 Task: Add an event  with title  Casual Second Marketing Campaign Launch, date '2024/03/11' to 2024/03/12 & Select Event type as  Group. Add location for the event as  Porto, Portugal and add a description: A Product Demo is a live demonstration of a product's features, functionality, and benefits to potential customers, clients, or stakeholders. It is a powerful tool for showcasing the value proposition of a product and allowing individuals to experience its capabilities firsthand.

Create an event link  http-casualsecondmarketingcampaignlaunchcom & Select the event color as  Lime Green. , logged in from the account softage.4@softage.netand send the event invitation to softage.9@softage.net and softage.10@softage.net
Action: Mouse pressed left at (778, 100)
Screenshot: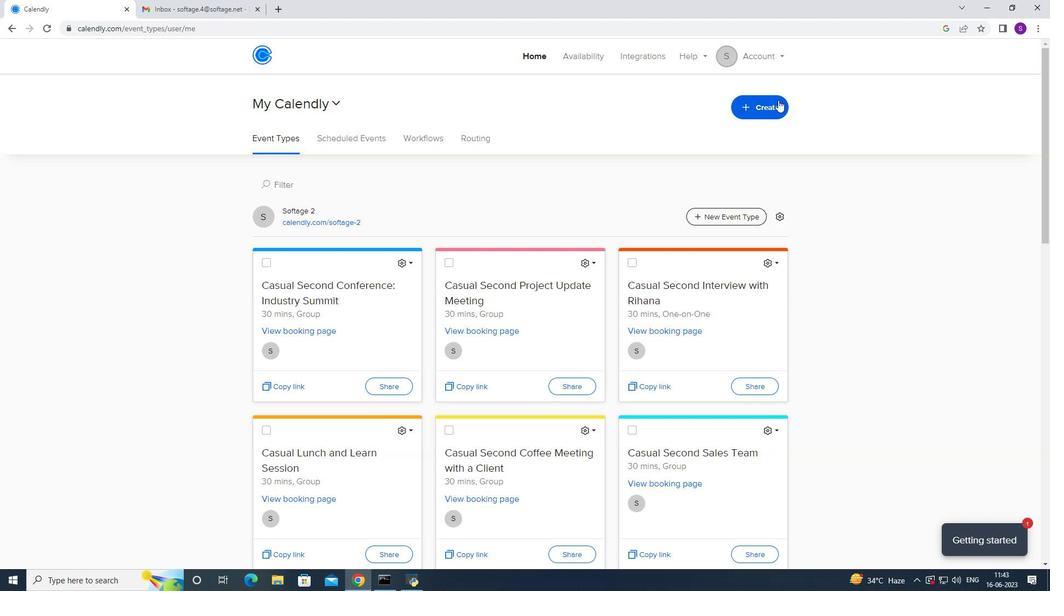 
Action: Mouse moved to (707, 134)
Screenshot: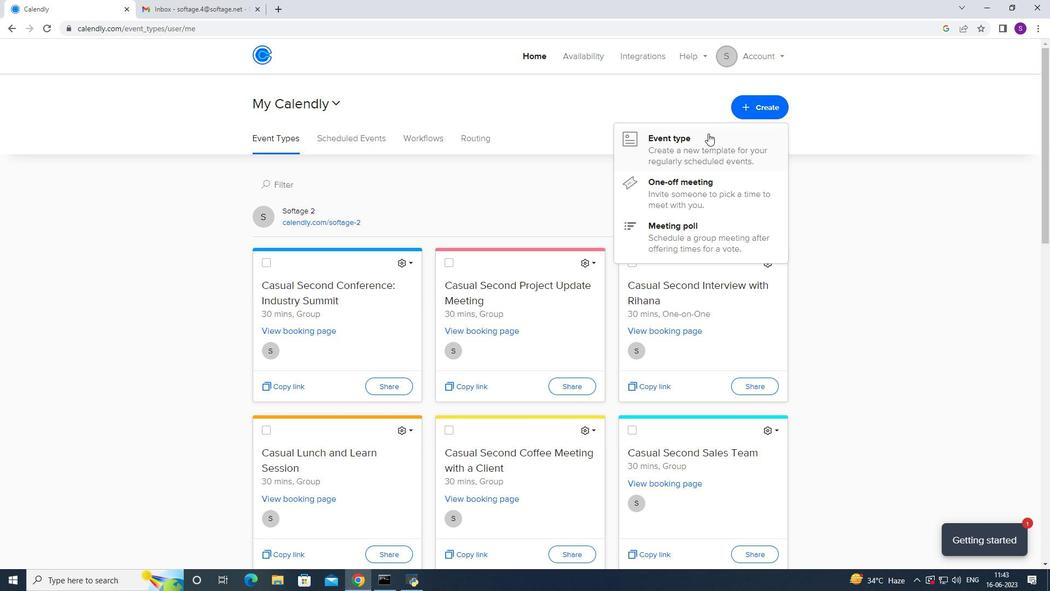 
Action: Mouse pressed left at (707, 134)
Screenshot: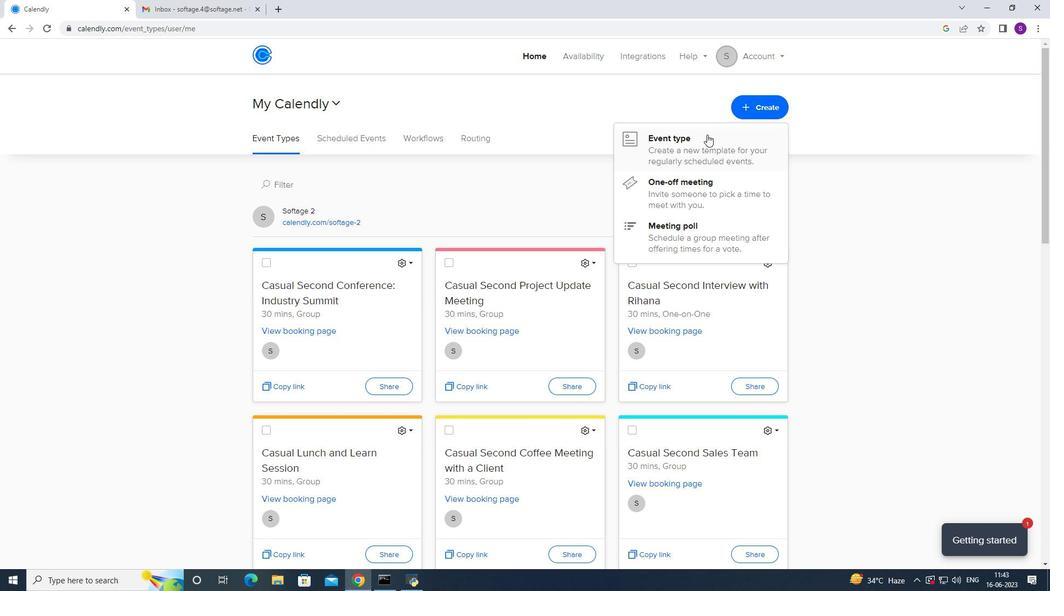 
Action: Mouse moved to (487, 251)
Screenshot: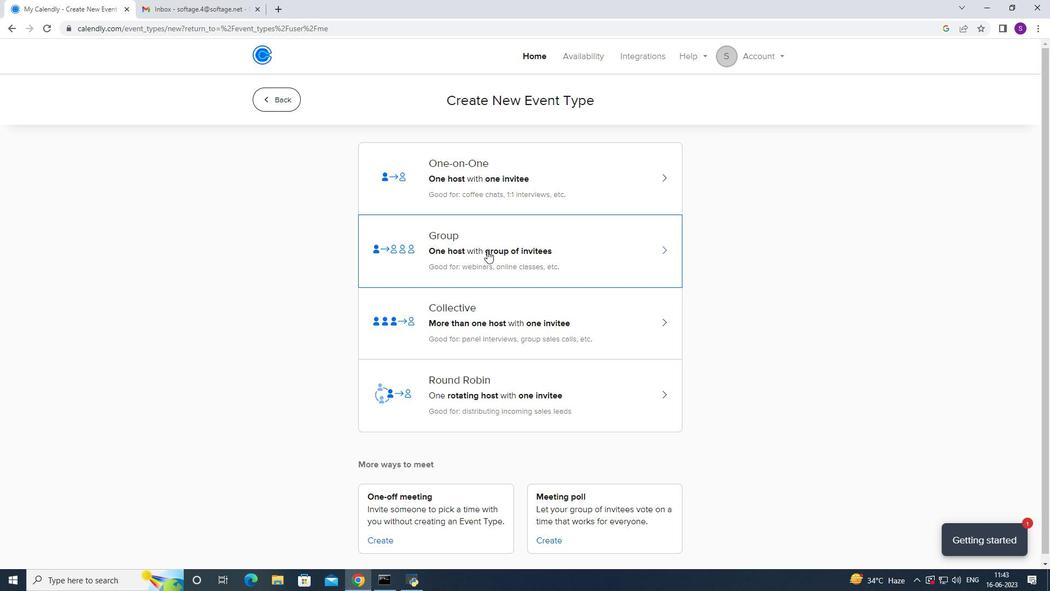 
Action: Mouse pressed left at (487, 251)
Screenshot: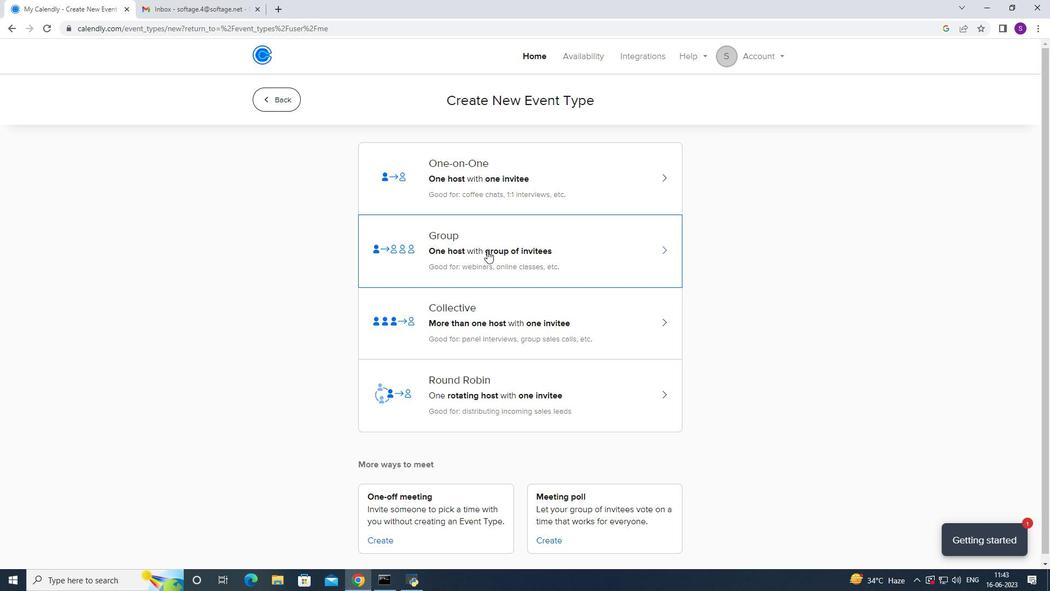 
Action: Mouse moved to (357, 243)
Screenshot: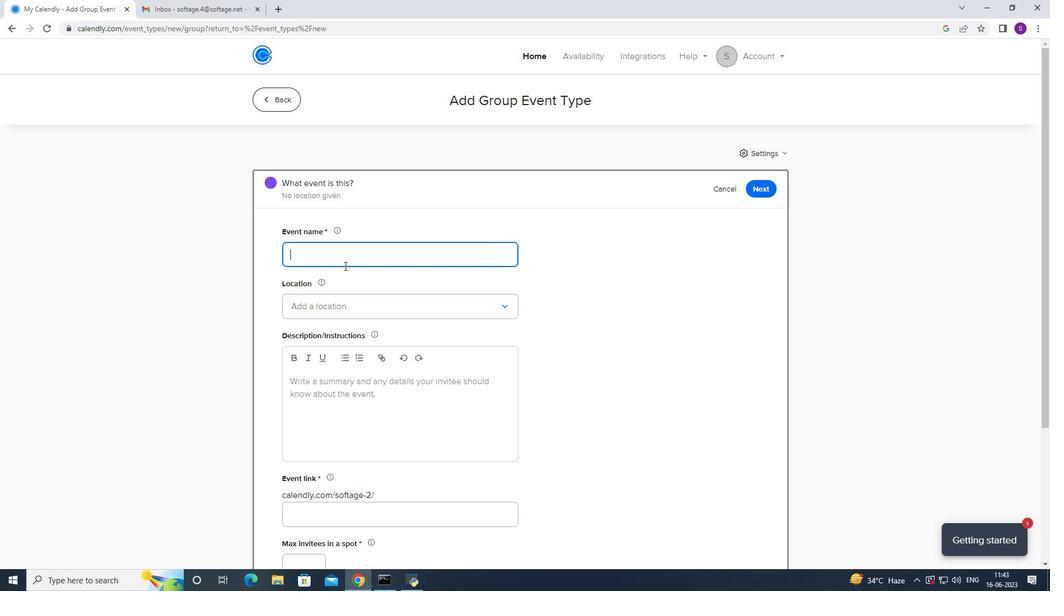 
Action: Key pressed <Key.caps_lock>C<Key.caps_lock>asjual<Key.space>=<Key.backspace><Key.backspace><Key.backspace>
Screenshot: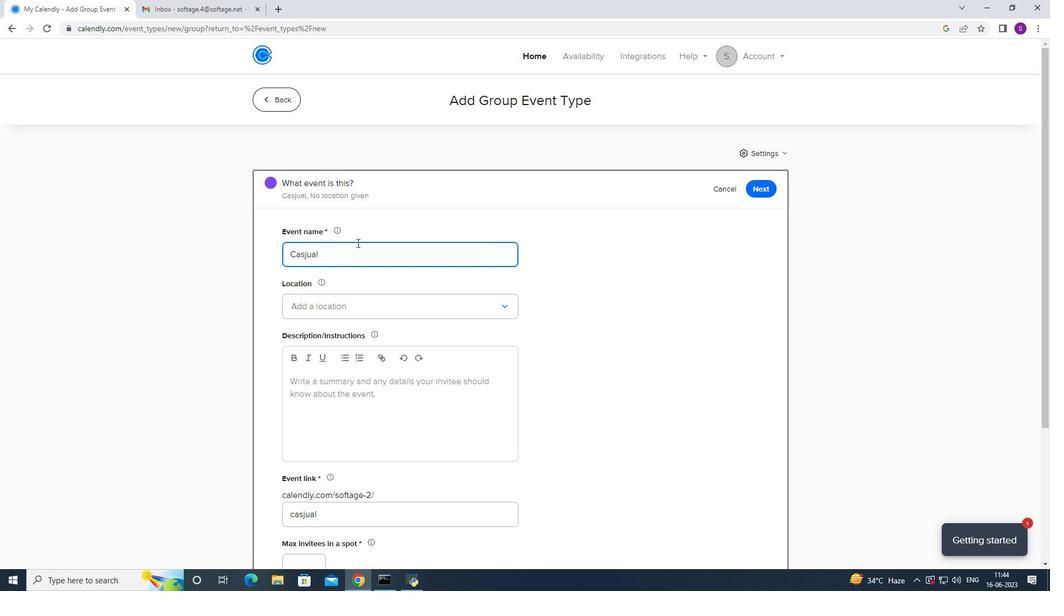 
Action: Mouse moved to (357, 243)
Screenshot: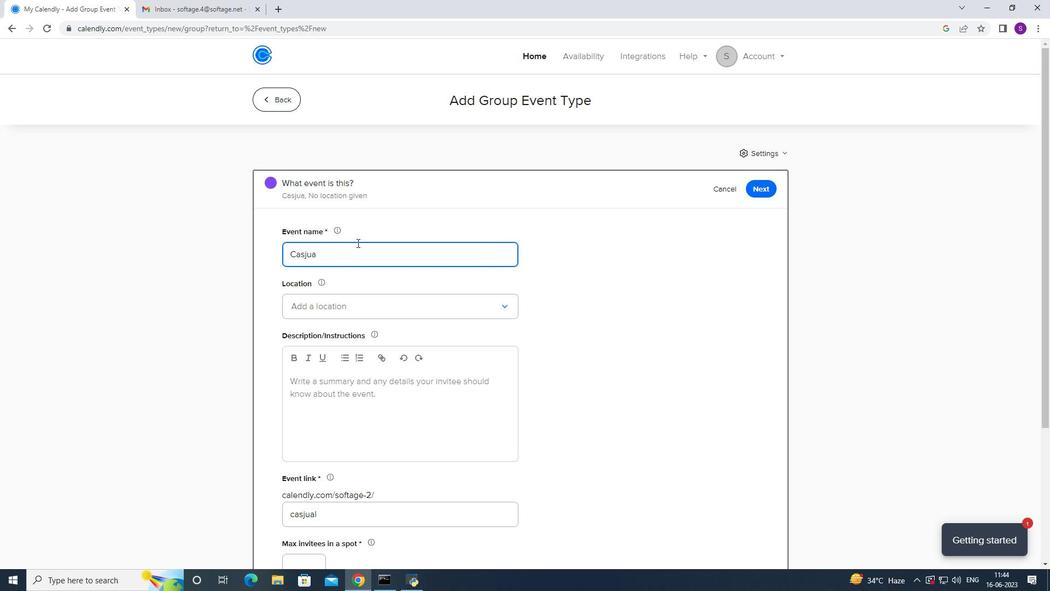 
Action: Key pressed <Key.backspace>
Screenshot: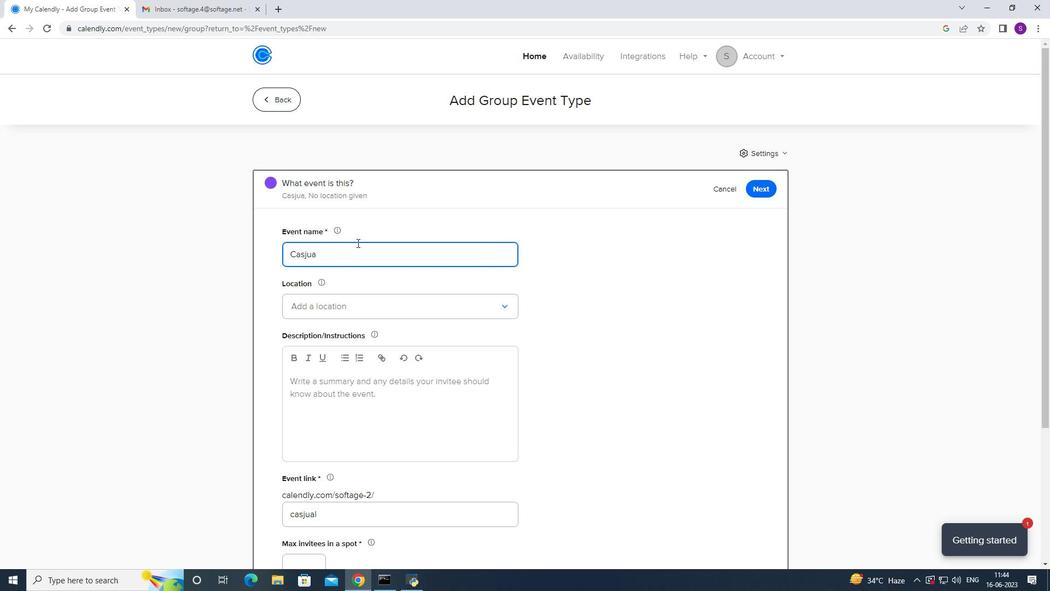 
Action: Mouse moved to (358, 243)
Screenshot: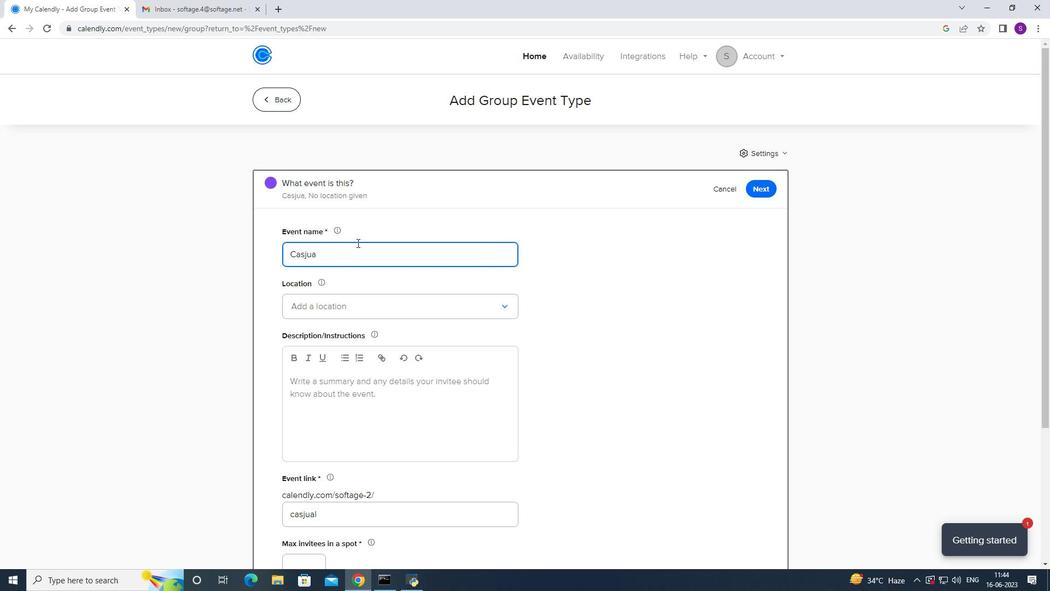 
Action: Key pressed <Key.backspace>
Screenshot: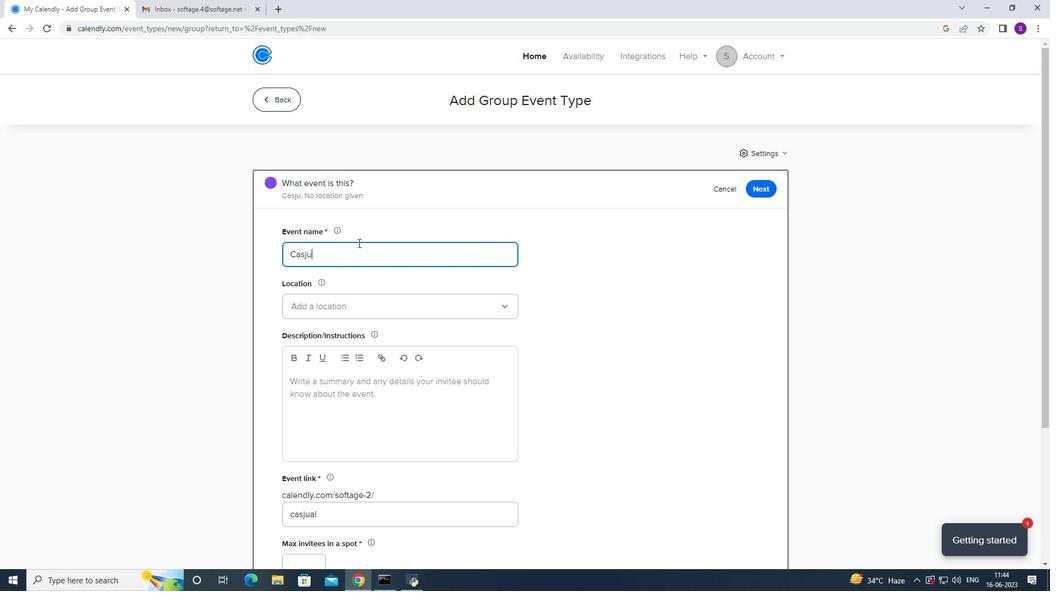 
Action: Mouse moved to (364, 243)
Screenshot: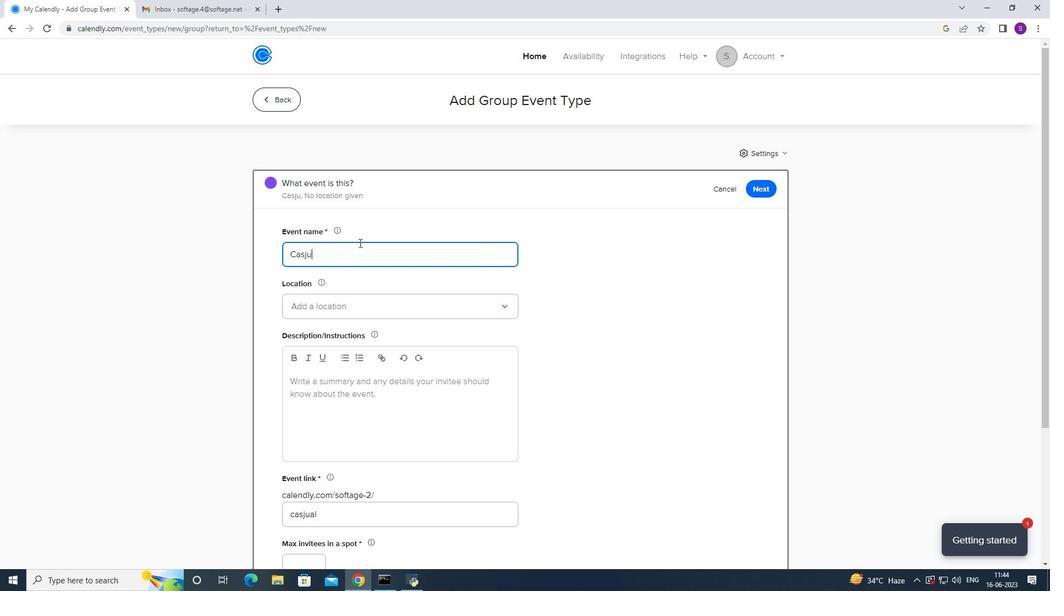 
Action: Key pressed <Key.backspace>
Screenshot: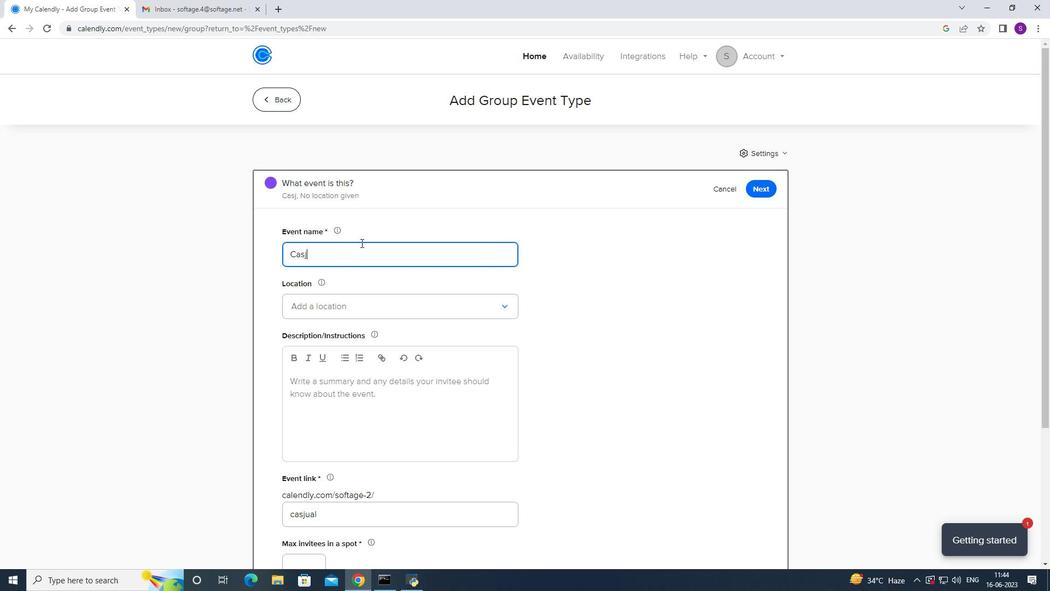 
Action: Mouse moved to (367, 244)
Screenshot: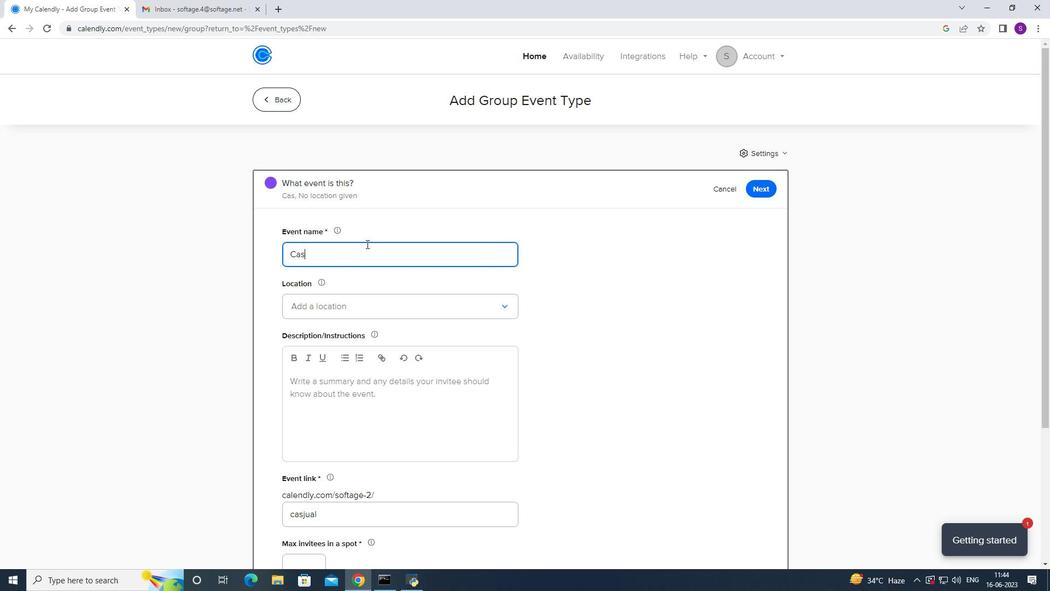 
Action: Key pressed ual<Key.space><Key.caps_lock>S<Key.caps_lock>econd<Key.space><Key.caps_lock>M<Key.caps_lock>arketing<Key.space><Key.caps_lock>C<Key.caps_lock>ampaign<Key.space><Key.caps_lock>L<Key.caps_lock>aunch
Screenshot: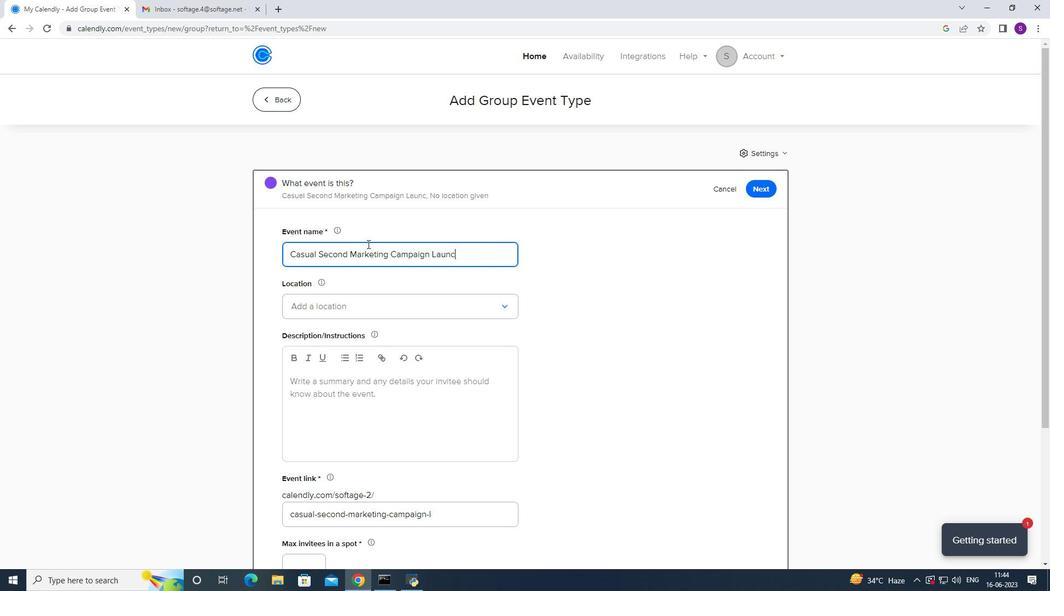 
Action: Mouse moved to (298, 303)
Screenshot: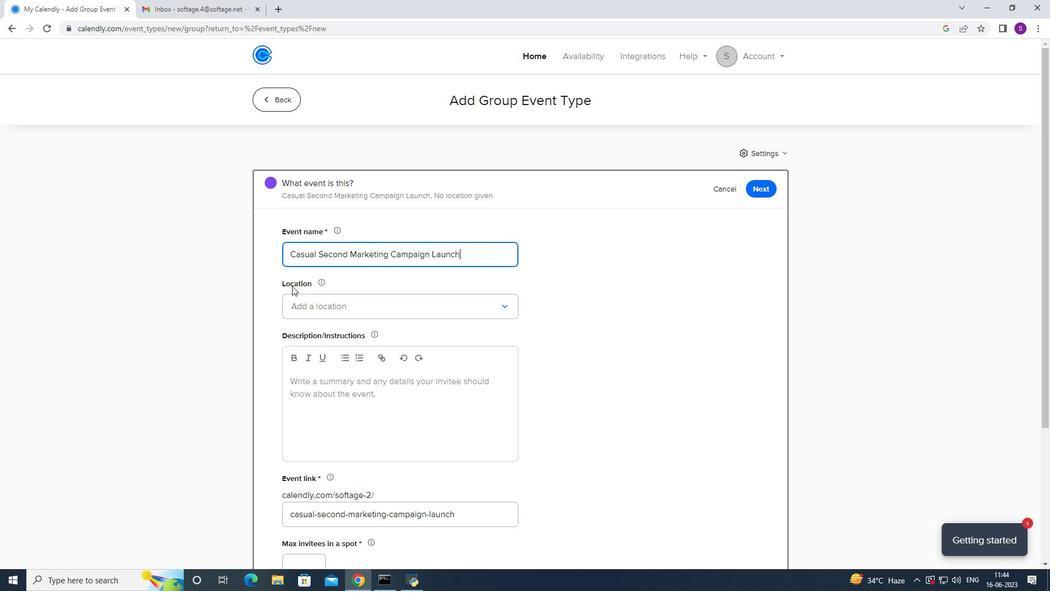 
Action: Mouse pressed left at (298, 303)
Screenshot: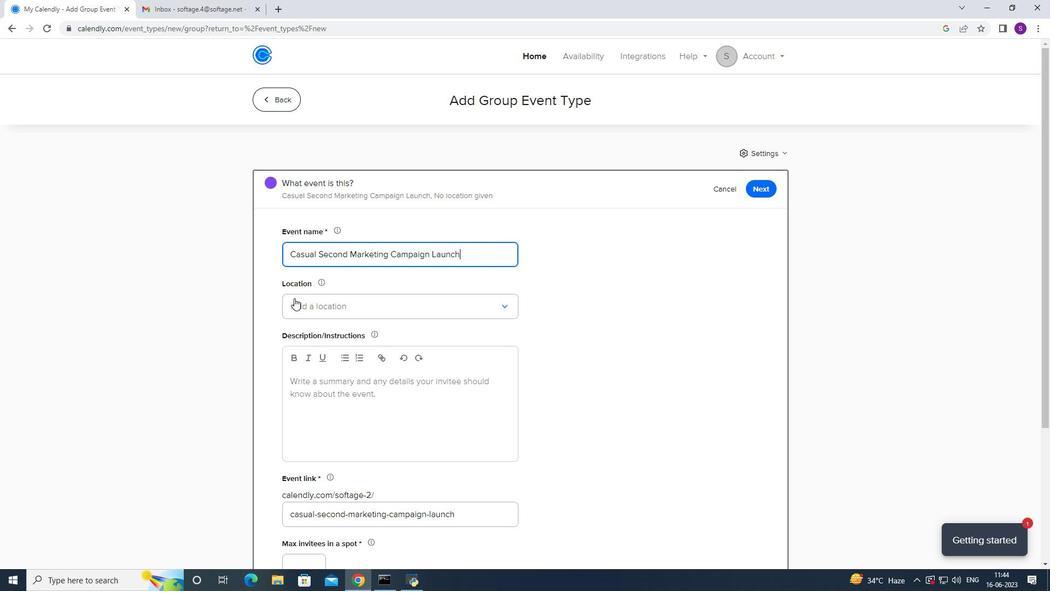 
Action: Mouse moved to (306, 320)
Screenshot: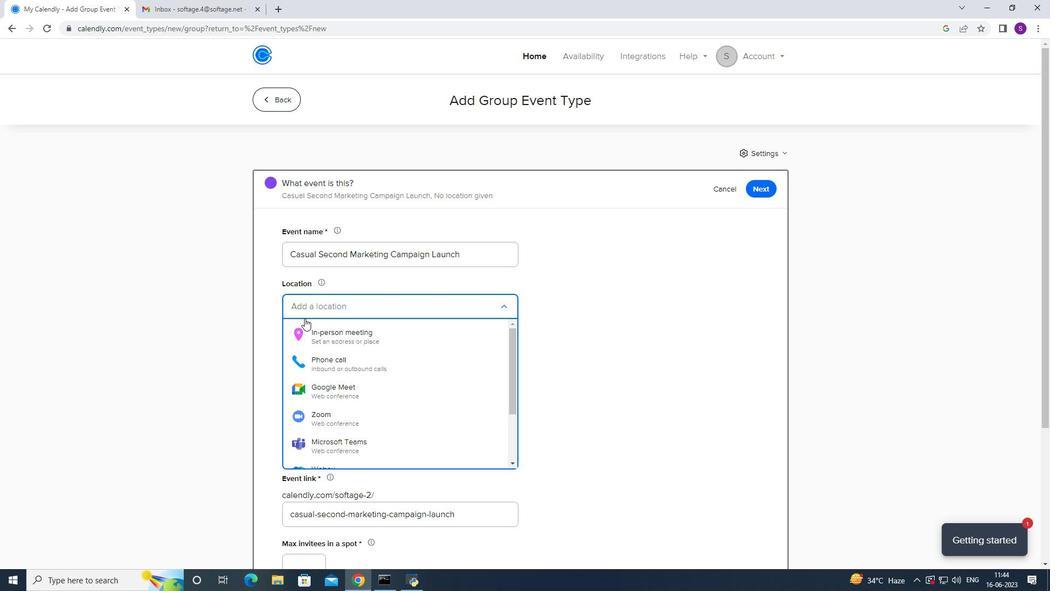 
Action: Mouse pressed left at (306, 320)
Screenshot: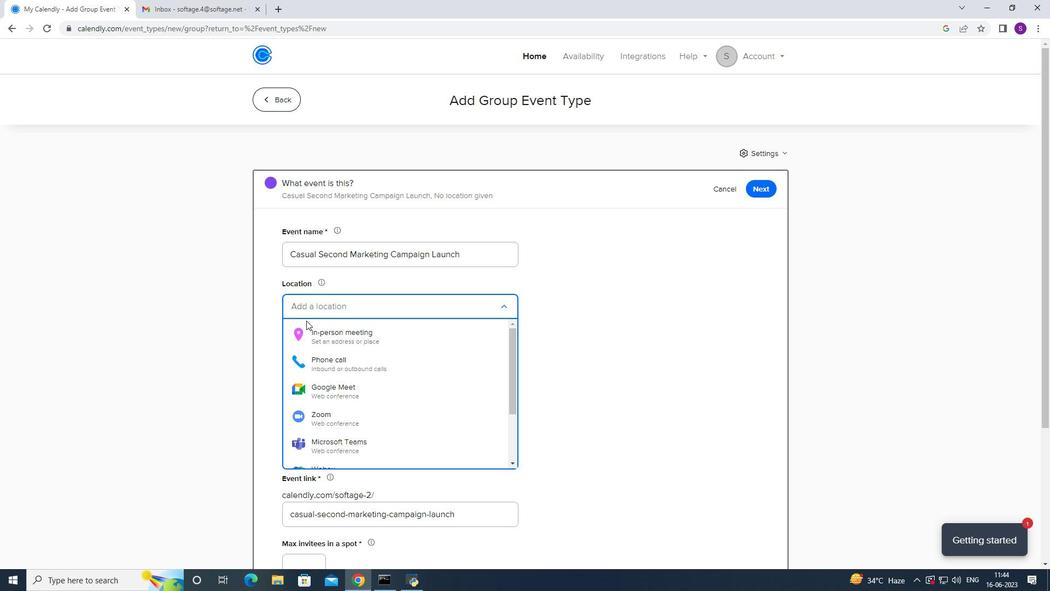 
Action: Mouse moved to (308, 329)
Screenshot: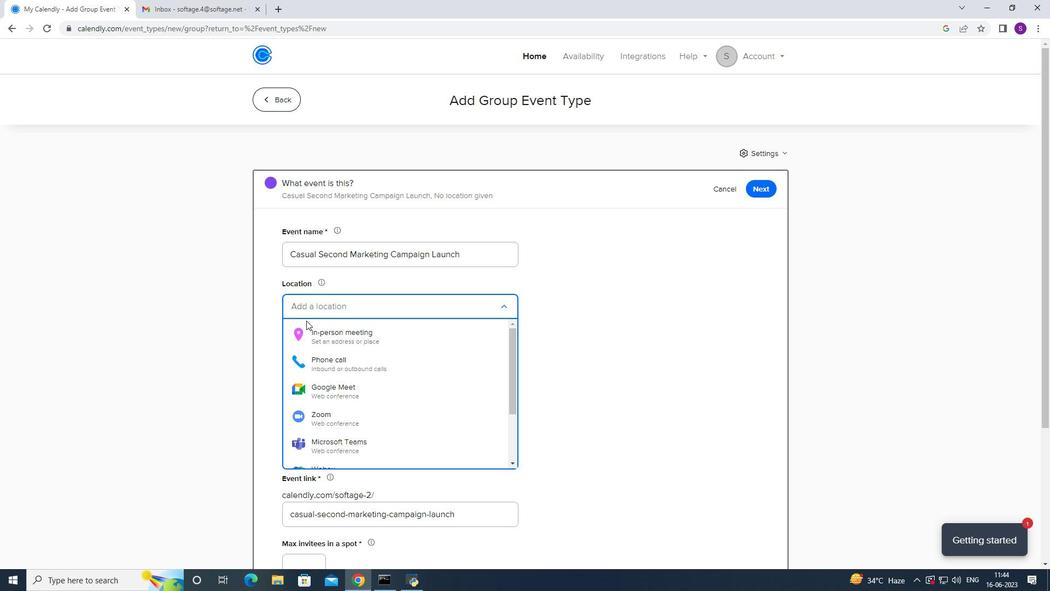 
Action: Mouse pressed left at (308, 329)
Screenshot: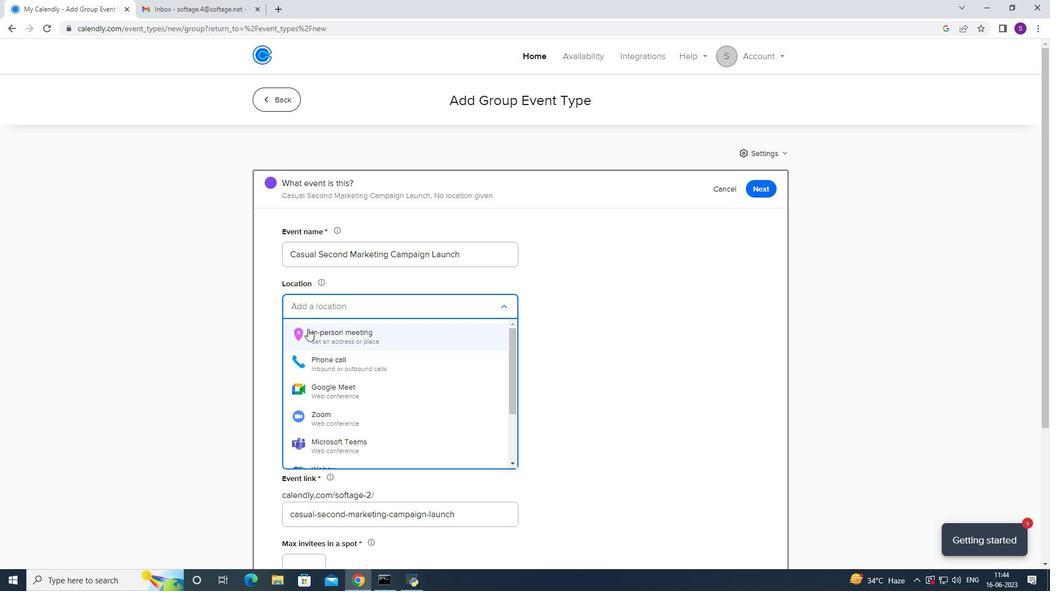 
Action: Mouse moved to (492, 188)
Screenshot: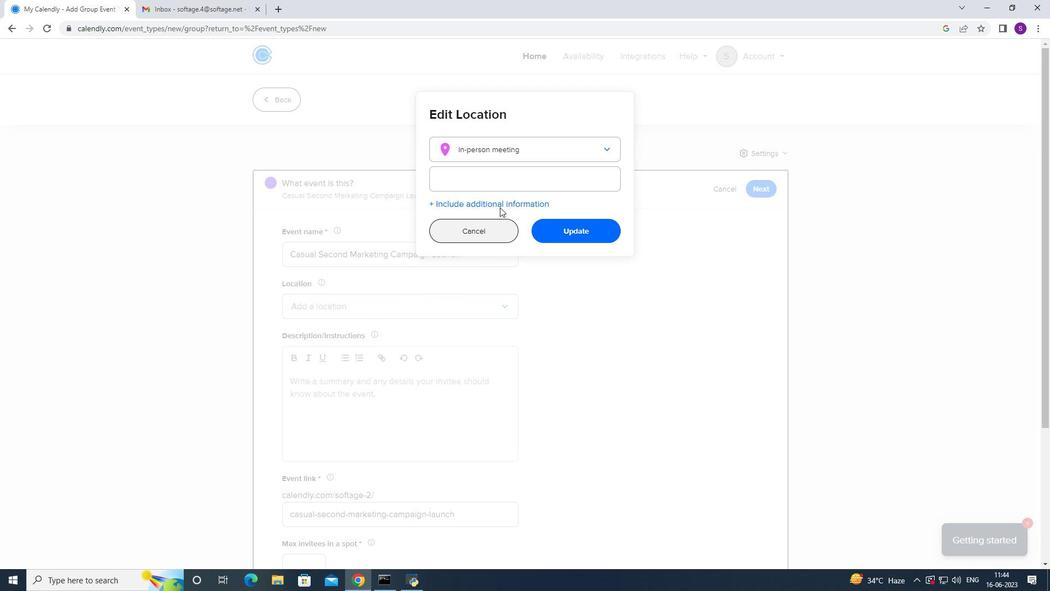 
Action: Mouse pressed left at (492, 188)
Screenshot: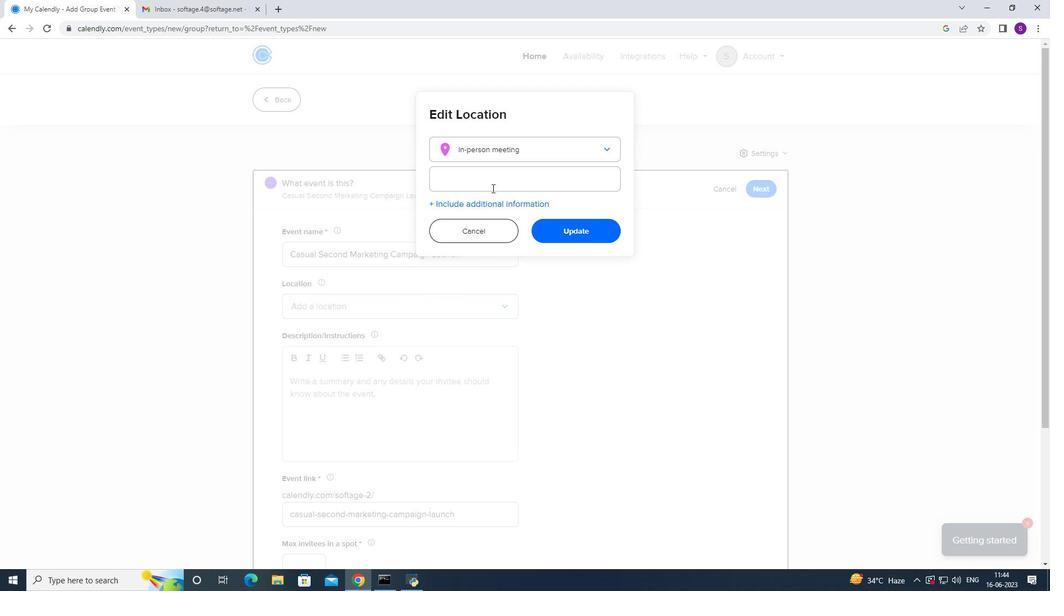 
Action: Mouse moved to (490, 191)
Screenshot: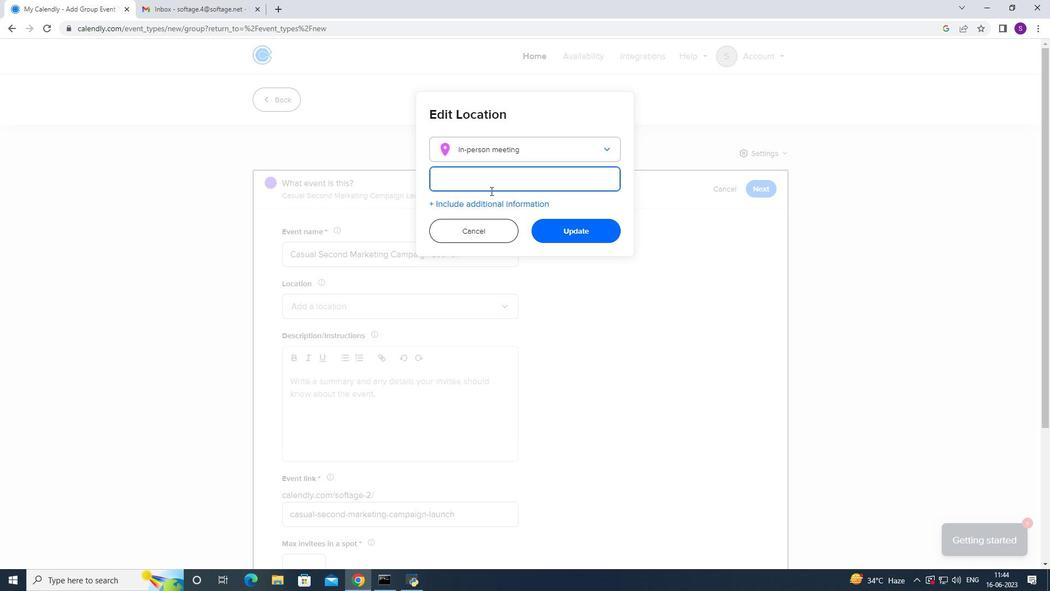 
Action: Key pressed <Key.caps_lock>P
Screenshot: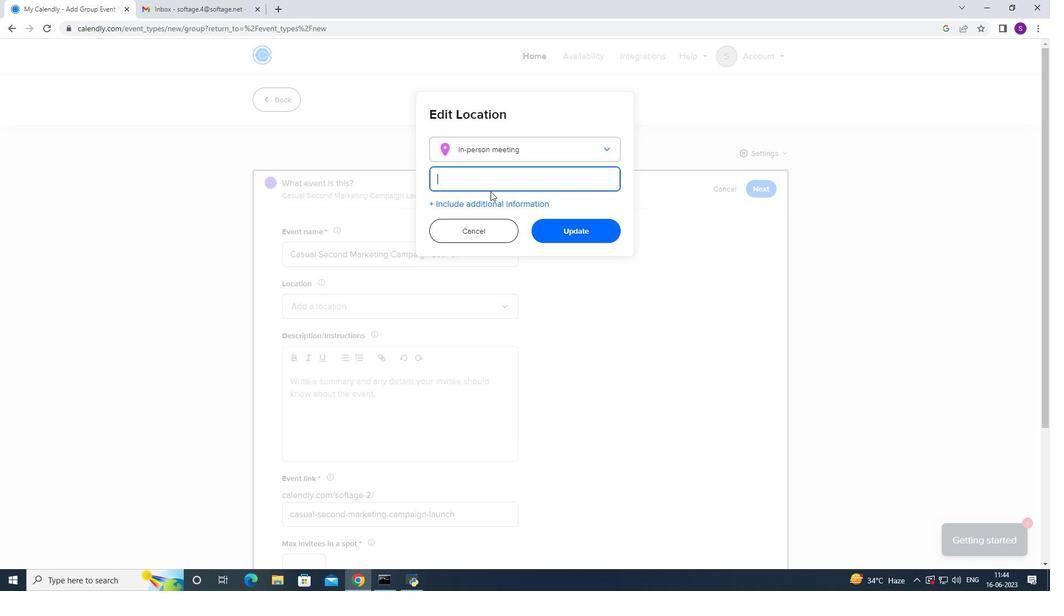 
Action: Mouse moved to (489, 192)
Screenshot: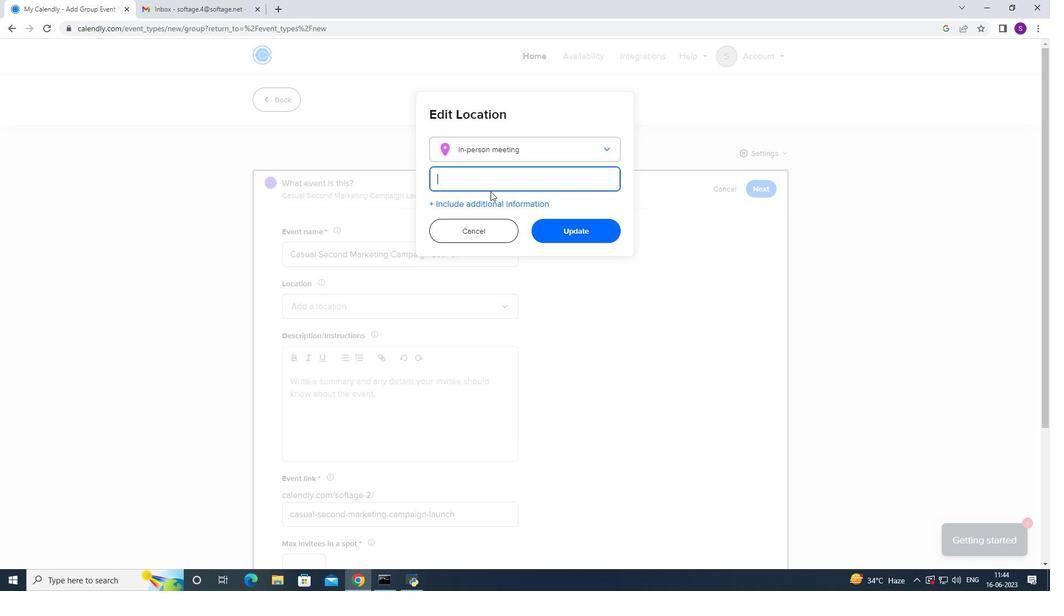 
Action: Key pressed <Key.caps_lock>
Screenshot: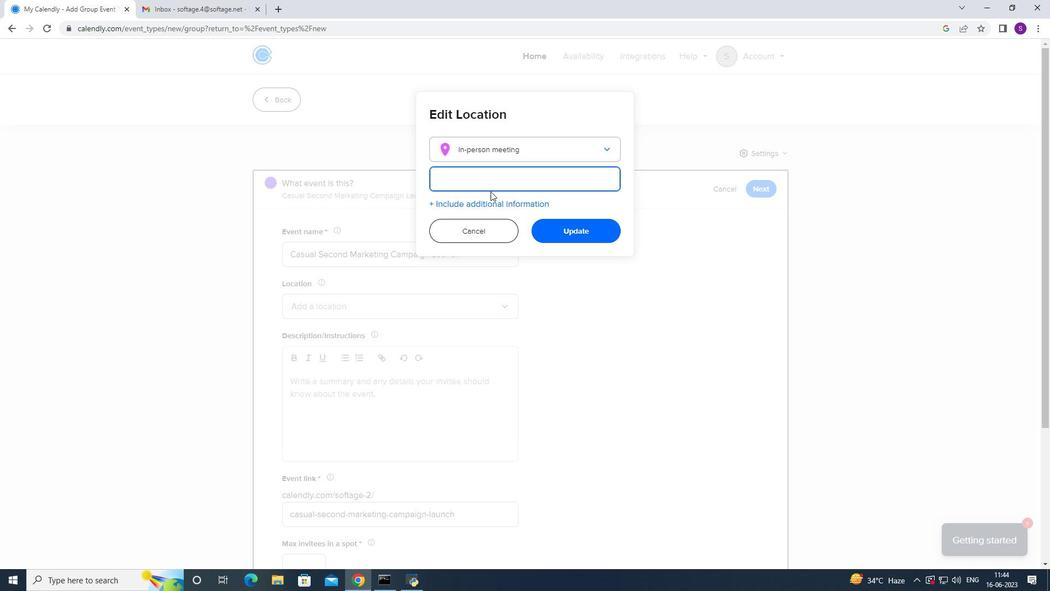 
Action: Mouse moved to (489, 192)
Screenshot: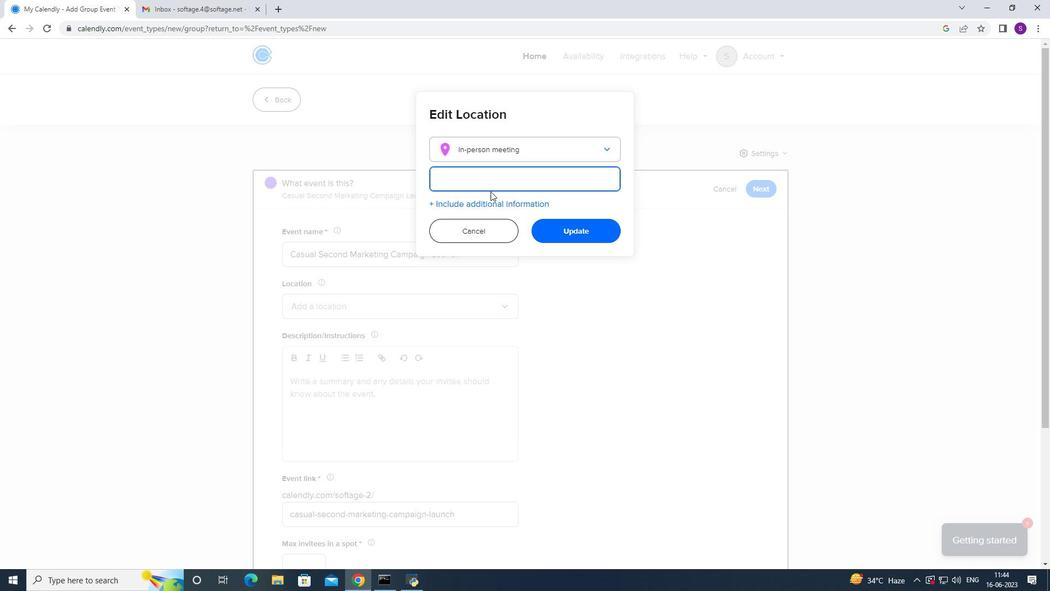 
Action: Key pressed o
Screenshot: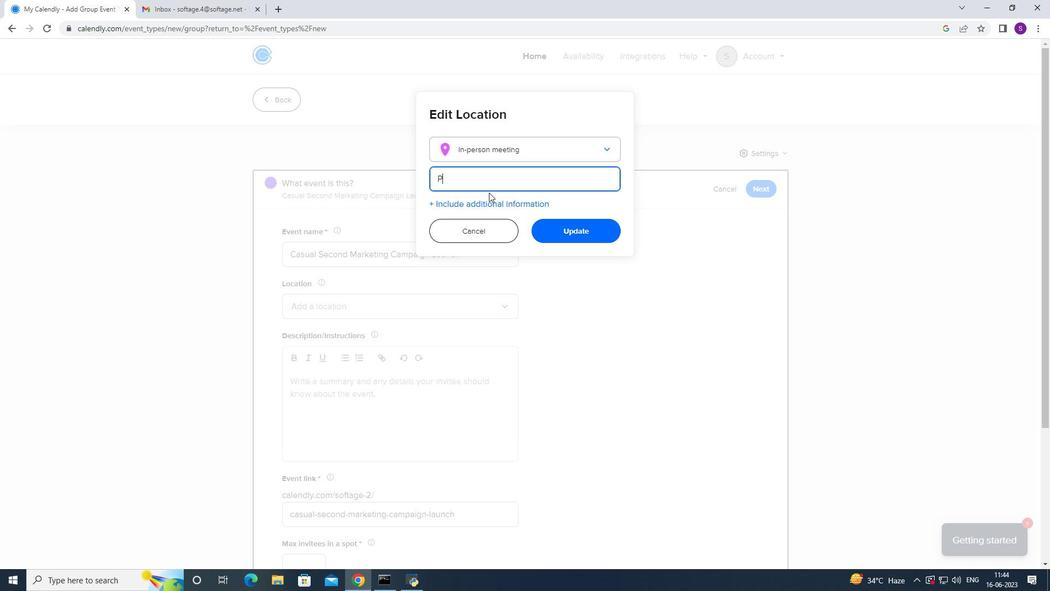 
Action: Mouse moved to (488, 194)
Screenshot: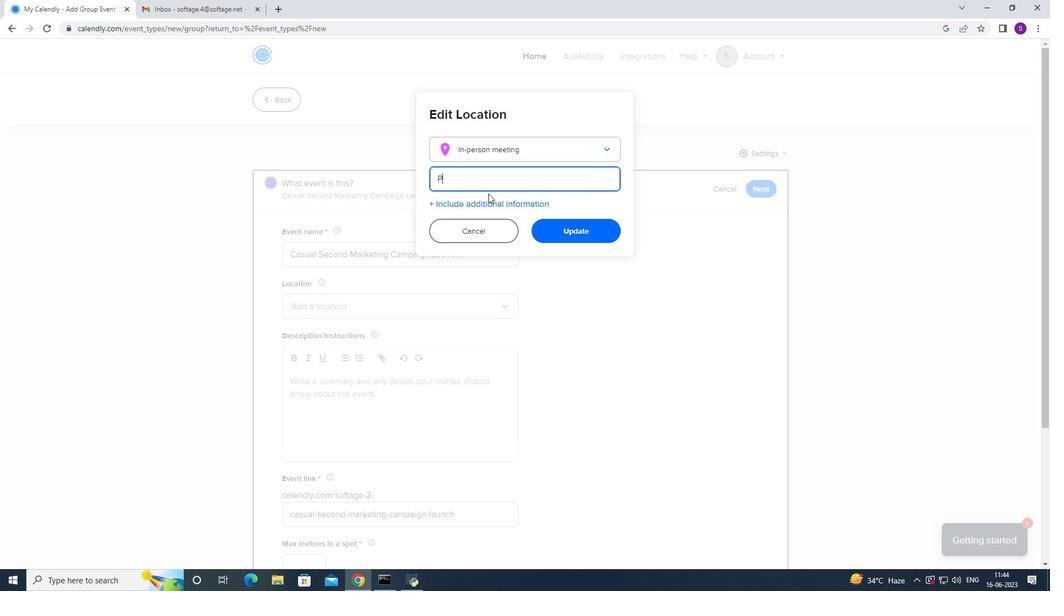 
Action: Key pressed rt
Screenshot: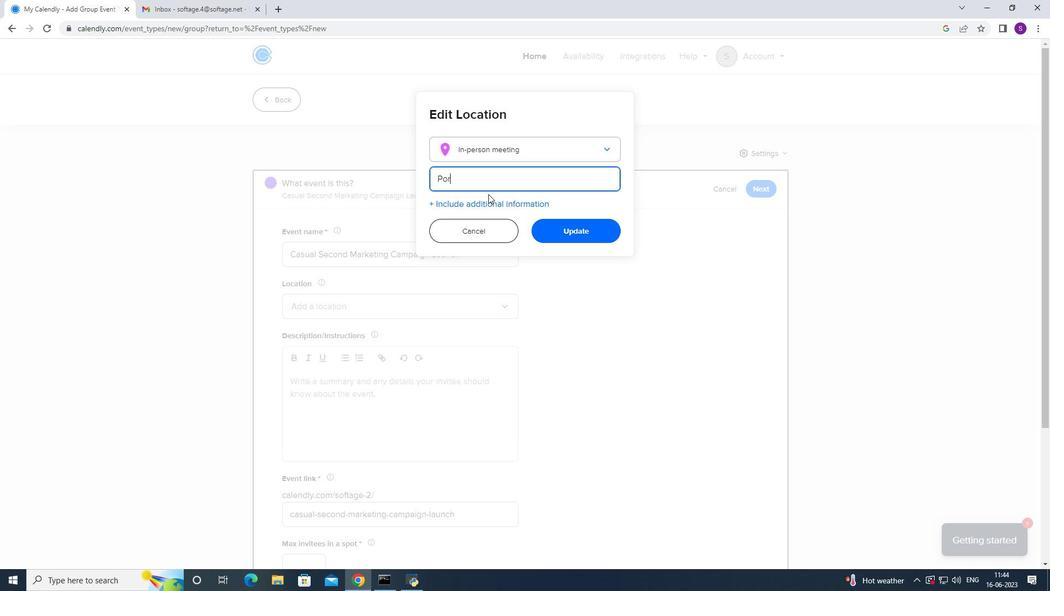 
Action: Mouse moved to (488, 195)
Screenshot: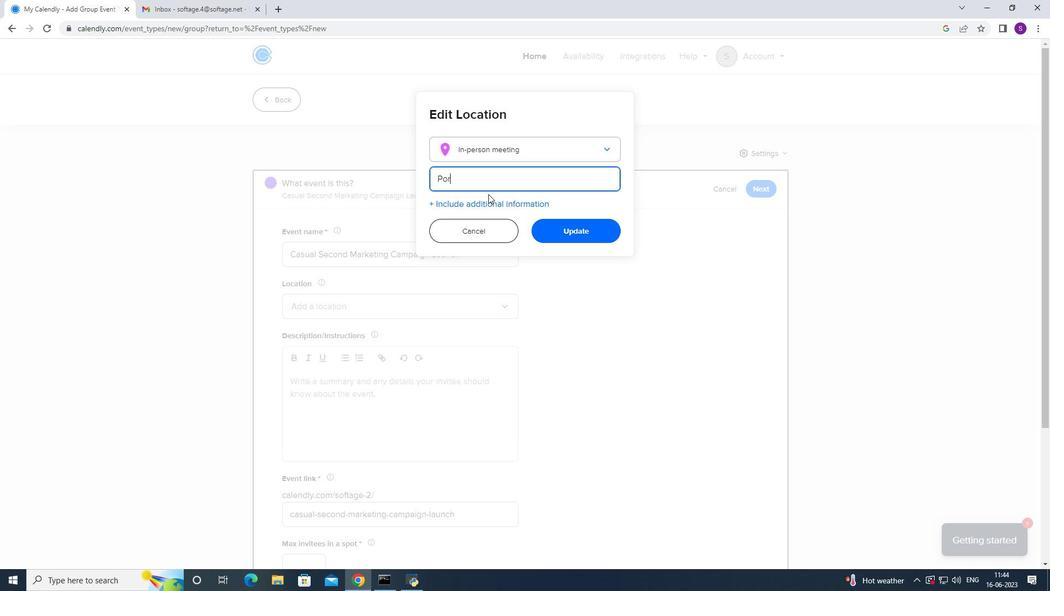 
Action: Key pressed o
Screenshot: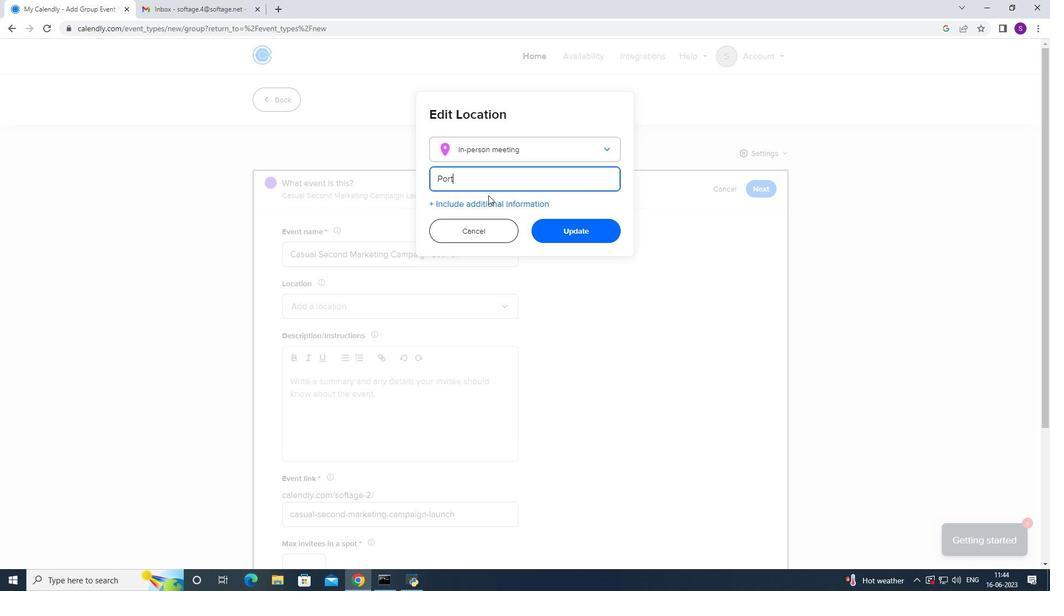 
Action: Mouse moved to (488, 195)
Screenshot: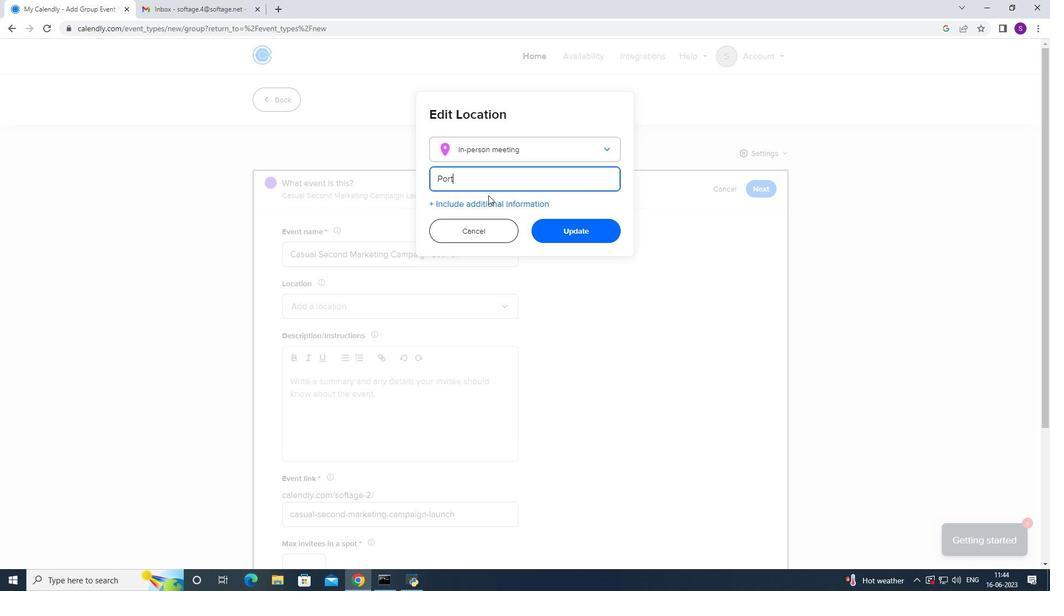 
Action: Key pressed ,
Screenshot: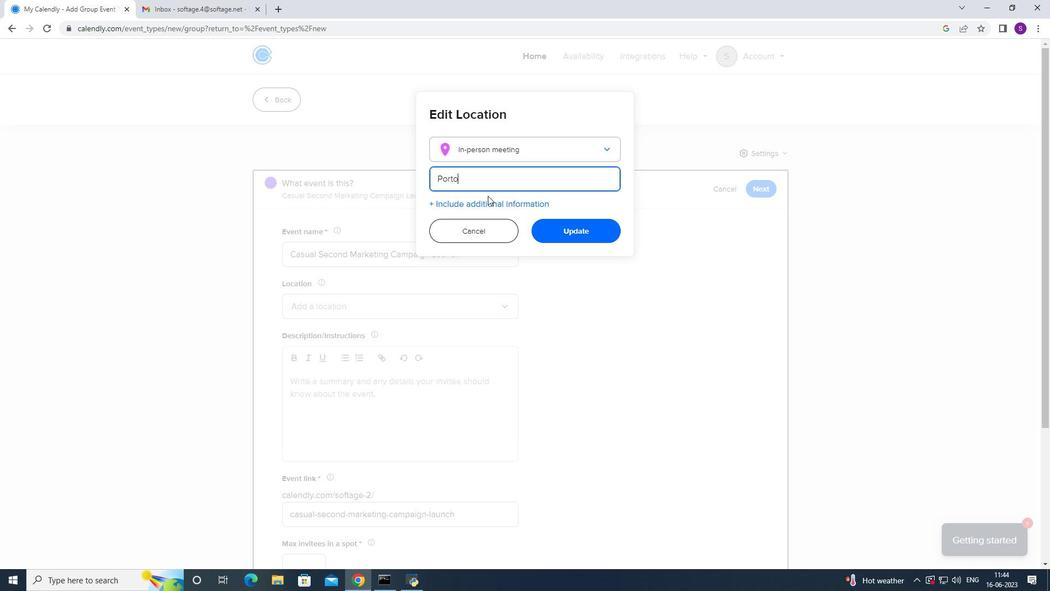
Action: Mouse moved to (488, 197)
Screenshot: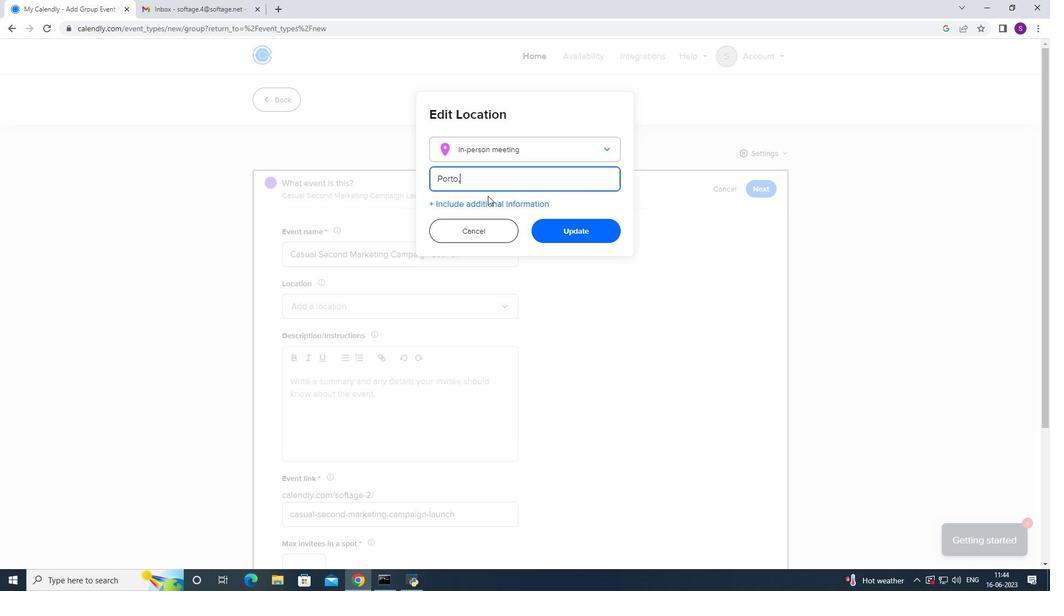 
Action: Key pressed <Key.space><Key.caps_lock><Key.caps_lock>
Screenshot: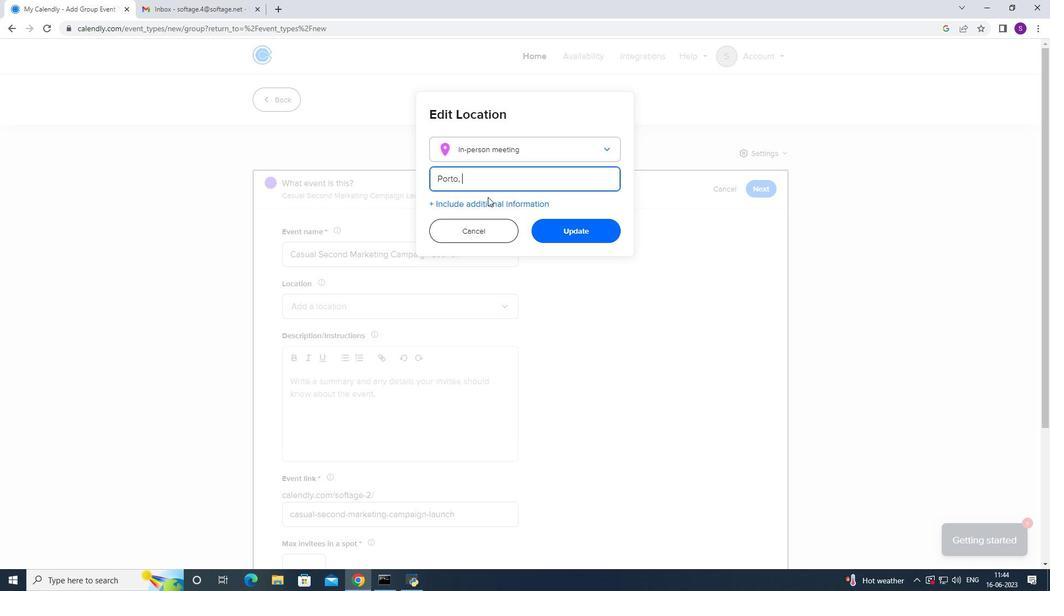 
Action: Mouse moved to (488, 197)
Screenshot: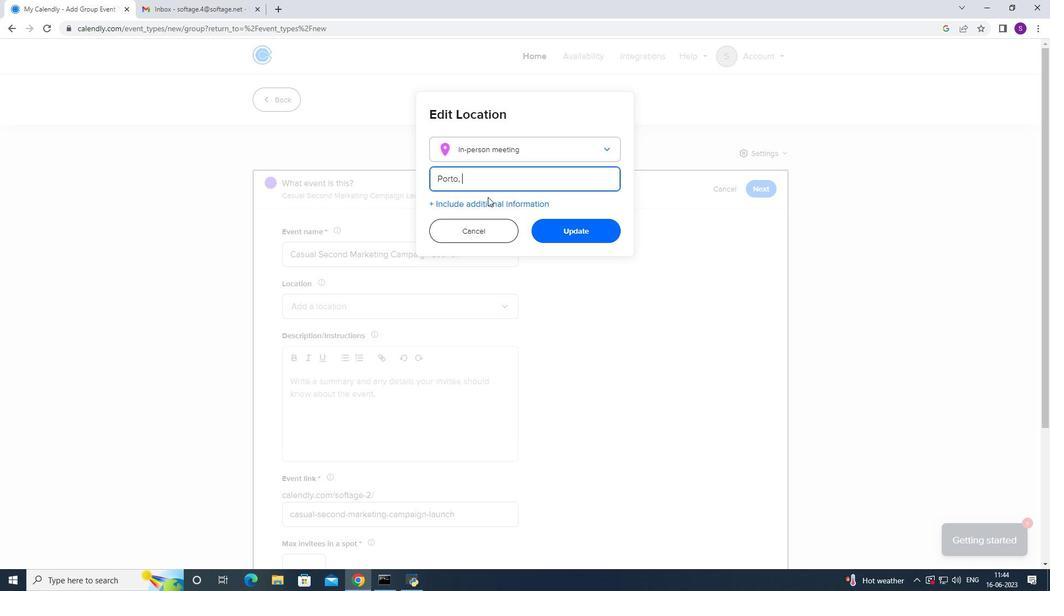 
Action: Key pressed po
Screenshot: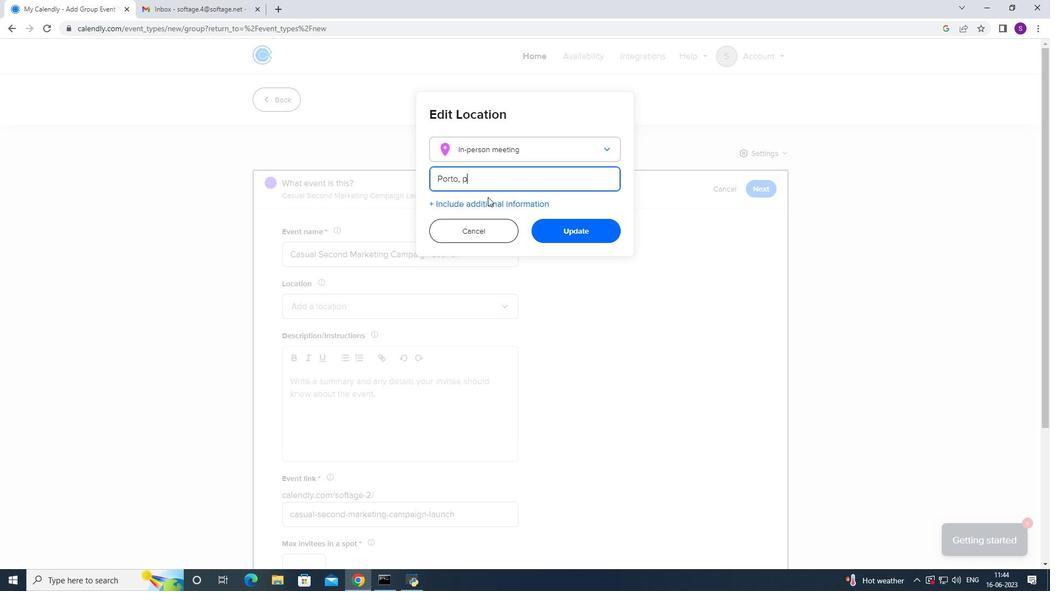 
Action: Mouse moved to (488, 197)
Screenshot: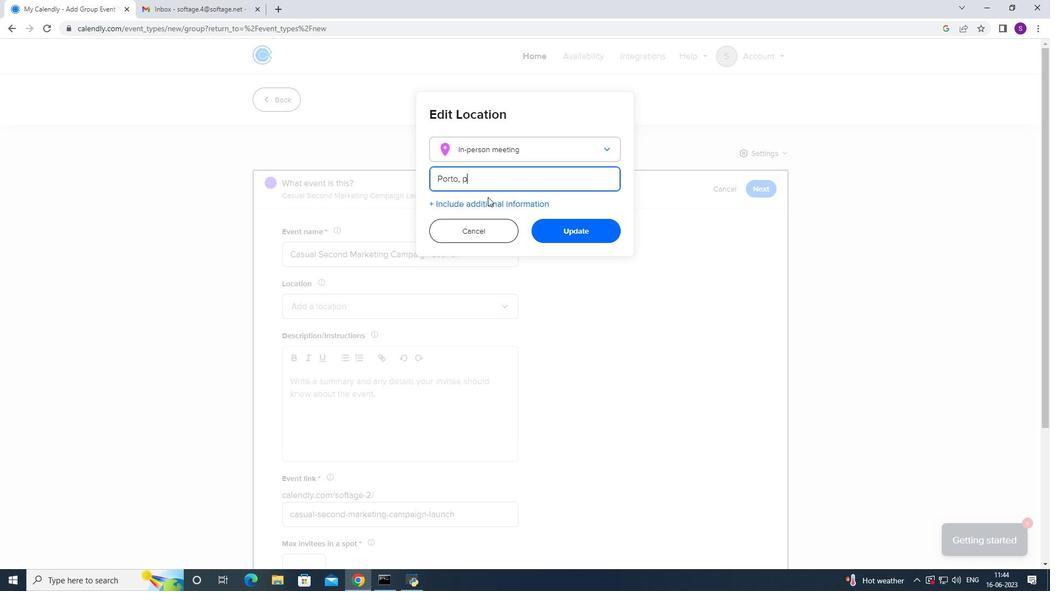 
Action: Key pressed r
Screenshot: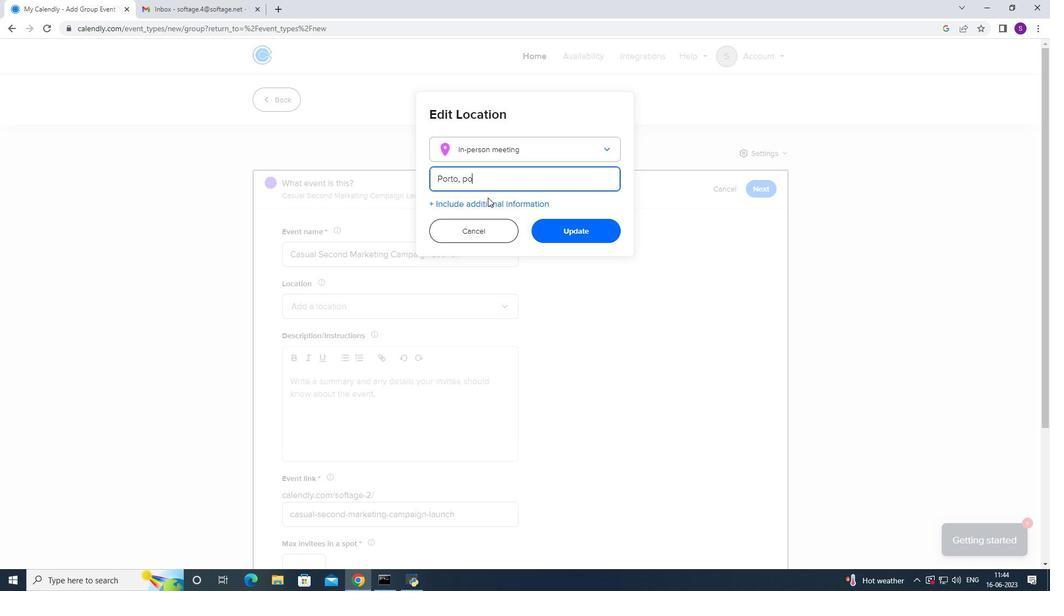 
Action: Mouse moved to (488, 198)
Screenshot: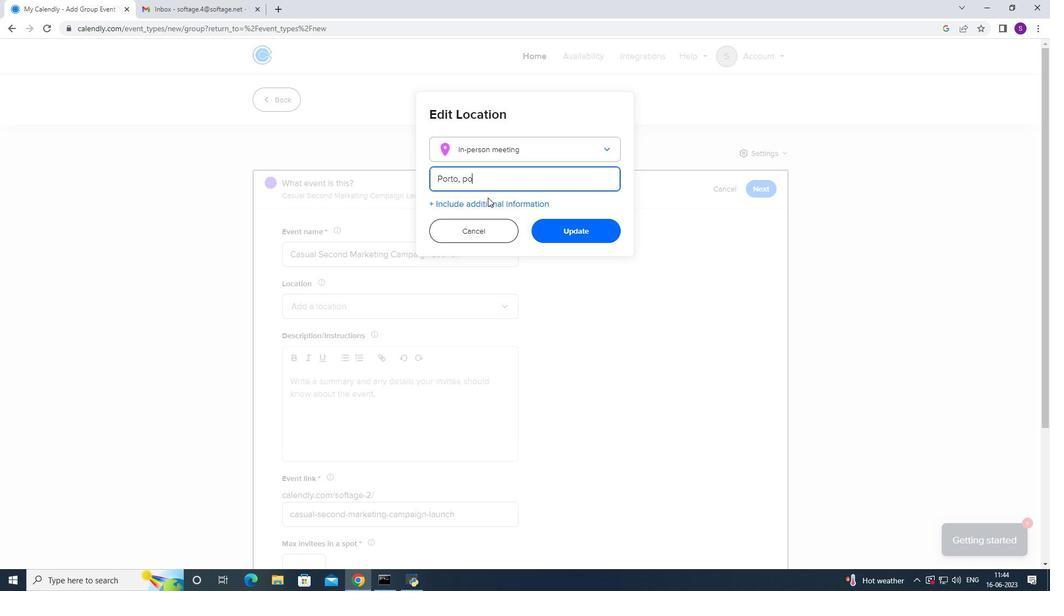 
Action: Key pressed t
Screenshot: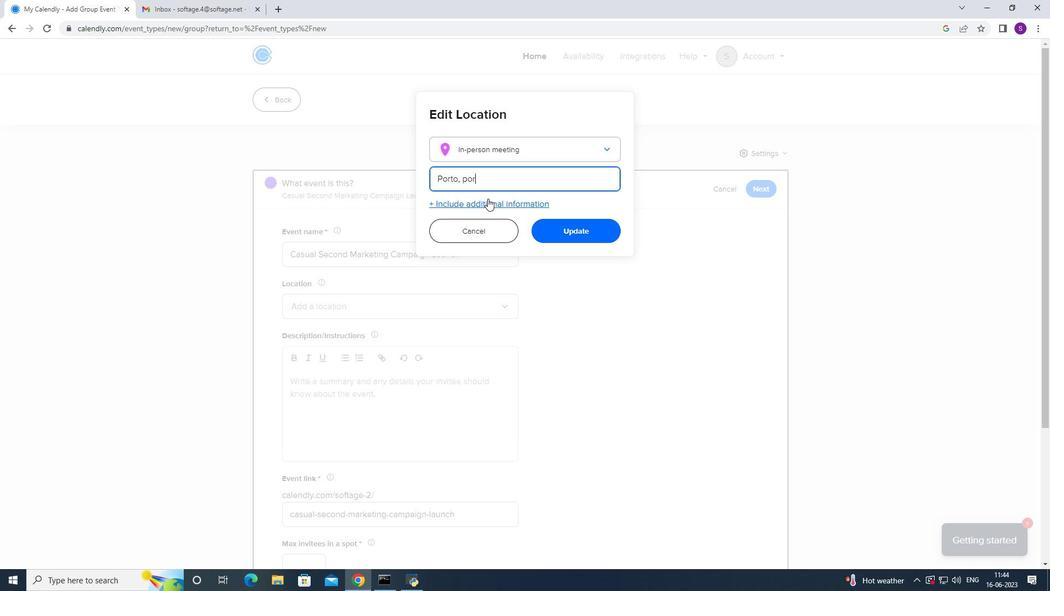 
Action: Mouse moved to (488, 198)
Screenshot: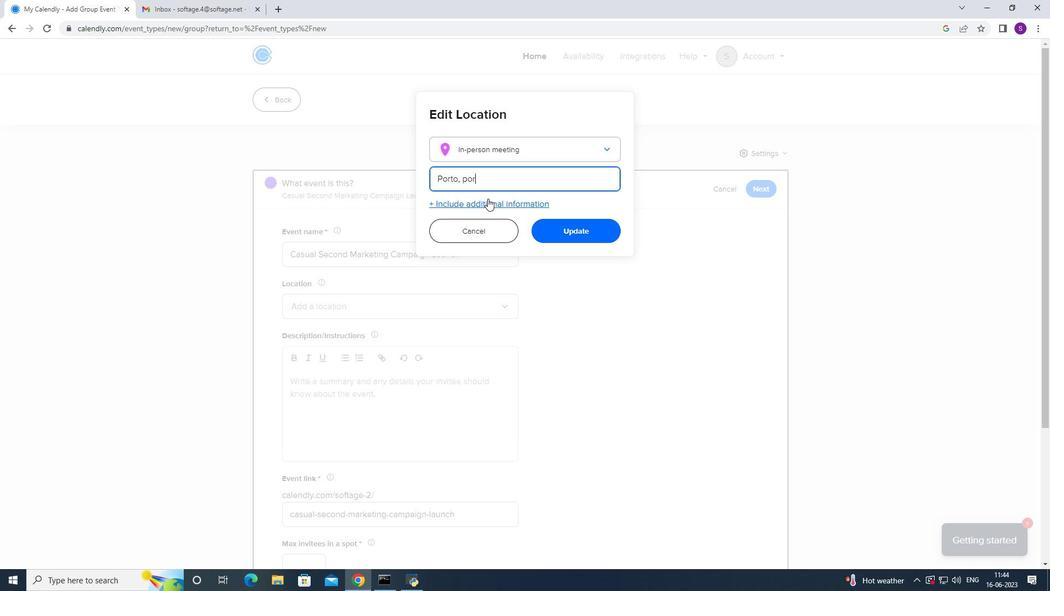 
Action: Key pressed uga
Screenshot: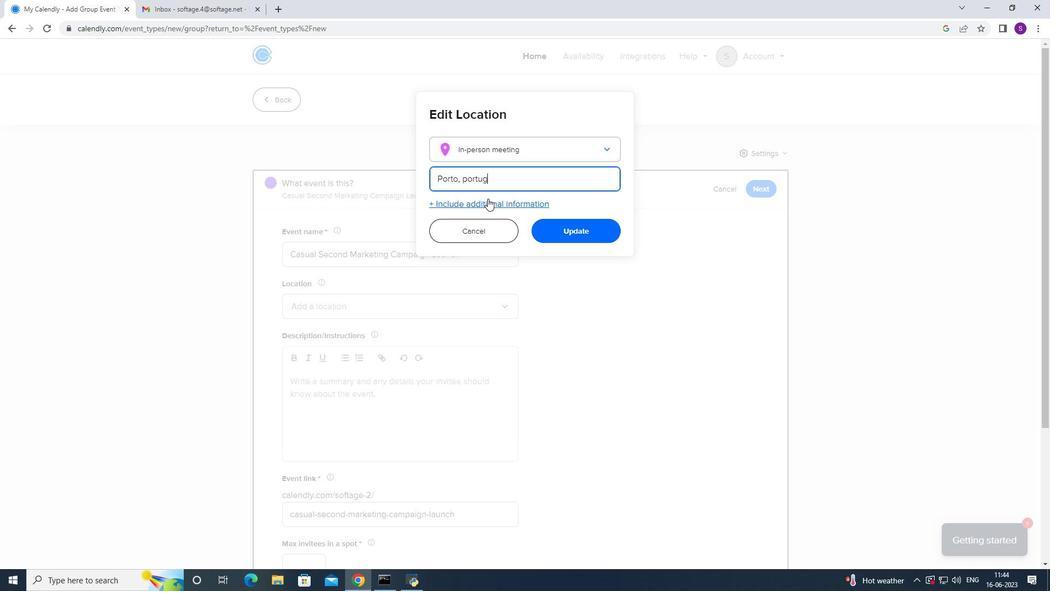
Action: Mouse moved to (488, 199)
Screenshot: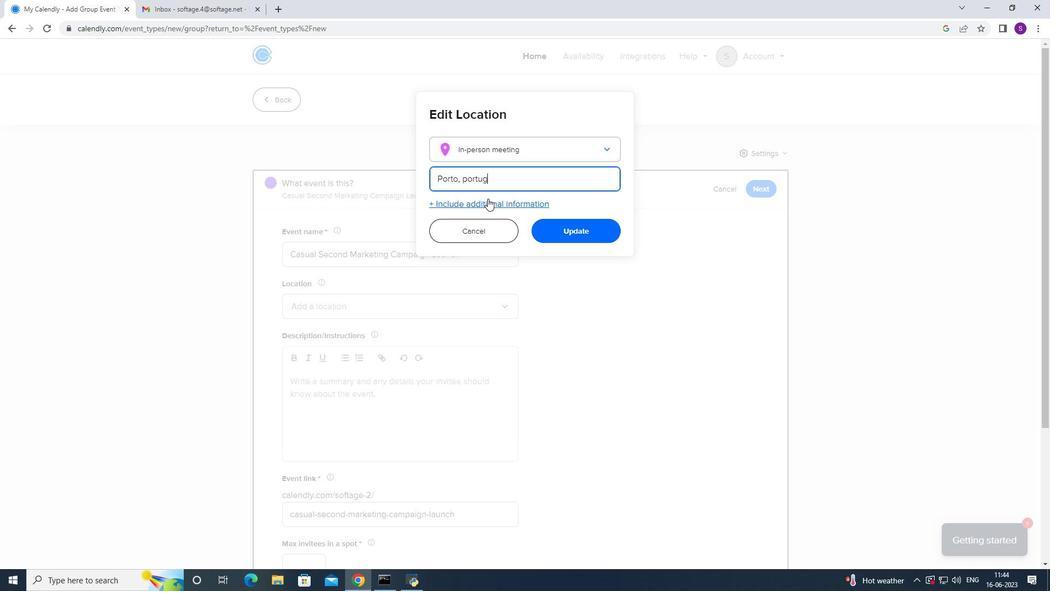 
Action: Key pressed ;l
Screenshot: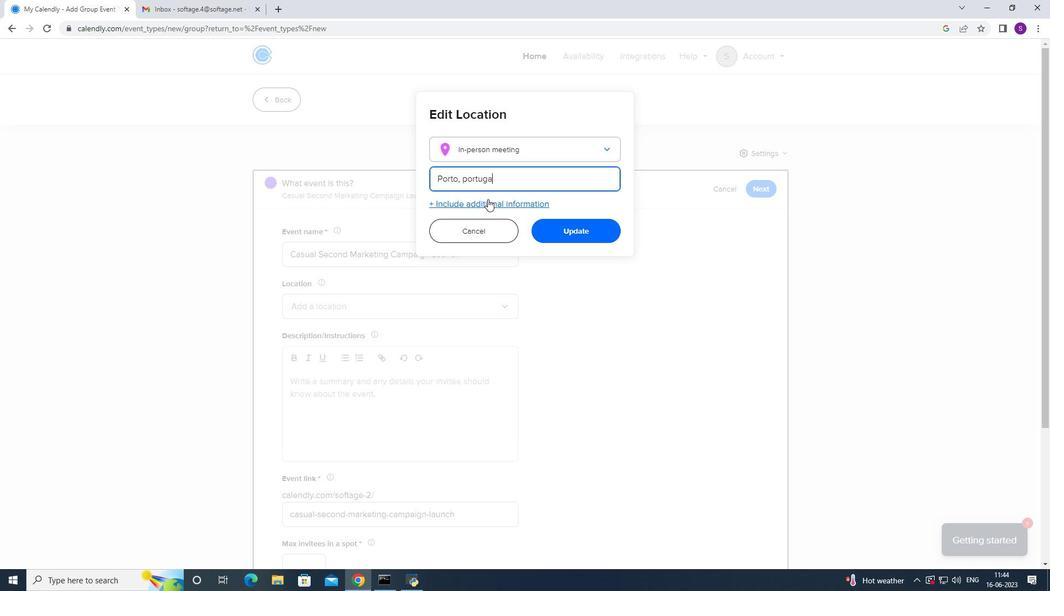 
Action: Mouse moved to (490, 200)
Screenshot: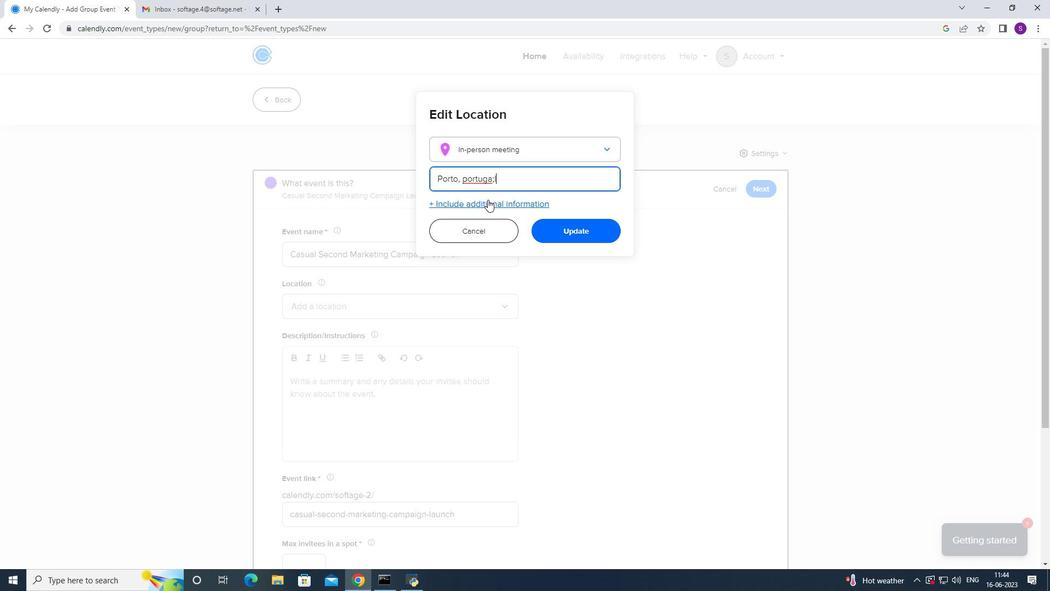 
Action: Key pressed <Key.backspace><Key.backspace><Key.backspace><Key.backspace><Key.backspace><Key.backspace><Key.backspace><Key.backspace><Key.backspace><Key.backspace><Key.backspace>,
Screenshot: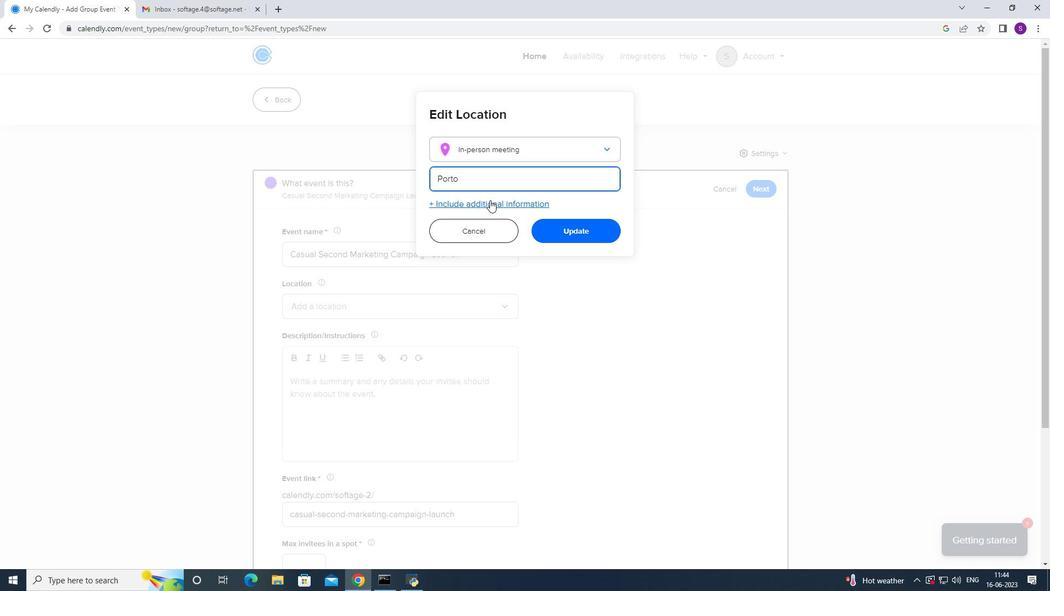 
Action: Mouse moved to (490, 200)
Screenshot: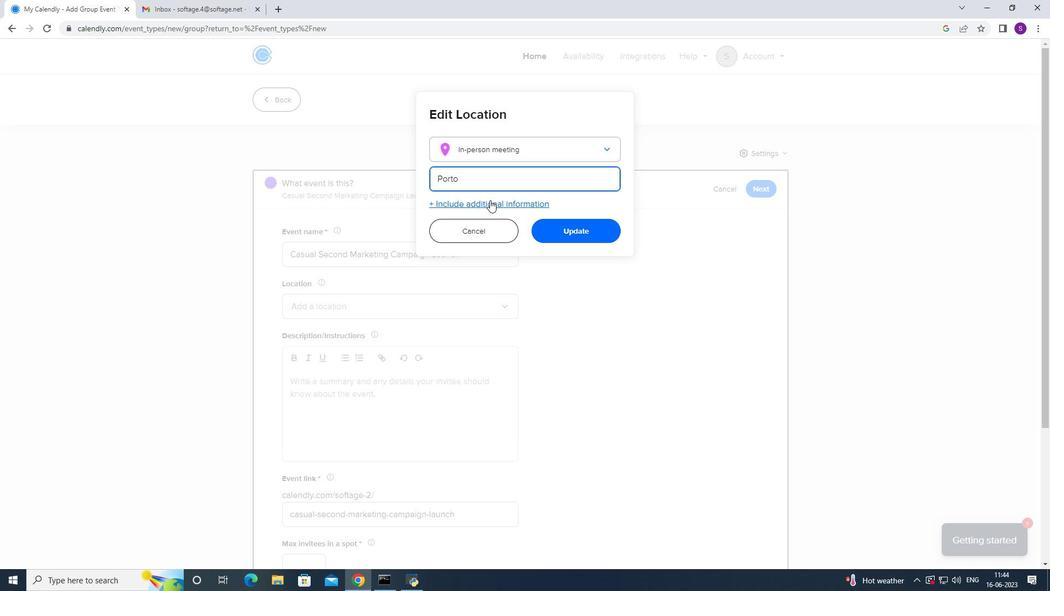 
Action: Key pressed m
Screenshot: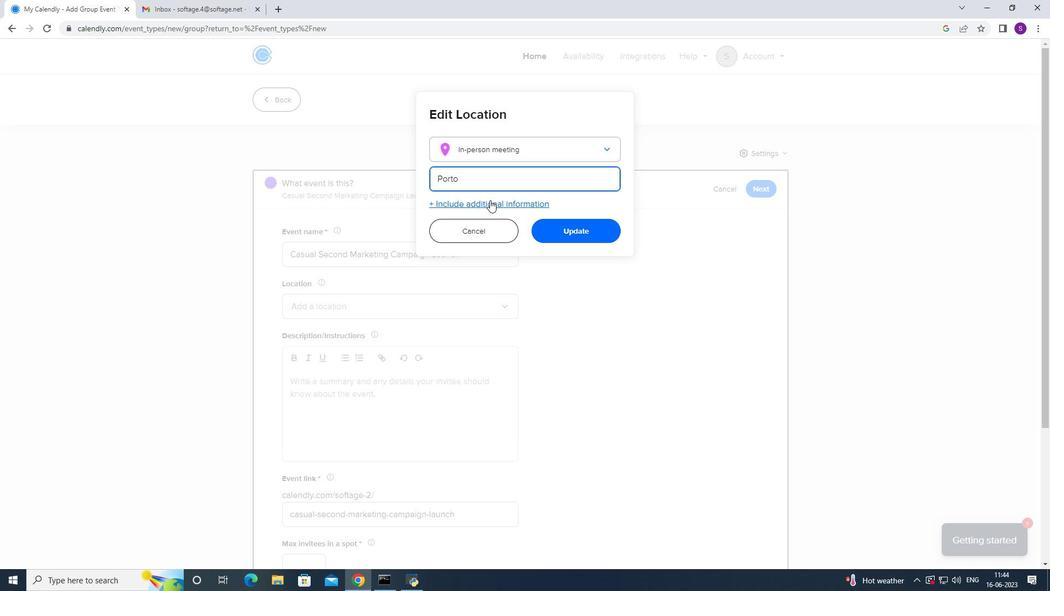 
Action: Mouse moved to (490, 200)
Screenshot: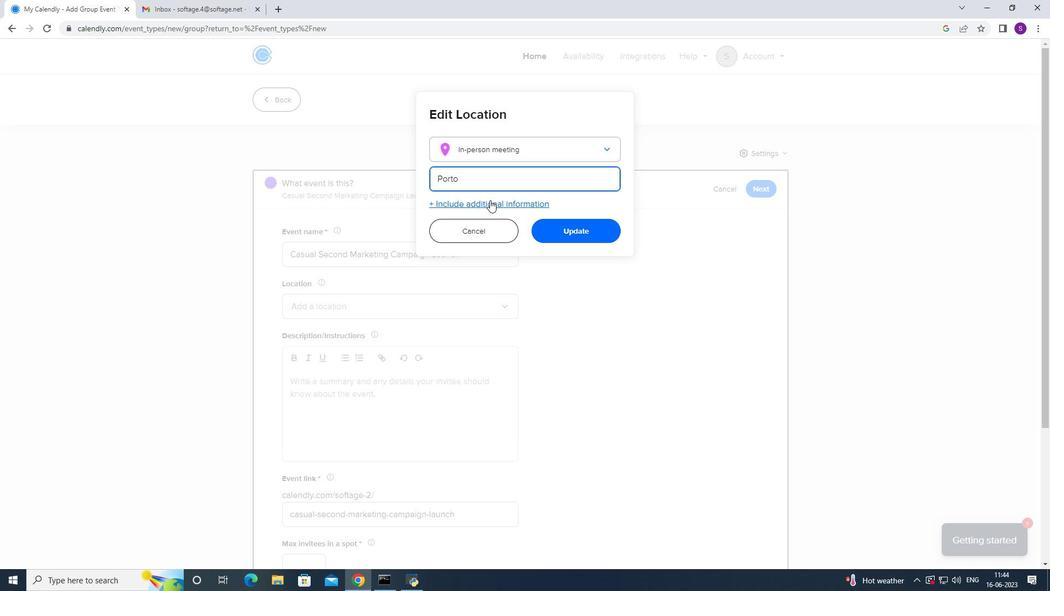 
Action: Key pressed <Key.backspace>
Screenshot: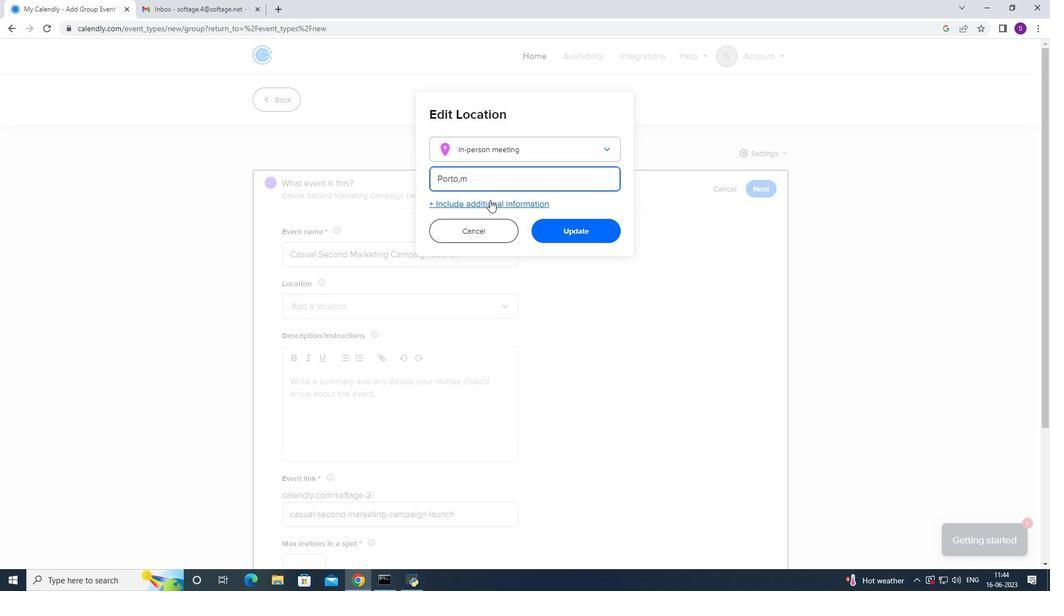 
Action: Mouse moved to (490, 200)
Screenshot: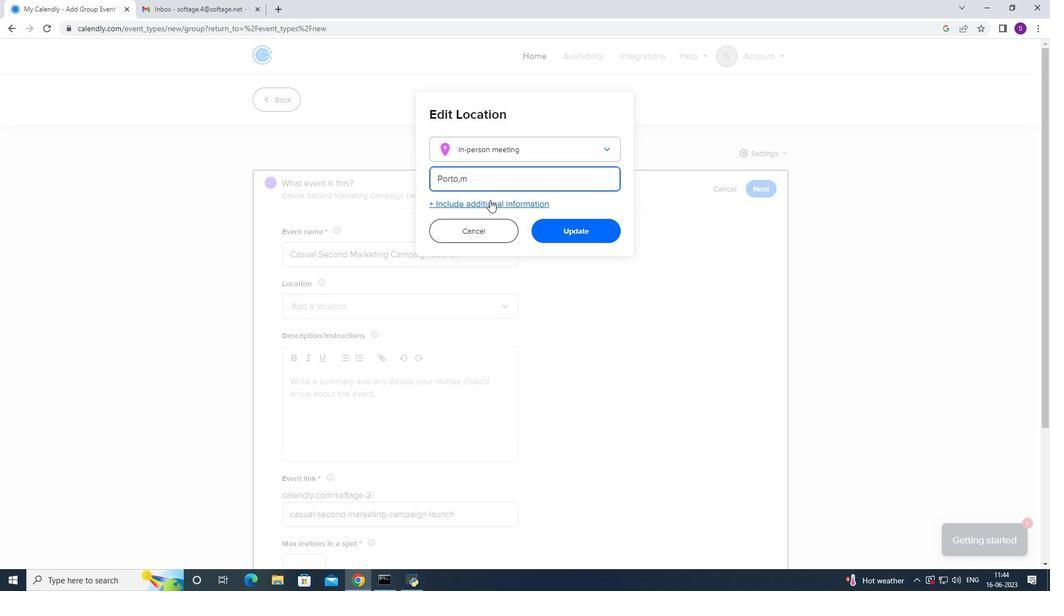 
Action: Key pressed <Key.backspace>
Screenshot: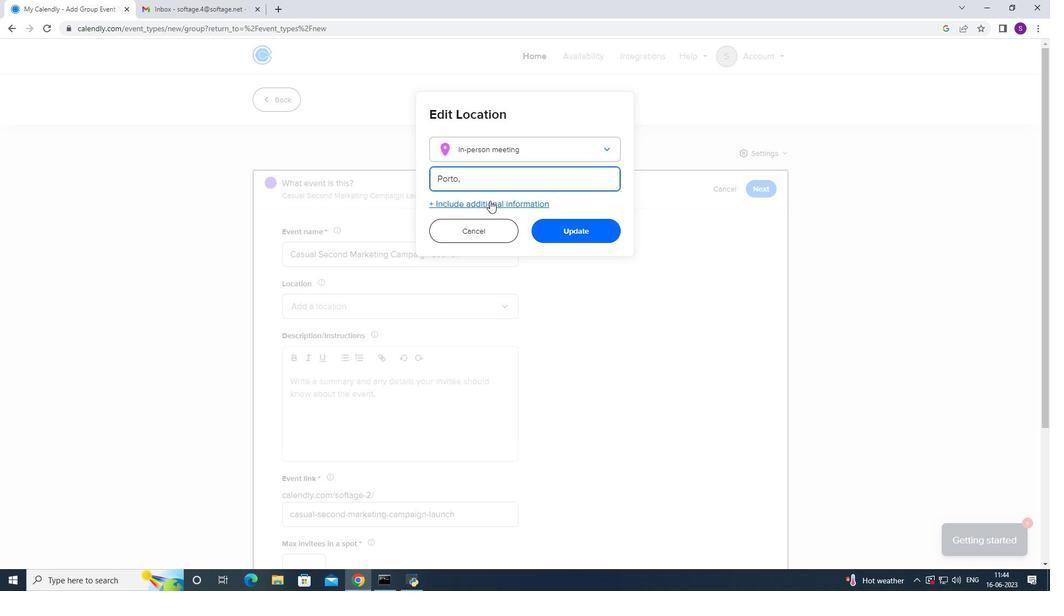 
Action: Mouse moved to (490, 201)
Screenshot: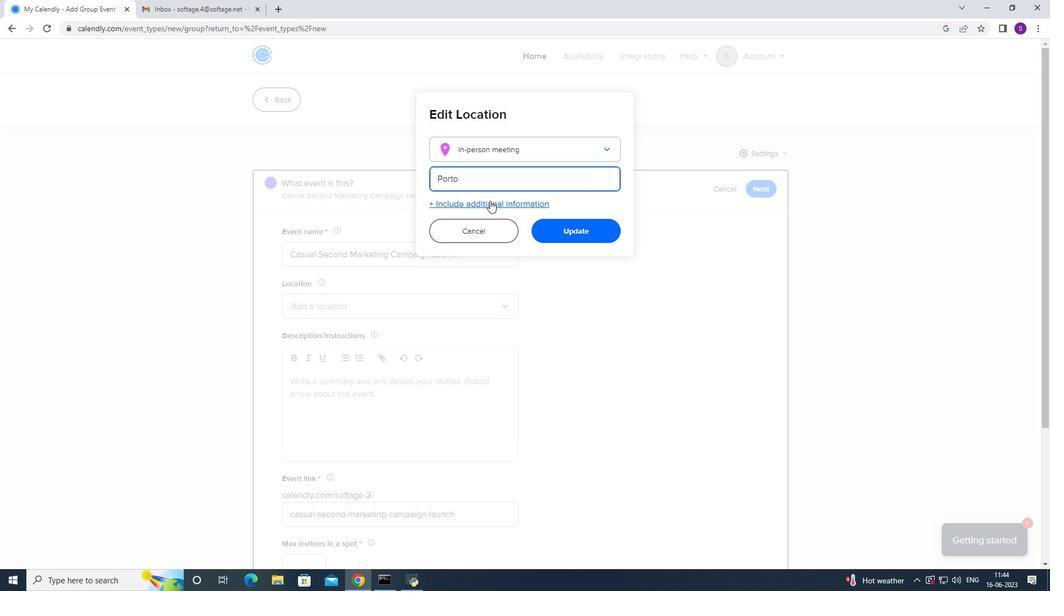 
Action: Key pressed ,
Screenshot: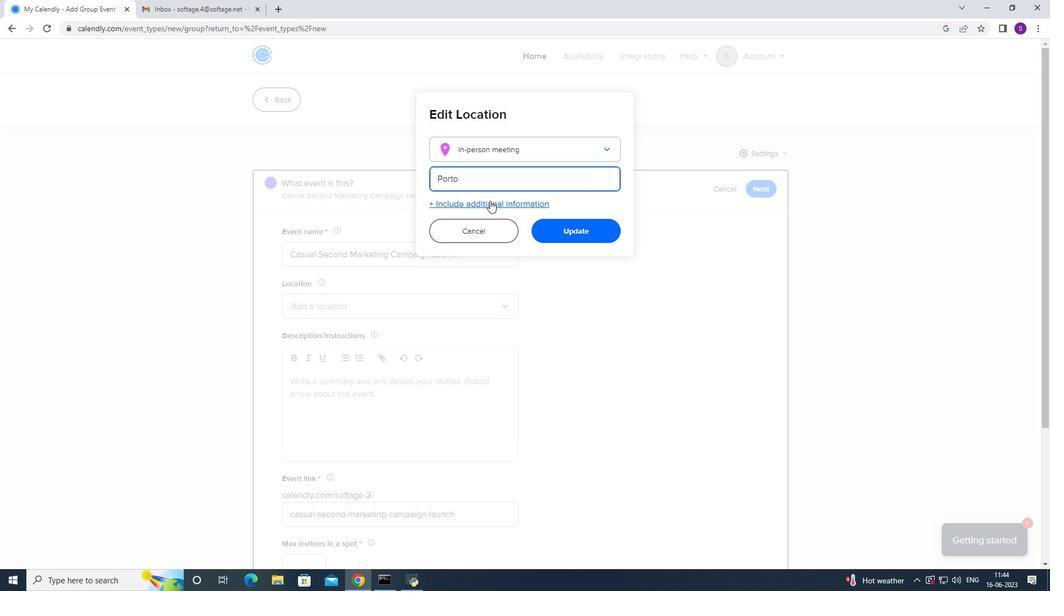 
Action: Mouse moved to (490, 201)
Screenshot: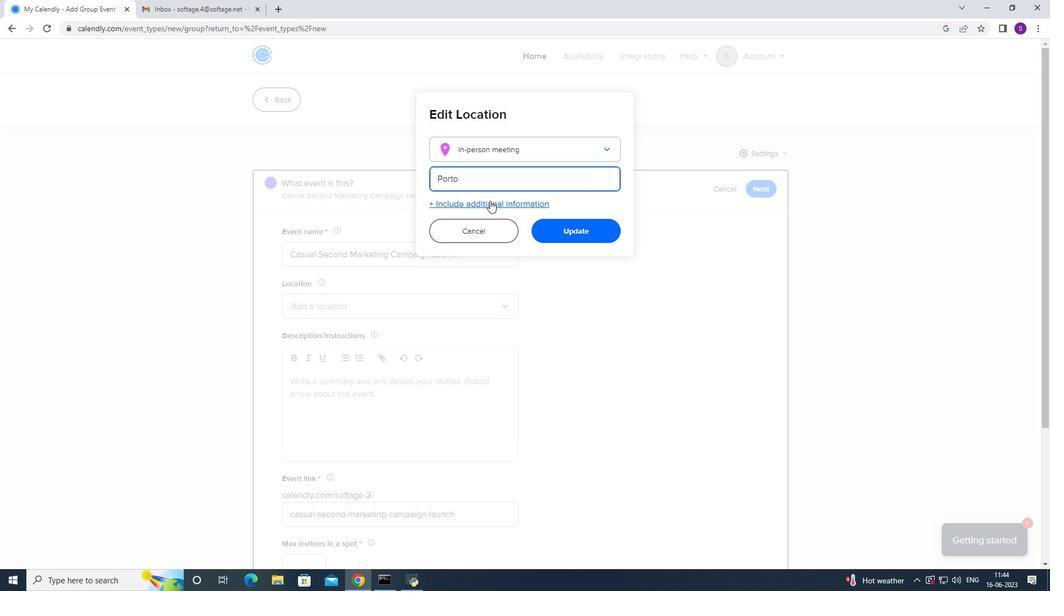 
Action: Key pressed <Key.space>
Screenshot: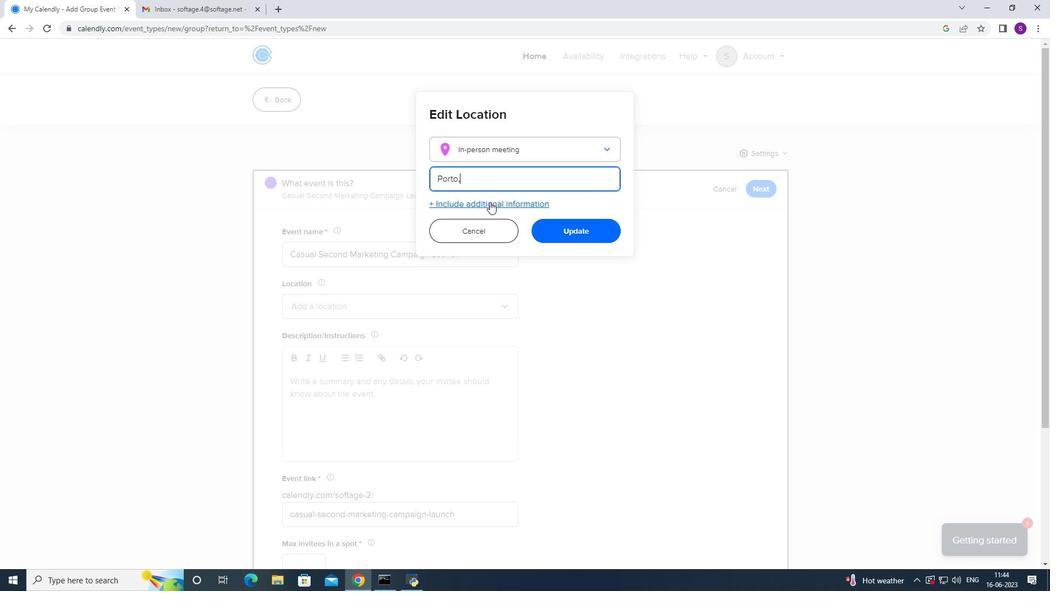 
Action: Mouse moved to (490, 201)
Screenshot: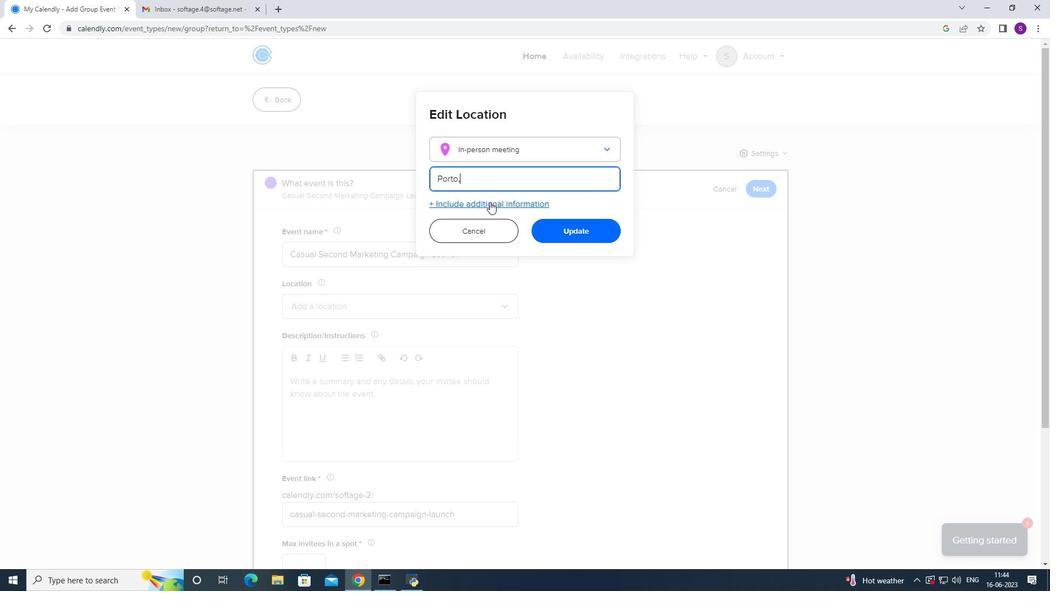 
Action: Key pressed <Key.caps_lock>
Screenshot: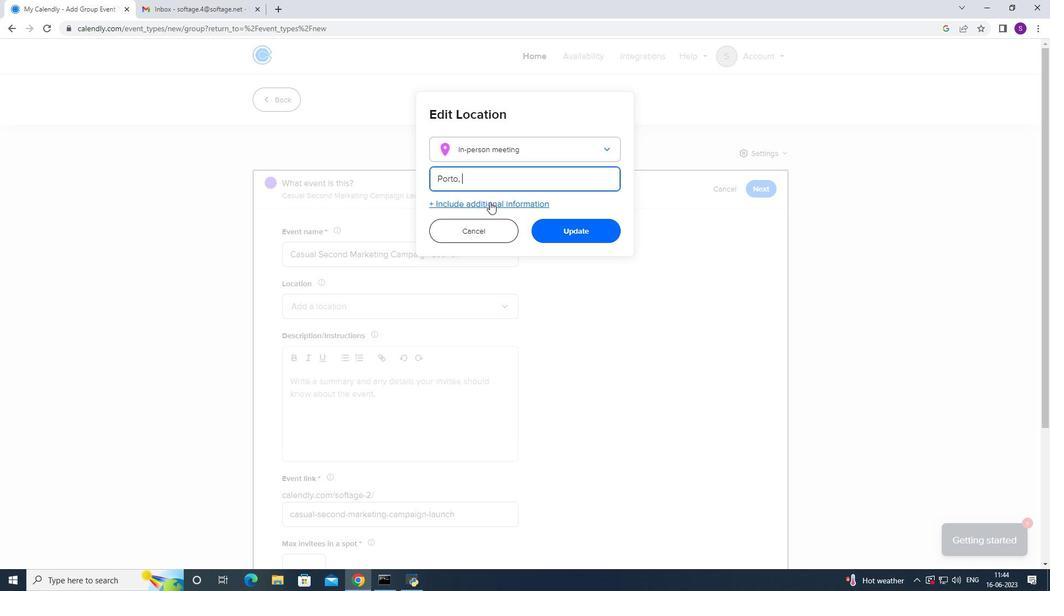 
Action: Mouse moved to (490, 203)
Screenshot: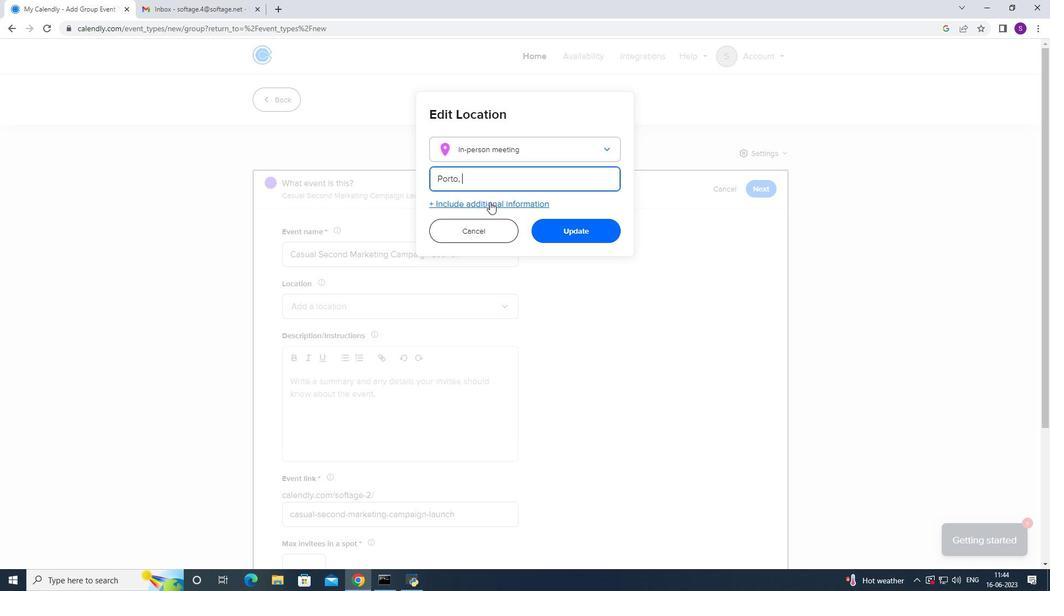
Action: Key pressed P<Key.caps_lock>
Screenshot: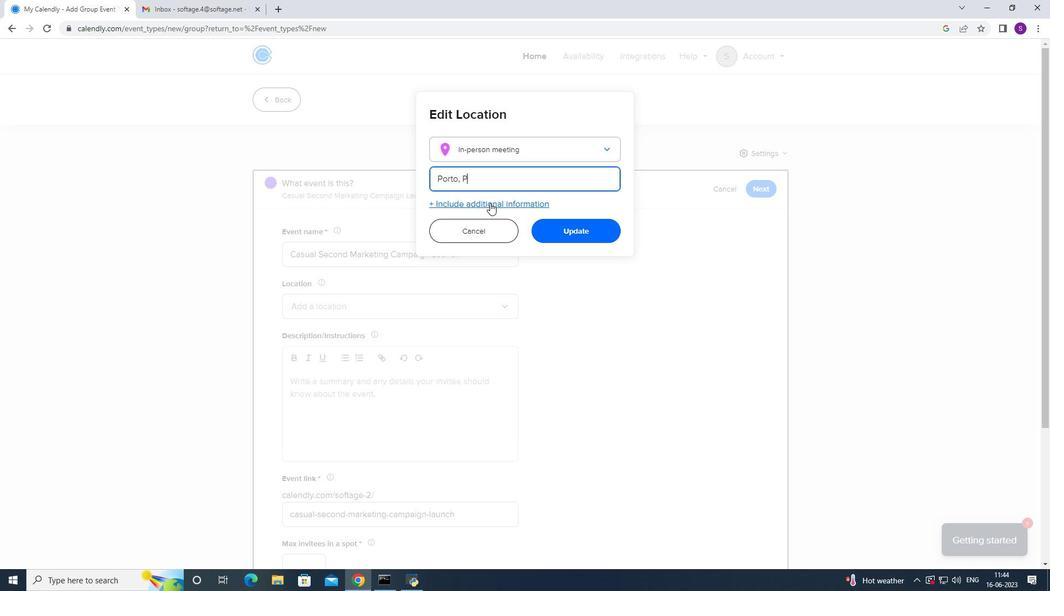 
Action: Mouse moved to (490, 203)
Screenshot: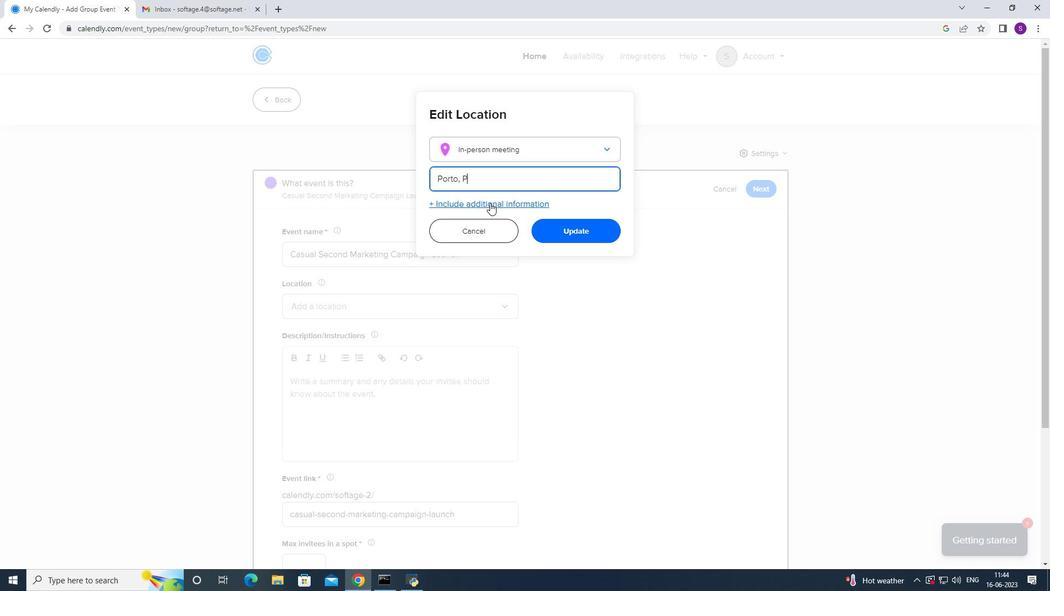 
Action: Key pressed o
Screenshot: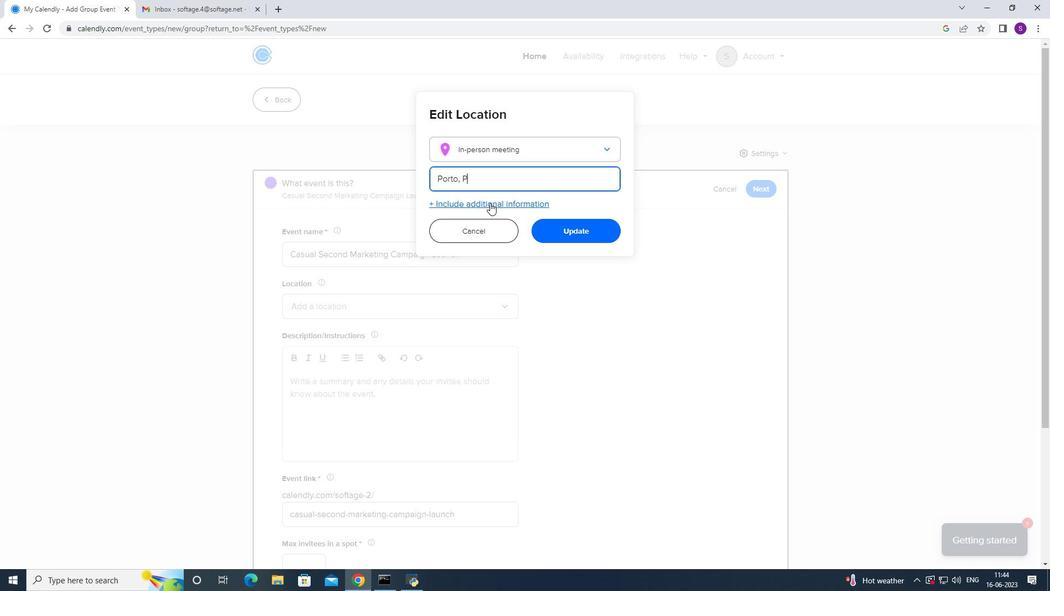 
Action: Mouse moved to (490, 203)
Screenshot: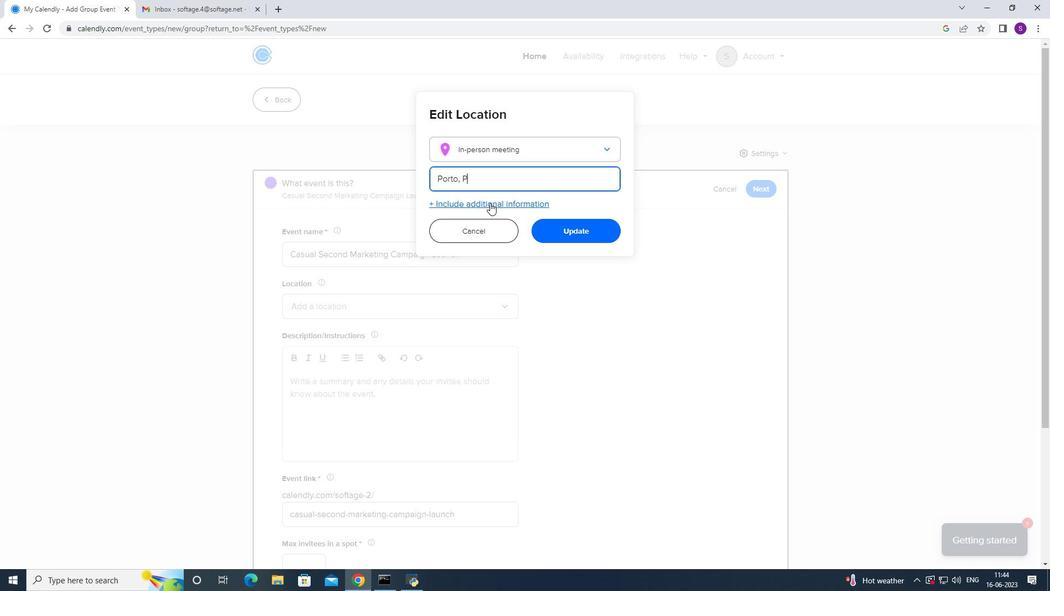 
Action: Key pressed rt
Screenshot: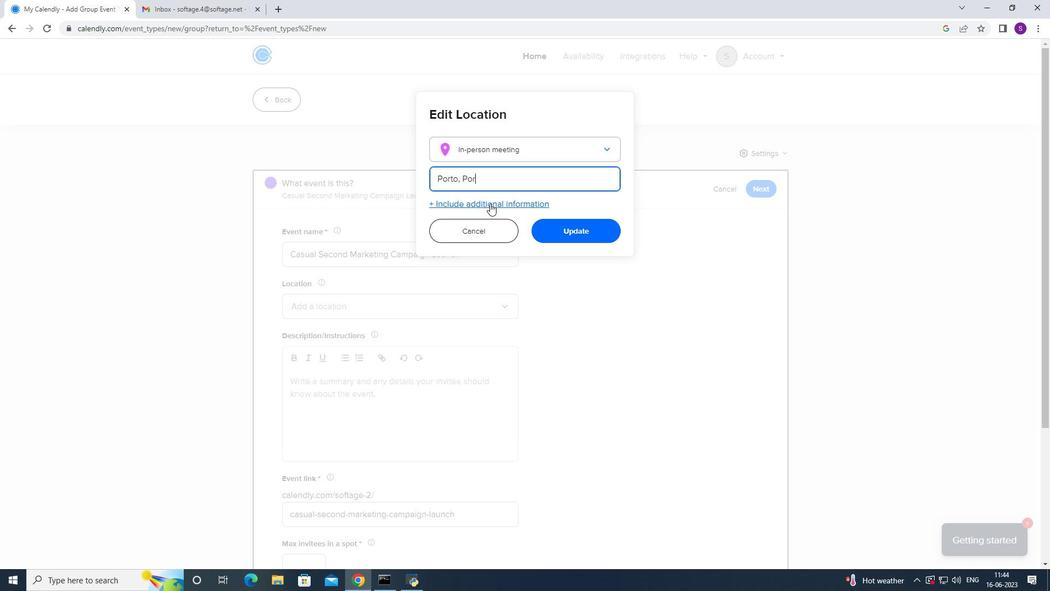 
Action: Mouse moved to (490, 204)
Screenshot: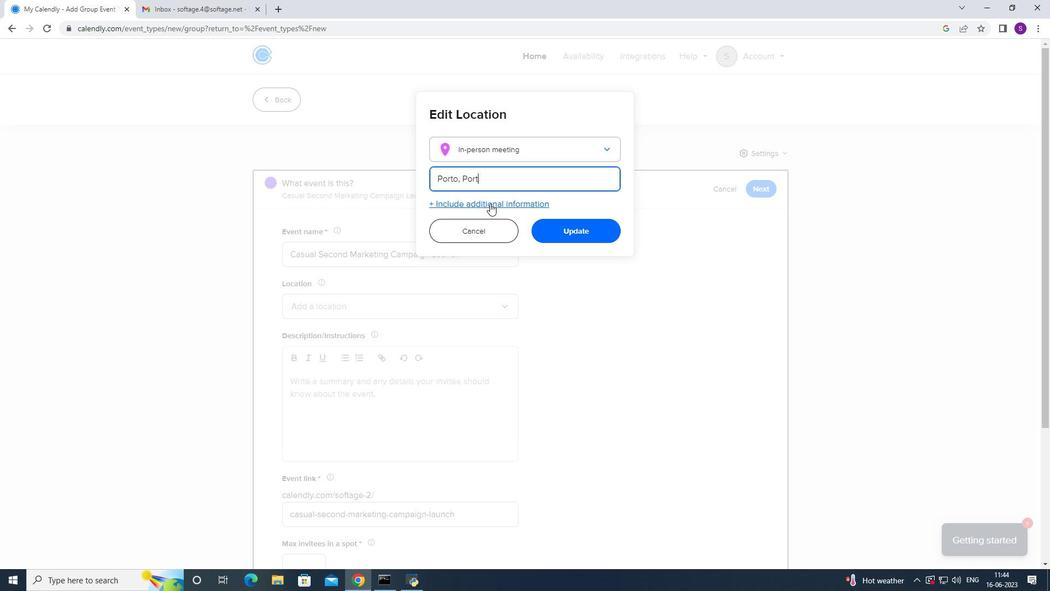 
Action: Key pressed uga
Screenshot: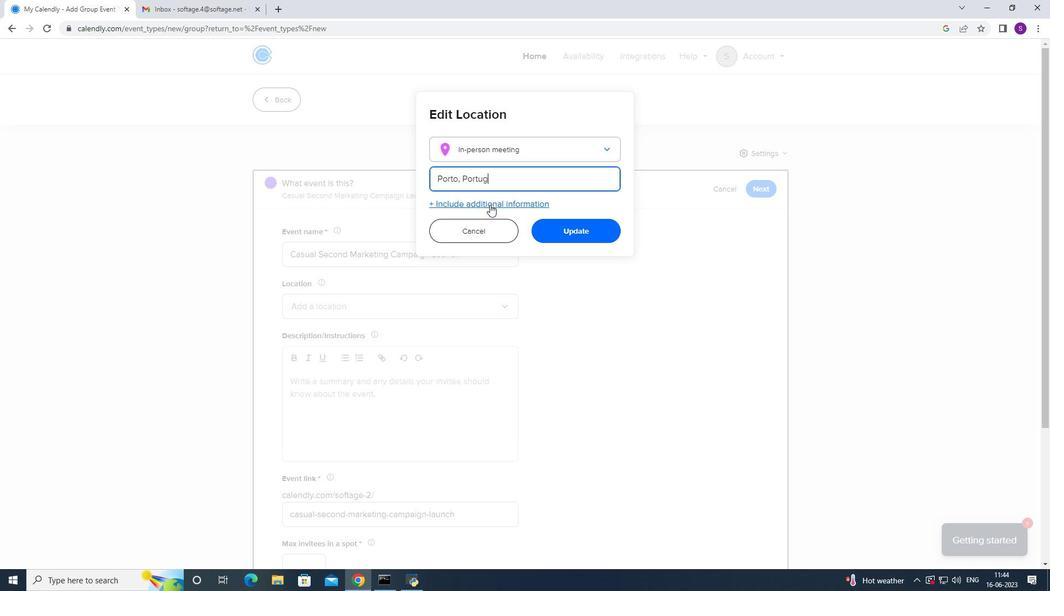 
Action: Mouse moved to (490, 205)
Screenshot: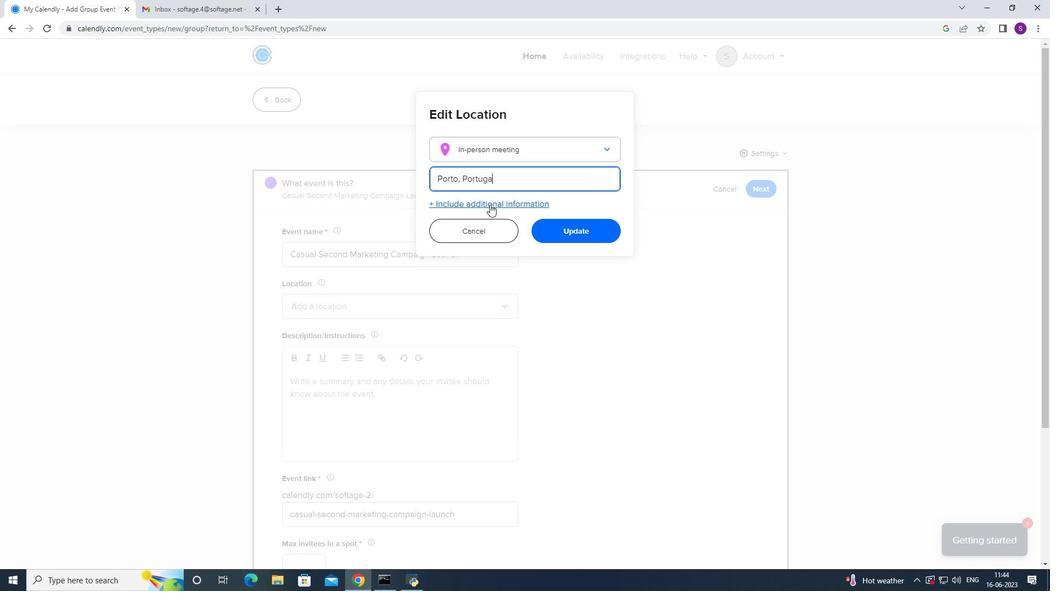 
Action: Key pressed l
Screenshot: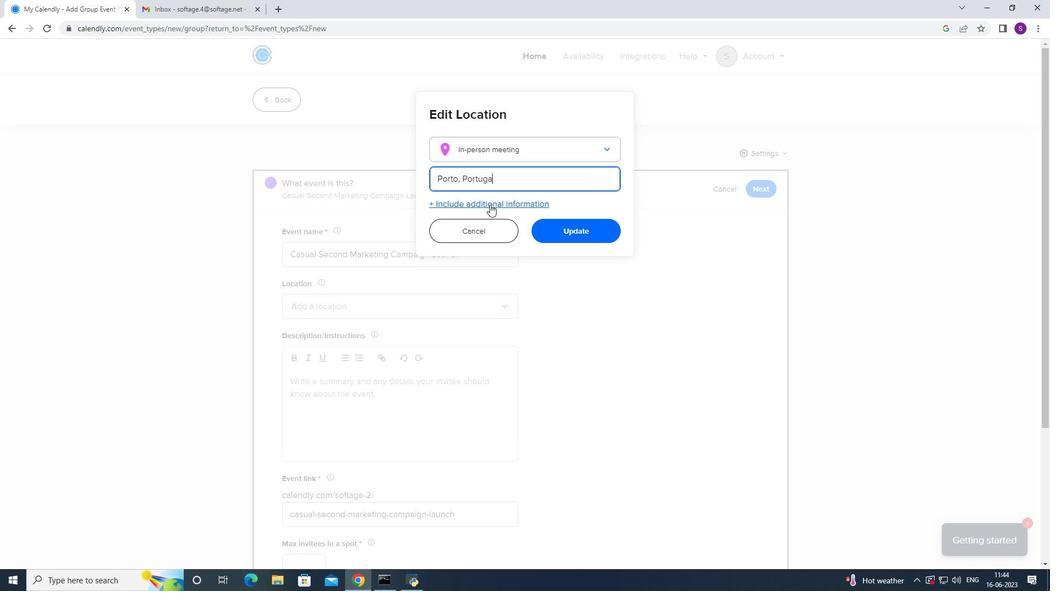 
Action: Mouse moved to (555, 234)
Screenshot: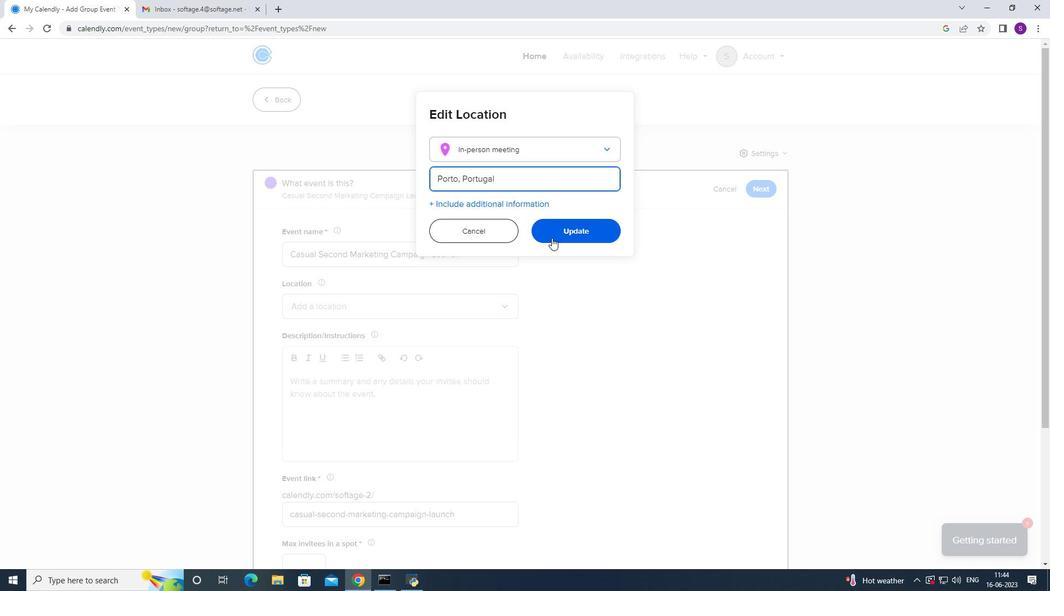 
Action: Mouse pressed left at (555, 234)
Screenshot: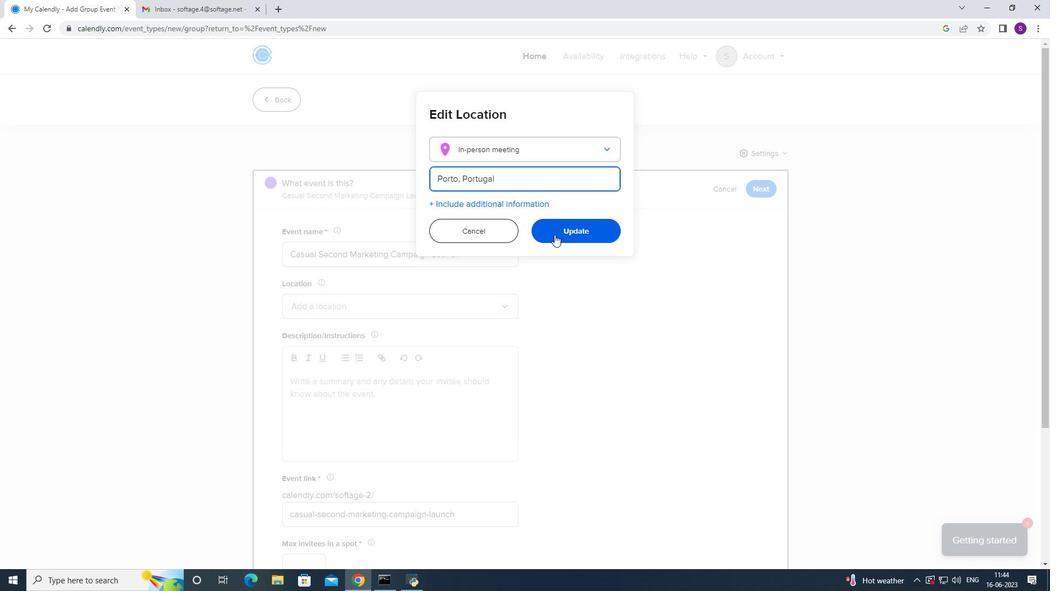 
Action: Mouse moved to (398, 291)
Screenshot: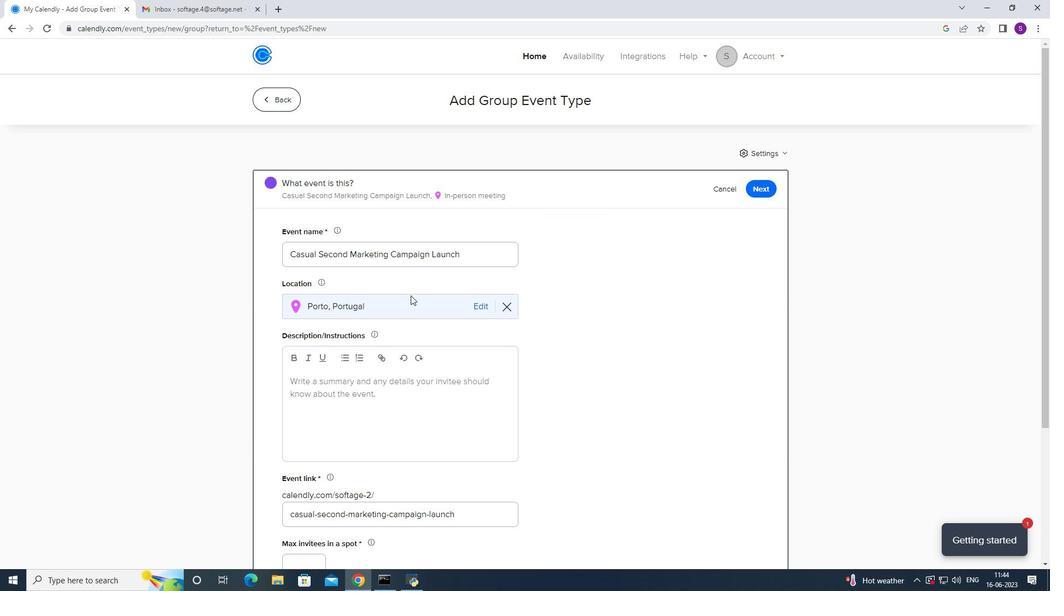 
Action: Mouse scrolled (398, 290) with delta (0, 0)
Screenshot: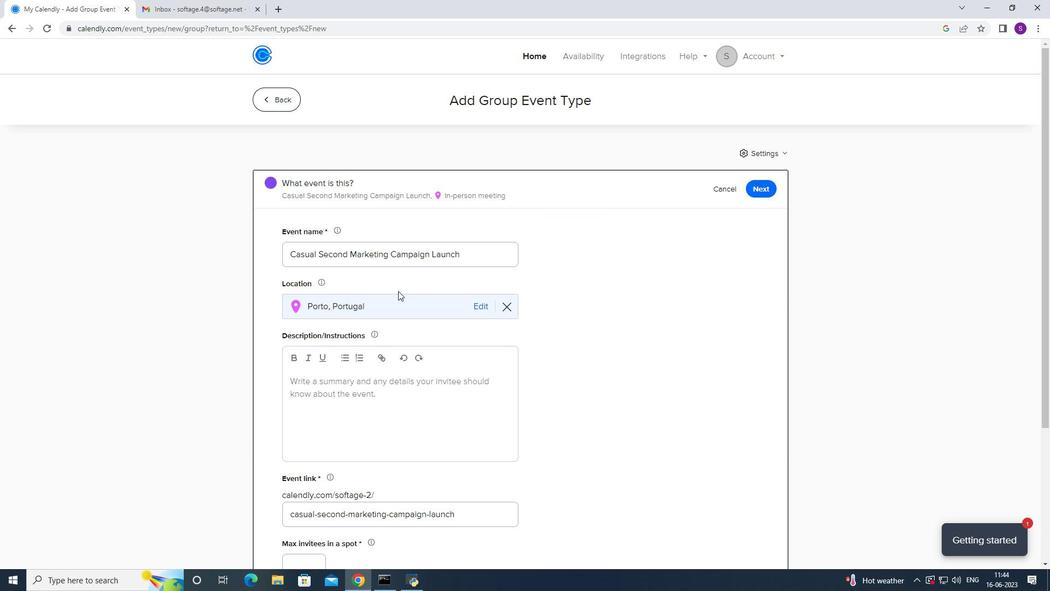 
Action: Mouse scrolled (398, 290) with delta (0, 0)
Screenshot: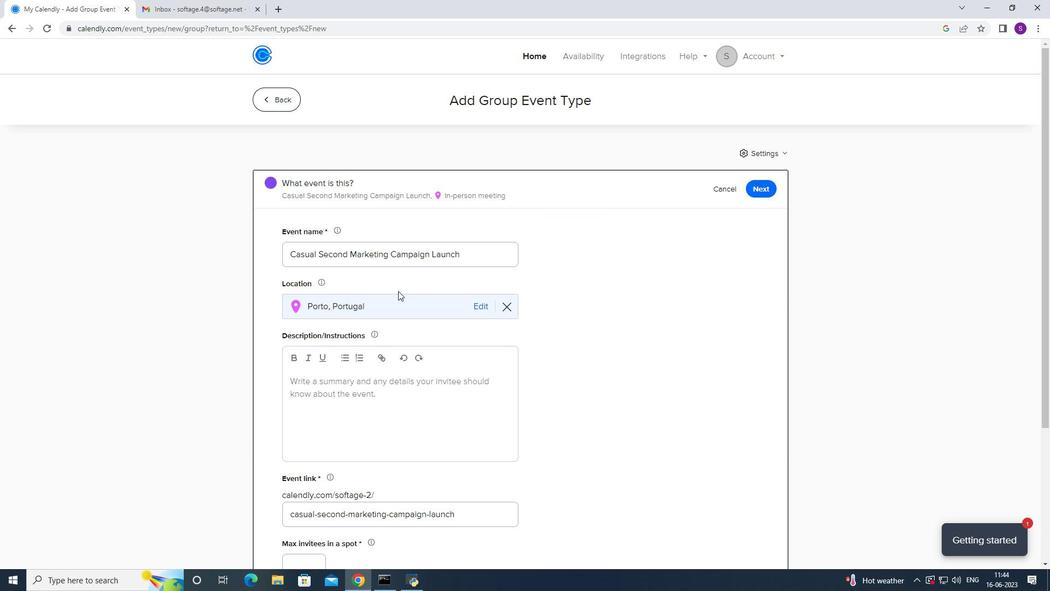 
Action: Mouse scrolled (398, 290) with delta (0, 0)
Screenshot: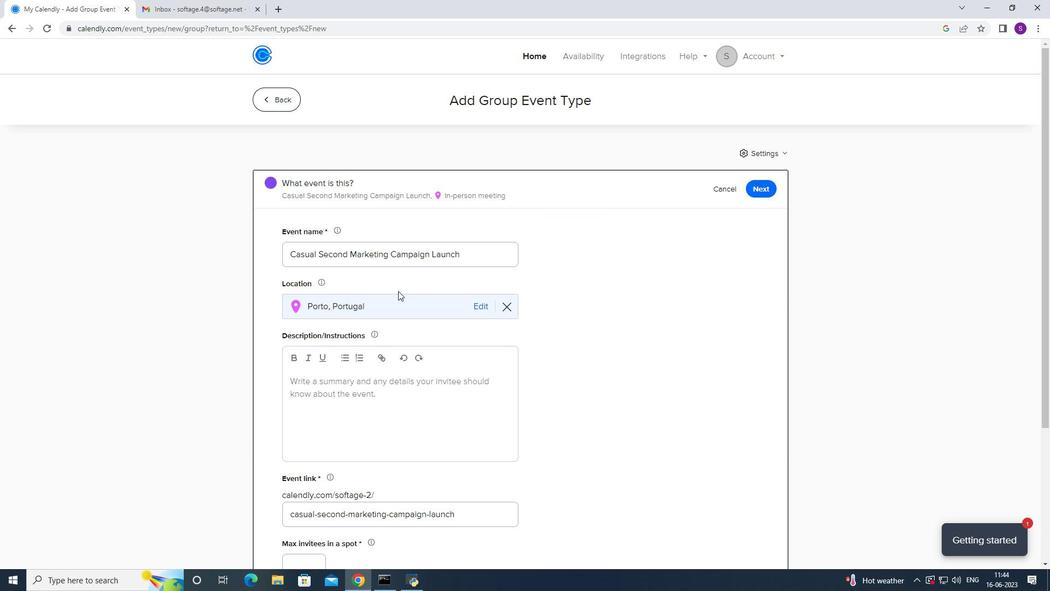 
Action: Mouse scrolled (398, 290) with delta (0, 0)
Screenshot: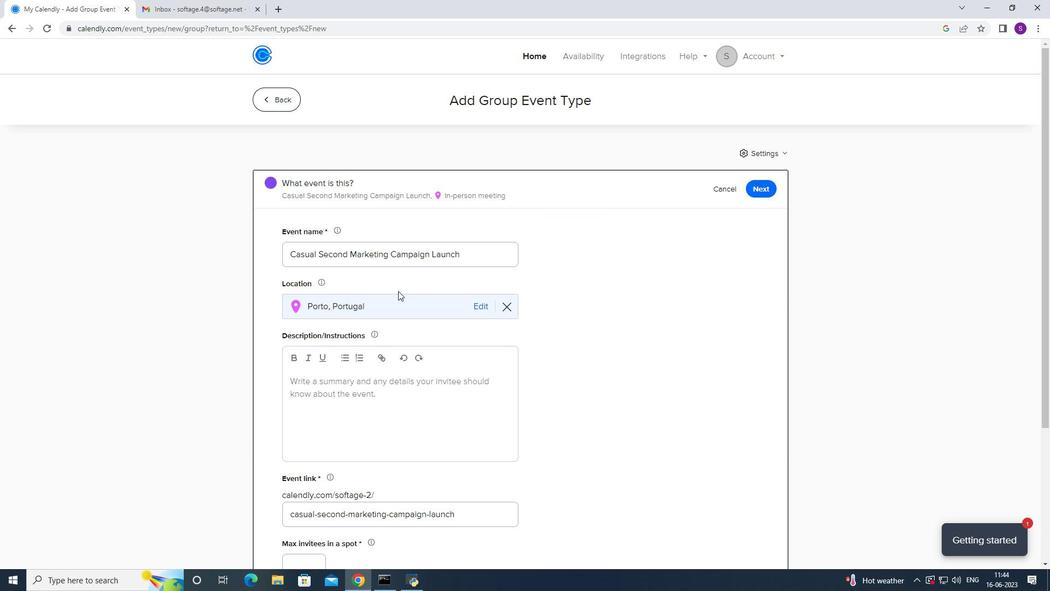 
Action: Mouse scrolled (398, 290) with delta (0, 0)
Screenshot: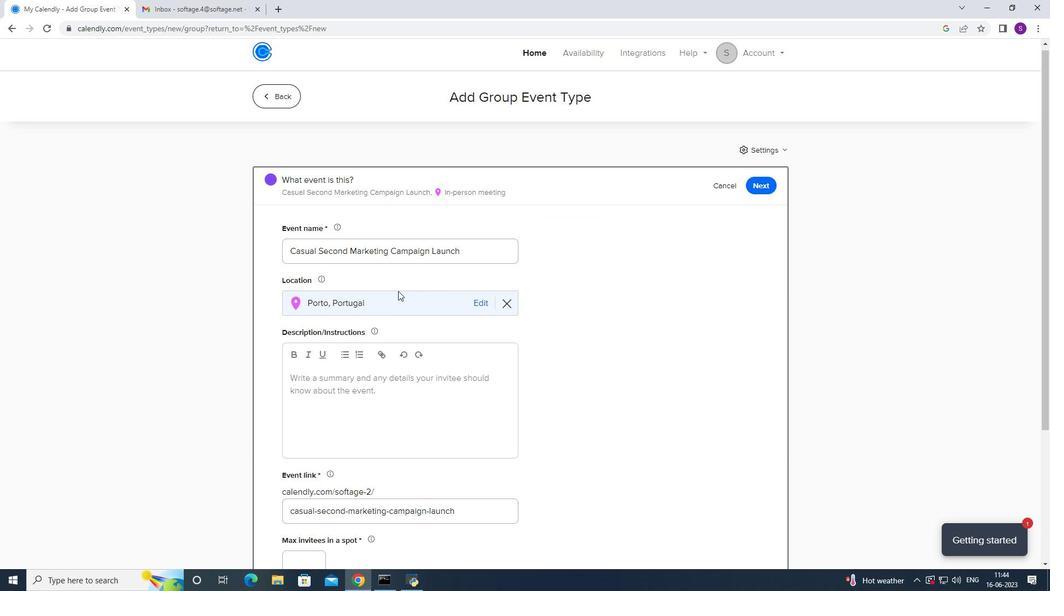 
Action: Mouse moved to (292, 389)
Screenshot: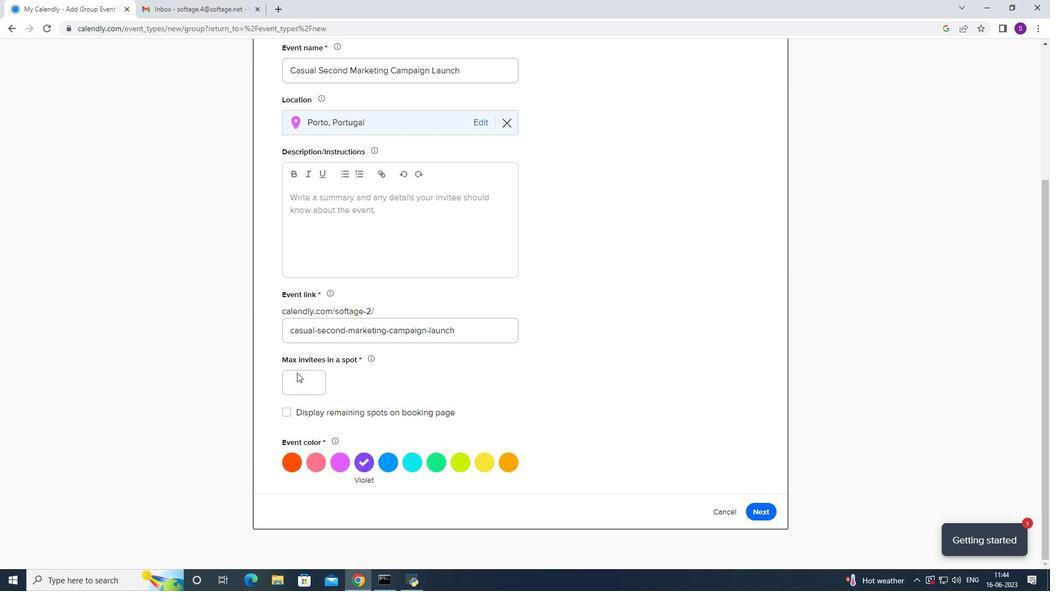 
Action: Mouse pressed left at (292, 389)
Screenshot: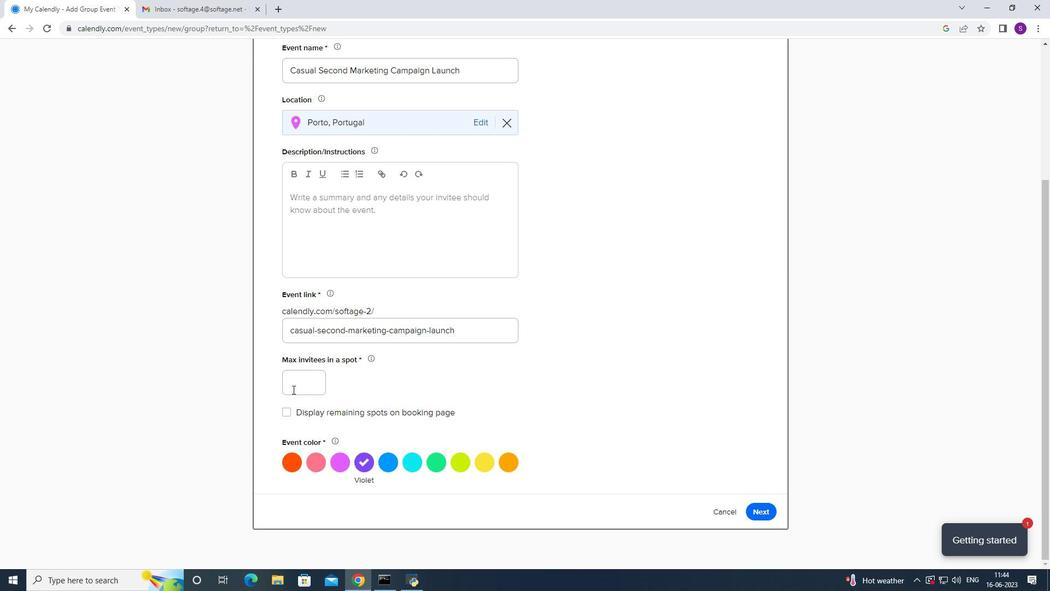 
Action: Key pressed 3
Screenshot: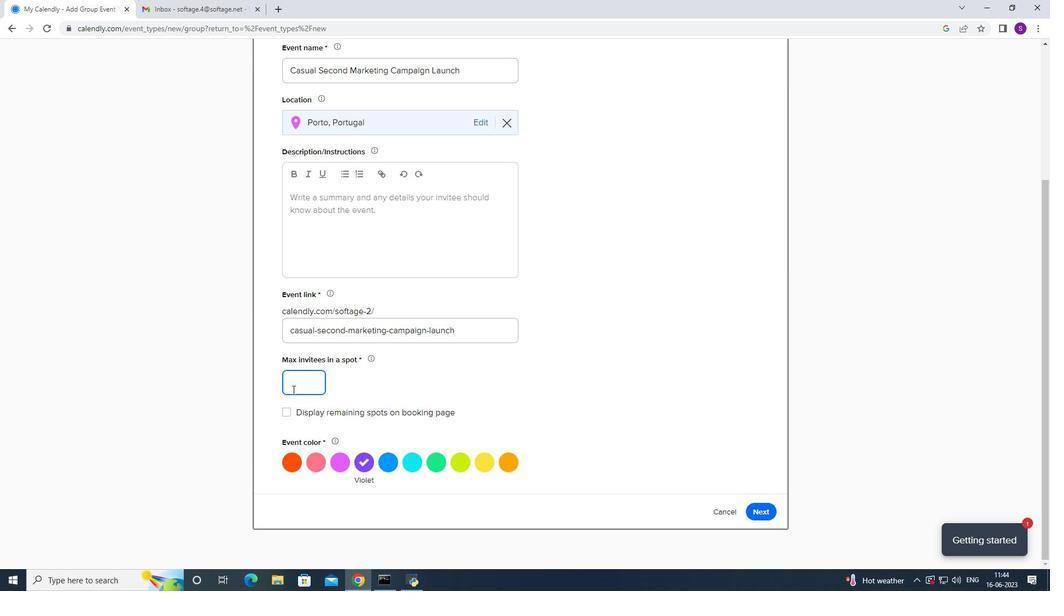 
Action: Mouse moved to (429, 463)
Screenshot: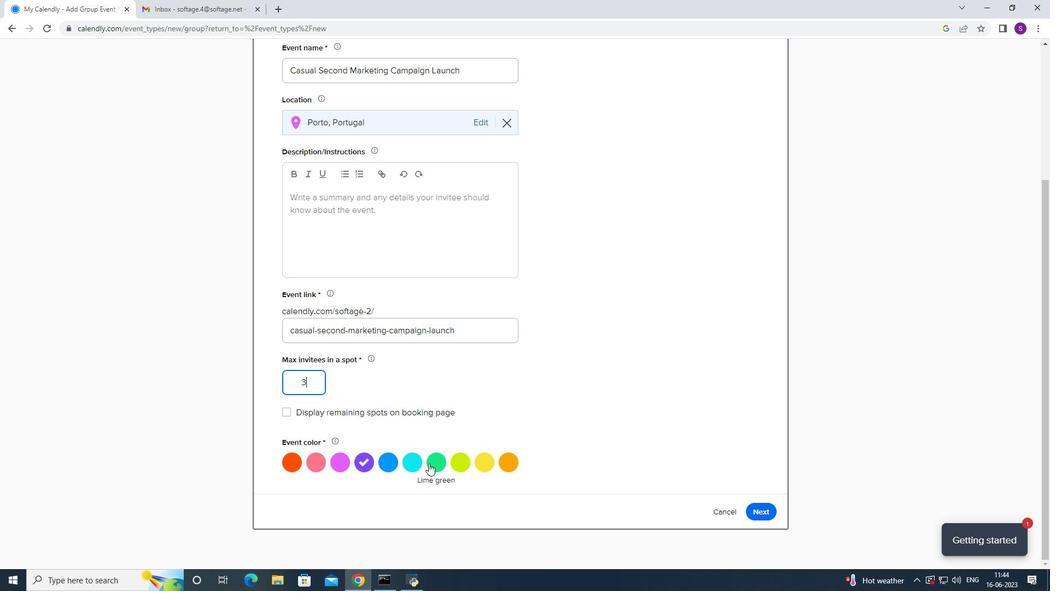 
Action: Mouse pressed left at (429, 463)
Screenshot: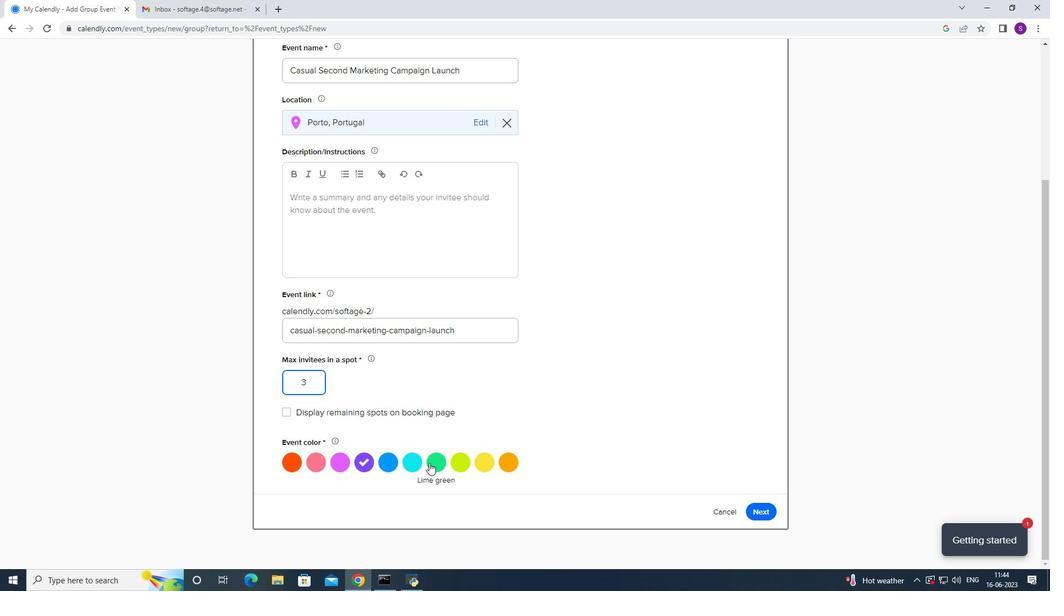 
Action: Mouse moved to (361, 240)
Screenshot: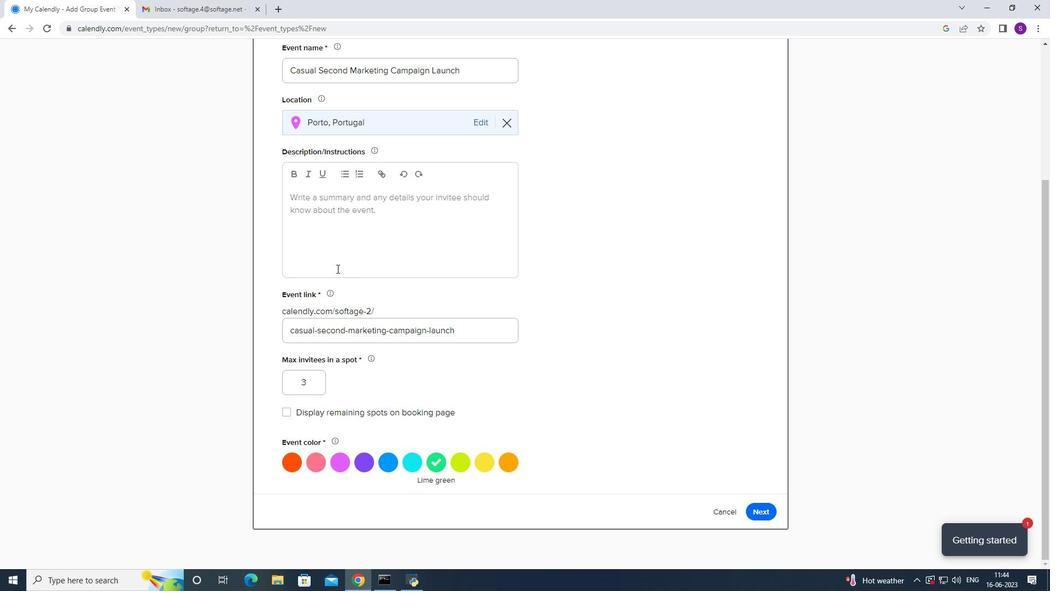 
Action: Mouse pressed left at (361, 240)
Screenshot: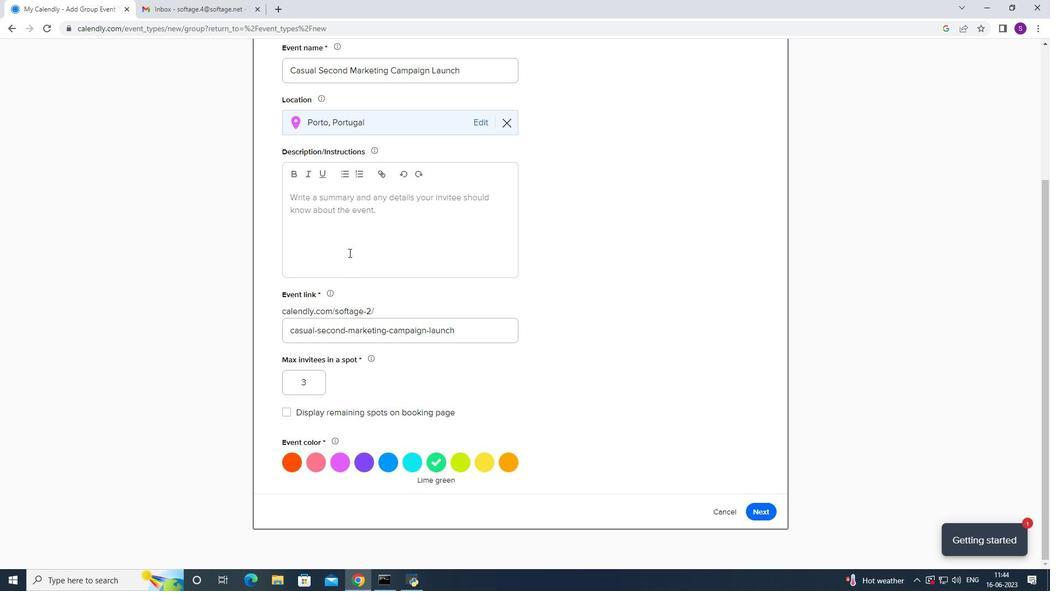 
Action: Mouse moved to (362, 239)
Screenshot: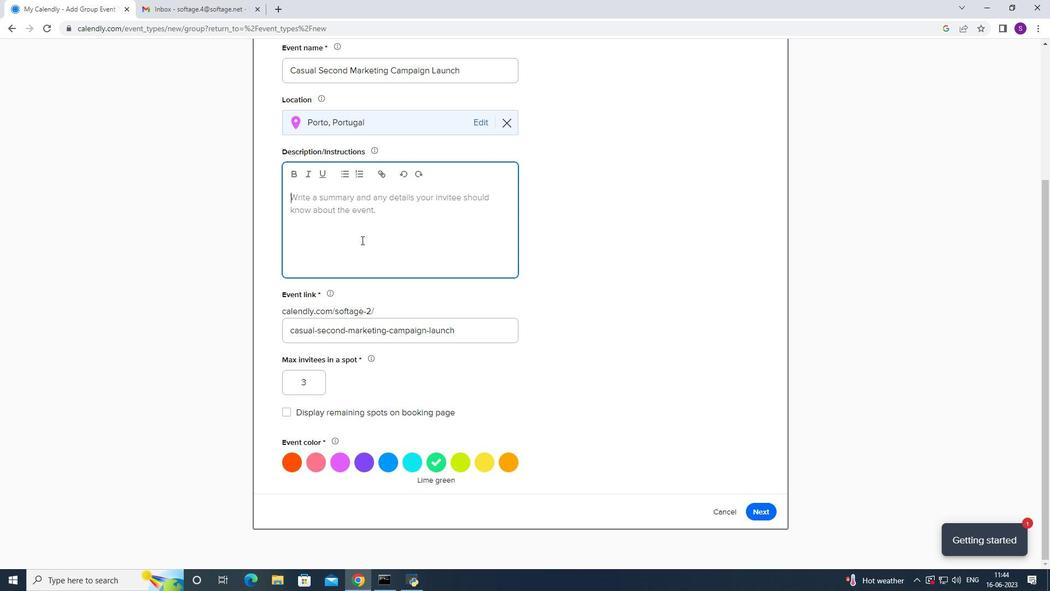 
Action: Key pressed <Key.caps_lock>A<Key.caps_lock><Key.space>p
Screenshot: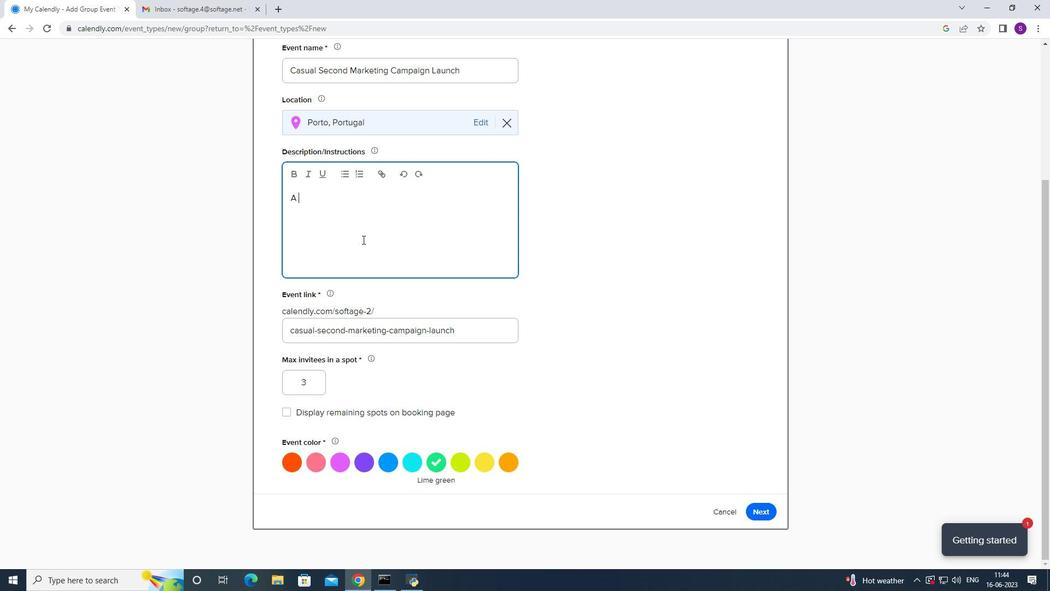 
Action: Mouse moved to (512, 188)
Screenshot: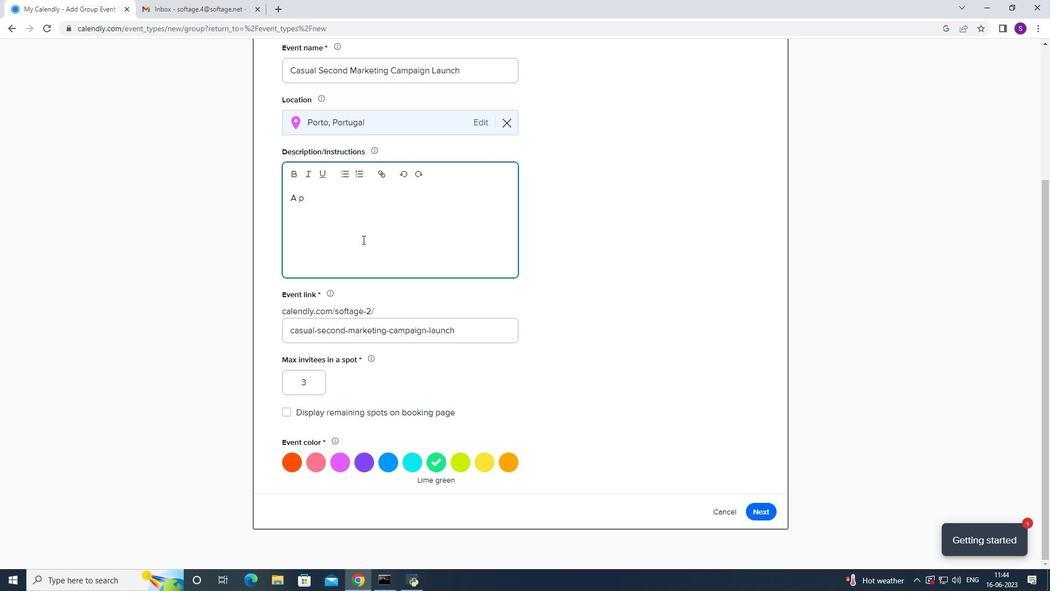 
Action: Key pressed <Key.backspace>
Screenshot: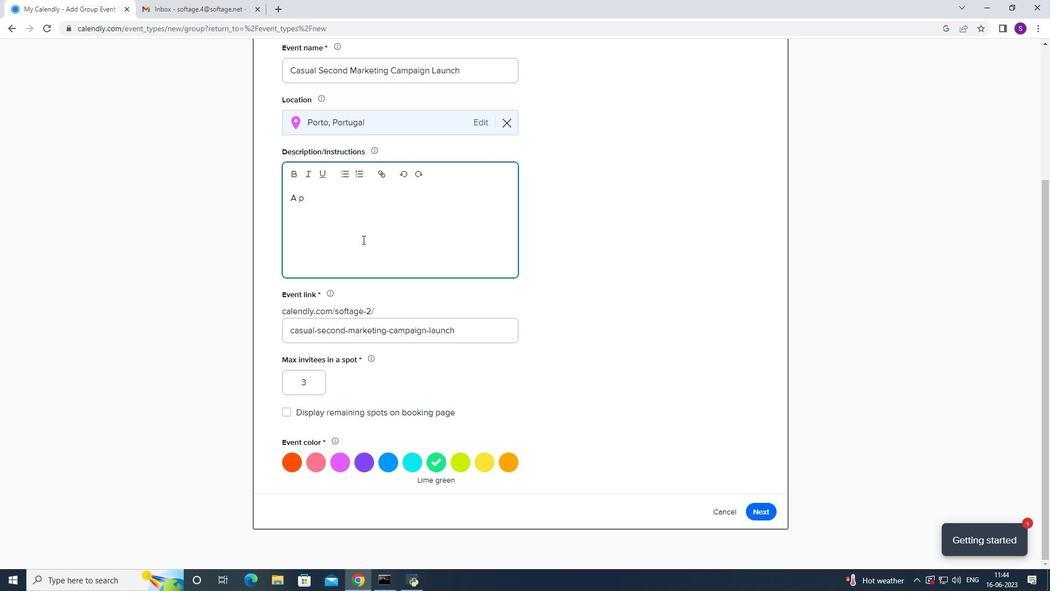 
Action: Mouse moved to (551, 194)
Screenshot: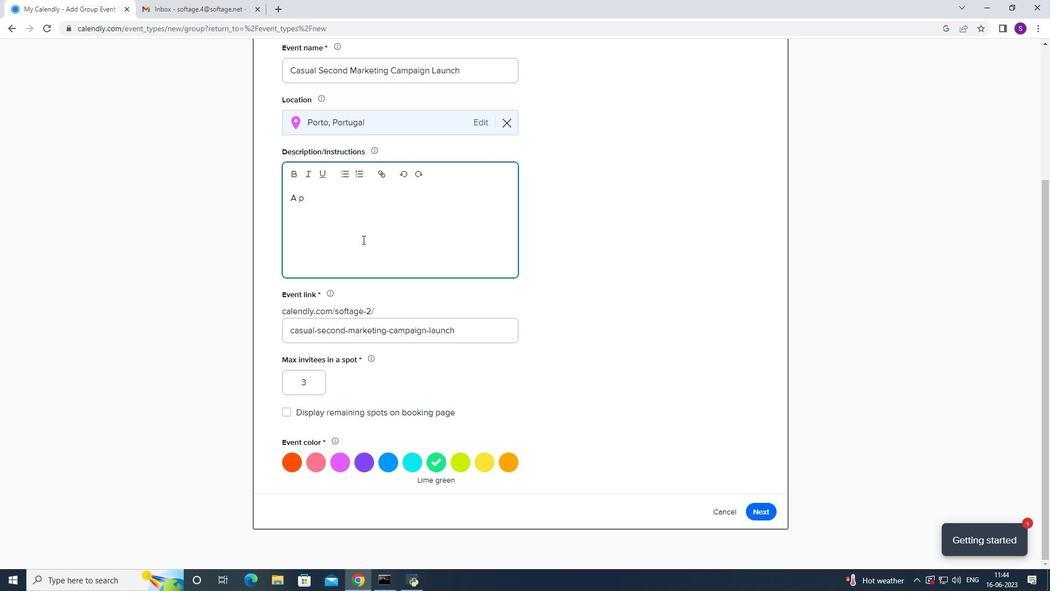 
Action: Key pressed <Key.caps_lock>P
Screenshot: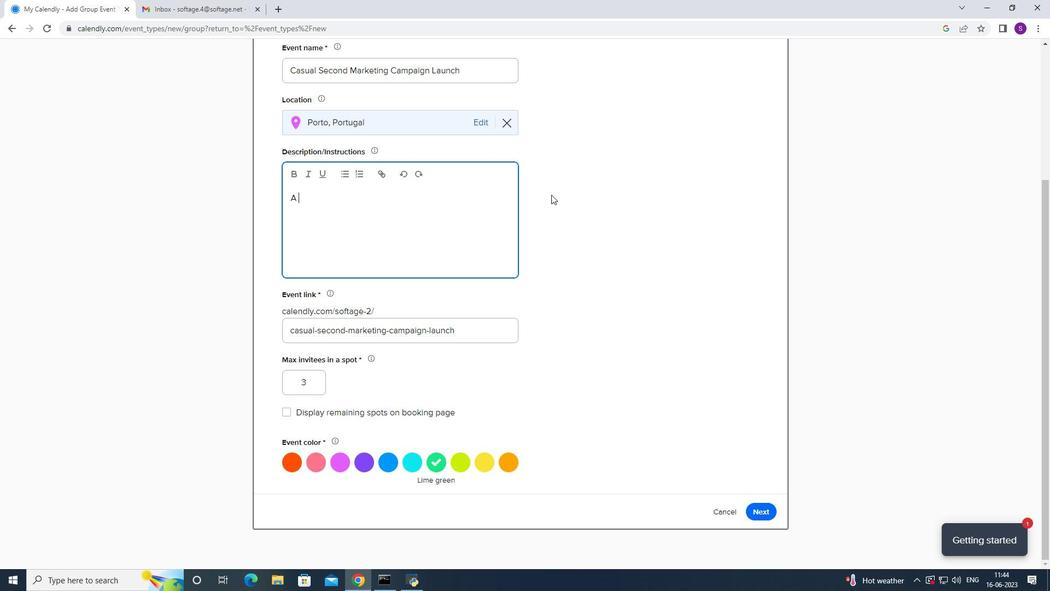 
Action: Mouse moved to (551, 194)
Screenshot: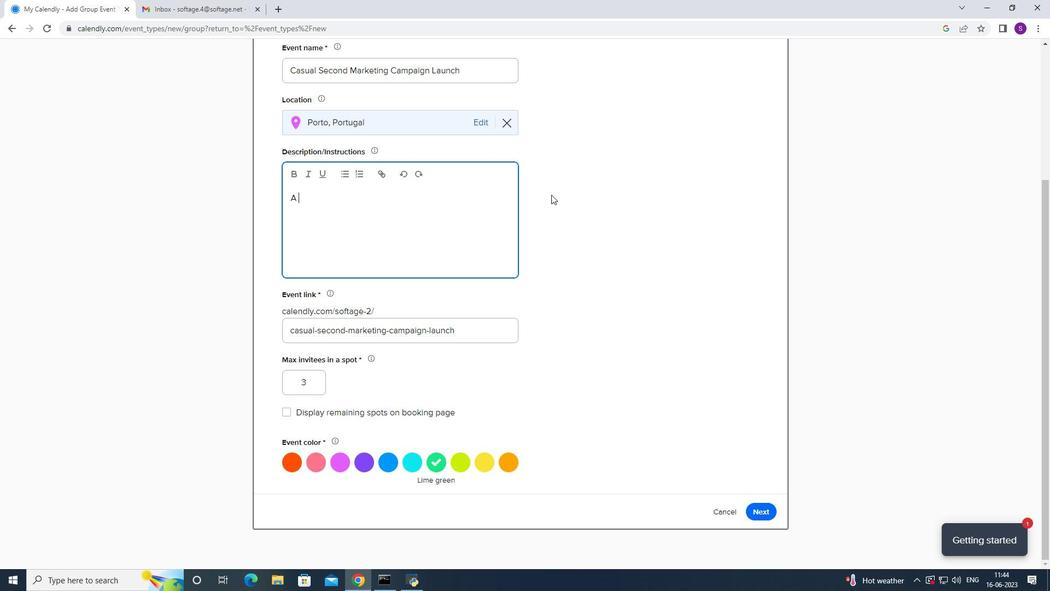 
Action: Key pressed <Key.caps_lock>
Screenshot: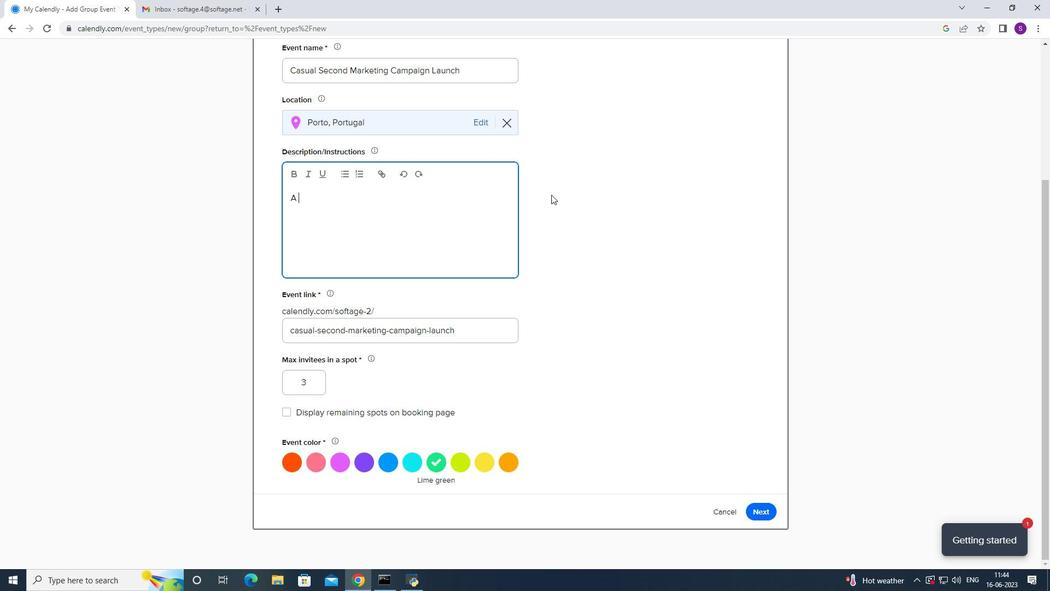 
Action: Mouse moved to (551, 195)
Screenshot: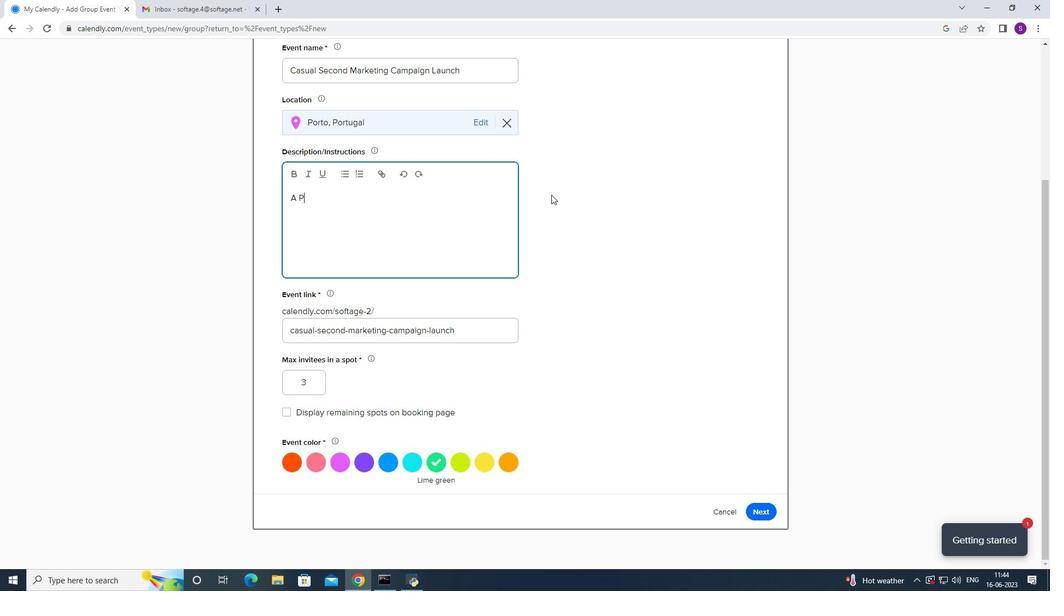 
Action: Key pressed ro
Screenshot: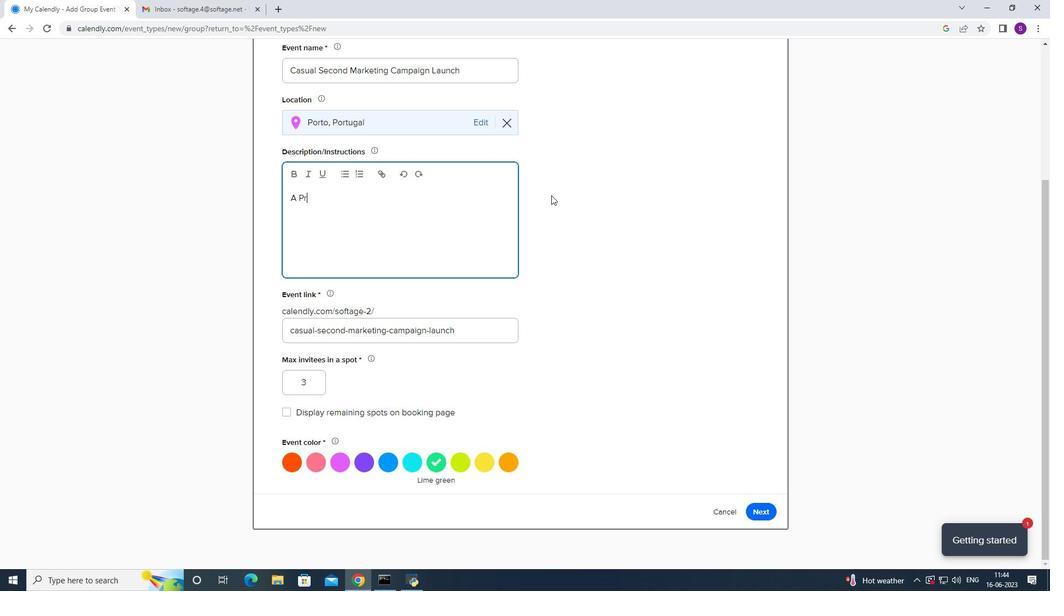
Action: Mouse moved to (551, 197)
Screenshot: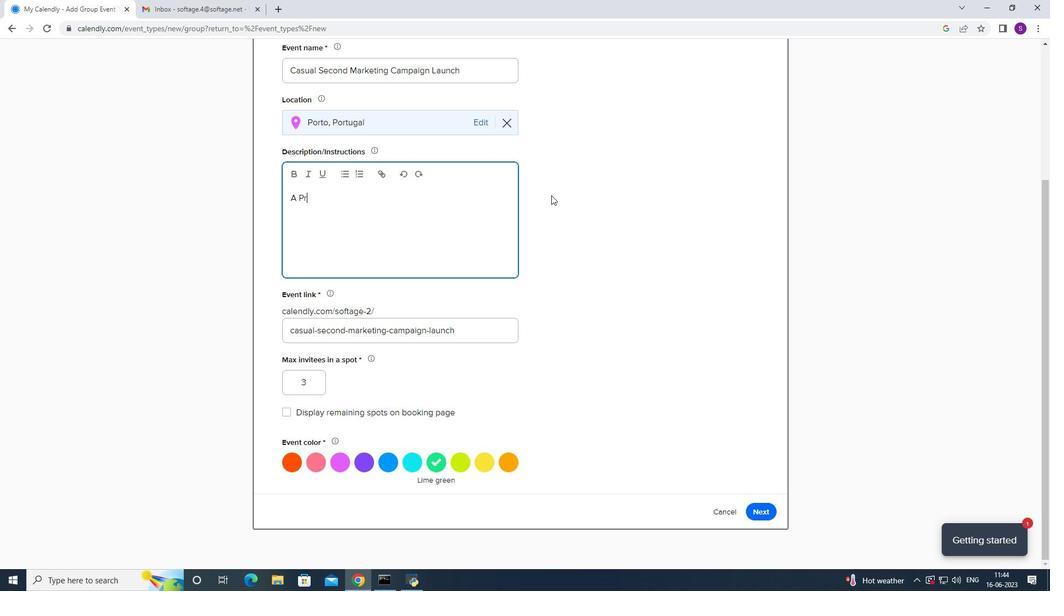 
Action: Key pressed df<Key.backspace>u
Screenshot: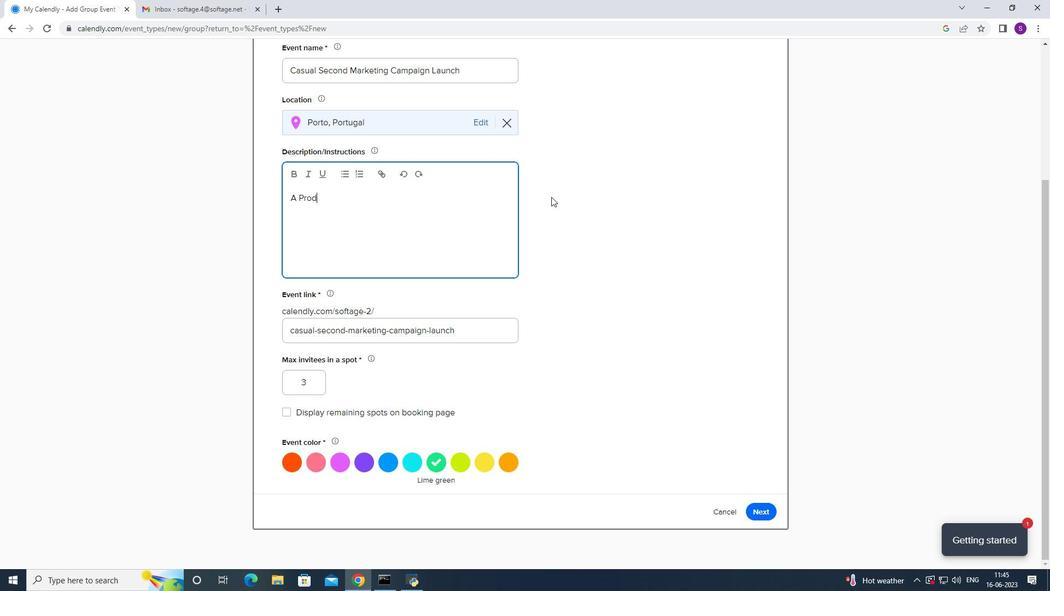 
Action: Mouse moved to (551, 197)
Screenshot: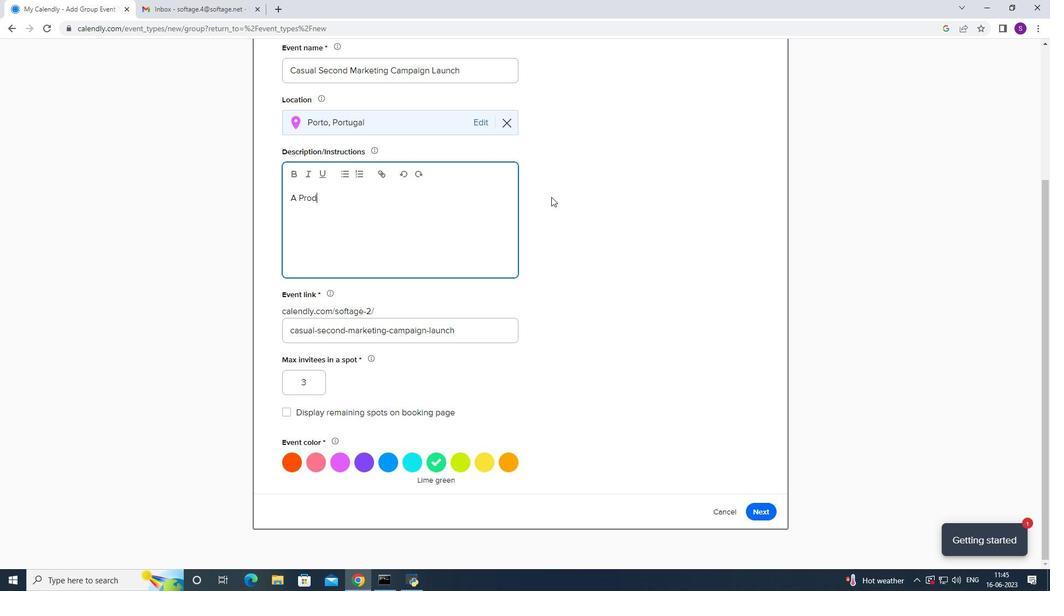 
Action: Key pressed ct<Key.space>
Screenshot: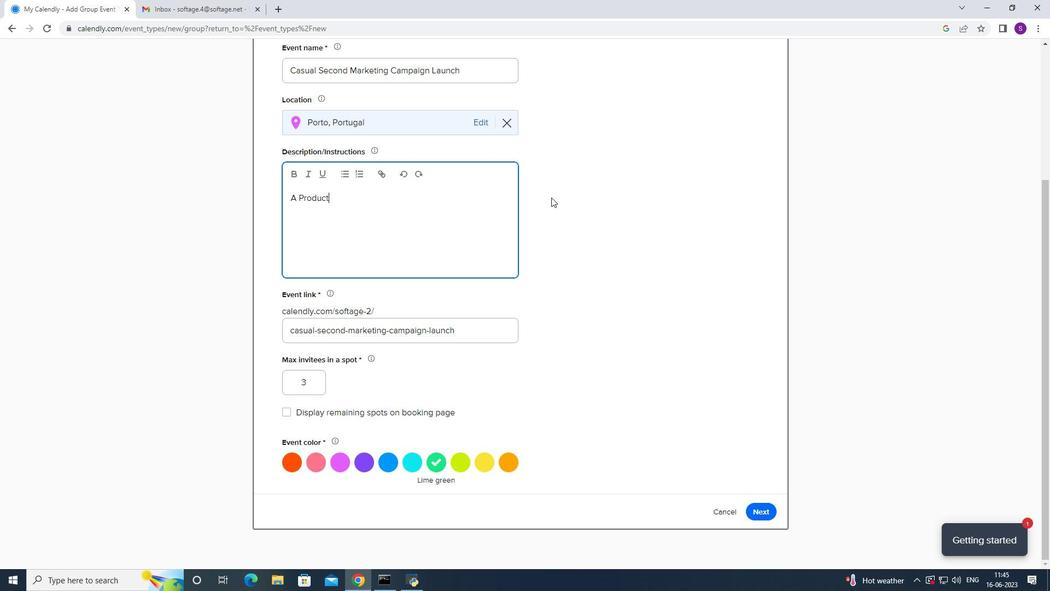 
Action: Mouse moved to (551, 198)
Screenshot: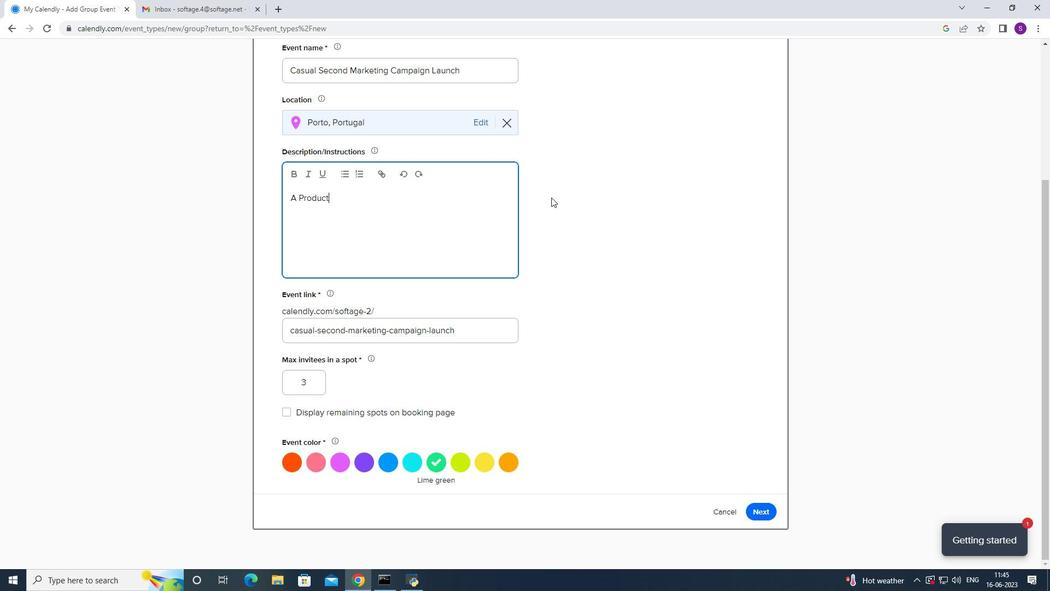 
Action: Key pressed <Key.caps_lock>D<Key.caps_lock>e
Screenshot: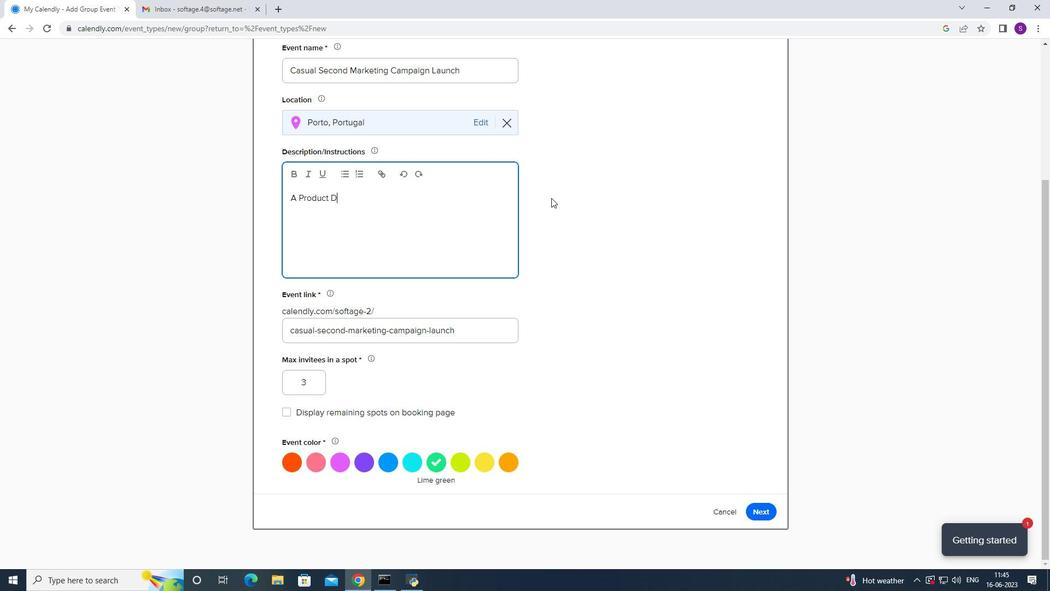 
Action: Mouse moved to (551, 198)
Screenshot: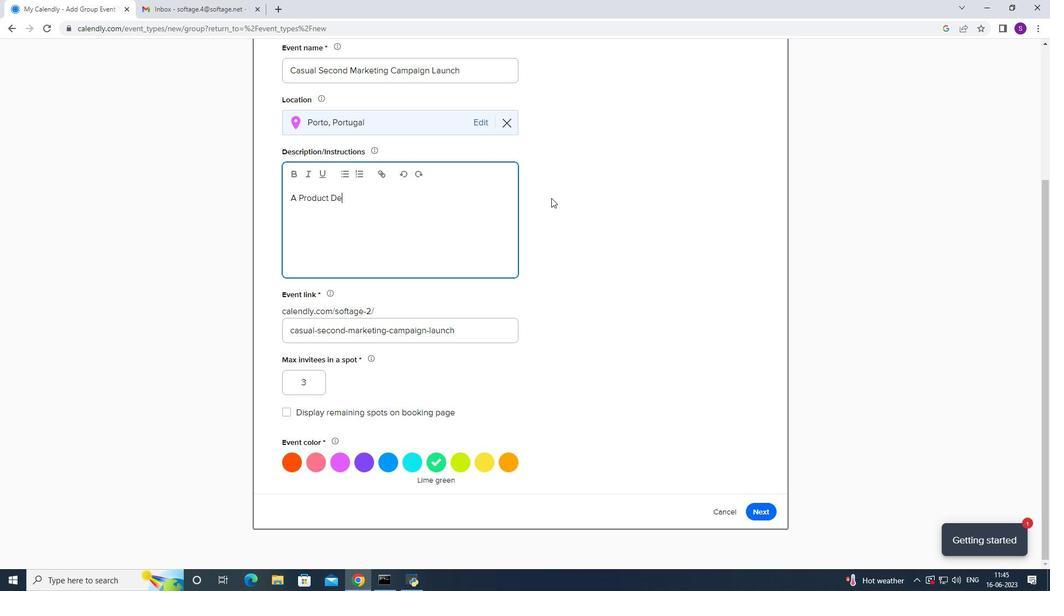 
Action: Key pressed mo<Key.space>i
Screenshot: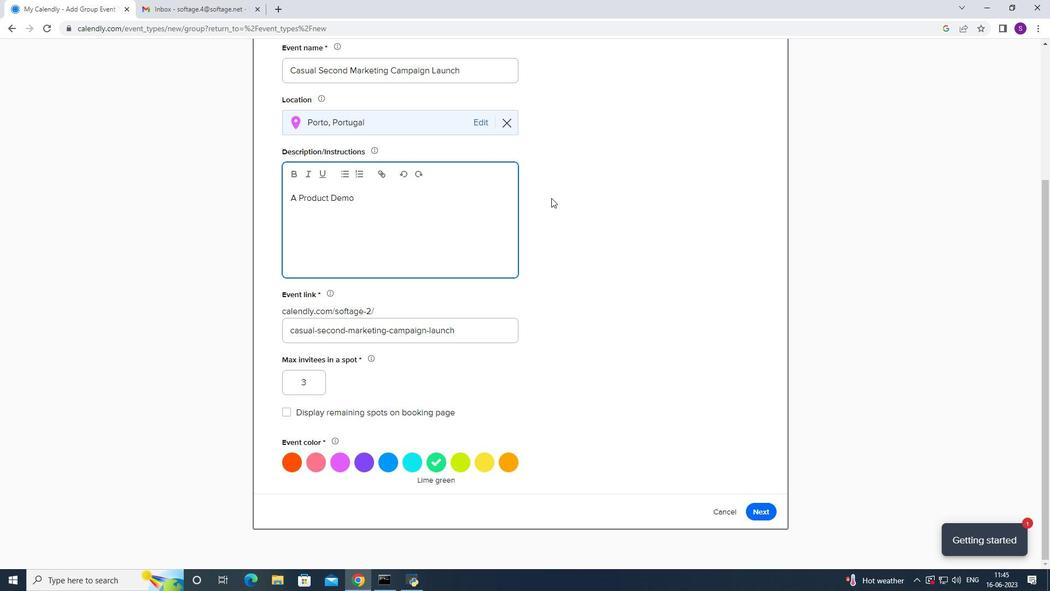 
Action: Mouse moved to (551, 198)
Screenshot: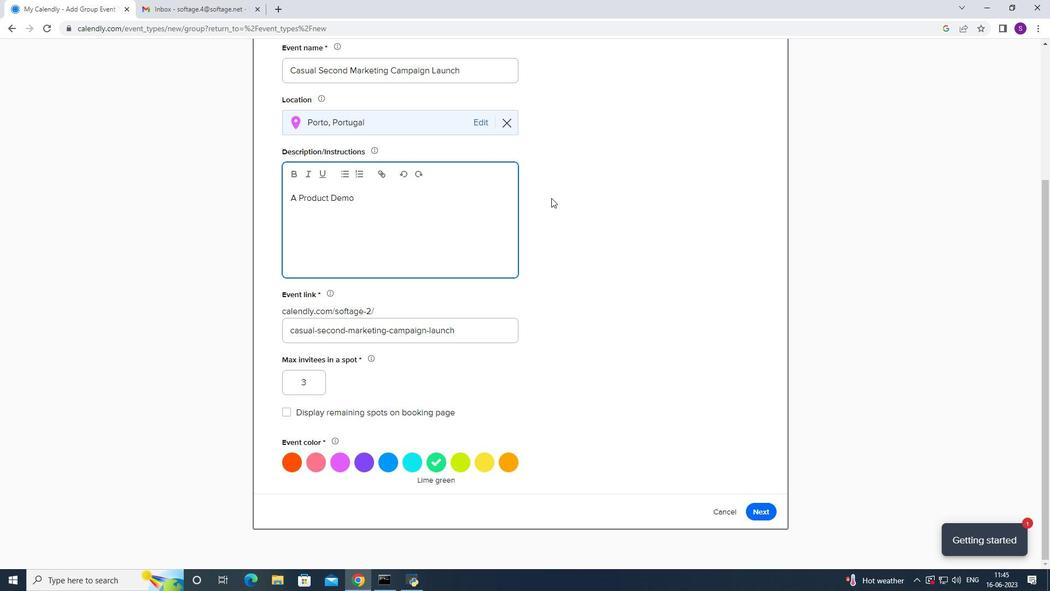 
Action: Key pressed s<Key.space>
Screenshot: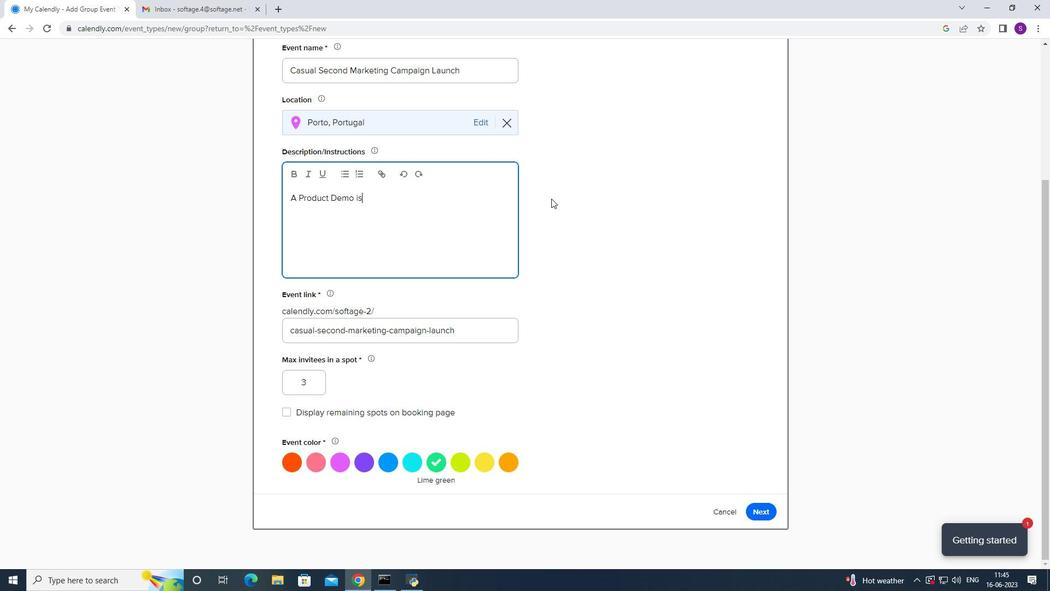 
Action: Mouse moved to (551, 199)
Screenshot: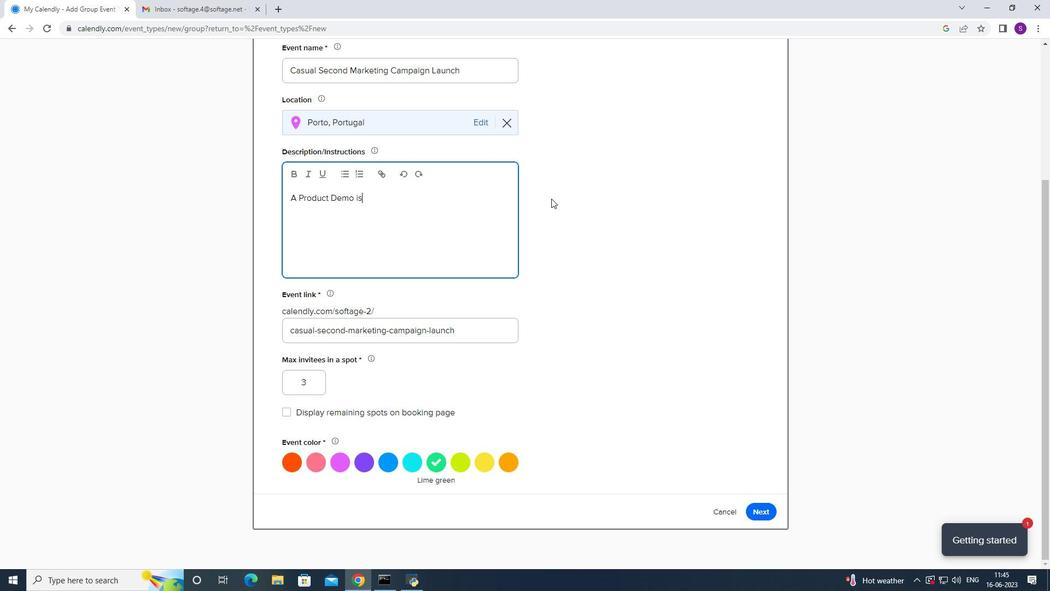 
Action: Key pressed a
Screenshot: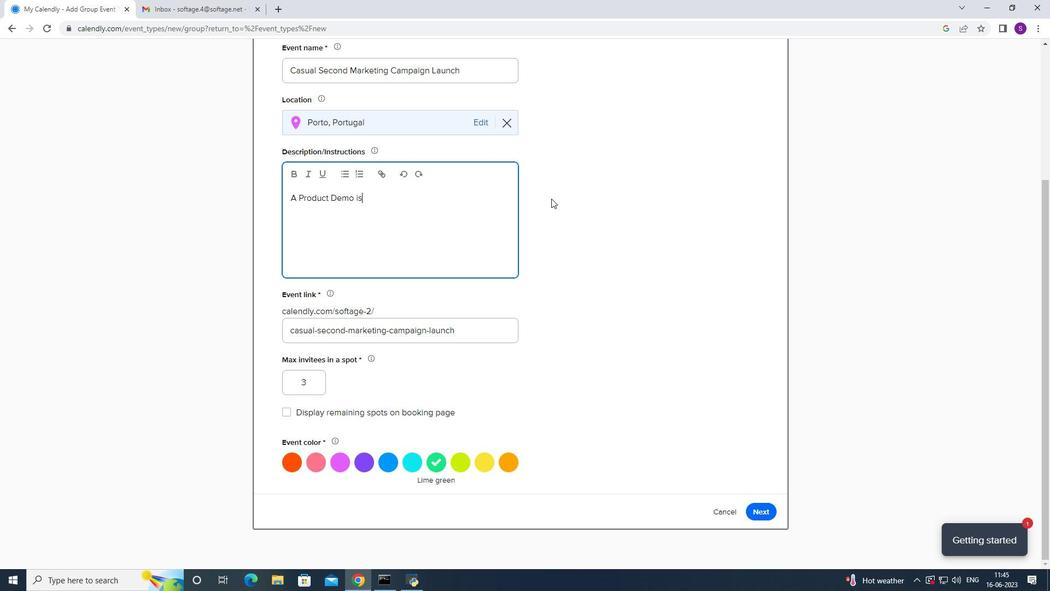 
Action: Mouse moved to (551, 199)
Screenshot: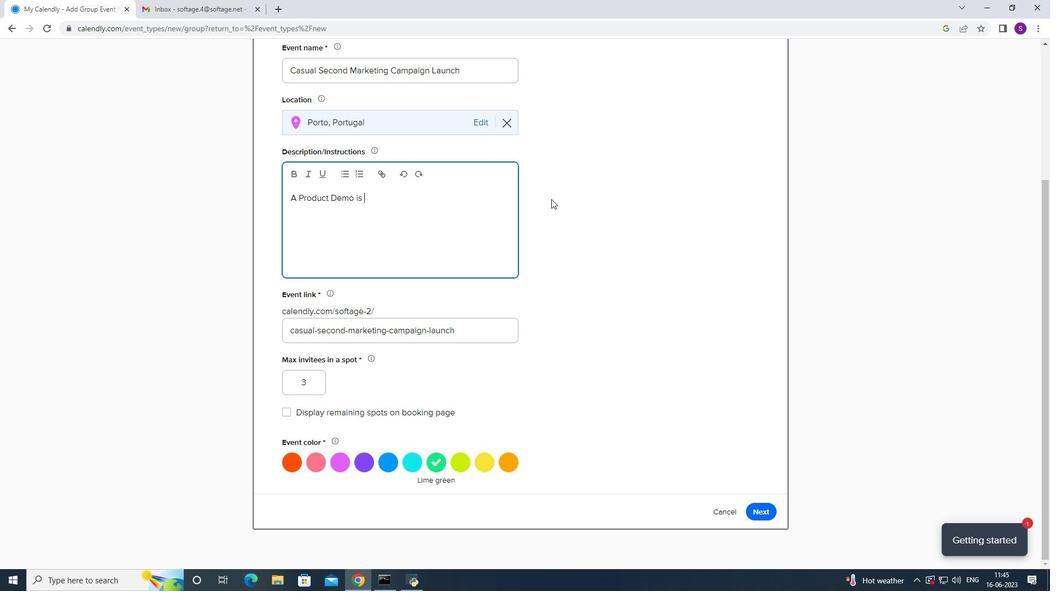 
Action: Key pressed <Key.space>l
Screenshot: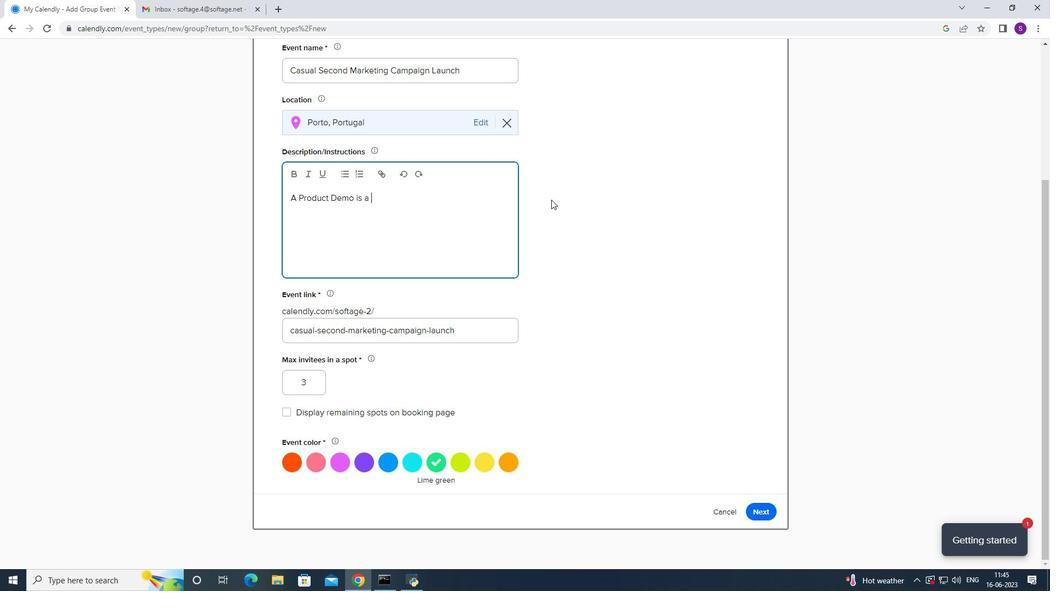 
Action: Mouse moved to (551, 200)
Screenshot: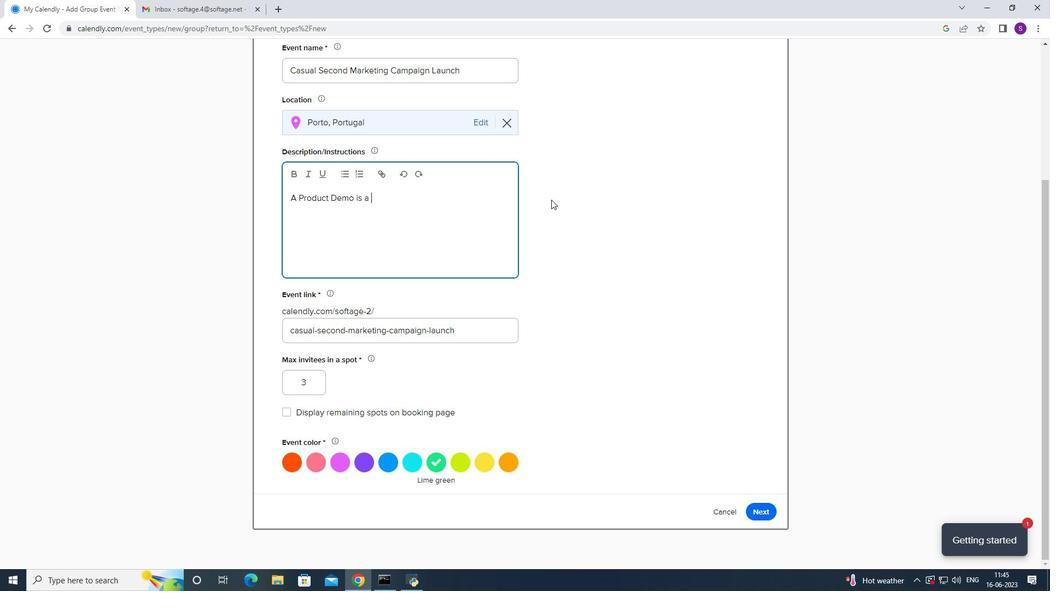 
Action: Key pressed ive<Key.space>demo
Screenshot: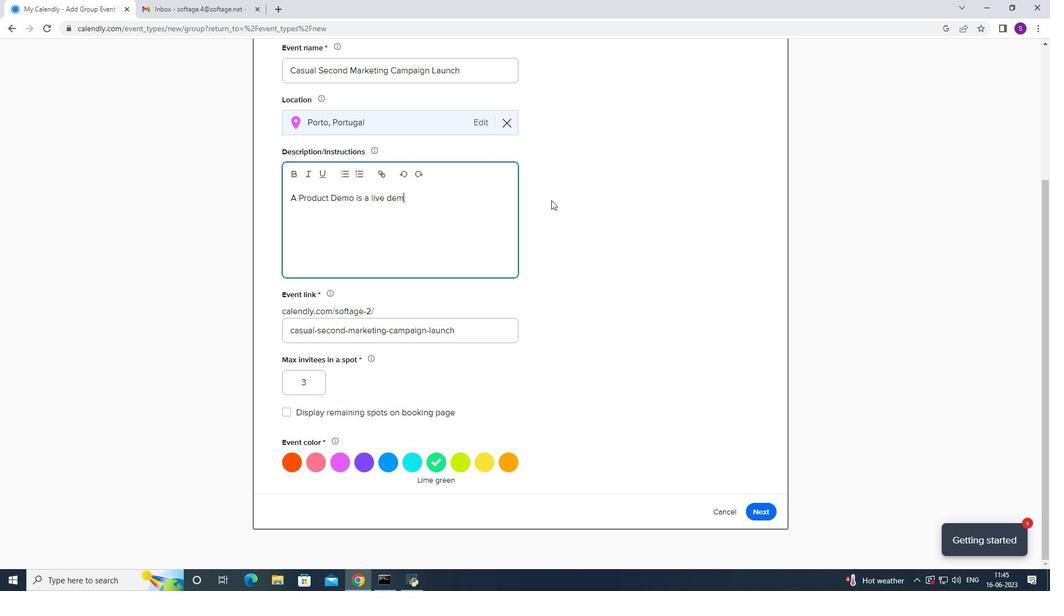 
Action: Mouse moved to (551, 200)
Screenshot: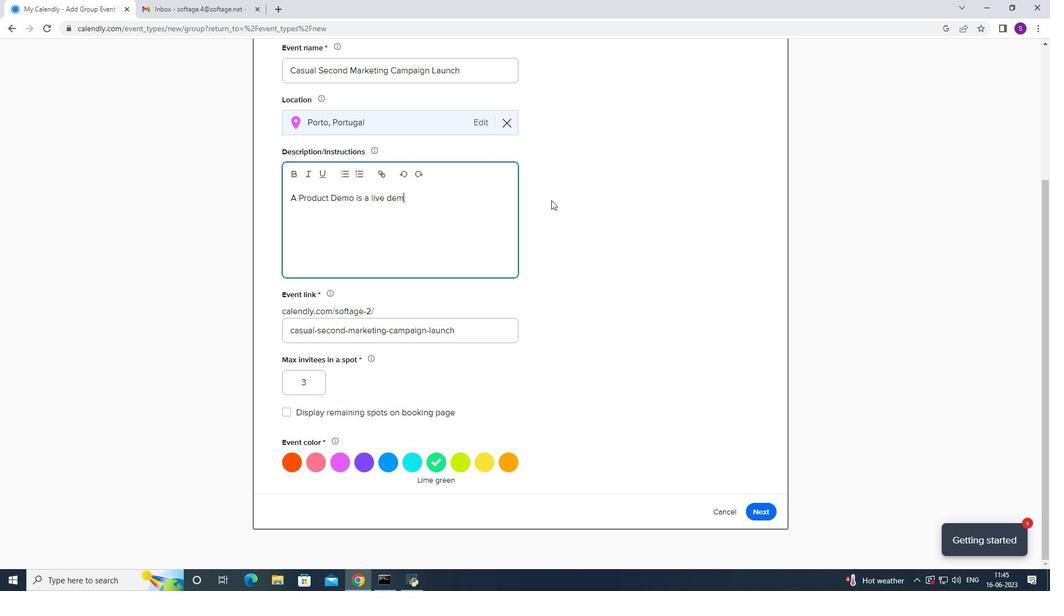 
Action: Key pressed n
Screenshot: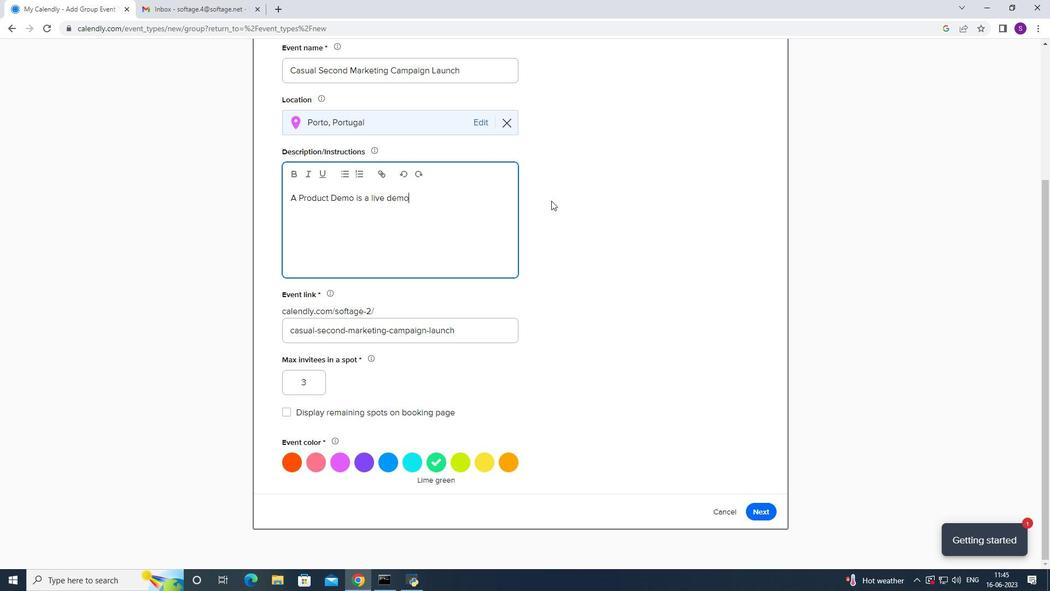 
Action: Mouse moved to (551, 201)
Screenshot: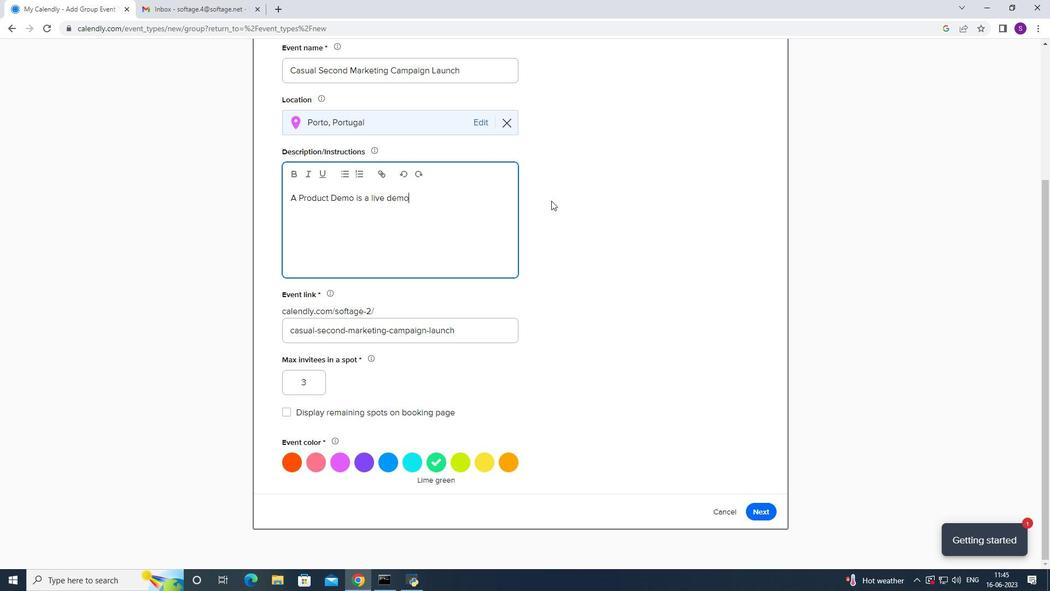 
Action: Key pressed stra
Screenshot: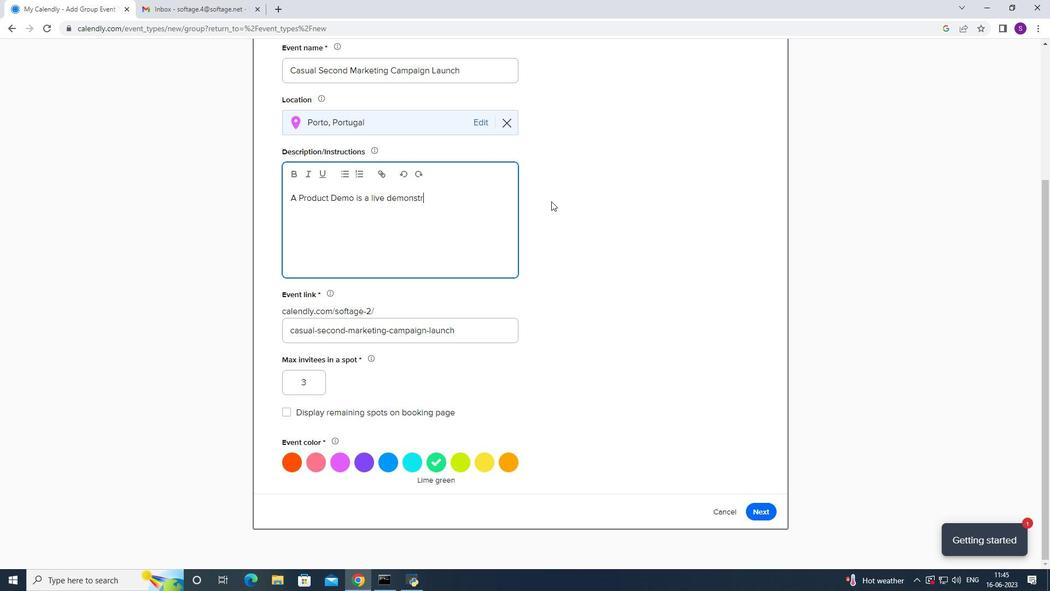 
Action: Mouse moved to (551, 201)
Screenshot: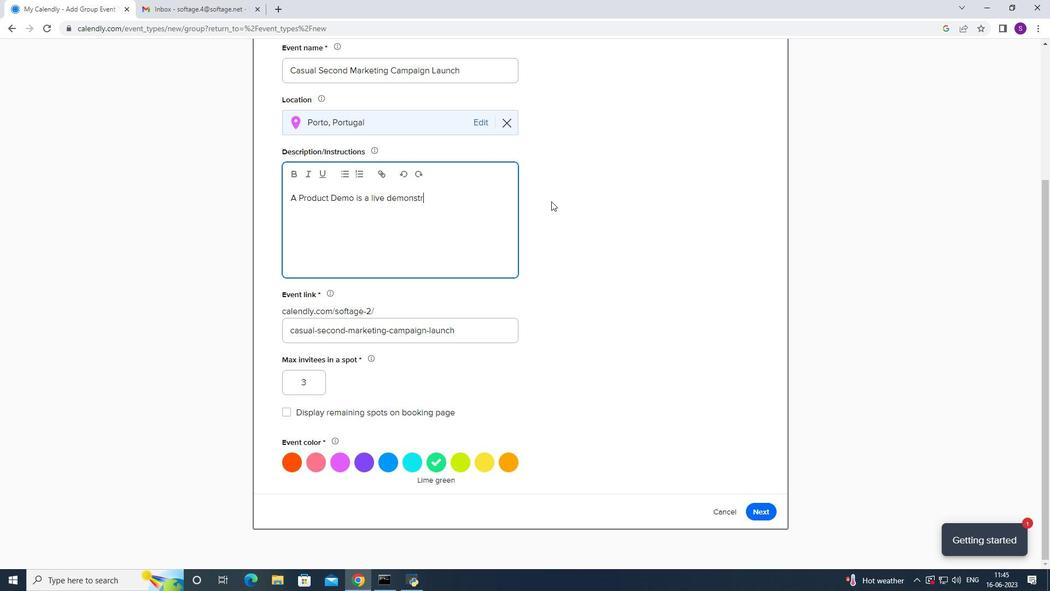 
Action: Key pressed tion<Key.space>of<Key.space>a<Key.space>p
Screenshot: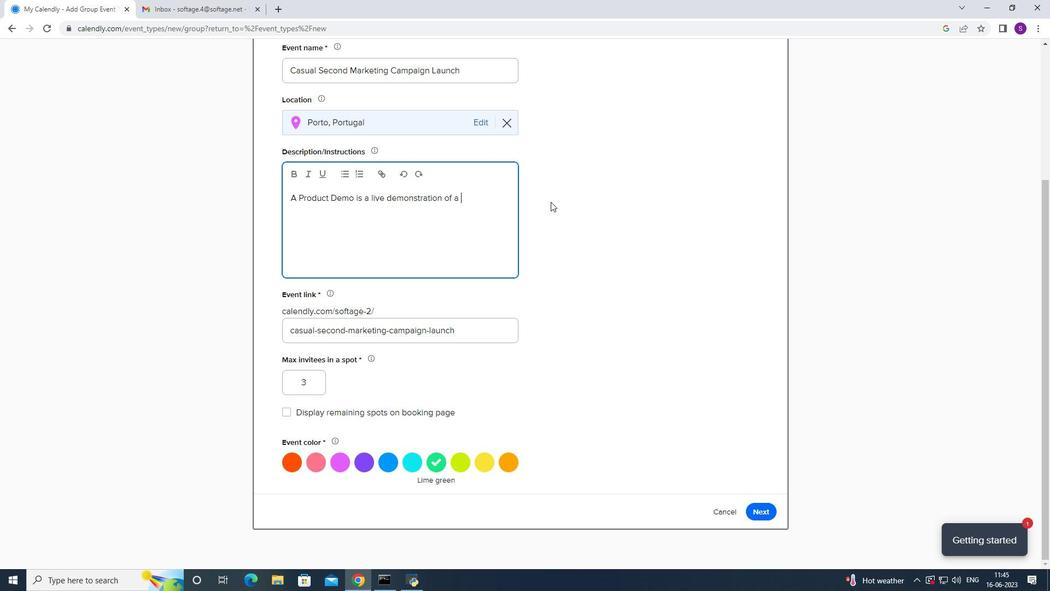 
Action: Mouse moved to (551, 201)
Screenshot: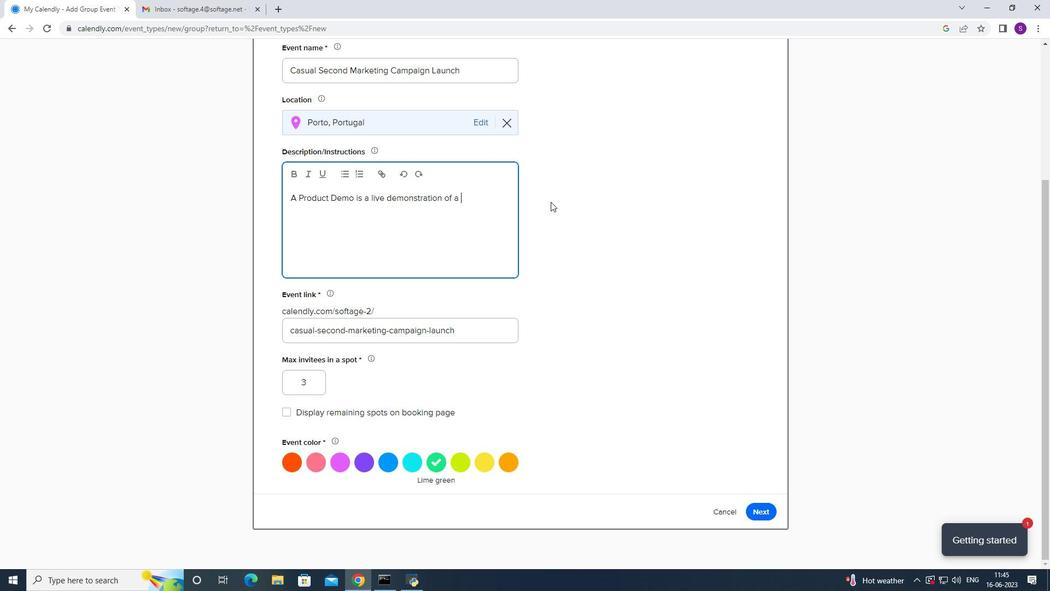 
Action: Key pressed ro
Screenshot: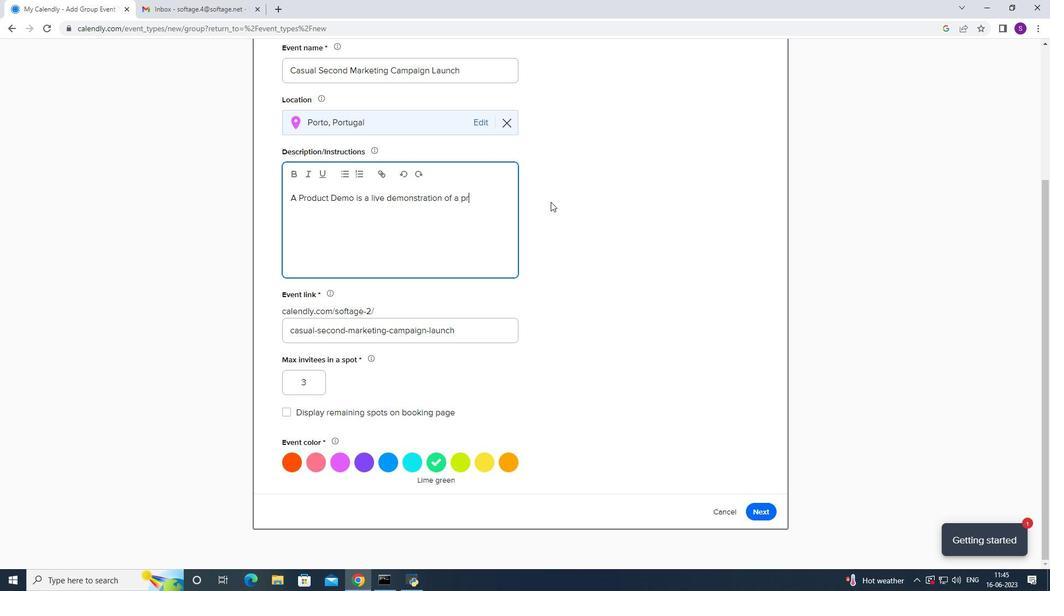 
Action: Mouse moved to (550, 202)
Screenshot: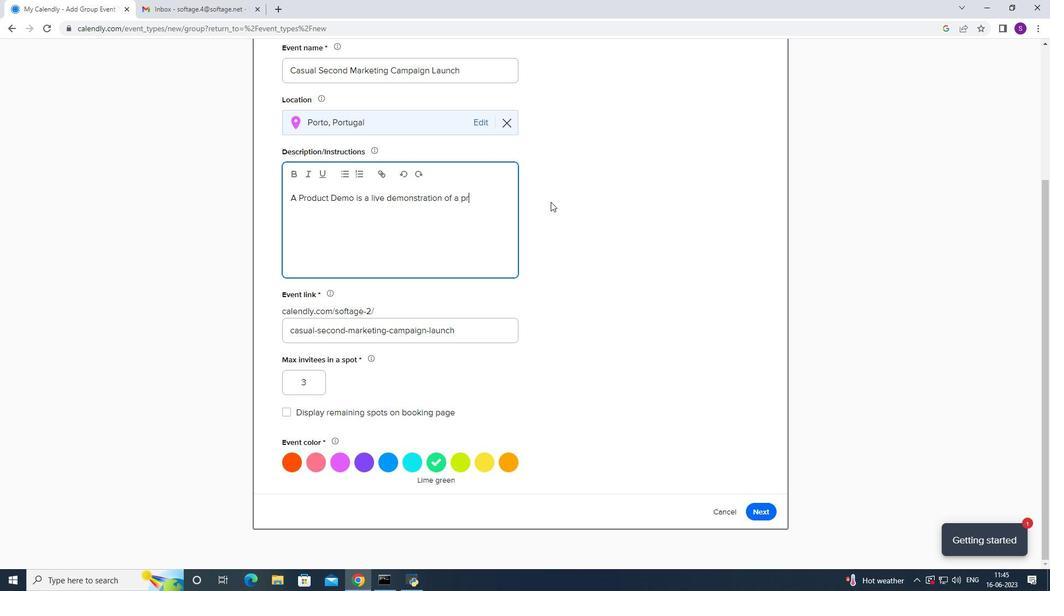 
Action: Key pressed duct<Key.space>
Screenshot: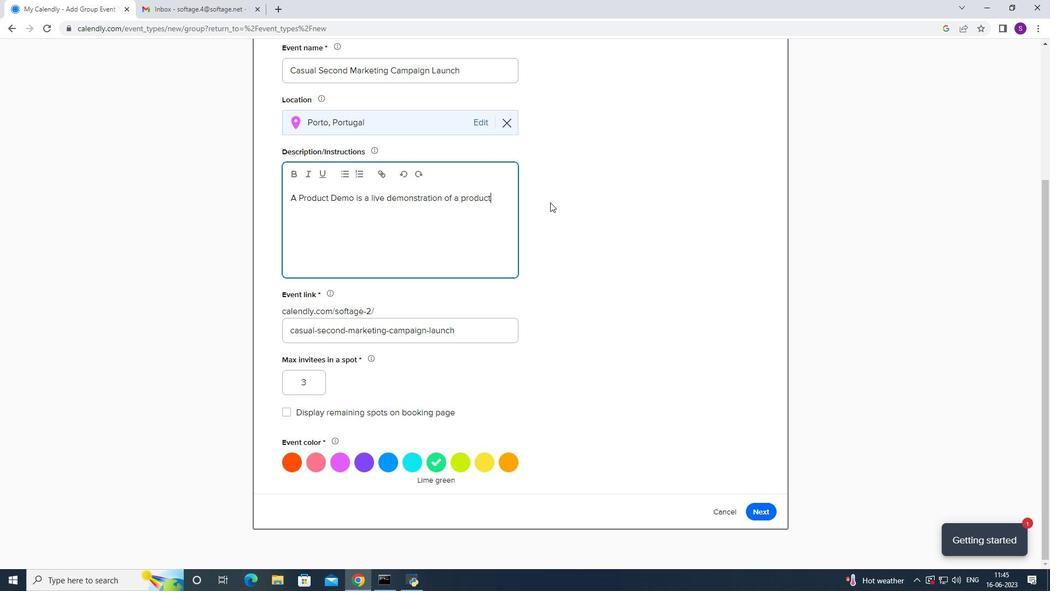
Action: Mouse moved to (550, 202)
Screenshot: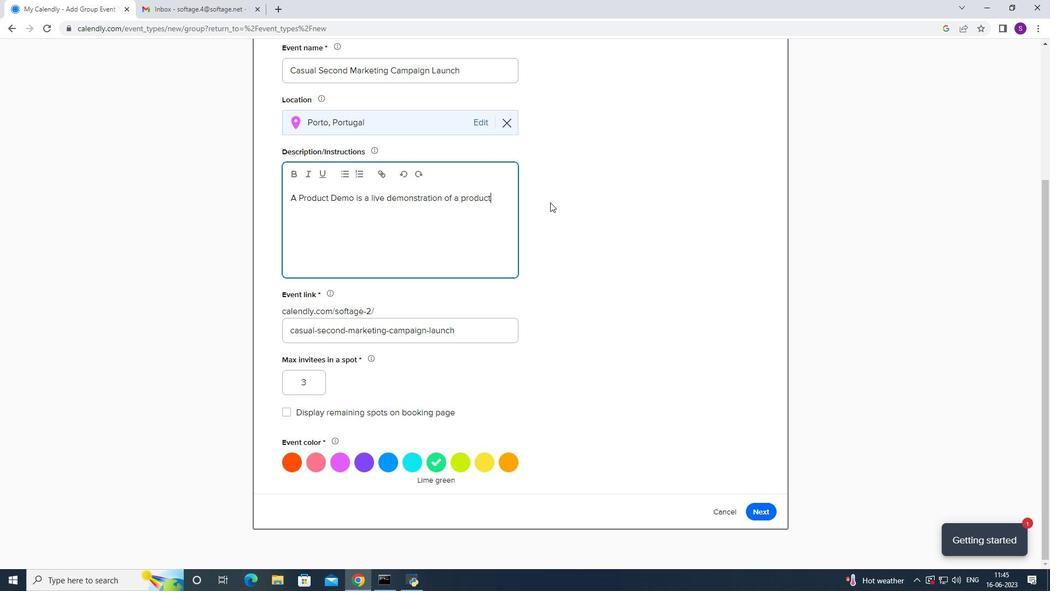 
Action: Key pressed features<Key.space>,
Screenshot: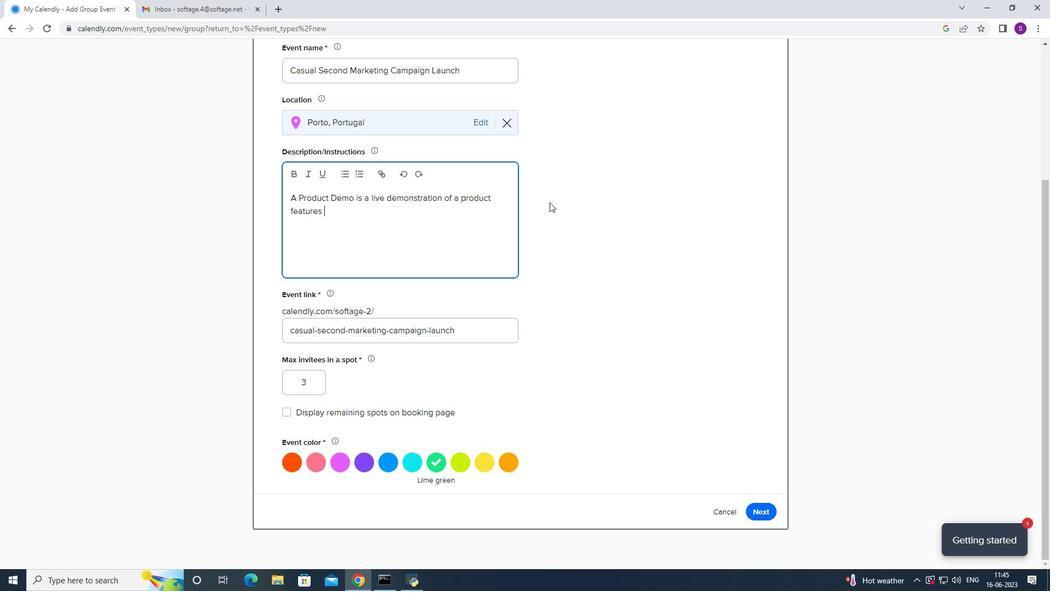 
Action: Mouse moved to (550, 203)
Screenshot: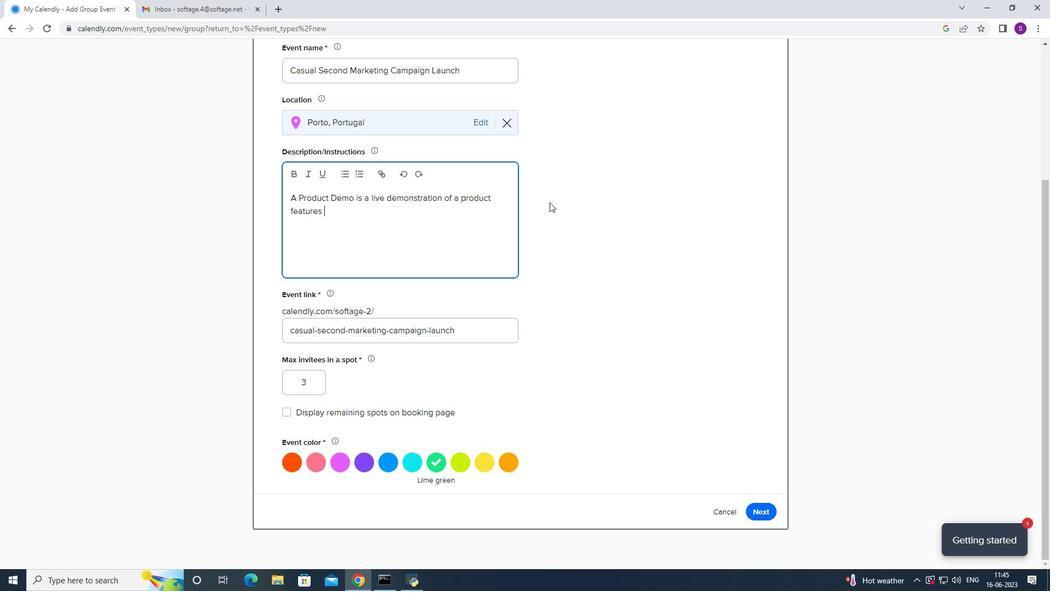
Action: Key pressed <Key.space>
Screenshot: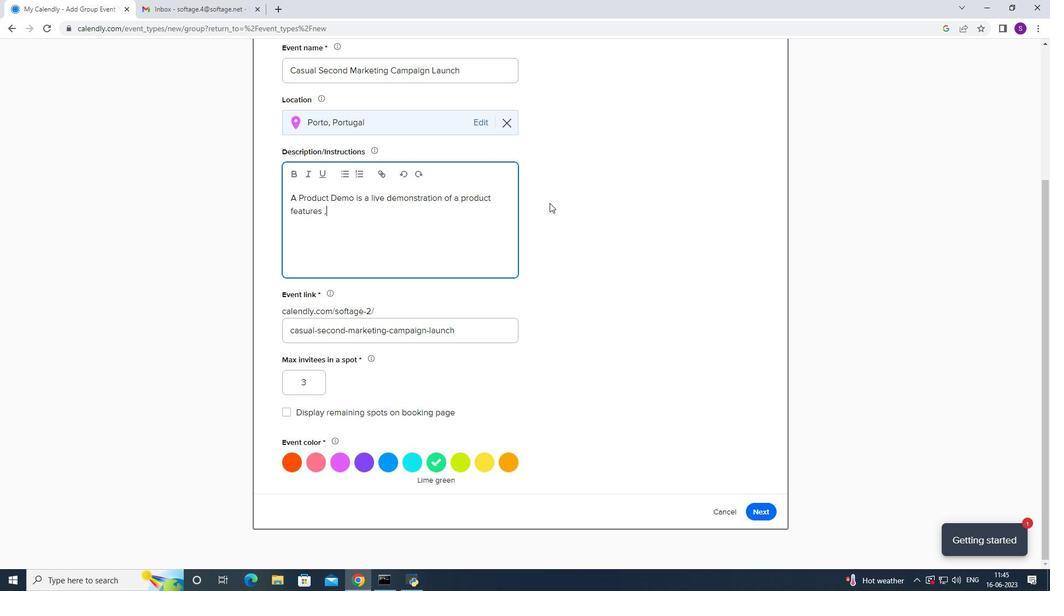 
Action: Mouse moved to (550, 203)
Screenshot: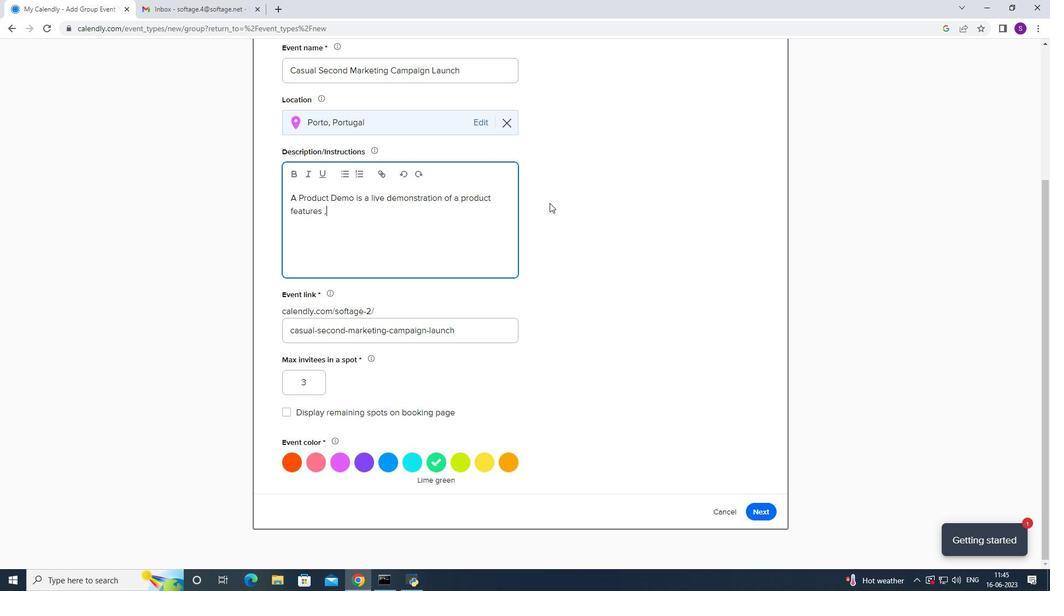 
Action: Key pressed functi
Screenshot: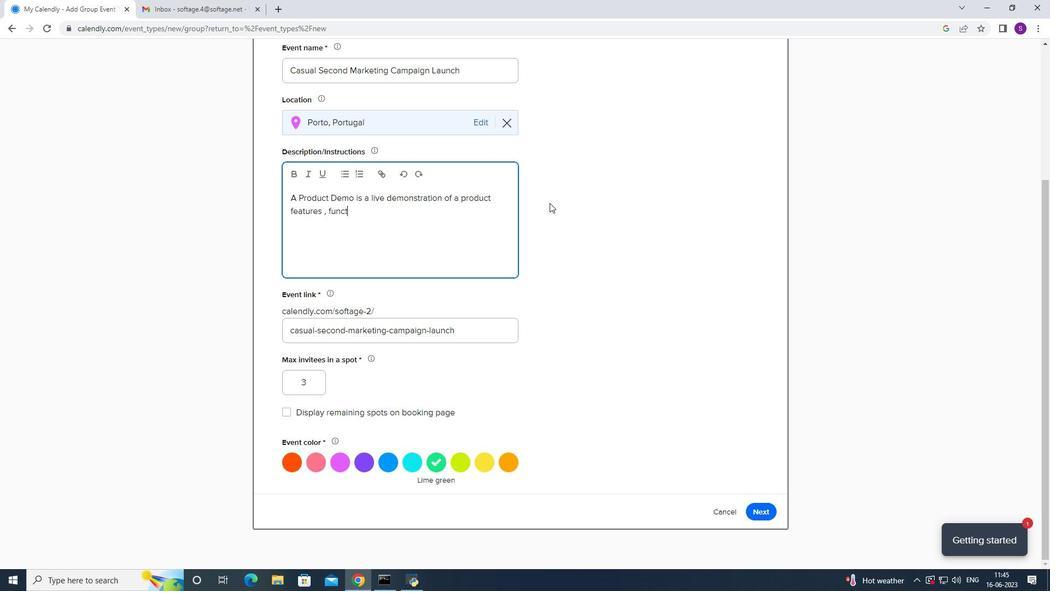 
Action: Mouse moved to (550, 203)
Screenshot: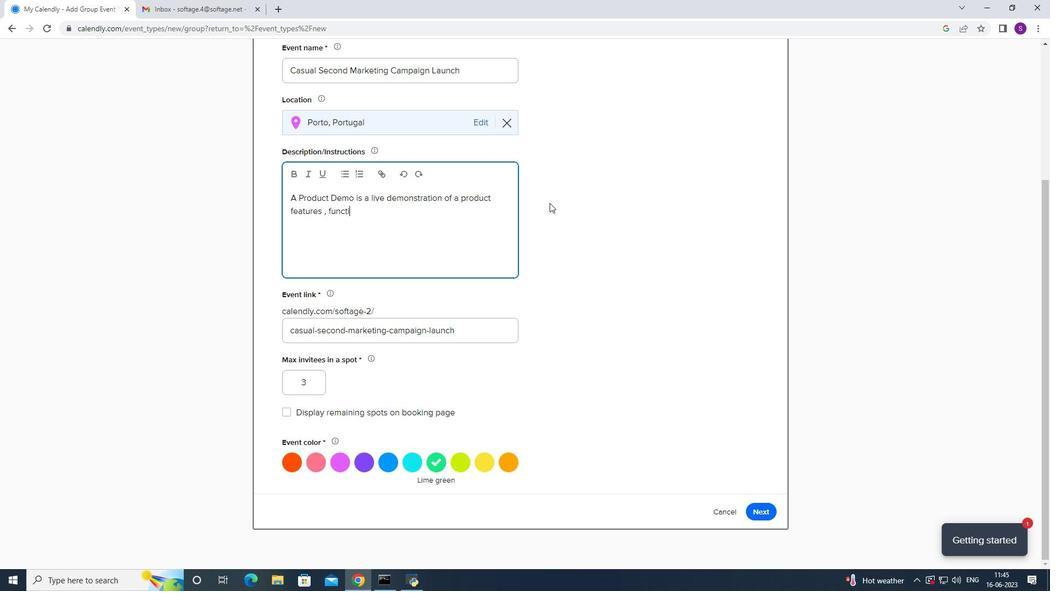 
Action: Key pressed on
Screenshot: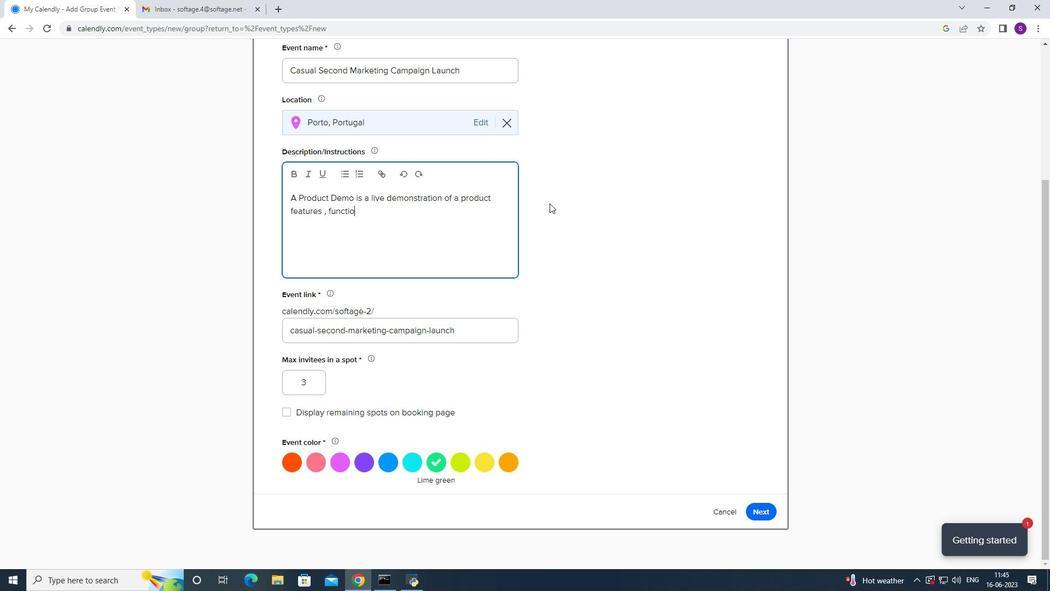 
Action: Mouse moved to (550, 204)
Screenshot: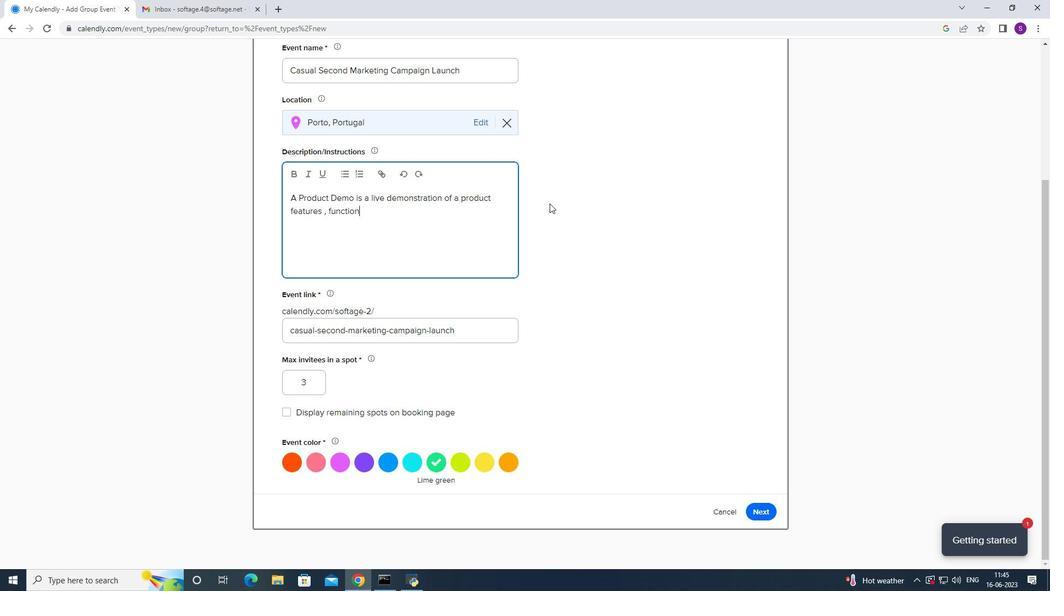 
Action: Key pressed l
Screenshot: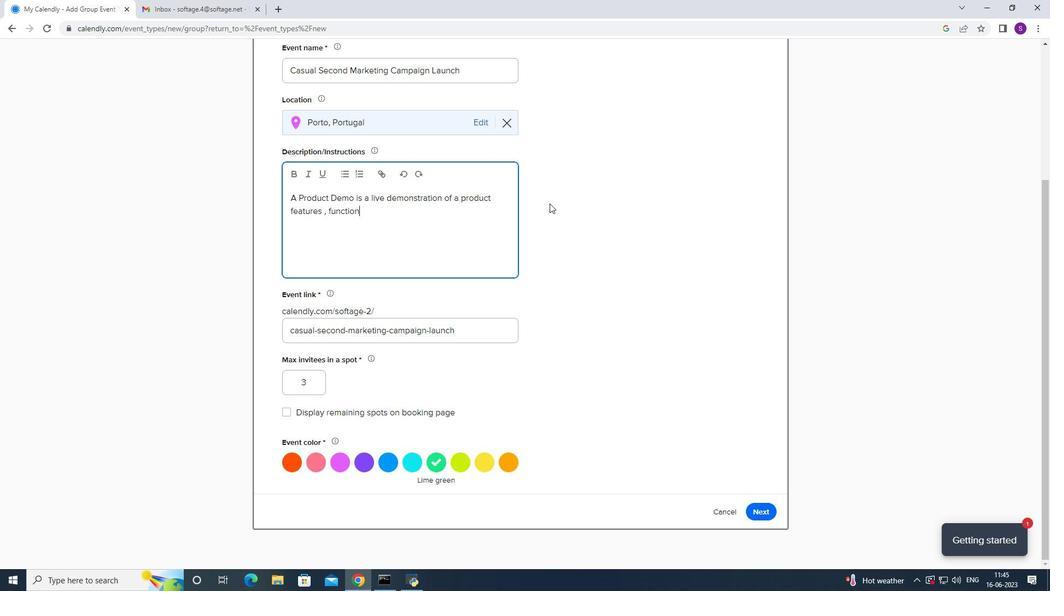 
Action: Mouse moved to (550, 204)
Screenshot: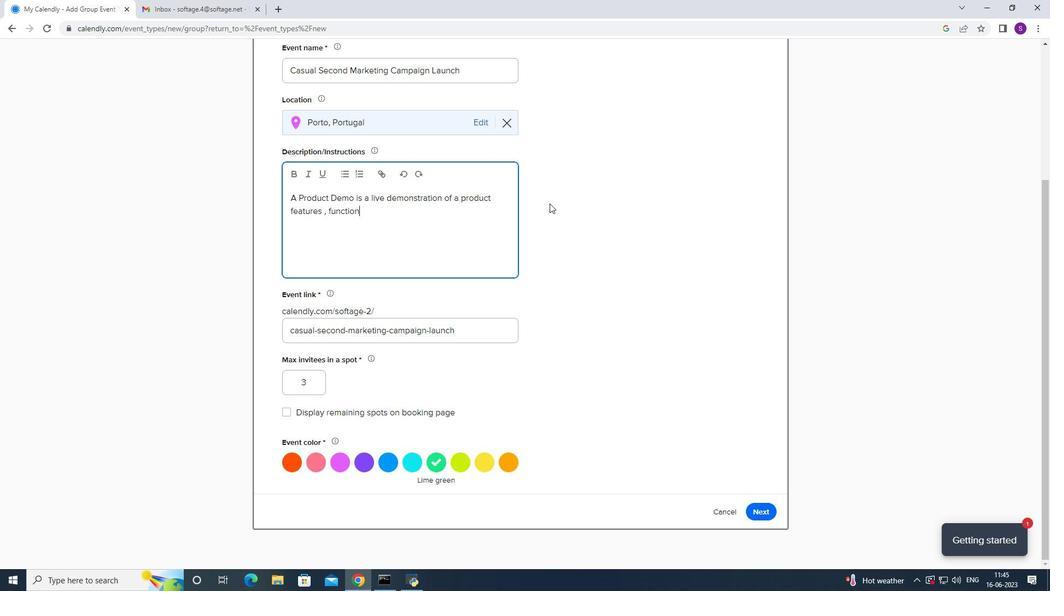 
Action: Key pressed <Key.backspace>
Screenshot: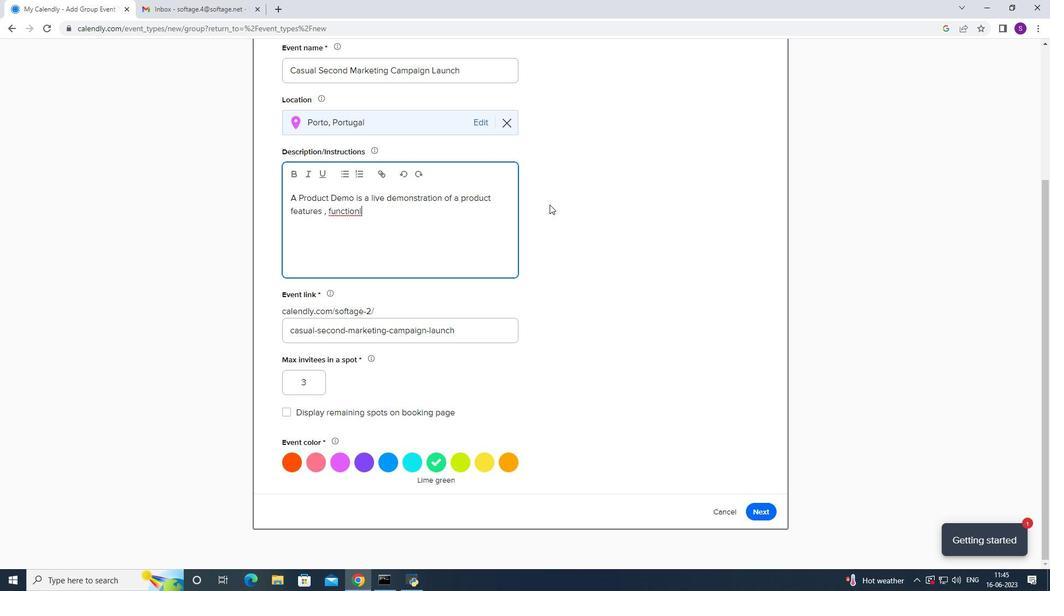 
Action: Mouse moved to (550, 204)
Screenshot: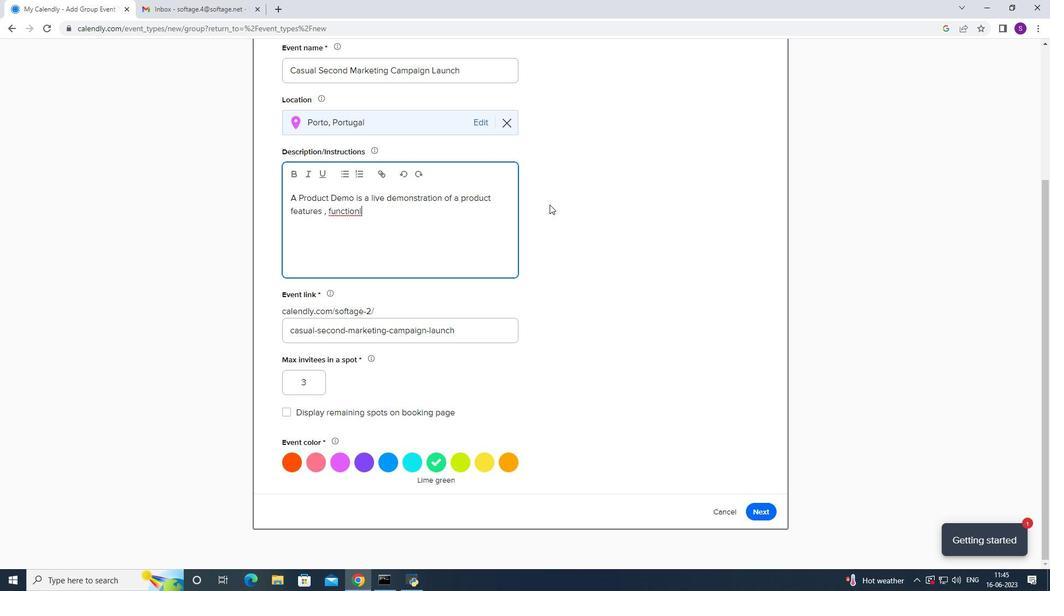
Action: Key pressed ality<Key.space>and<Key.space>
Screenshot: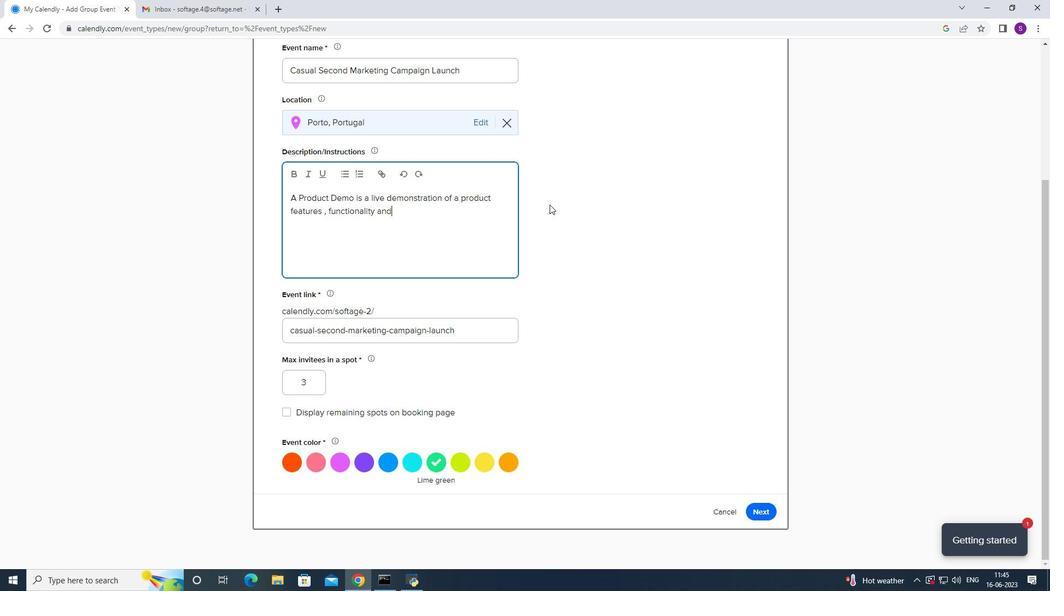 
Action: Mouse moved to (550, 205)
Screenshot: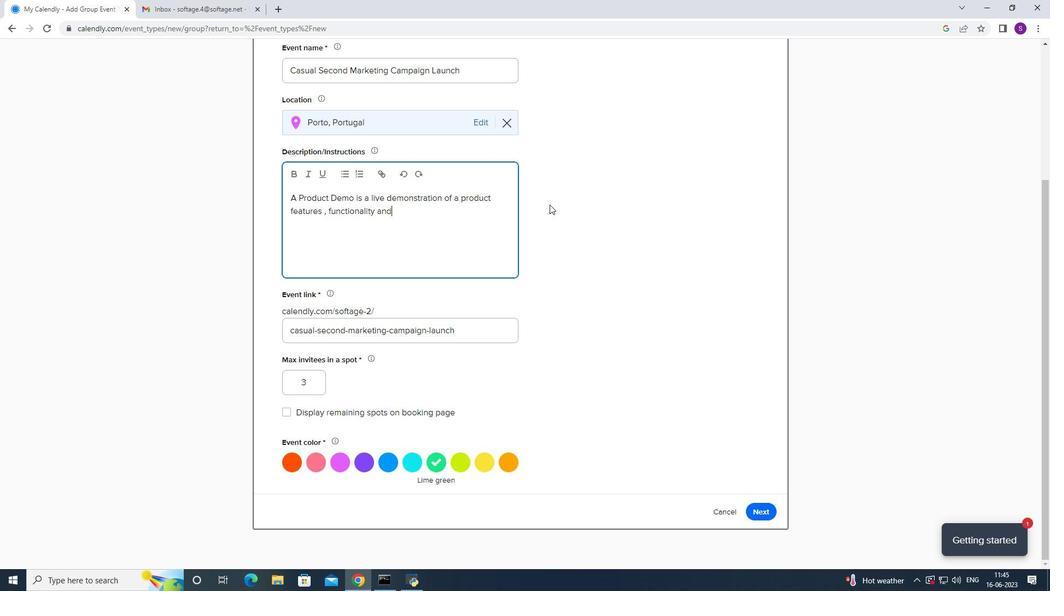 
Action: Key pressed bened<Key.backspace>fits<Key.space>
Screenshot: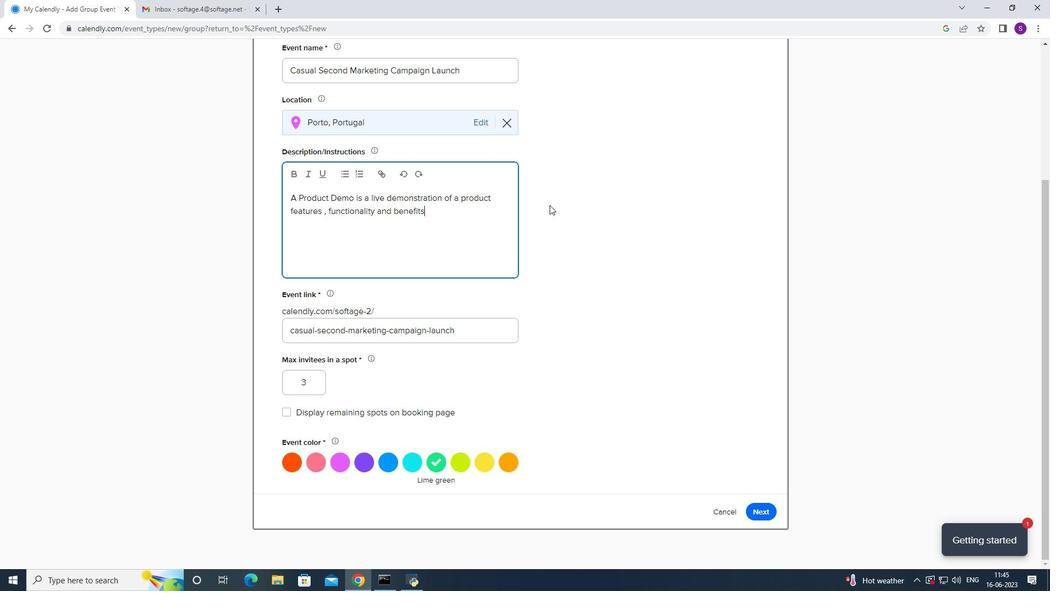 
Action: Mouse moved to (550, 205)
Screenshot: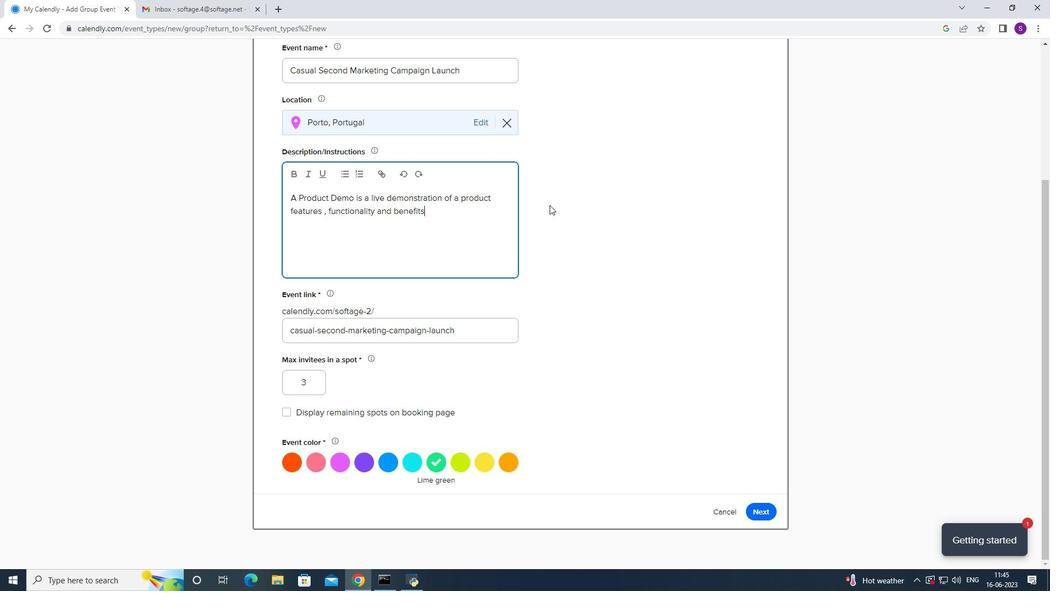 
Action: Key pressed to<Key.space>
Screenshot: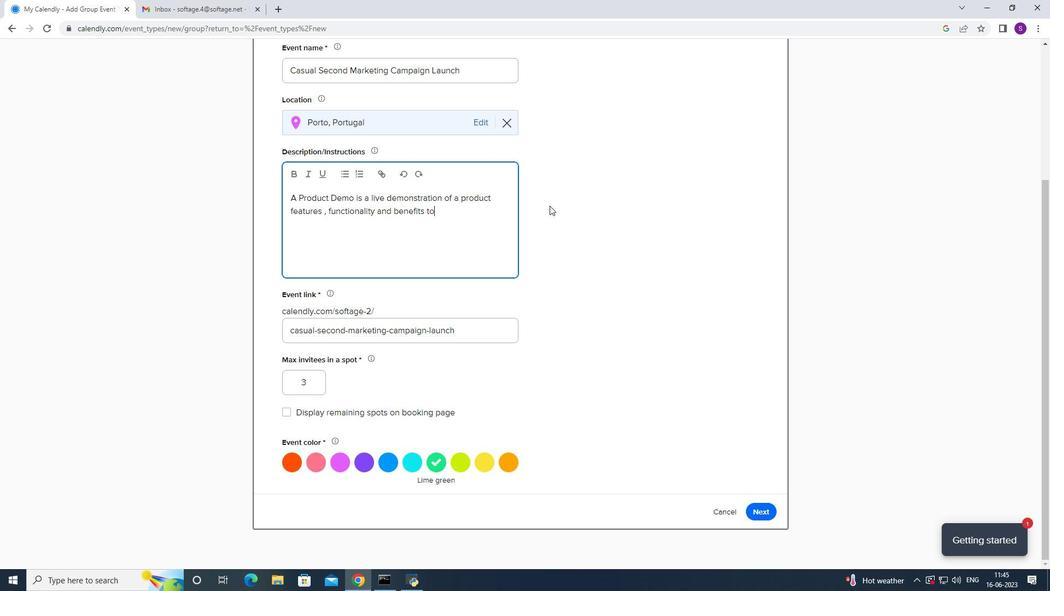 
Action: Mouse moved to (550, 206)
Screenshot: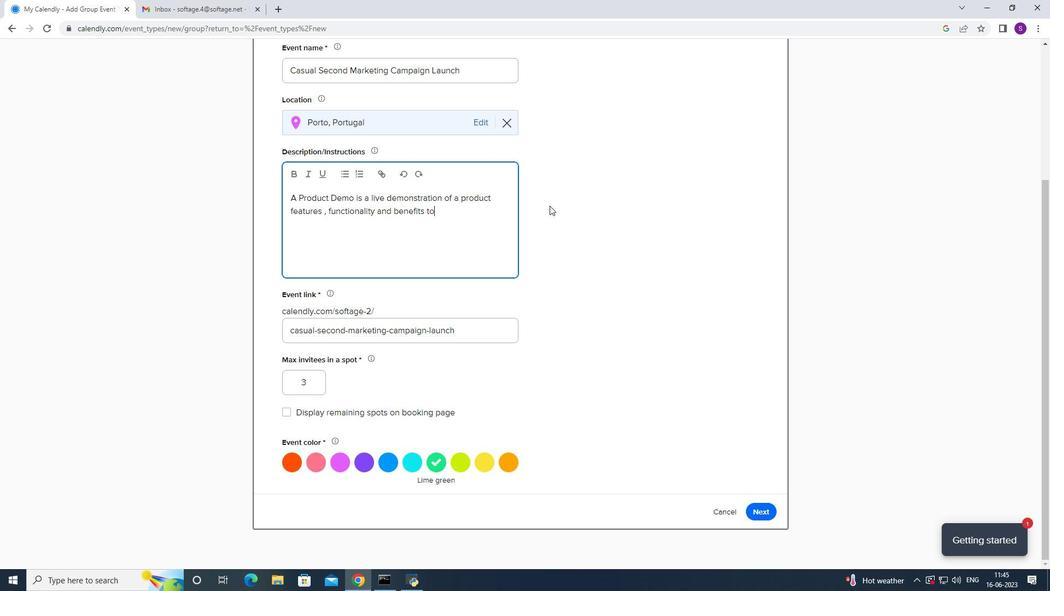 
Action: Key pressed po
Screenshot: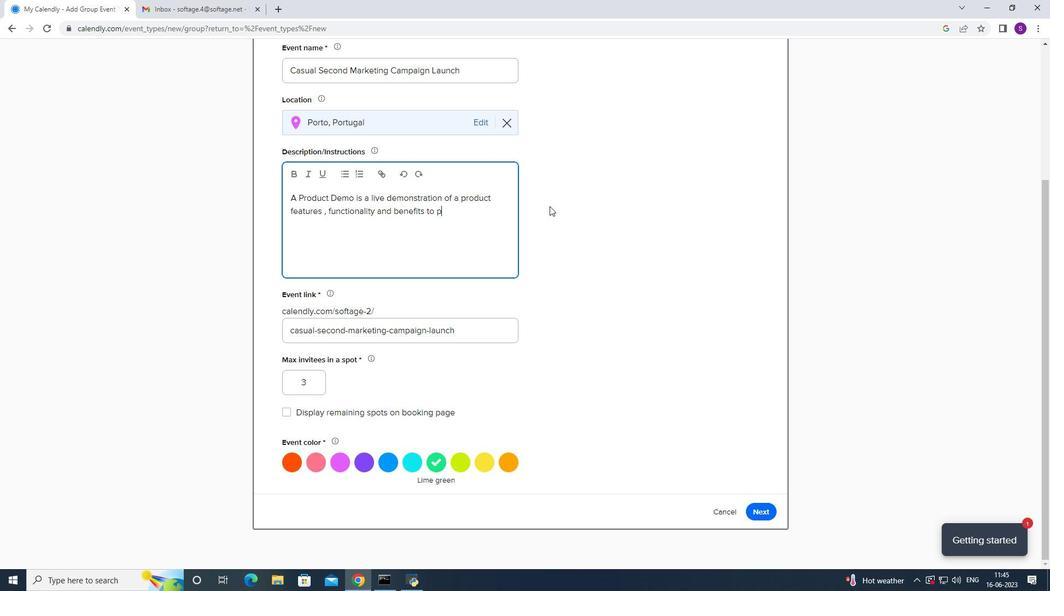 
Action: Mouse moved to (550, 206)
Screenshot: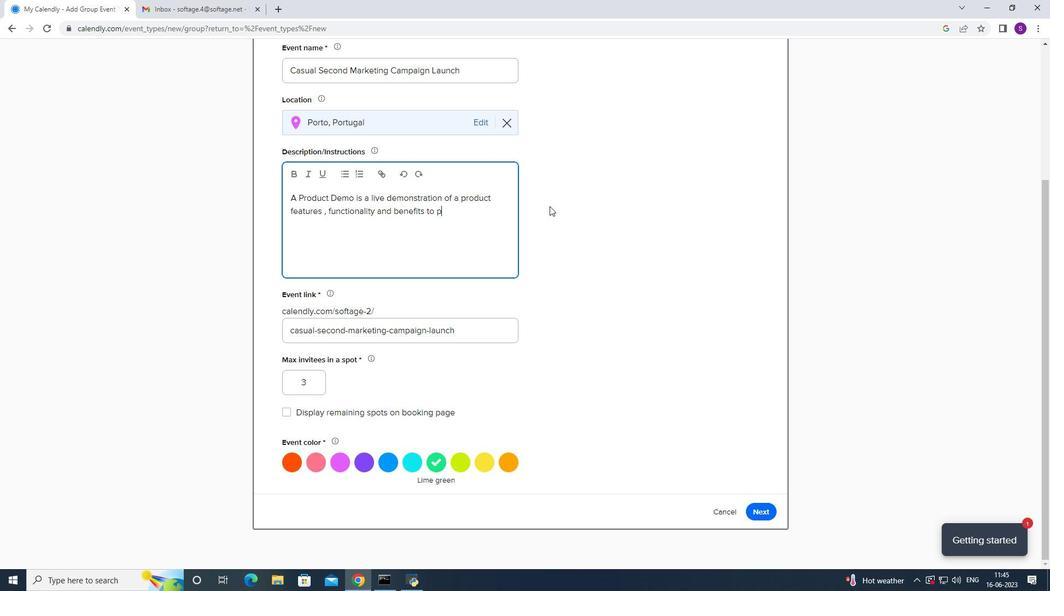 
Action: Key pressed tentai<Key.backspace><Key.backspace>i
Screenshot: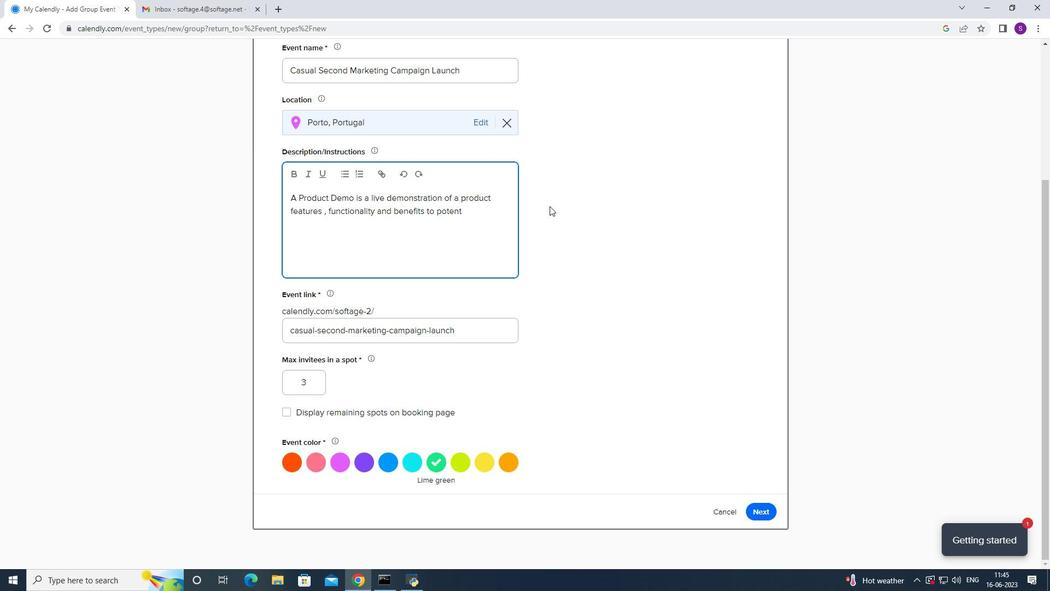 
Action: Mouse moved to (550, 206)
Screenshot: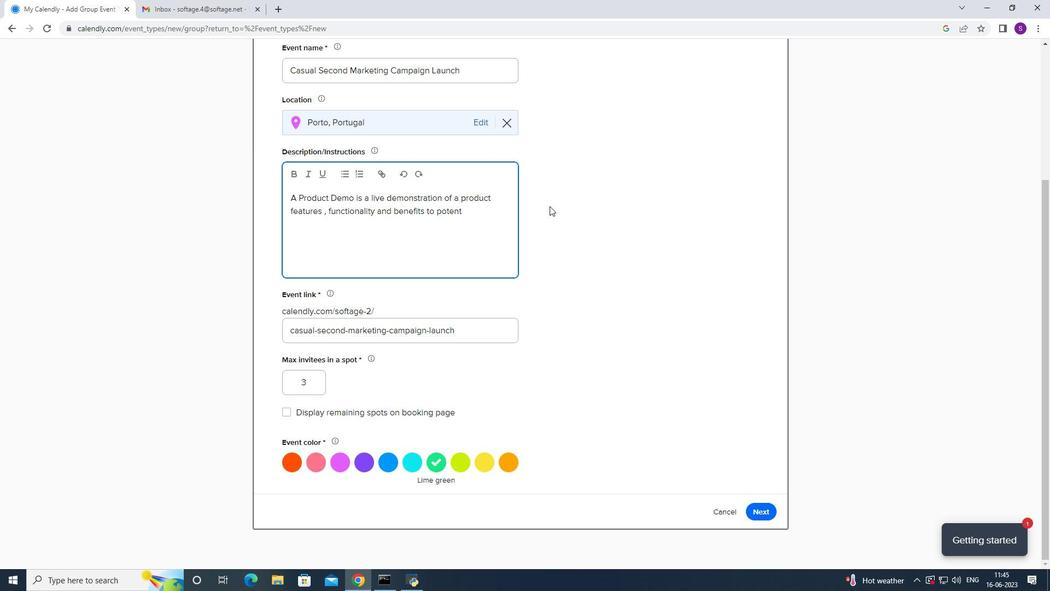 
Action: Key pressed al<Key.space>custyo
Screenshot: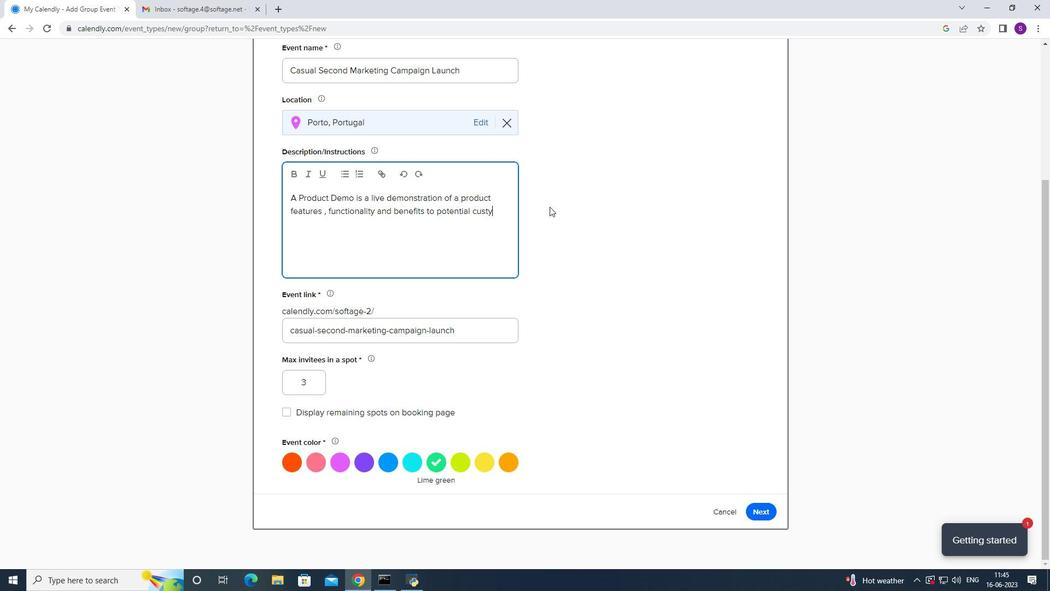 
Action: Mouse moved to (550, 207)
Screenshot: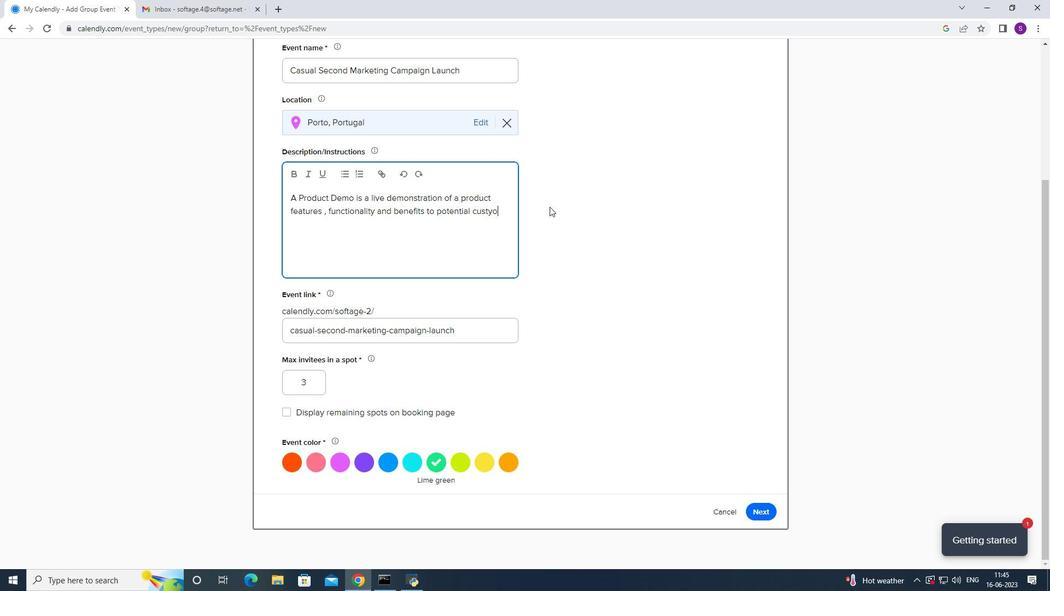 
Action: Key pressed mers<Key.backspace><Key.backspace><Key.backspace><Key.backspace><Key.backspace><Key.backspace><Key.backspace>tomers,<Key.space>cli
Screenshot: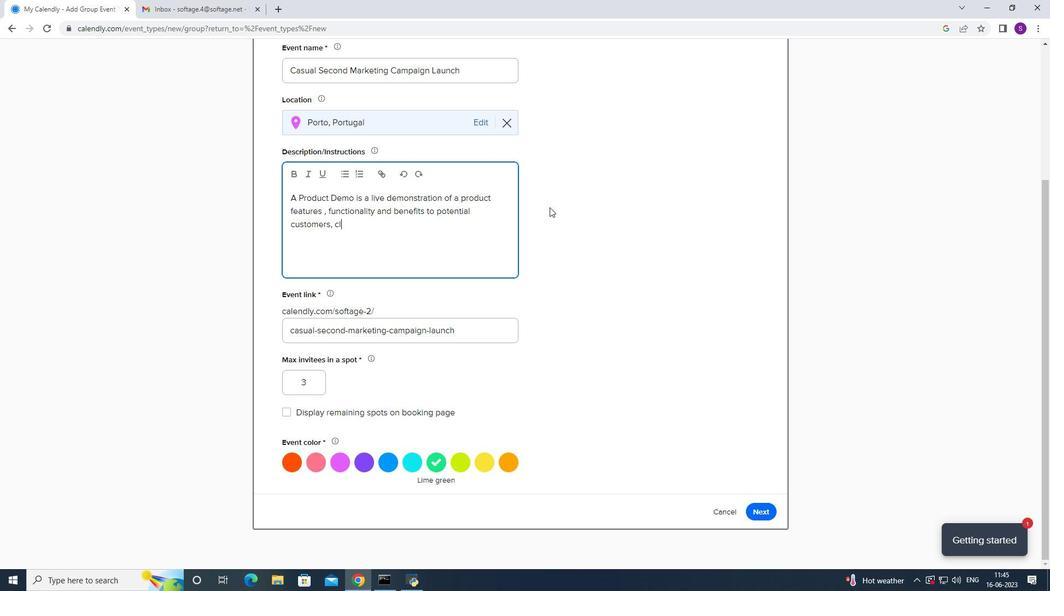
Action: Mouse moved to (550, 207)
Screenshot: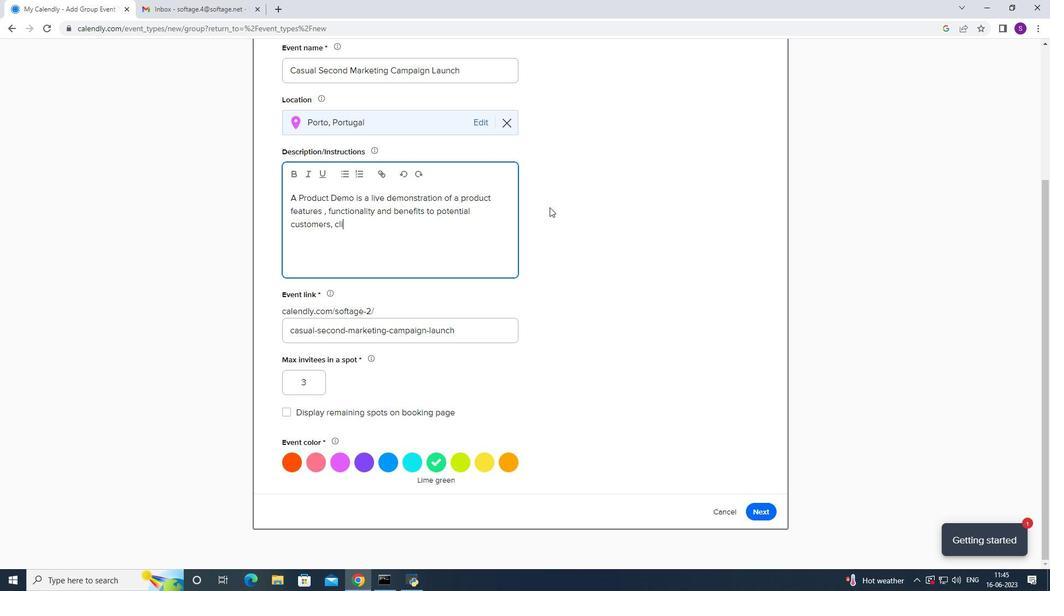 
Action: Key pressed ents<Key.space>or<Key.space>stakeh
Screenshot: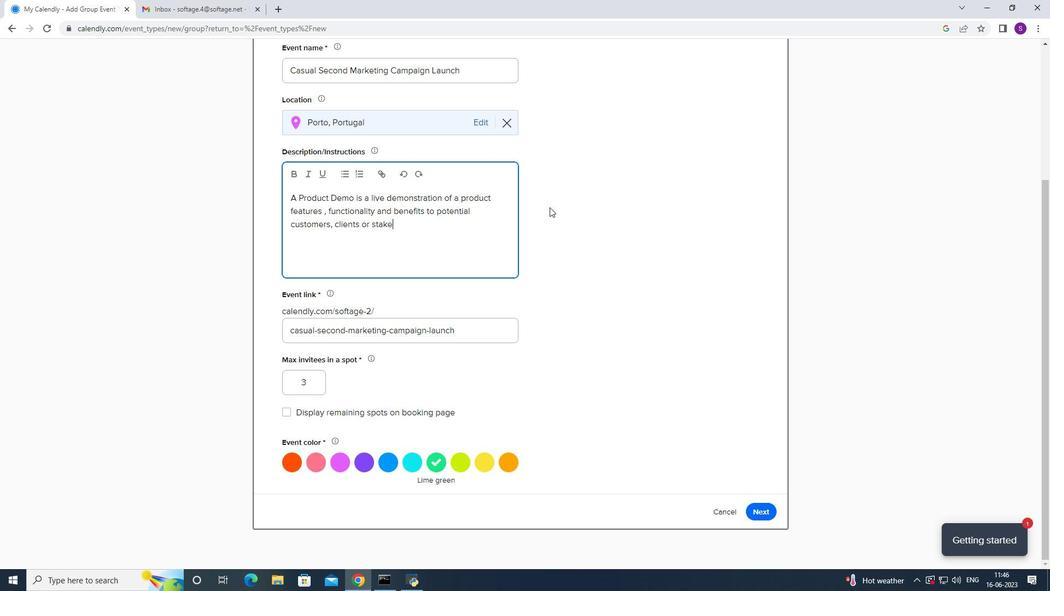 
Action: Mouse moved to (550, 208)
Screenshot: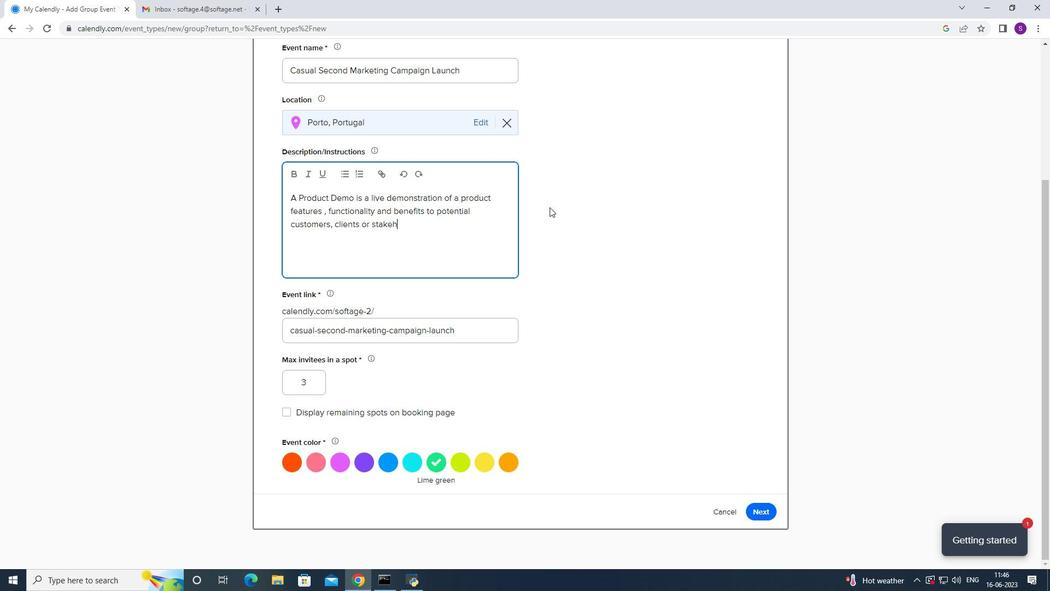 
Action: Key pressed olders.<Key.space>
Screenshot: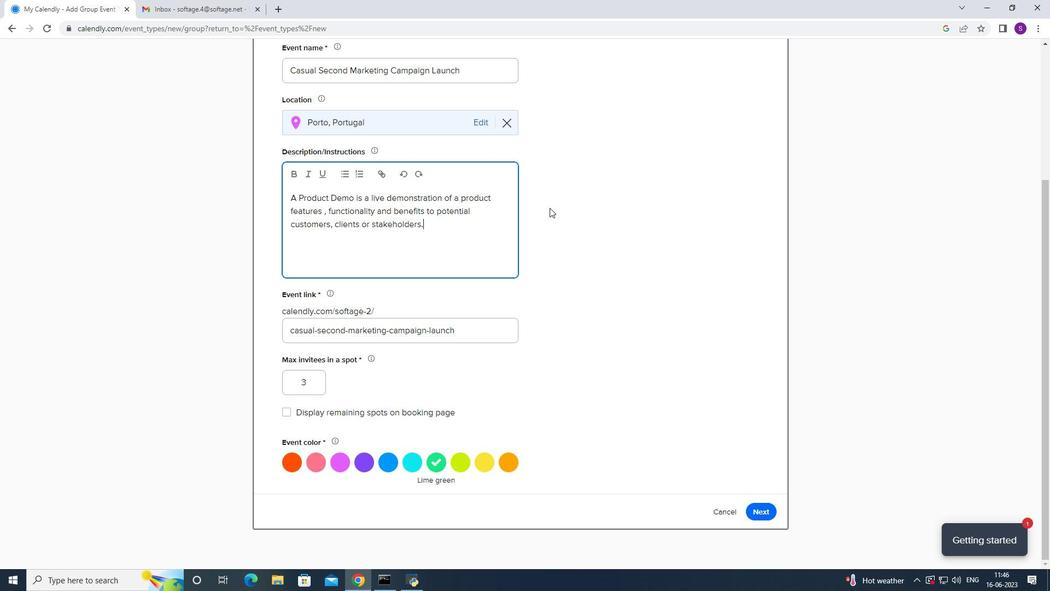 
Action: Mouse moved to (550, 208)
Screenshot: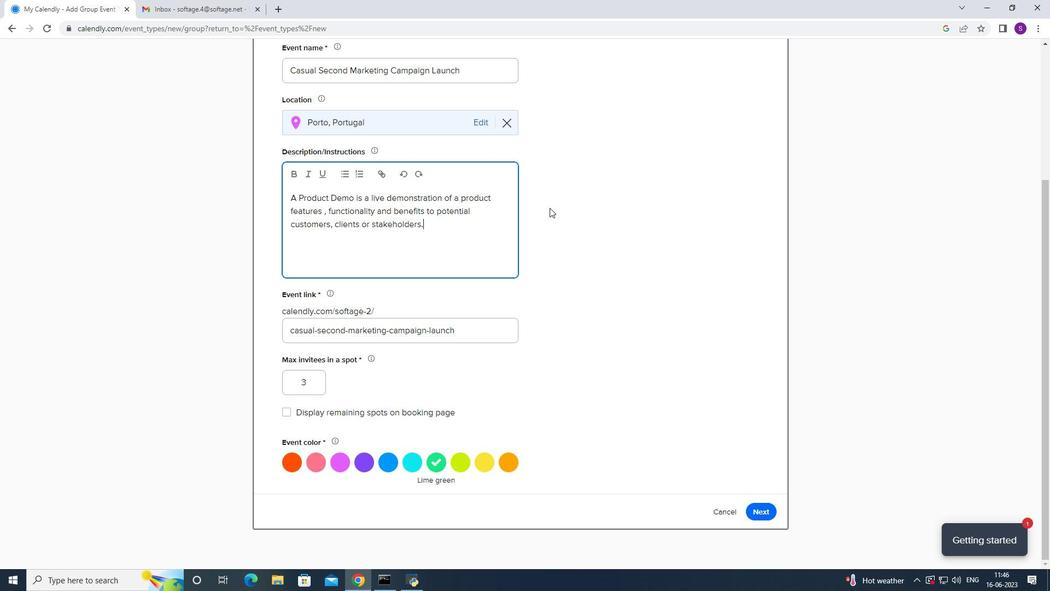 
Action: Key pressed <Key.caps_lock>I<Key.caps_lock>t<Key.space>is<Key.space>a<Key.space>pro
Screenshot: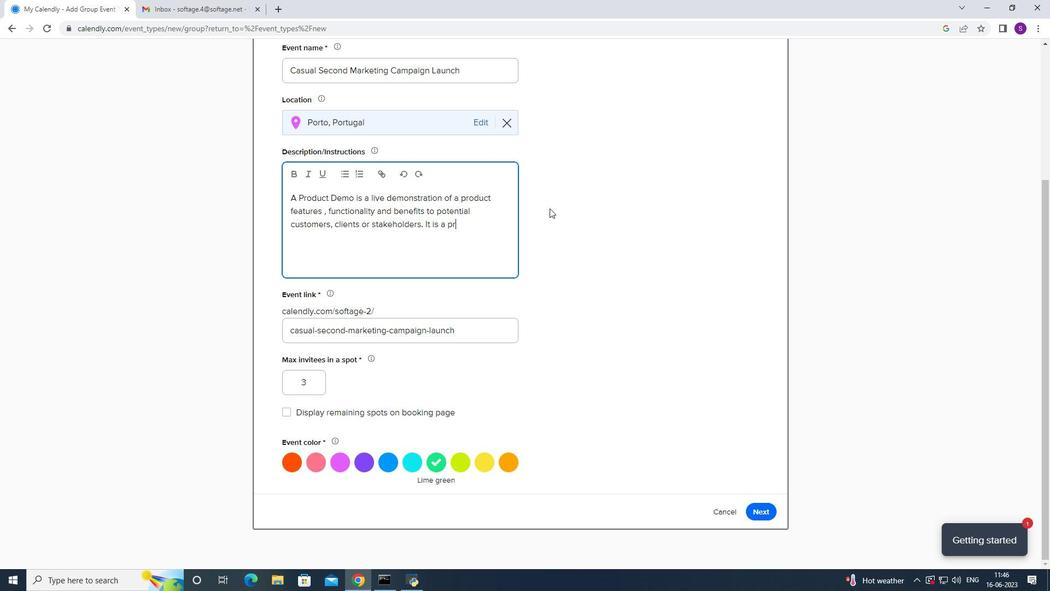 
Action: Mouse moved to (550, 209)
Screenshot: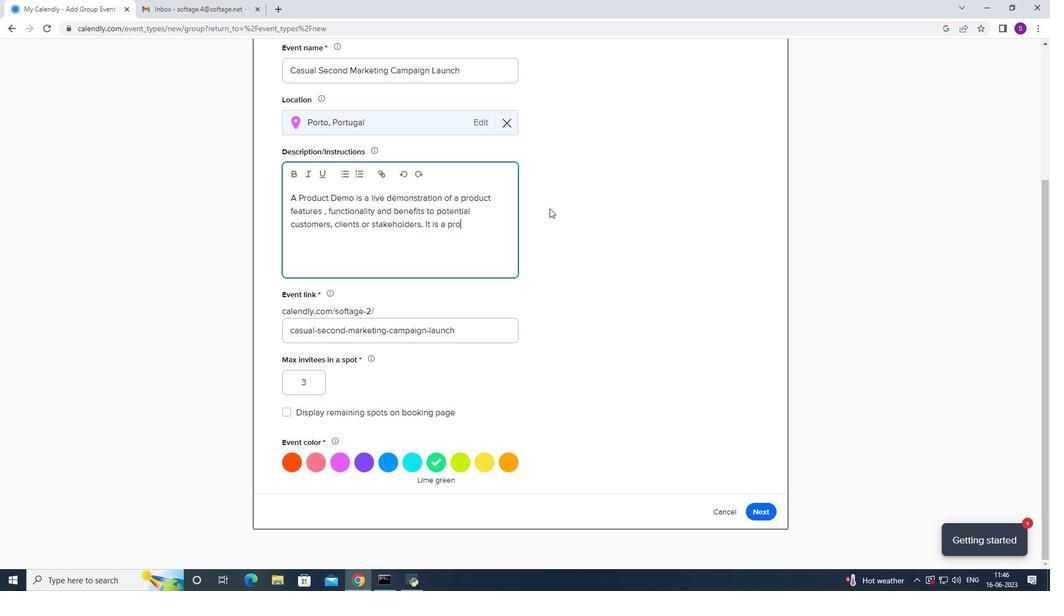 
Action: Key pressed <Key.backspace><Key.backspace>owerful<Key.space>
Screenshot: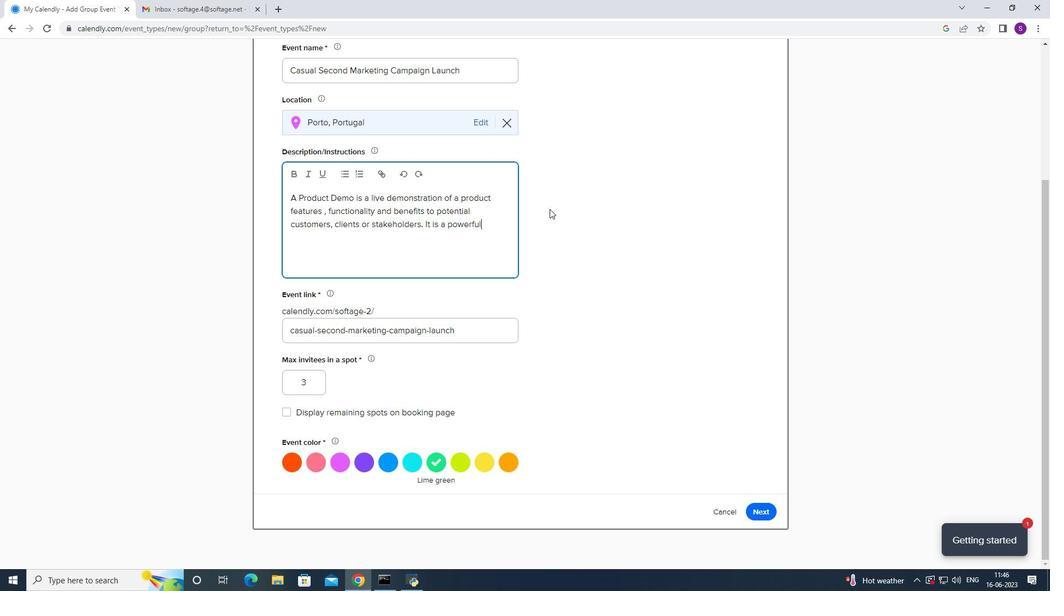 
Action: Mouse moved to (550, 209)
Screenshot: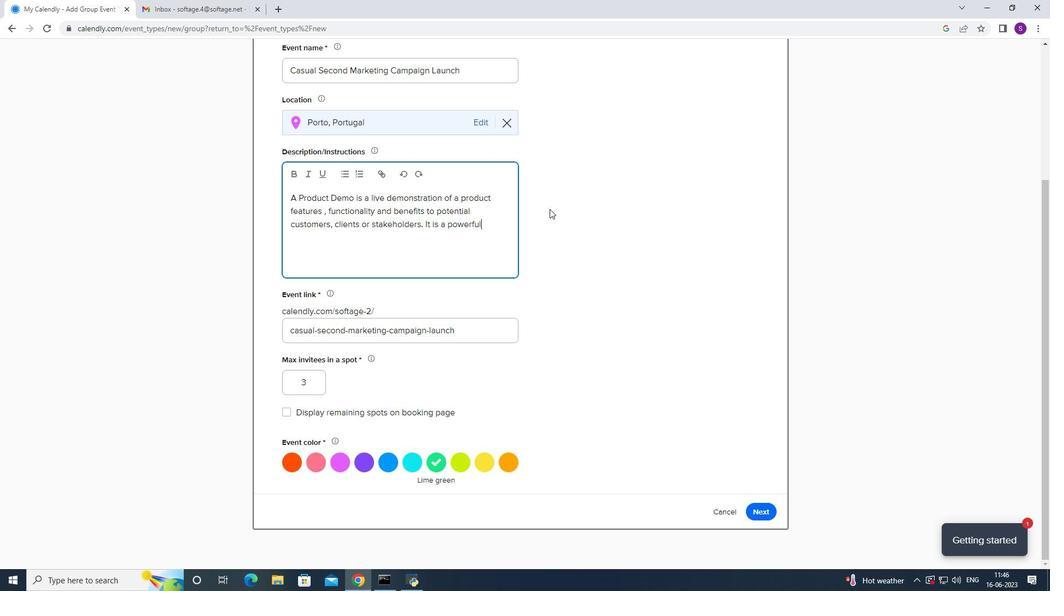 
Action: Key pressed tool<Key.space>fort<Key.space>s<Key.backspace><Key.backspace><Key.backspace><Key.space>showcasing<Key.space>th
Screenshot: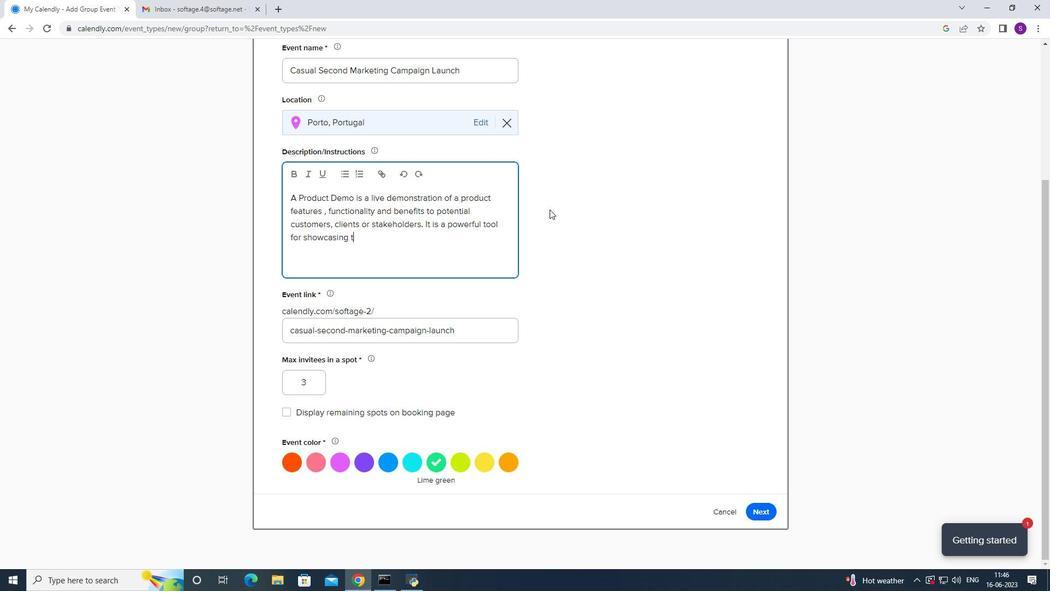 
Action: Mouse moved to (550, 210)
Screenshot: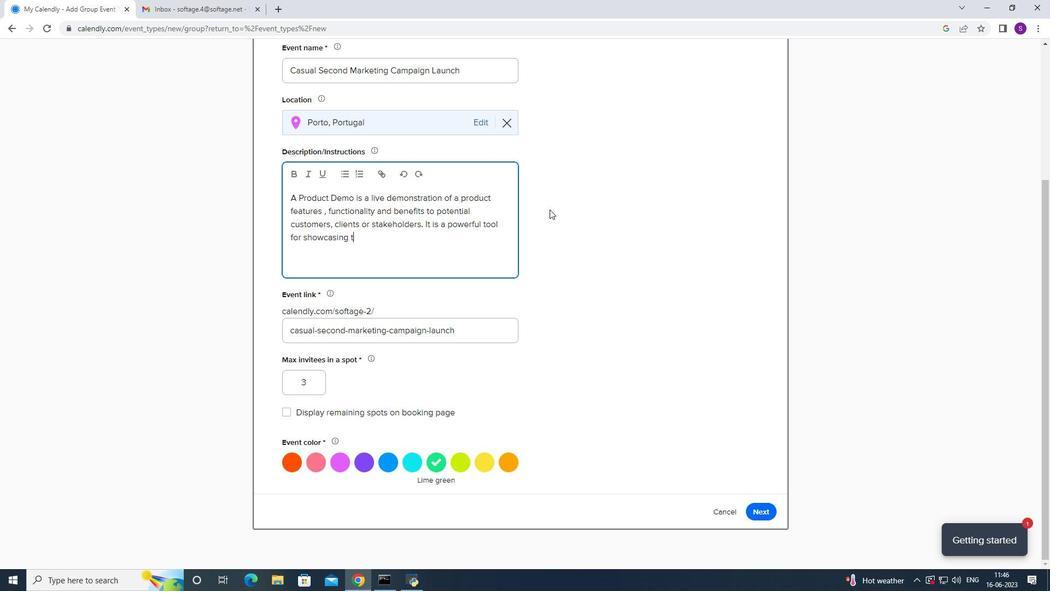 
Action: Key pressed e<Key.space>value<Key.space>prop
Screenshot: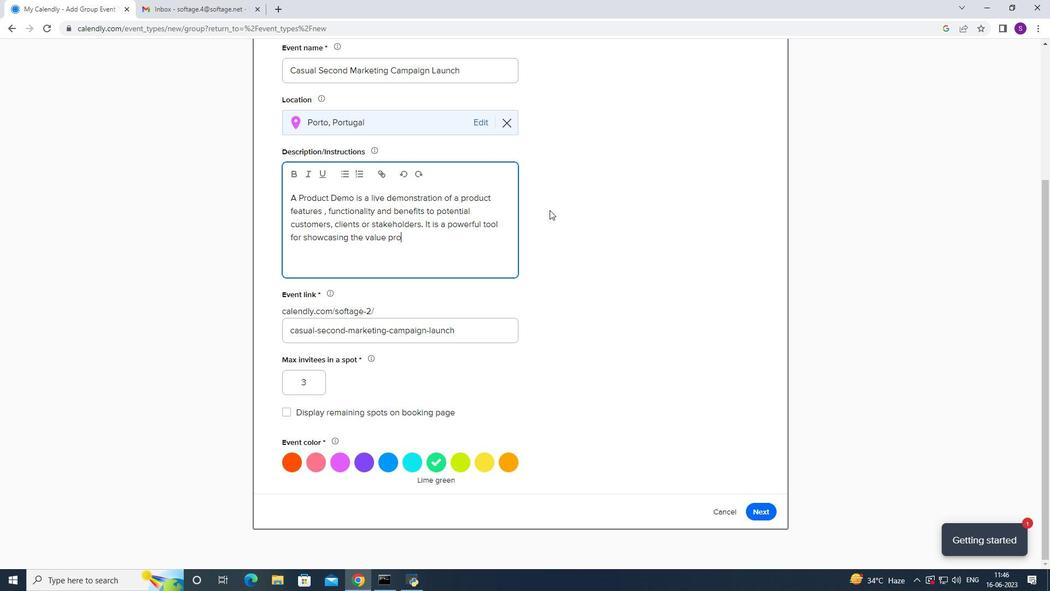 
Action: Mouse moved to (550, 210)
Screenshot: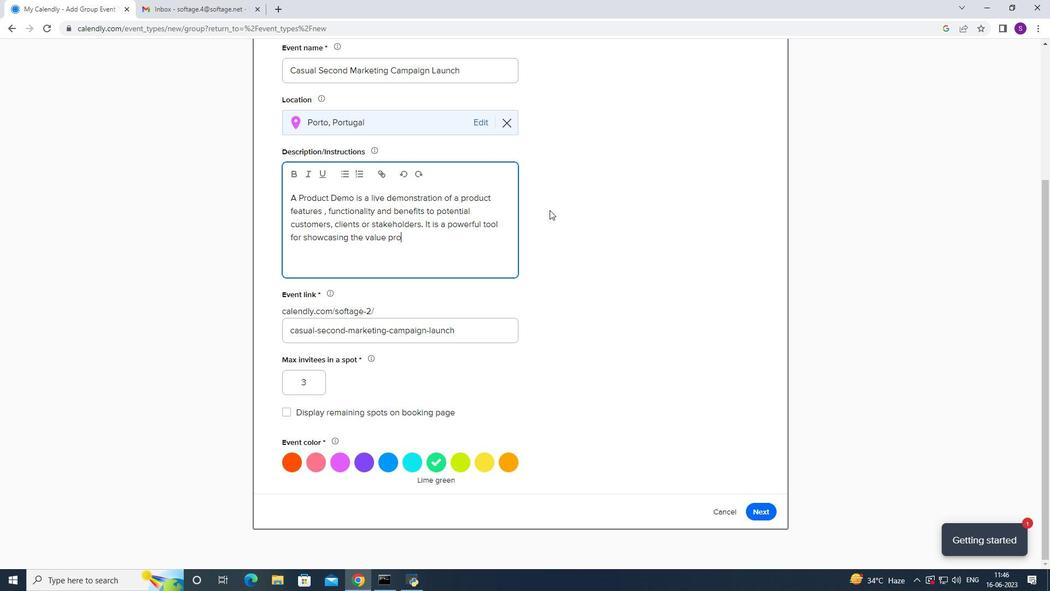 
Action: Key pressed ositi
Screenshot: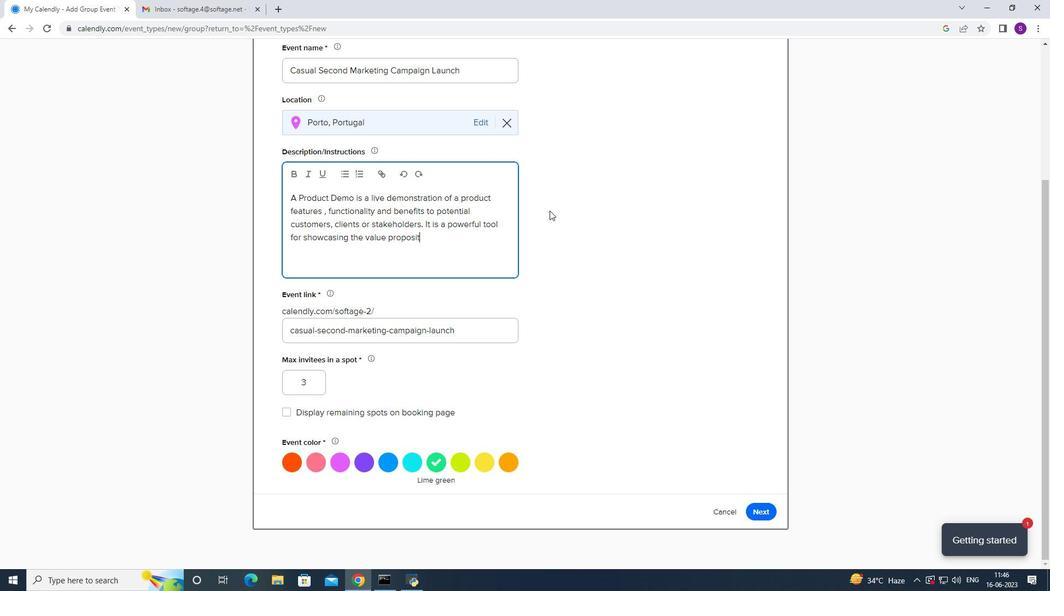 
Action: Mouse moved to (550, 211)
Screenshot: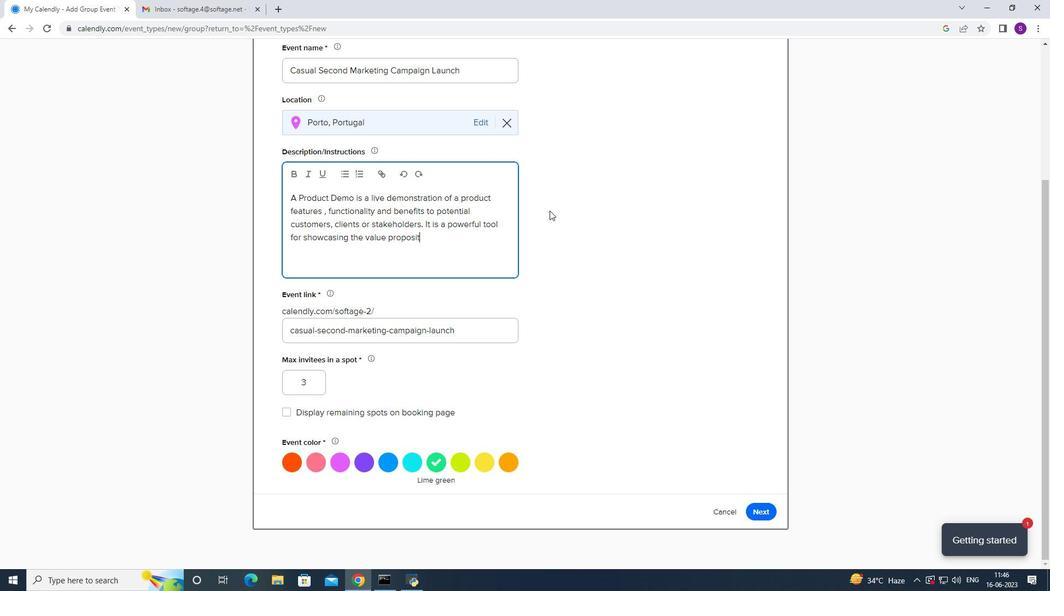 
Action: Key pressed on<Key.space>of<Key.space>a<Key.space>
Screenshot: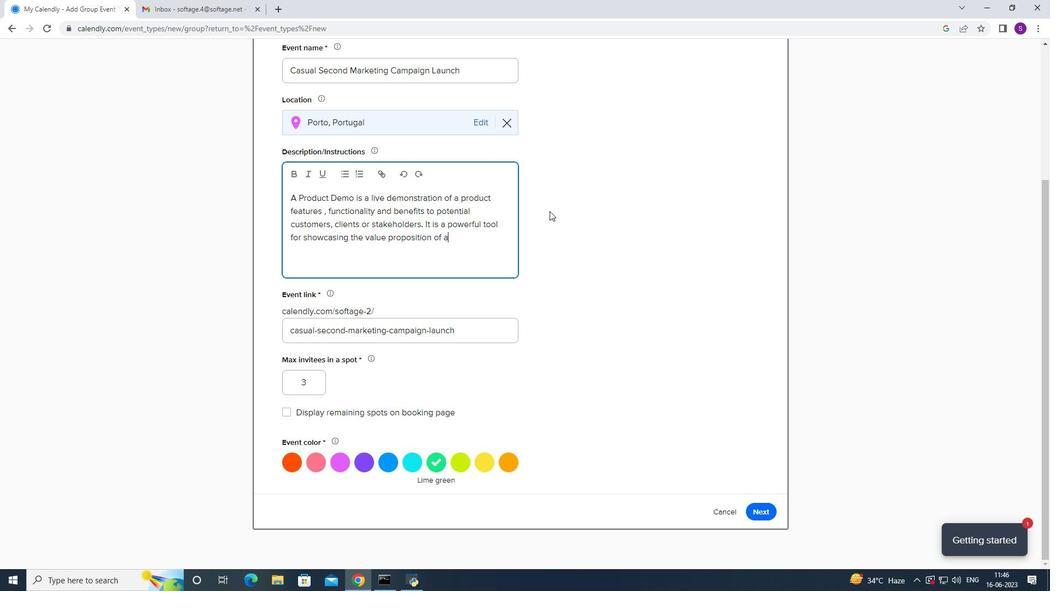 
Action: Mouse moved to (550, 211)
Screenshot: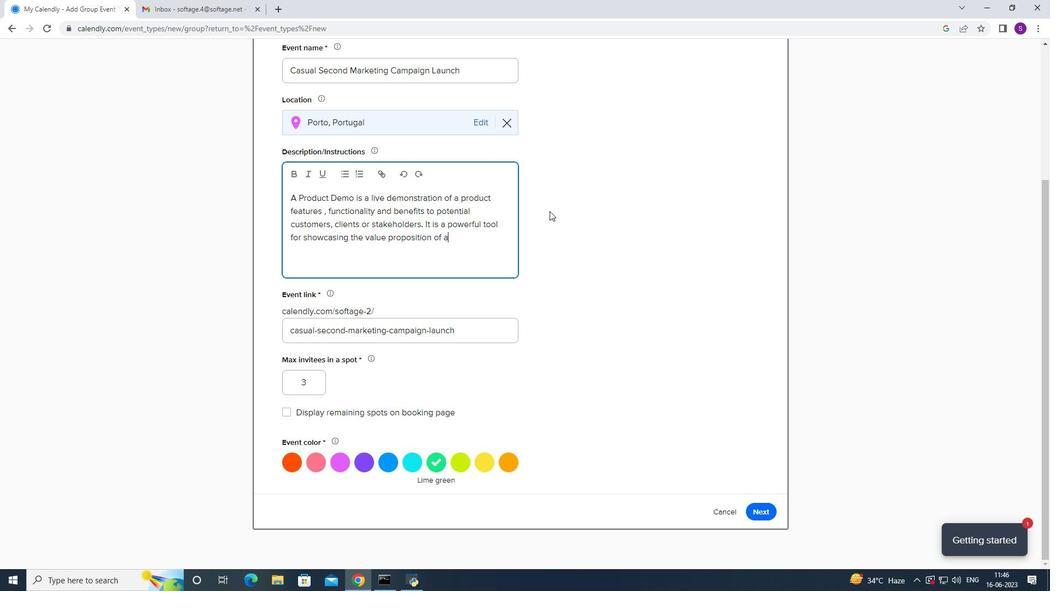 
Action: Key pressed prfoduvt
Screenshot: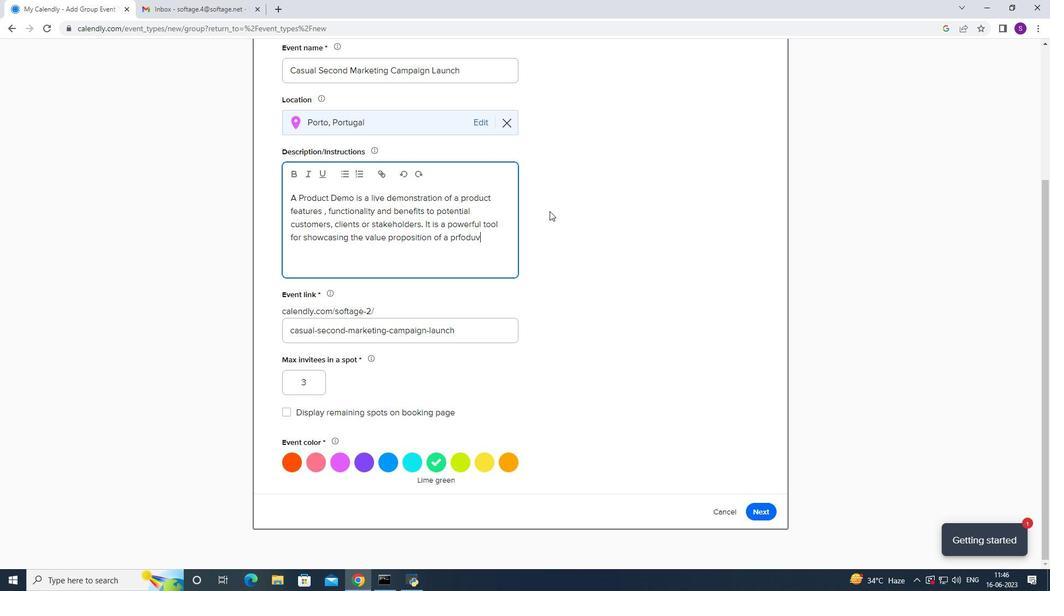
Action: Mouse moved to (633, 211)
Screenshot: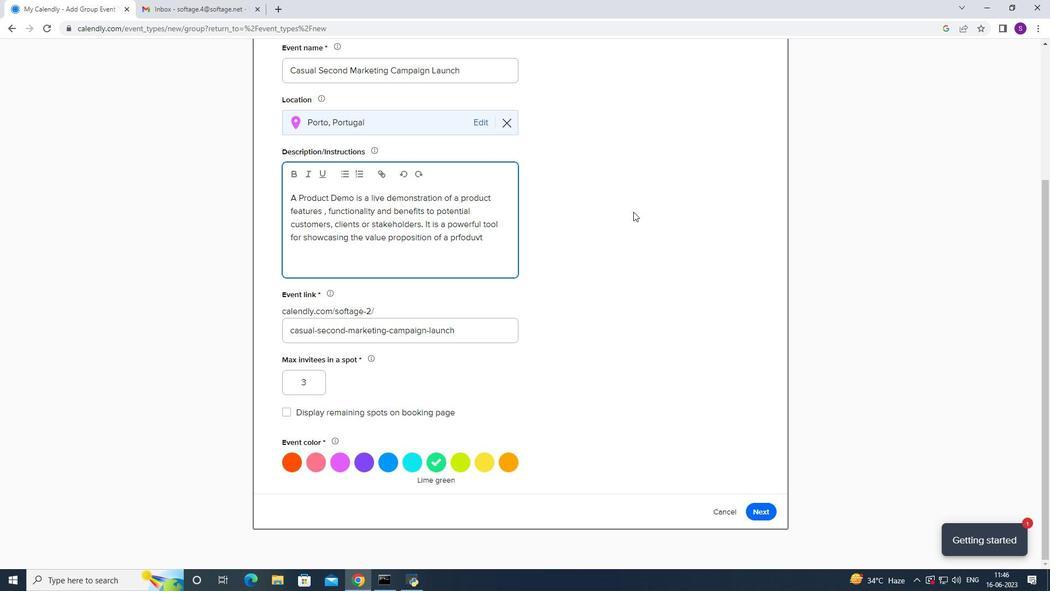 
Action: Key pressed <Key.backspace>
Screenshot: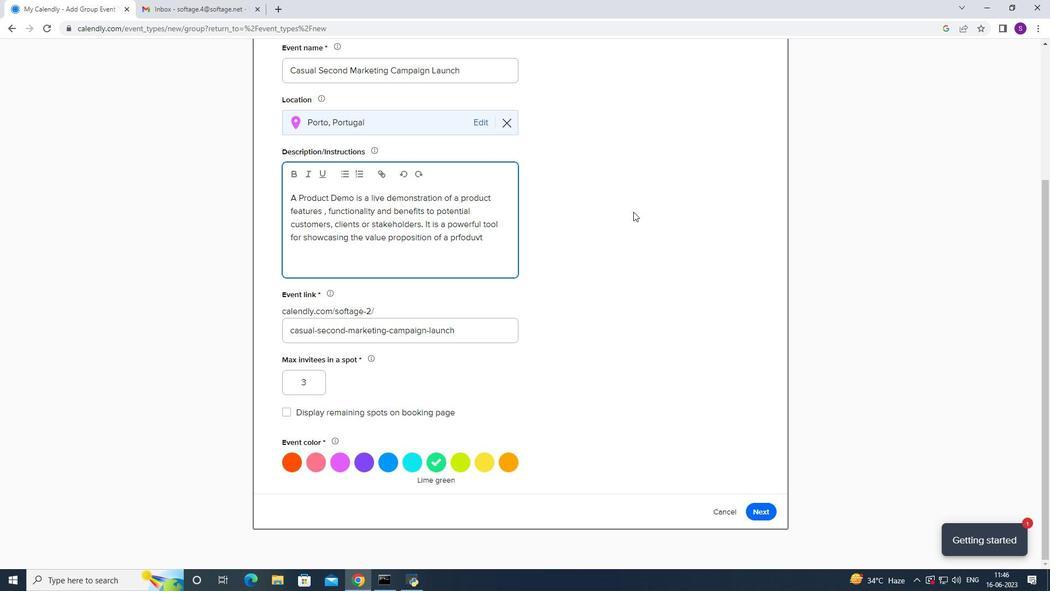 
Action: Mouse moved to (634, 211)
Screenshot: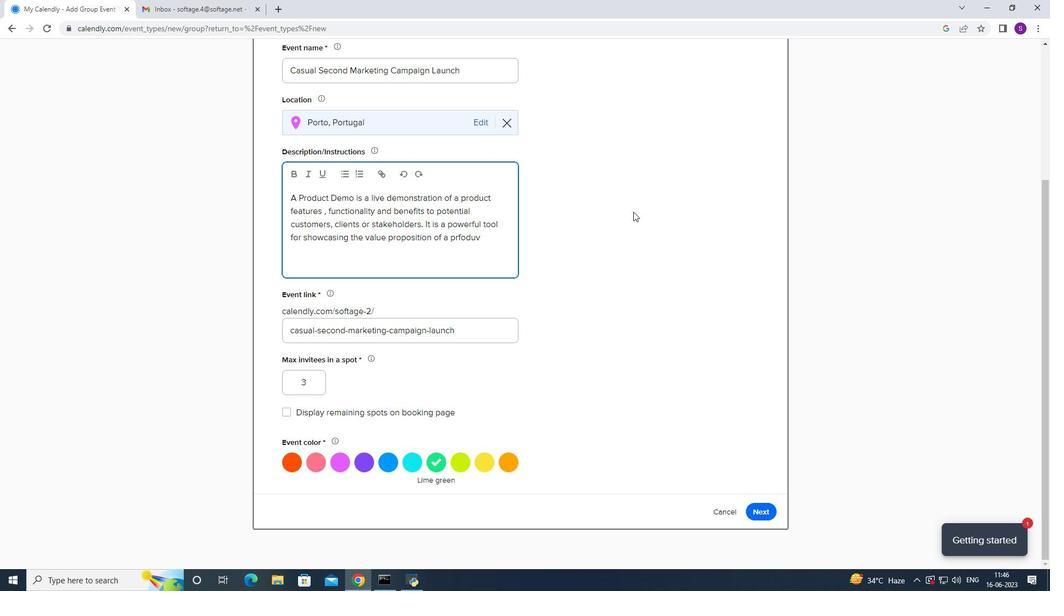 
Action: Key pressed <Key.backspace>
Screenshot: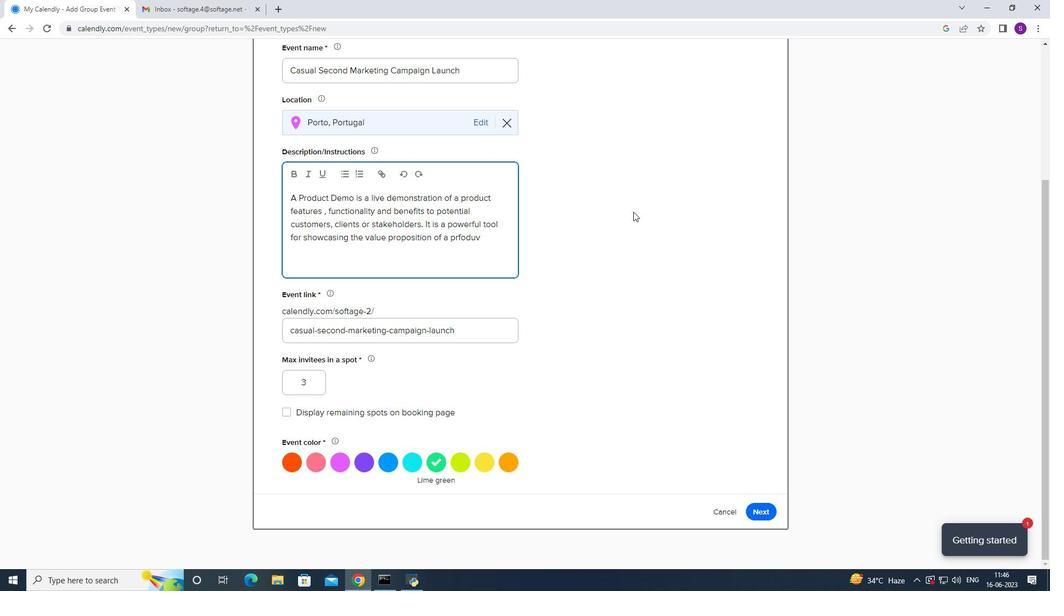 
Action: Mouse moved to (637, 211)
Screenshot: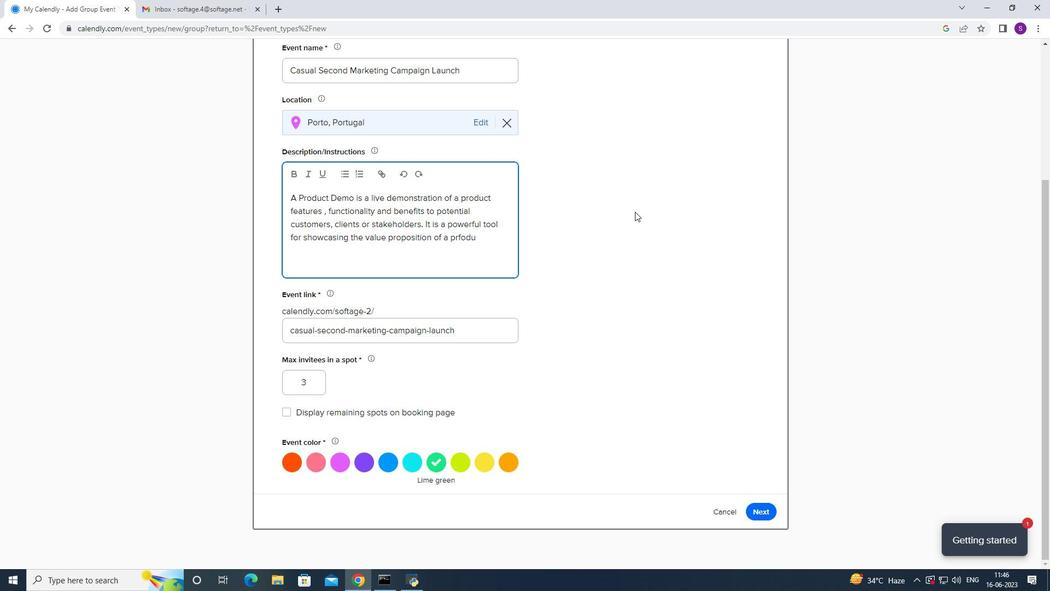 
Action: Key pressed <Key.backspace><Key.backspace><Key.backspace><Key.backspace>ody<Key.backspace>ut<Key.space>=<Key.backspace><Key.backspace><Key.backspace>ct<Key.space>and<Key.space>allowing<Key.space>individual<Key.space><Key.backspace>
Screenshot: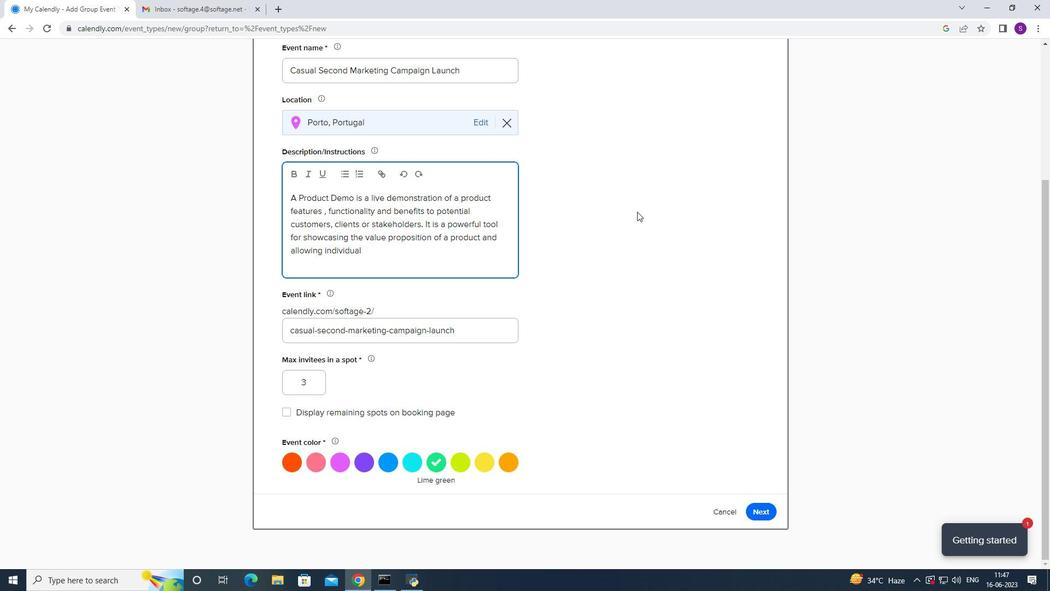 
Action: Mouse moved to (638, 211)
Screenshot: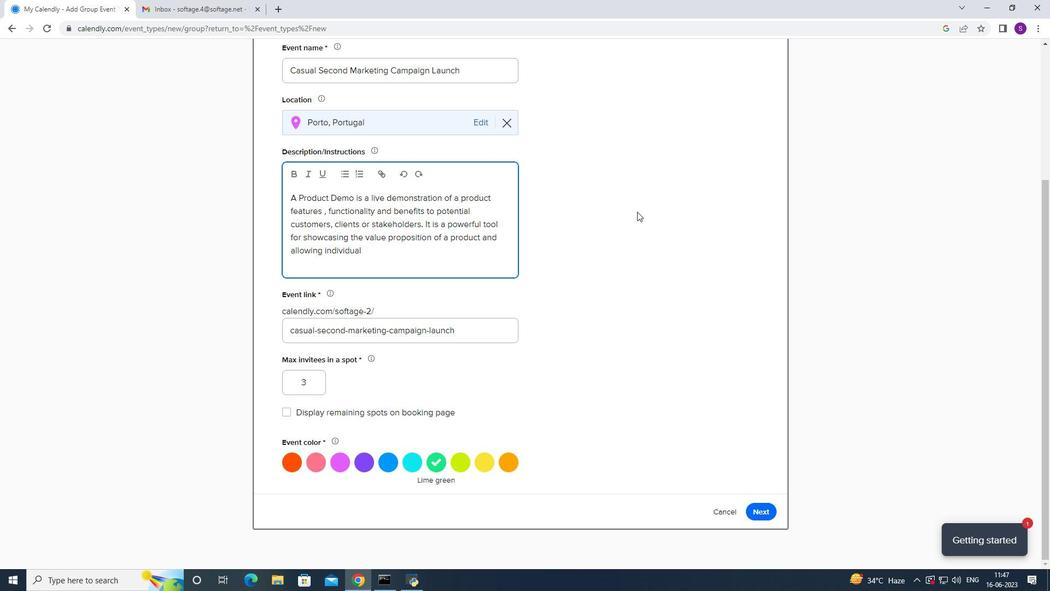 
Action: Key pressed s<Key.space>to<Key.space>experi
Screenshot: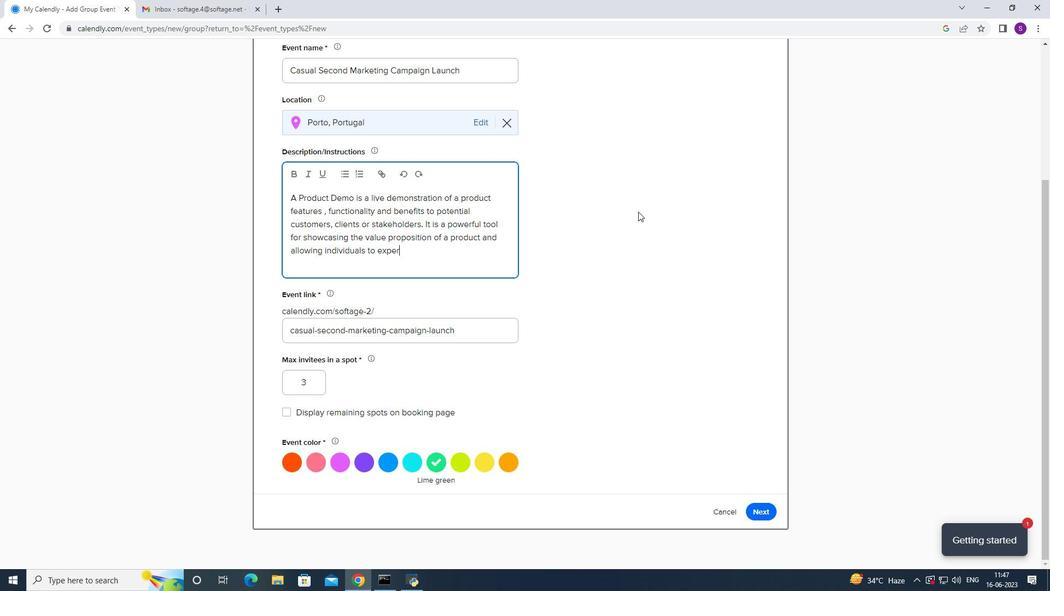 
Action: Mouse moved to (638, 212)
Screenshot: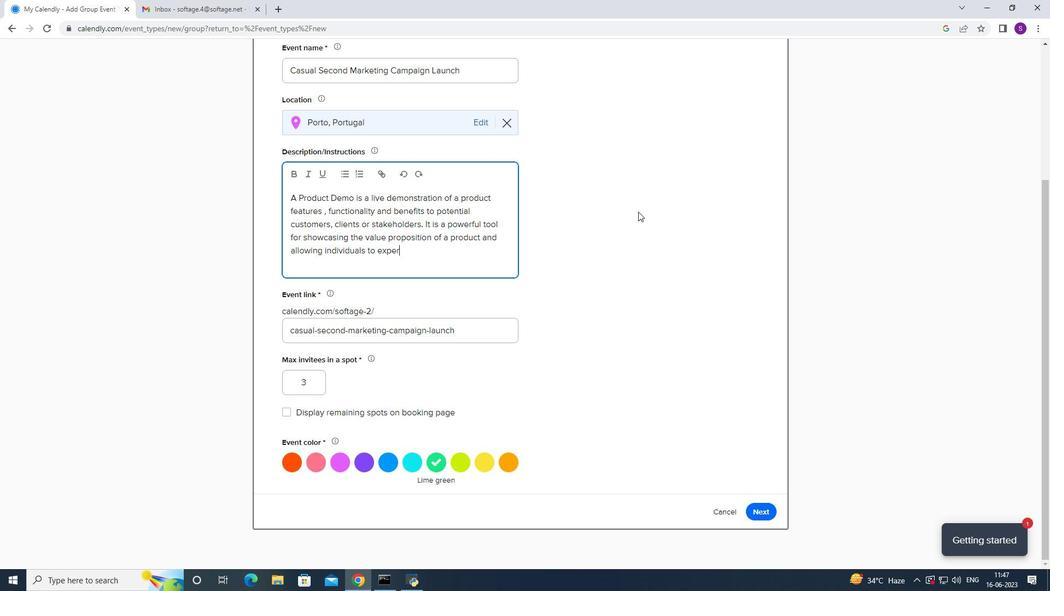 
Action: Key pressed en
Screenshot: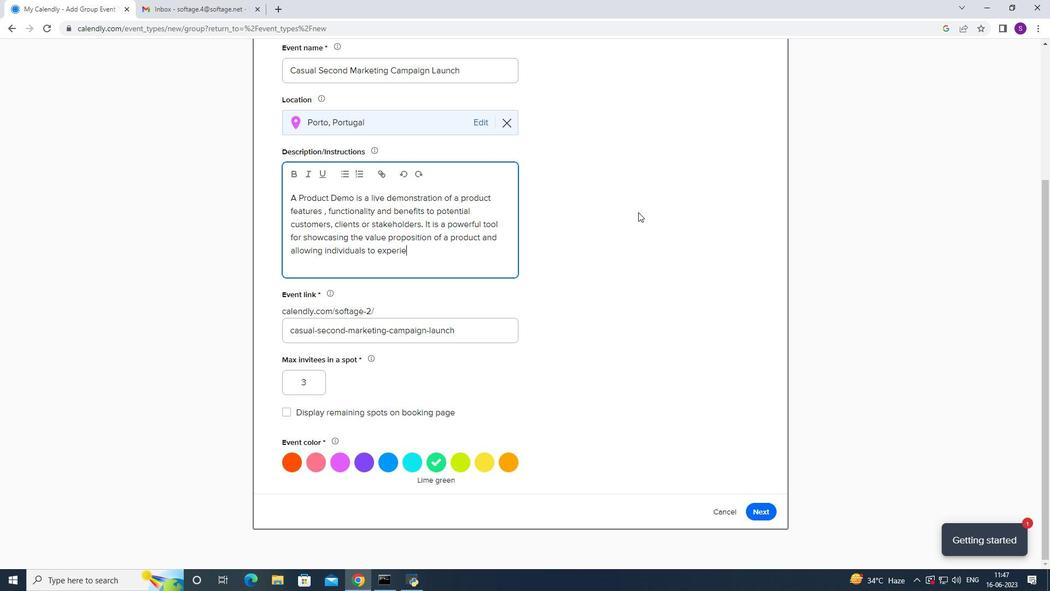 
Action: Mouse moved to (638, 212)
Screenshot: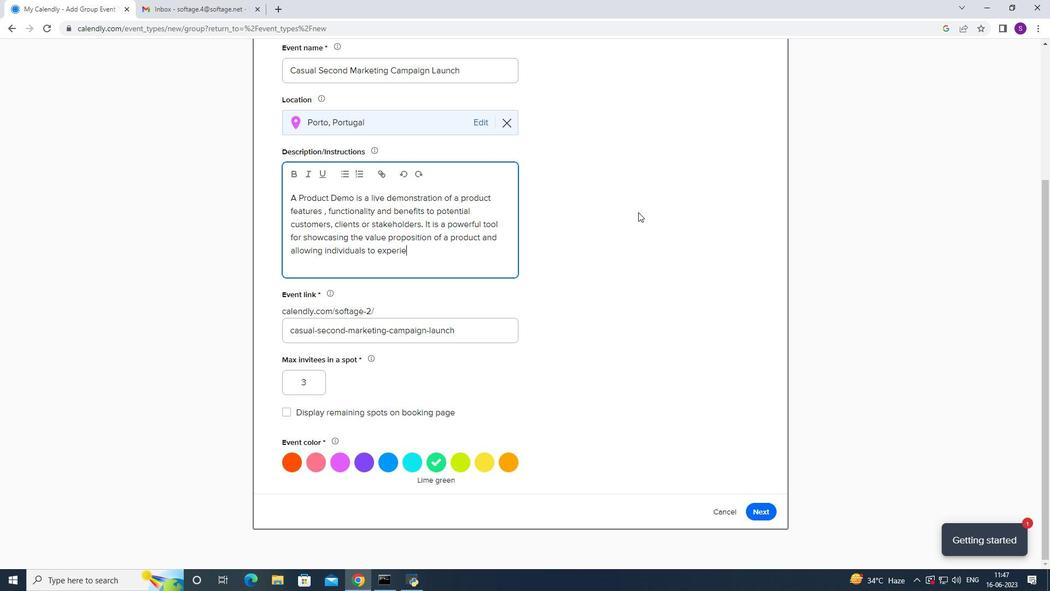 
Action: Key pressed ce<Key.space>its<Key.space>capabil
Screenshot: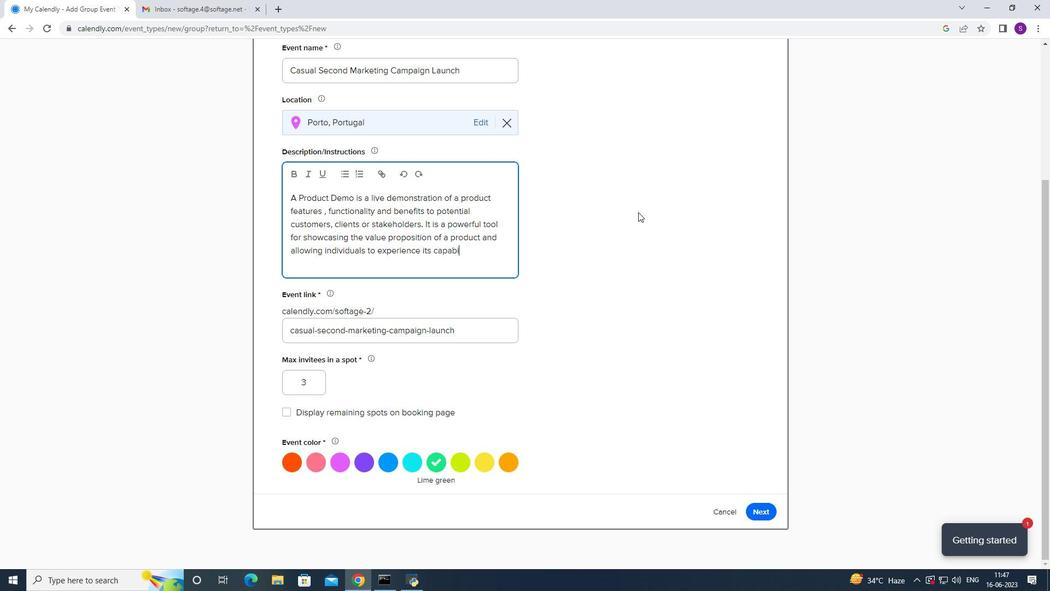 
Action: Mouse moved to (638, 212)
Screenshot: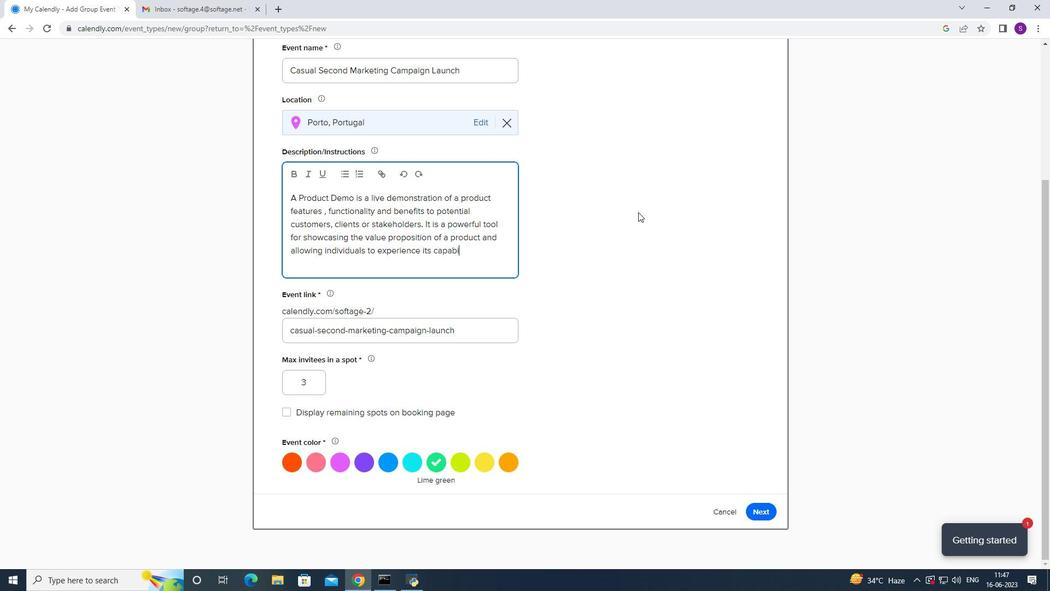 
Action: Key pressed ities<Key.space>first<Key.space>h
Screenshot: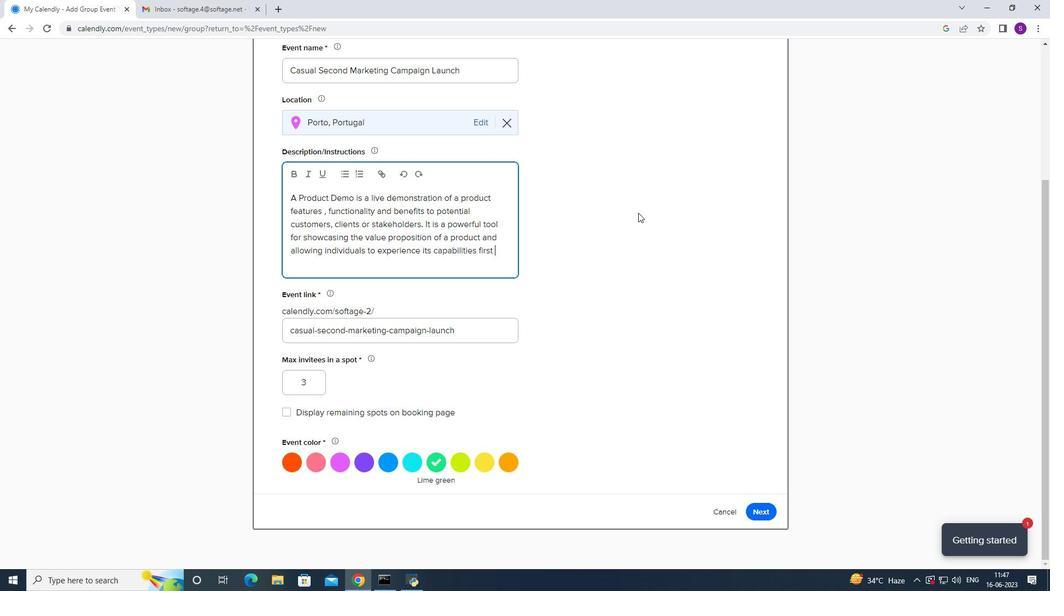 
Action: Mouse moved to (638, 213)
Screenshot: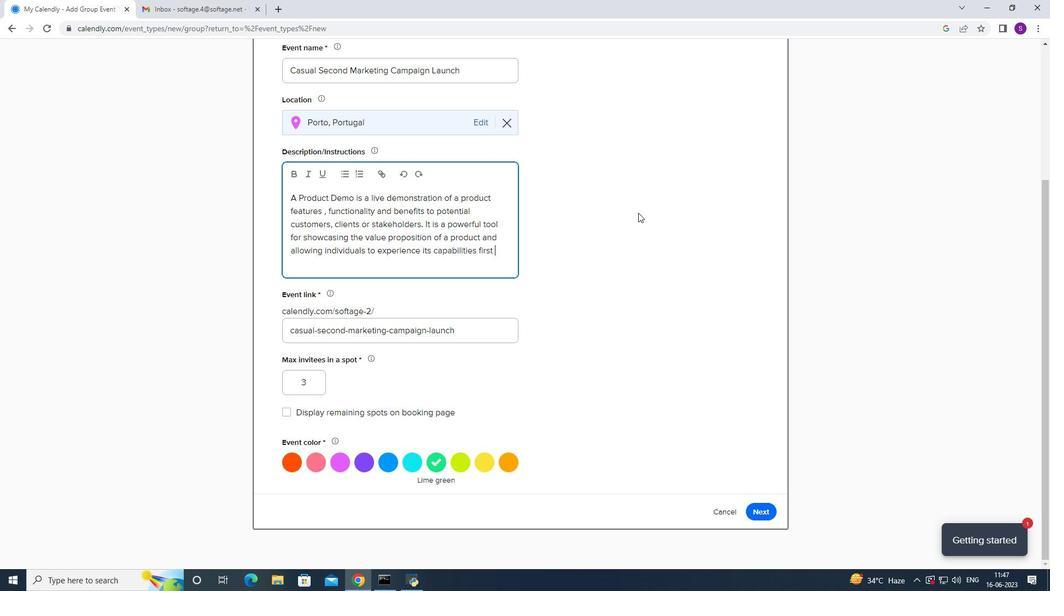 
Action: Key pressed and.
Screenshot: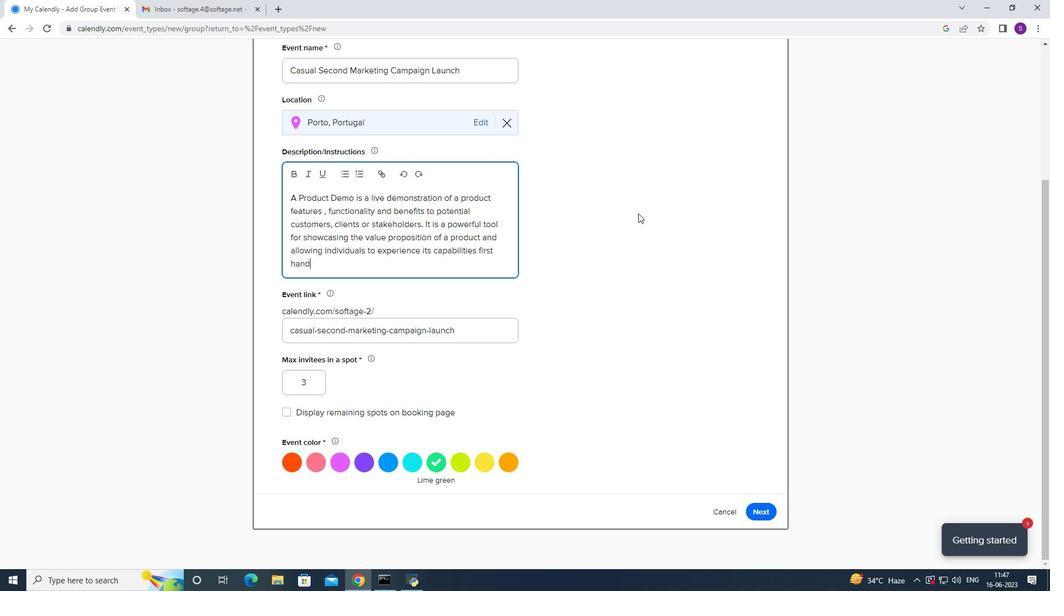 
Action: Mouse moved to (284, 411)
Screenshot: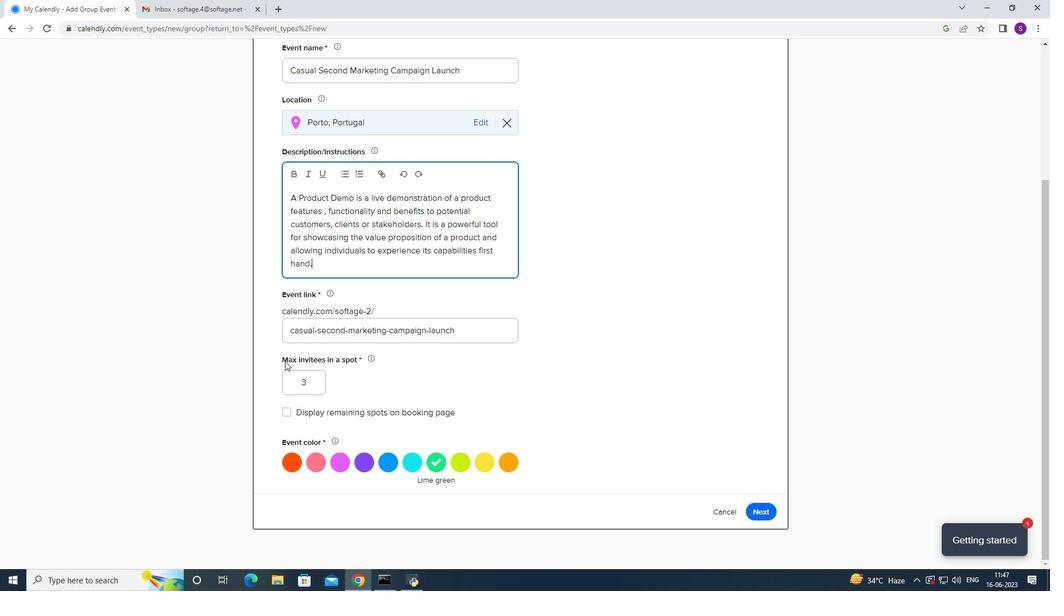 
Action: Mouse scrolled (284, 411) with delta (0, 0)
Screenshot: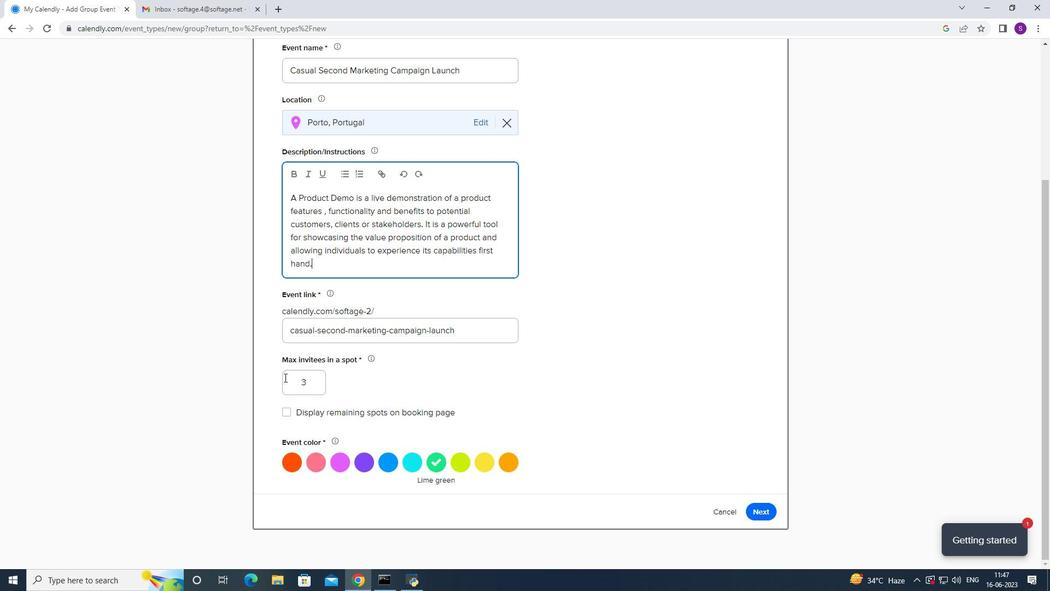 
Action: Mouse moved to (761, 511)
Screenshot: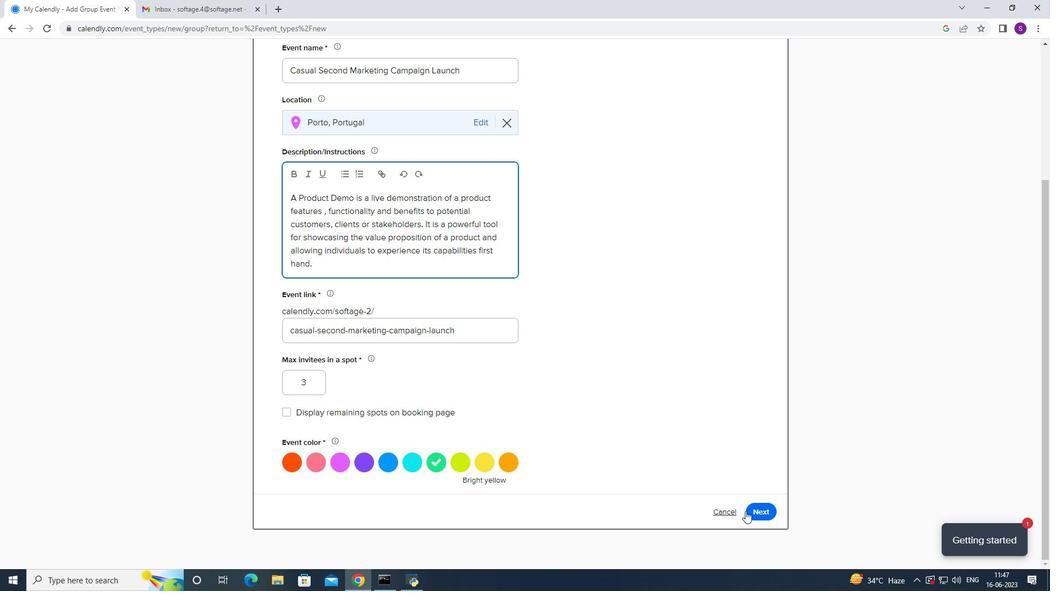 
Action: Mouse pressed left at (761, 511)
Screenshot: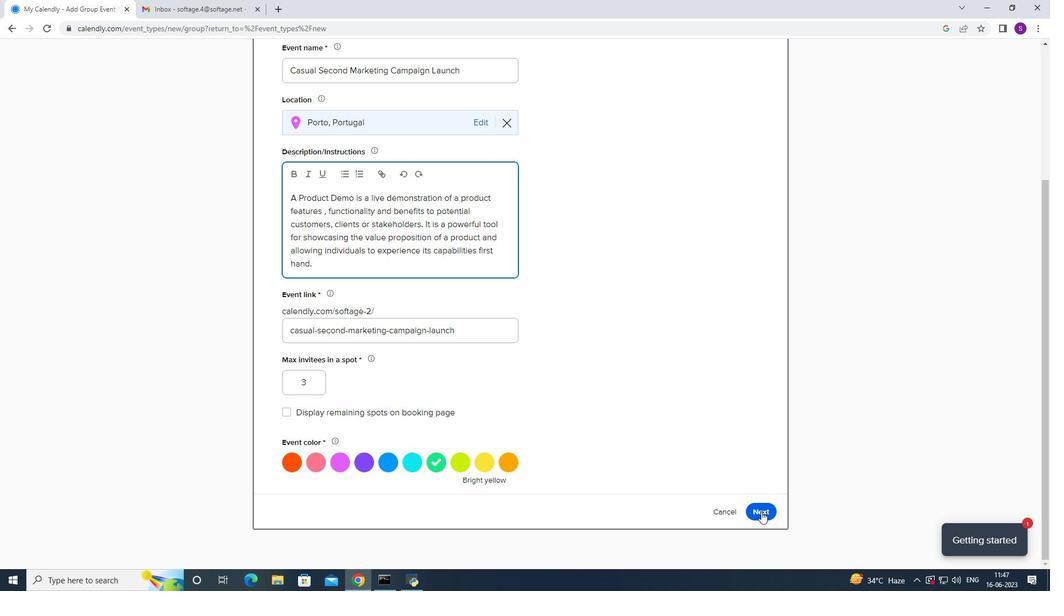 
Action: Mouse moved to (326, 165)
Screenshot: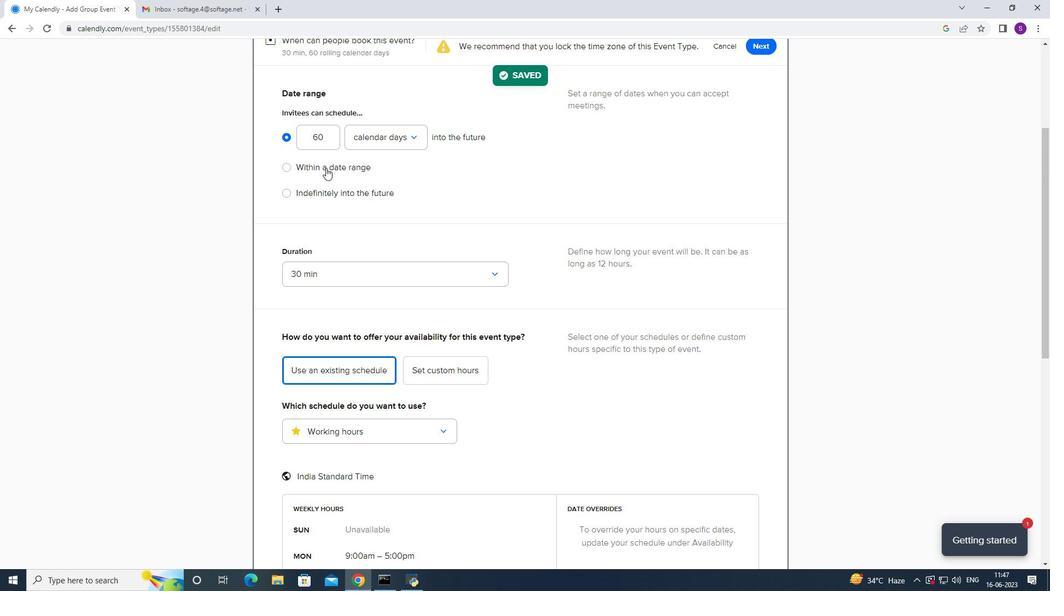 
Action: Mouse pressed left at (326, 165)
Screenshot: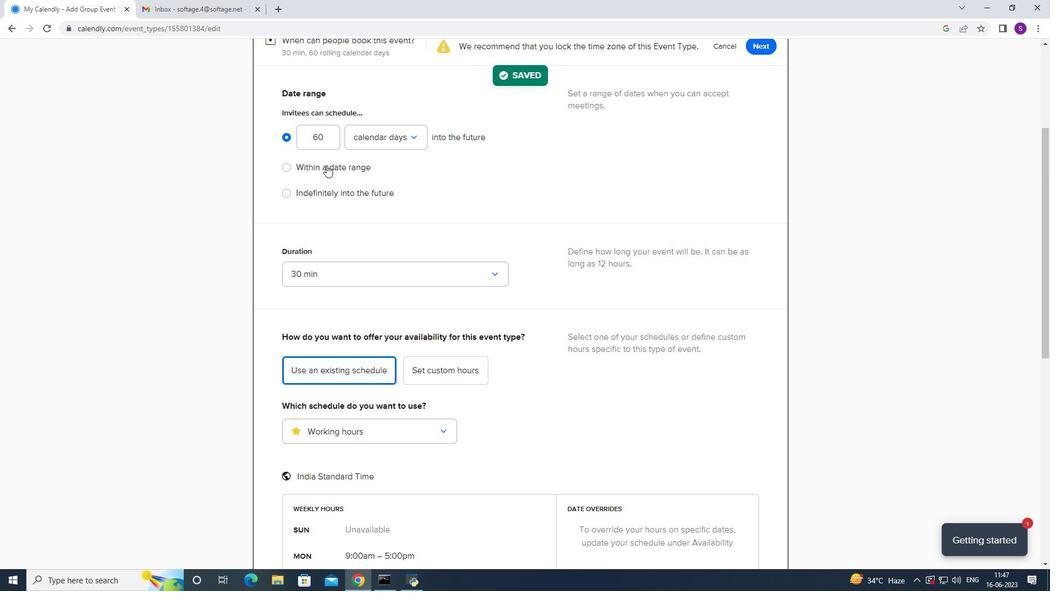 
Action: Mouse moved to (406, 175)
Screenshot: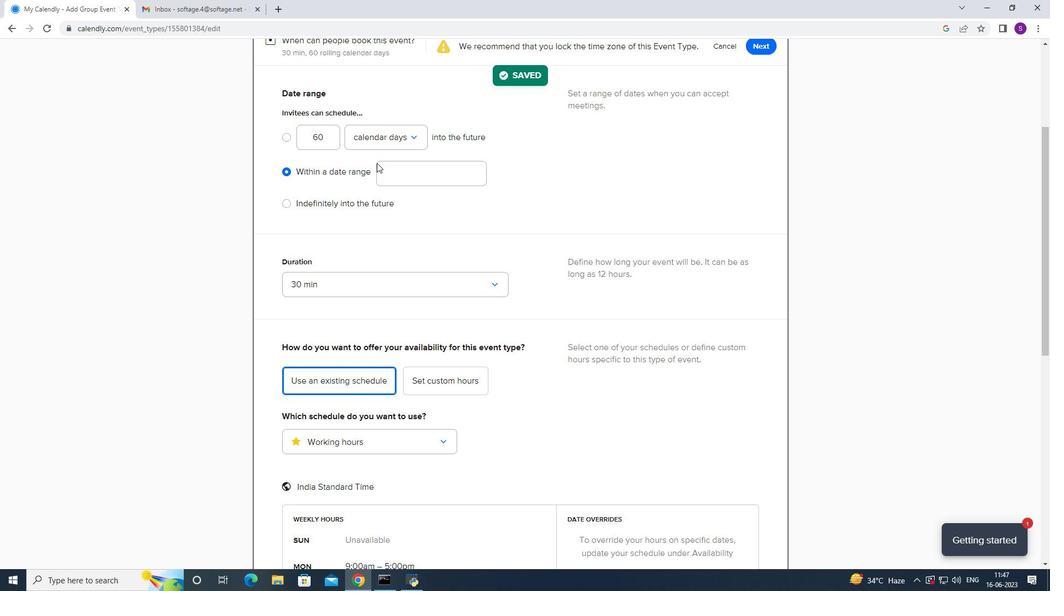 
Action: Mouse pressed left at (406, 175)
Screenshot: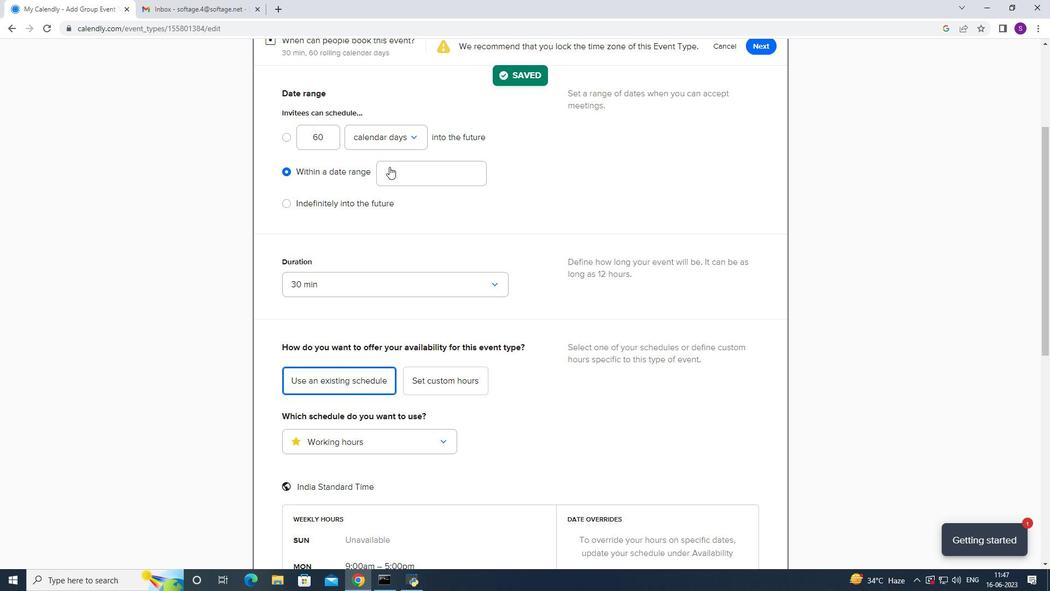 
Action: Mouse moved to (463, 210)
Screenshot: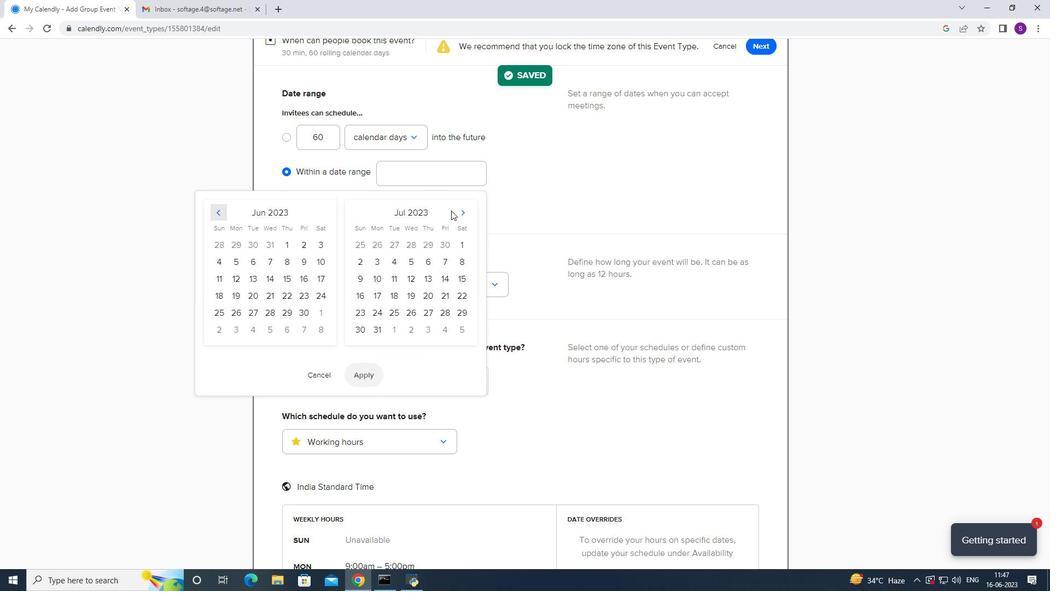 
Action: Mouse pressed left at (463, 210)
Screenshot: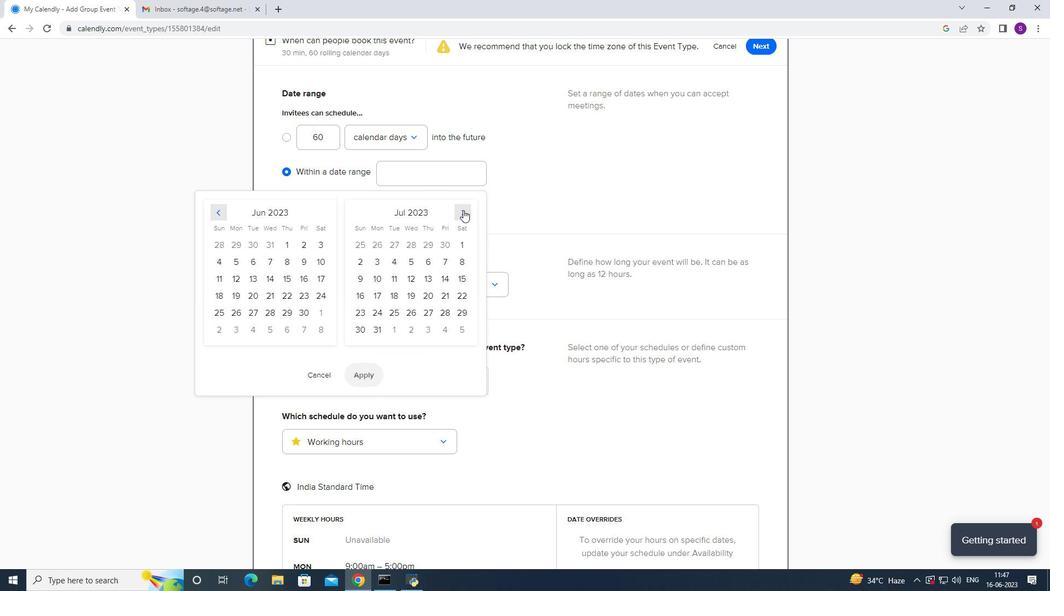 
Action: Mouse pressed left at (463, 210)
Screenshot: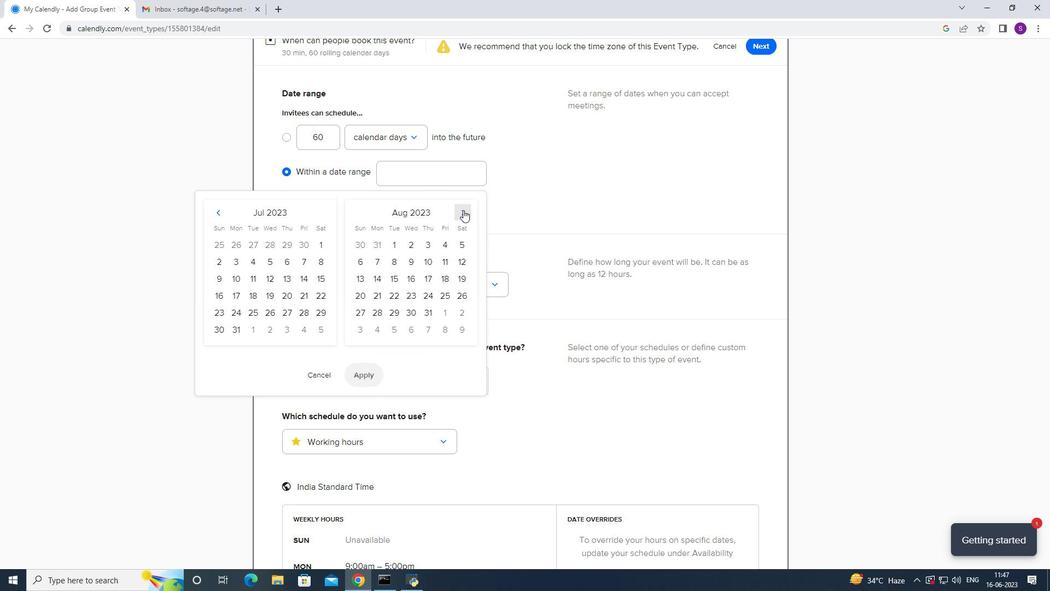 
Action: Mouse pressed left at (463, 210)
Screenshot: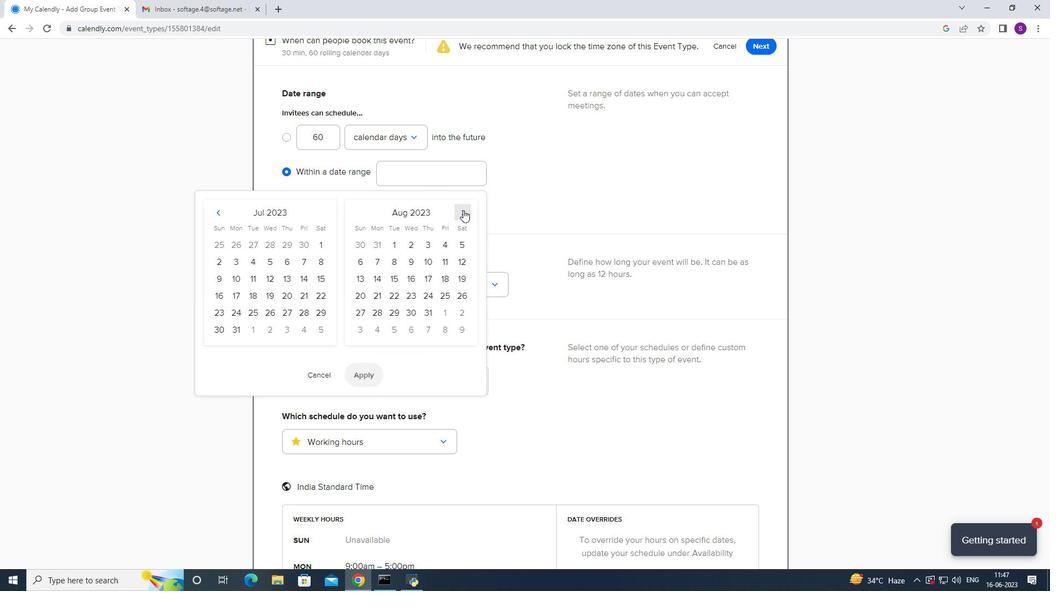 
Action: Mouse pressed left at (463, 210)
Screenshot: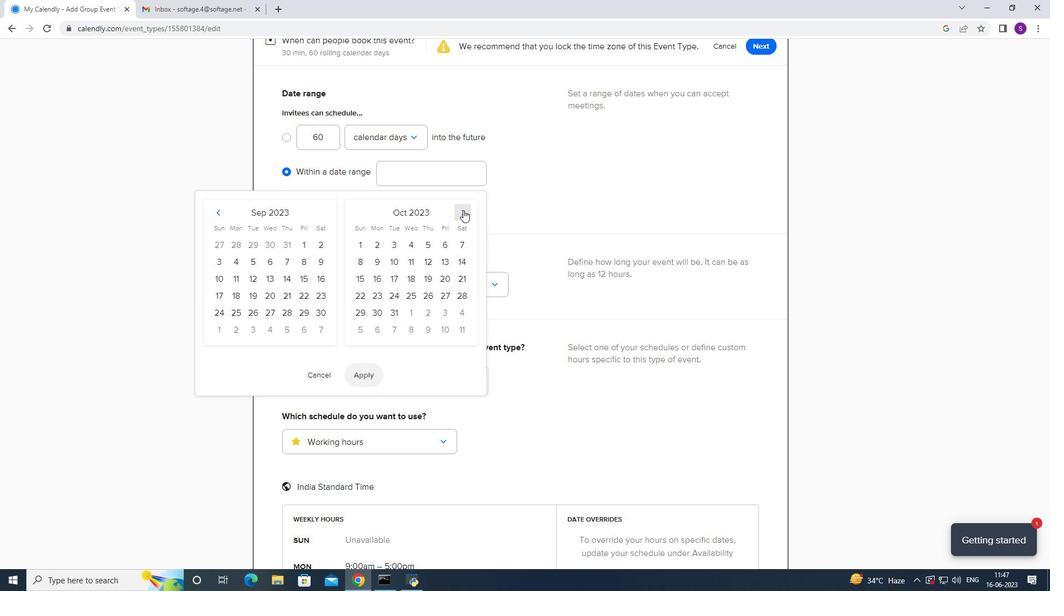
Action: Mouse pressed left at (463, 210)
Screenshot: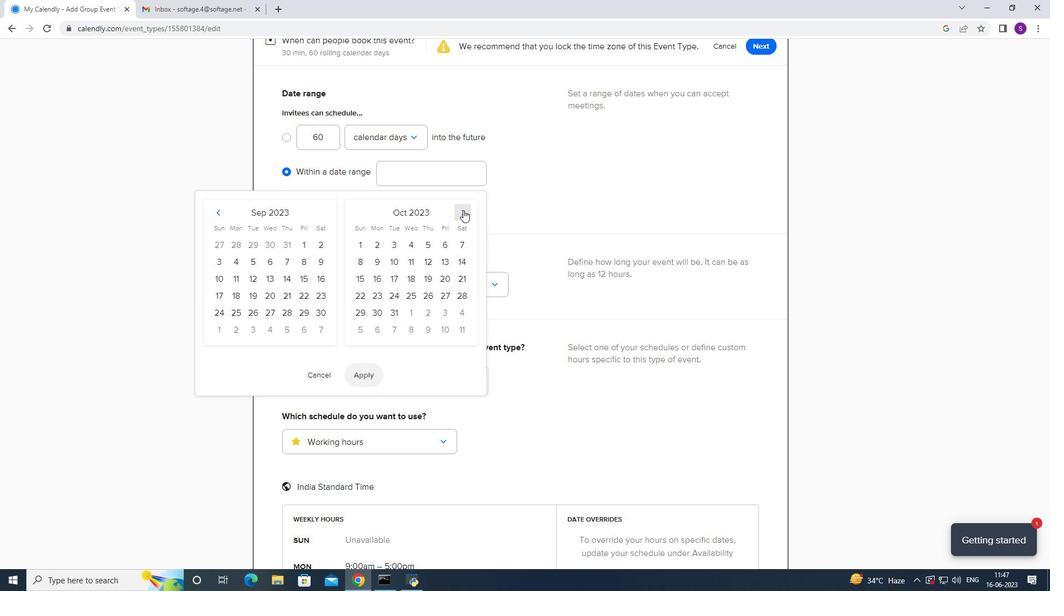 
Action: Mouse moved to (461, 212)
Screenshot: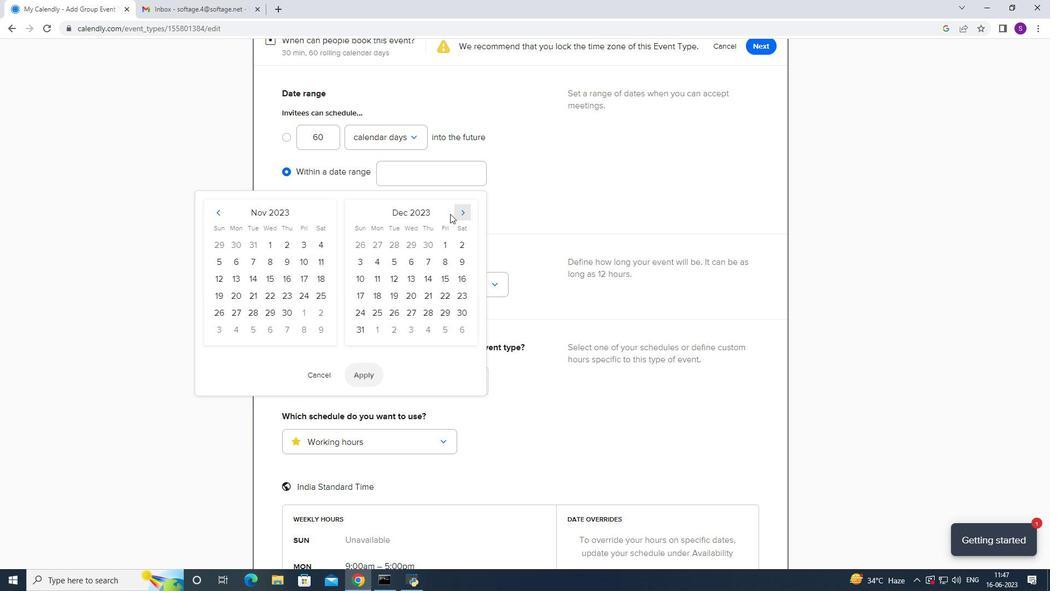 
Action: Mouse pressed left at (461, 212)
Screenshot: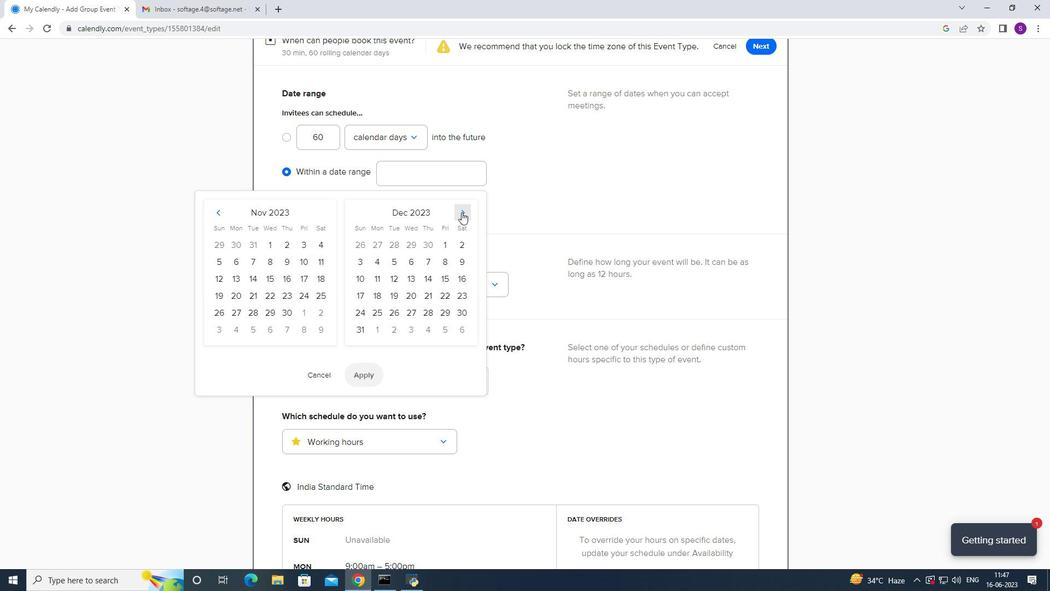 
Action: Mouse pressed left at (461, 212)
Screenshot: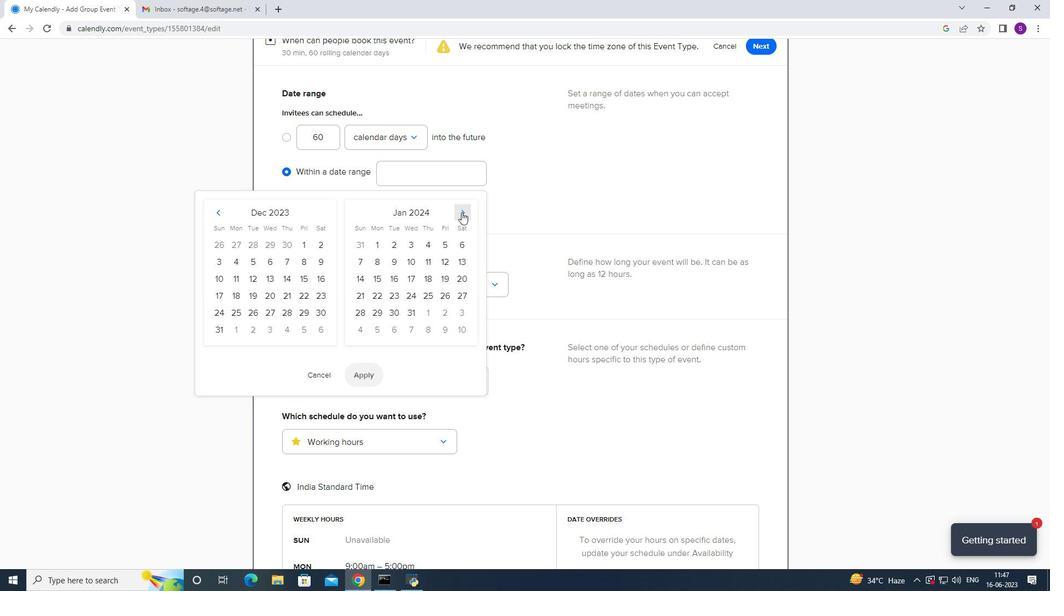 
Action: Mouse pressed left at (461, 212)
Screenshot: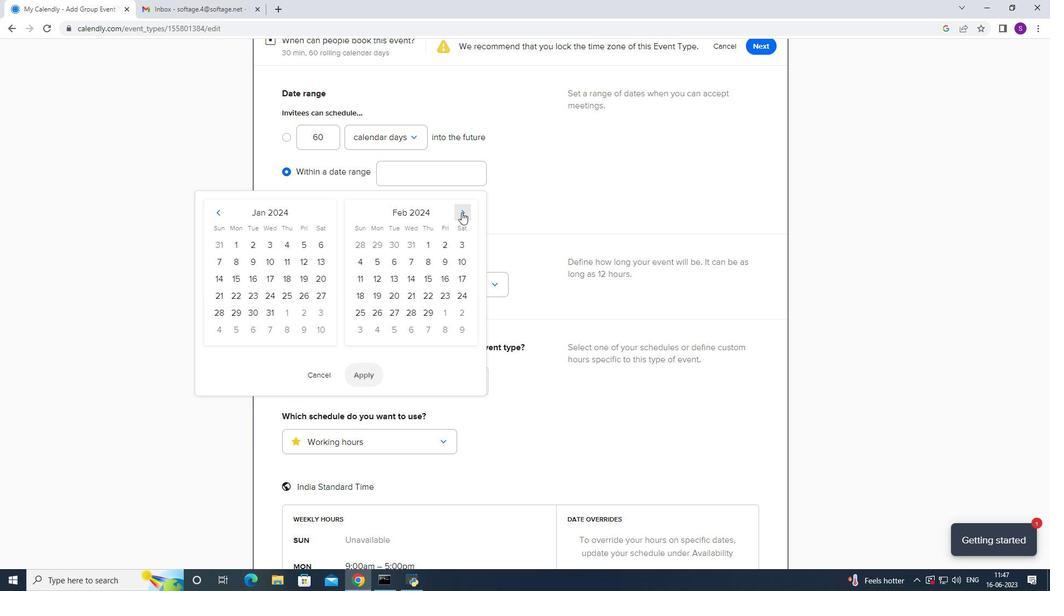 
Action: Mouse moved to (384, 278)
Screenshot: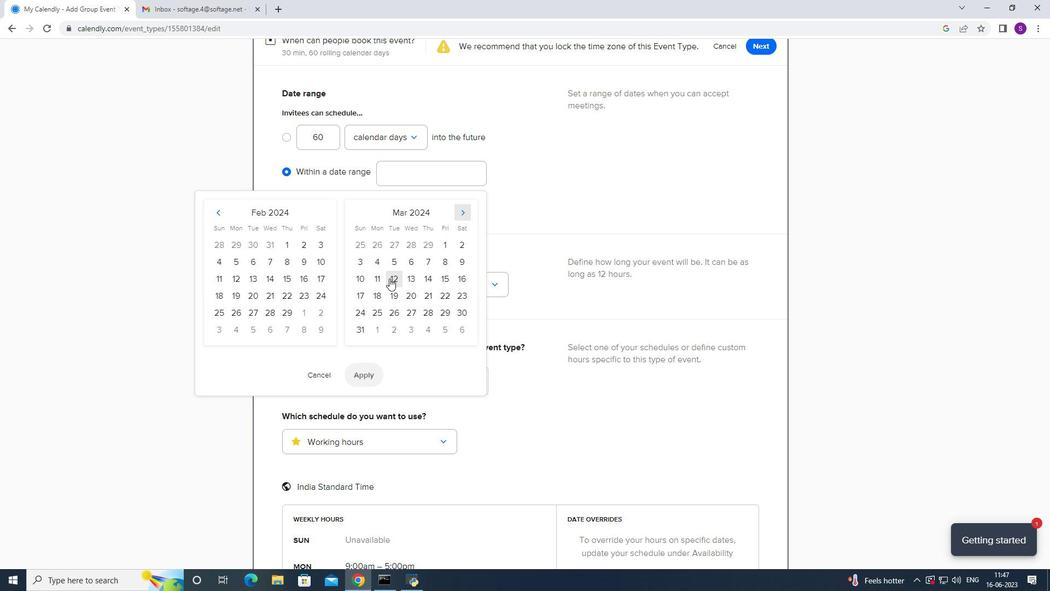
Action: Mouse pressed left at (384, 278)
Screenshot: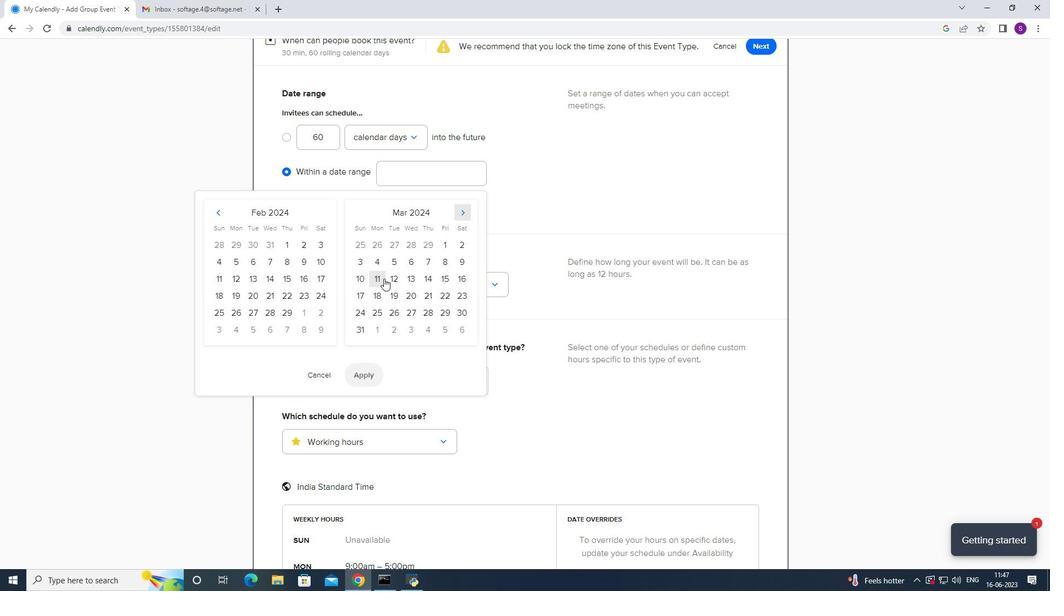 
Action: Mouse moved to (387, 276)
Screenshot: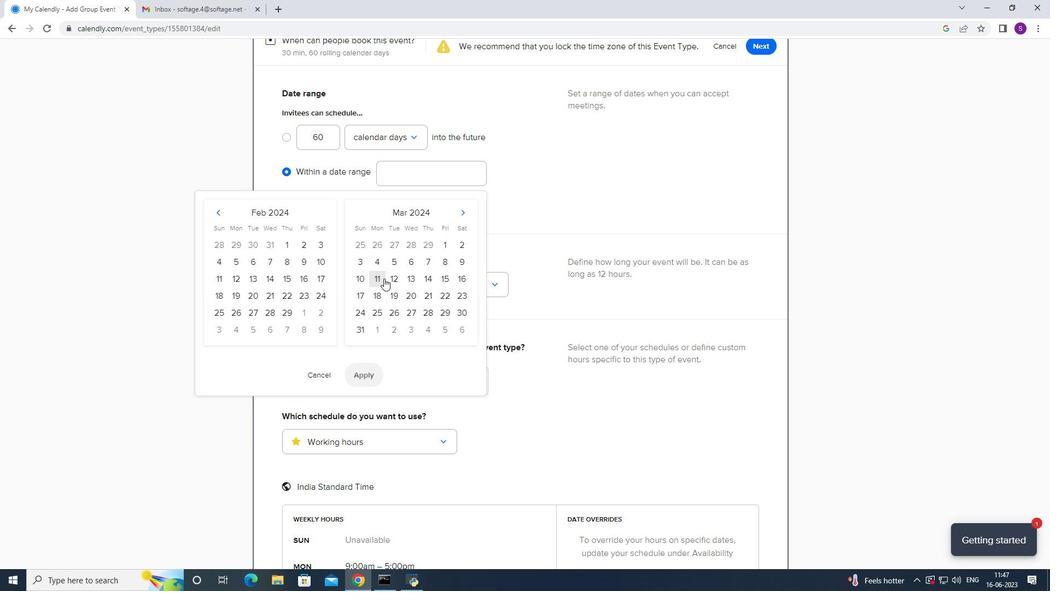 
Action: Mouse pressed left at (387, 276)
Screenshot: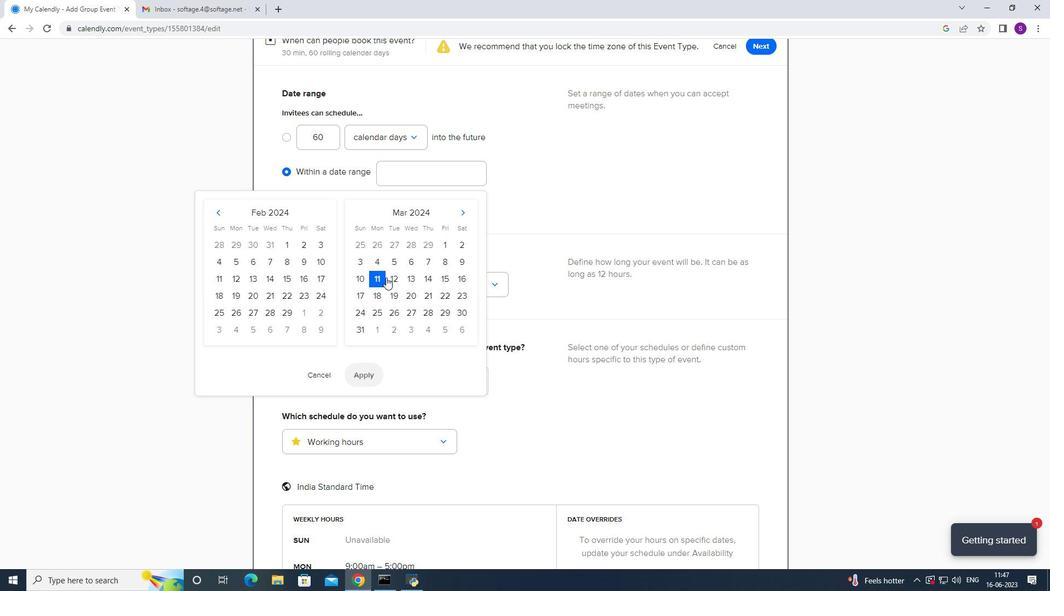 
Action: Mouse moved to (363, 383)
Screenshot: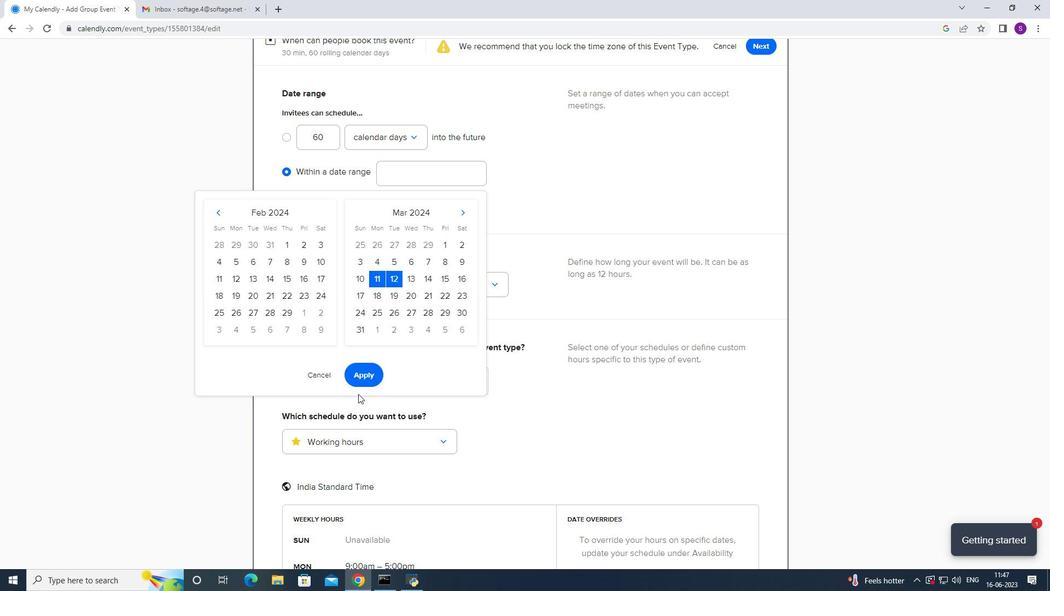 
Action: Mouse pressed left at (363, 383)
Screenshot: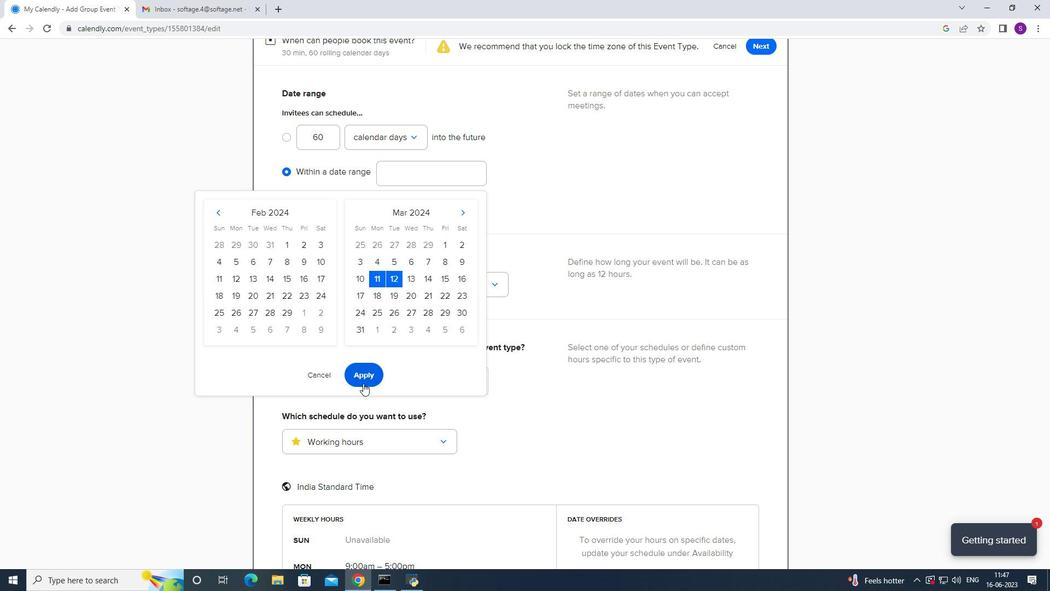 
Action: Mouse moved to (433, 353)
Screenshot: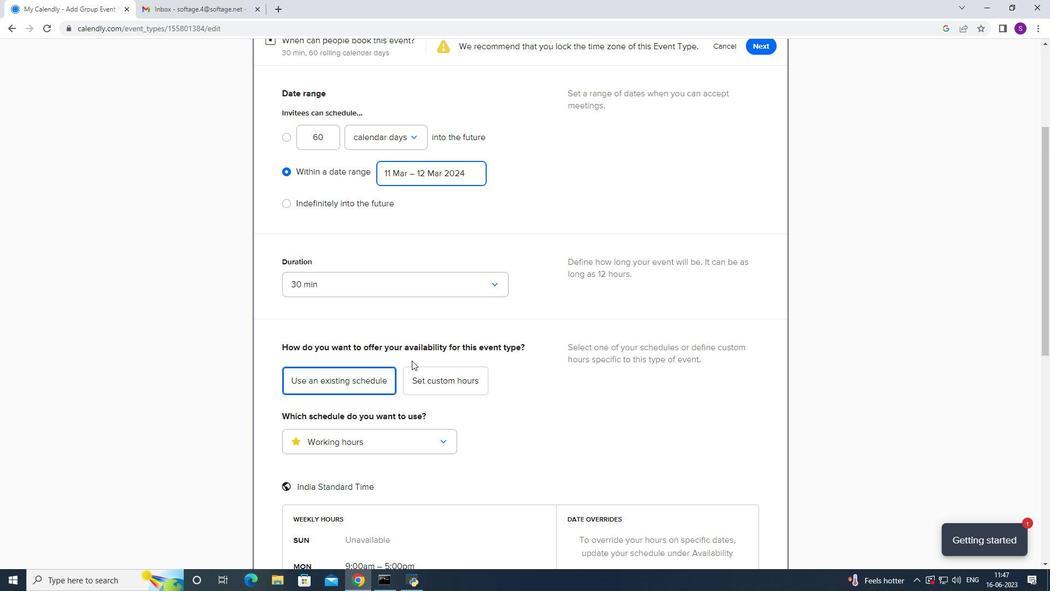 
Action: Mouse scrolled (433, 353) with delta (0, 0)
Screenshot: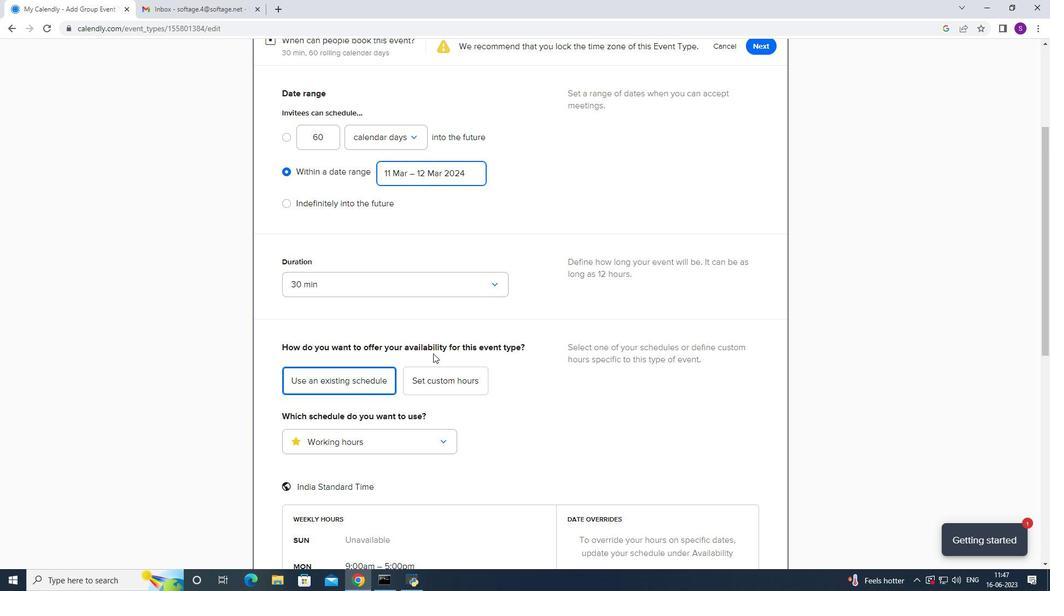 
Action: Mouse scrolled (433, 353) with delta (0, 0)
Screenshot: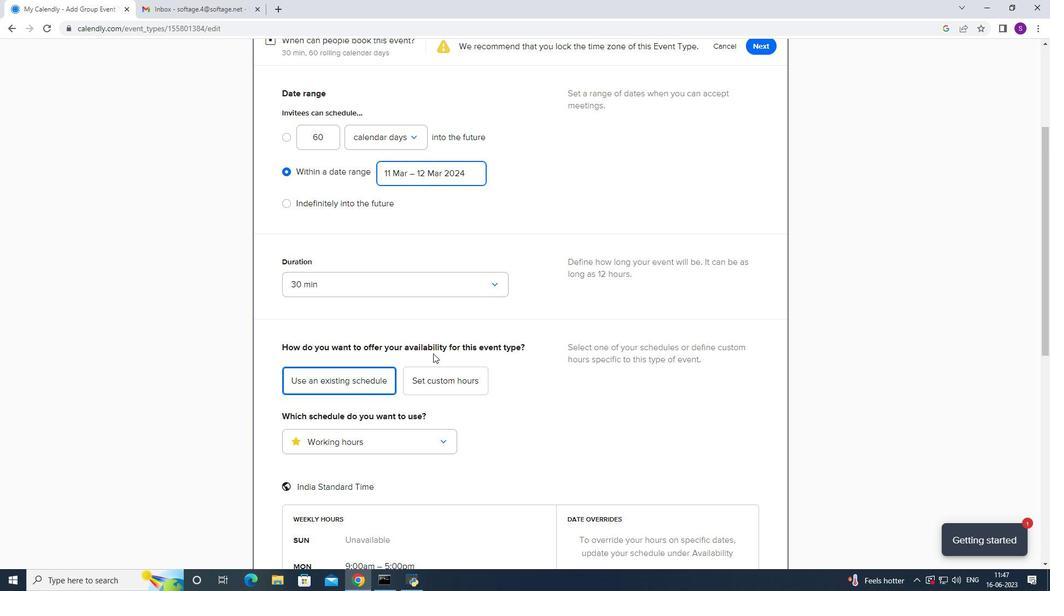 
Action: Mouse scrolled (433, 353) with delta (0, 0)
Screenshot: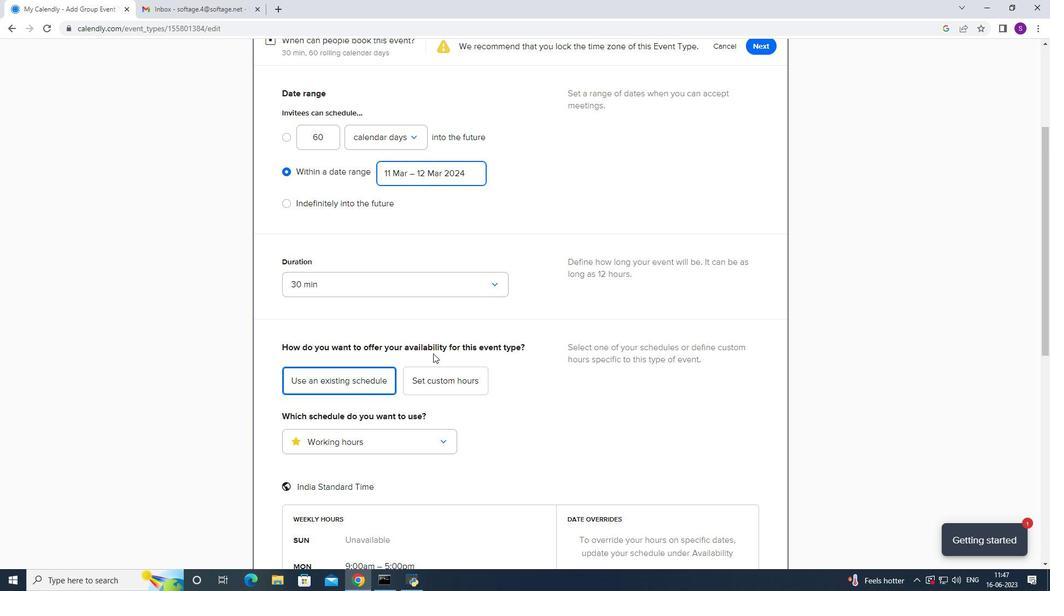 
Action: Mouse scrolled (433, 353) with delta (0, 0)
Screenshot: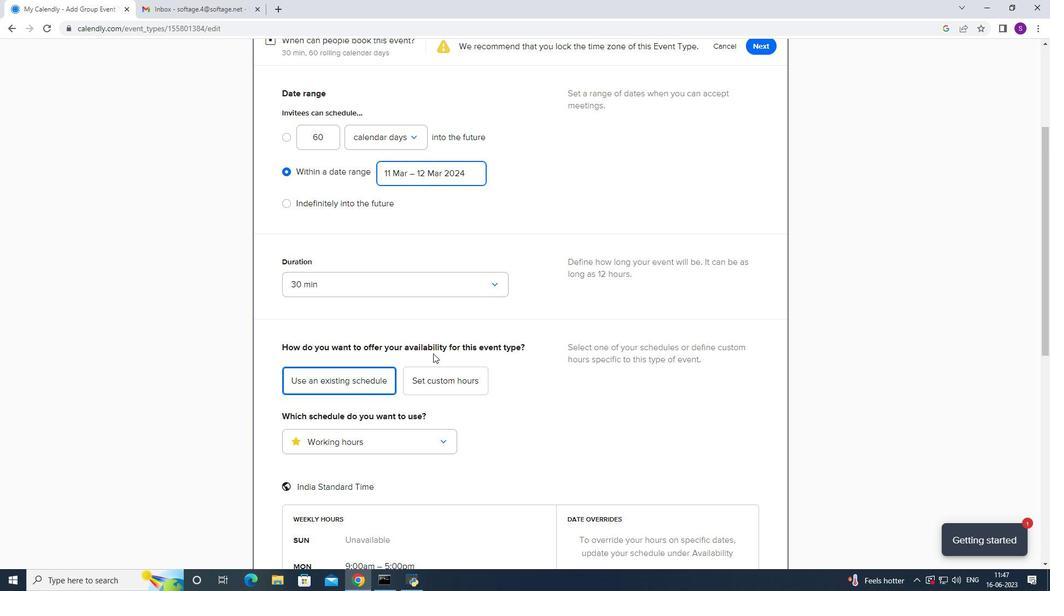 
Action: Mouse scrolled (433, 353) with delta (0, 0)
Screenshot: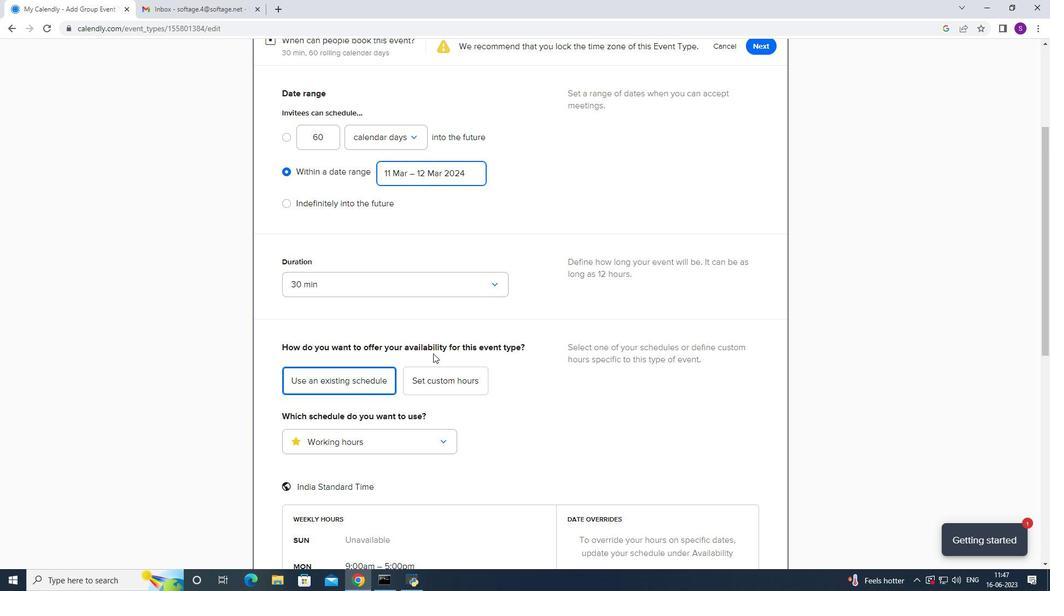 
Action: Mouse scrolled (433, 353) with delta (0, 0)
Screenshot: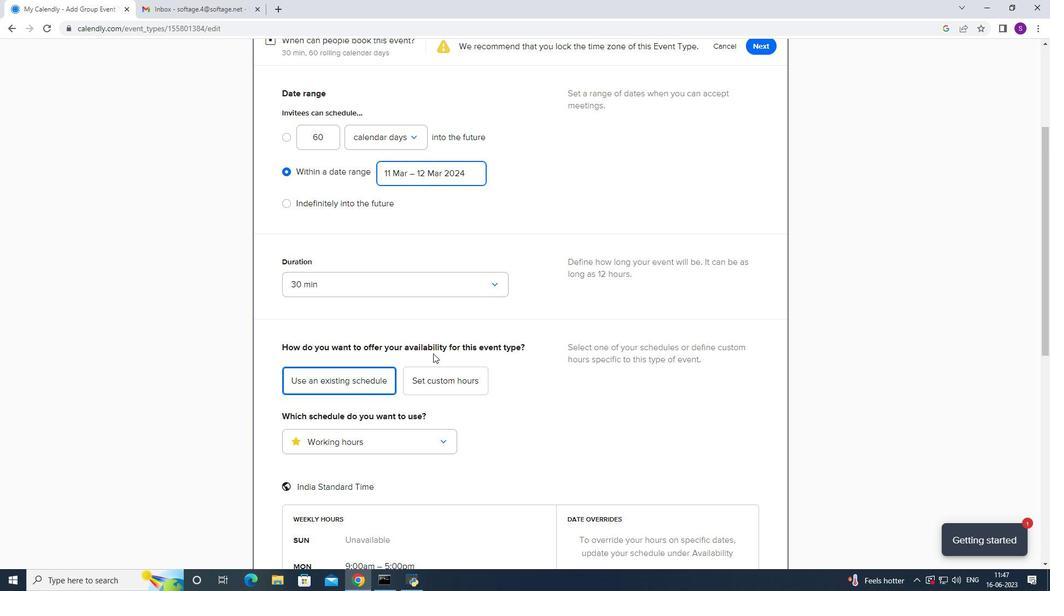 
Action: Mouse scrolled (433, 353) with delta (0, 0)
Screenshot: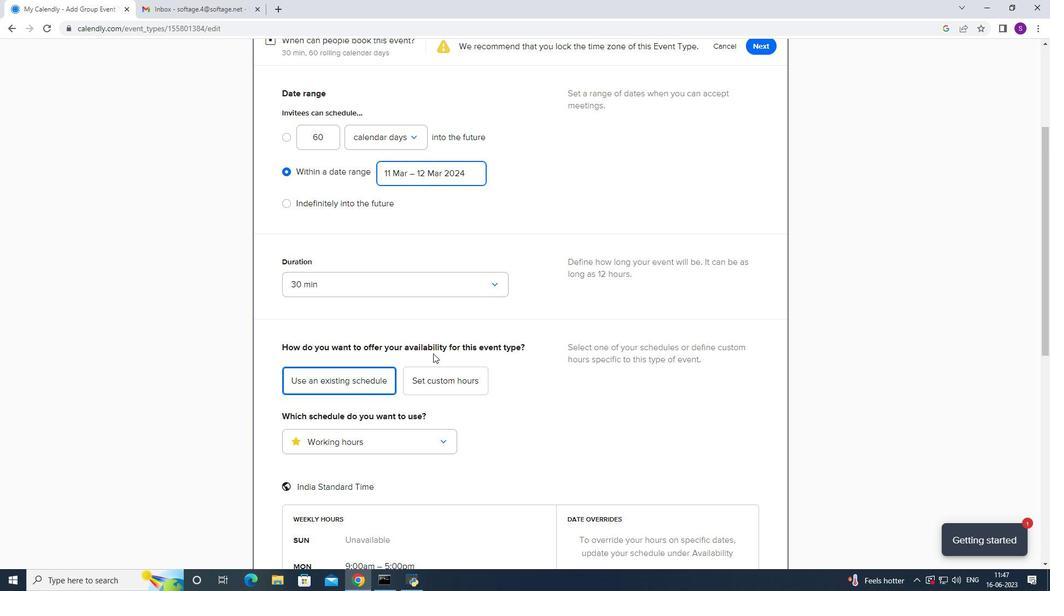 
Action: Mouse scrolled (433, 353) with delta (0, 0)
Screenshot: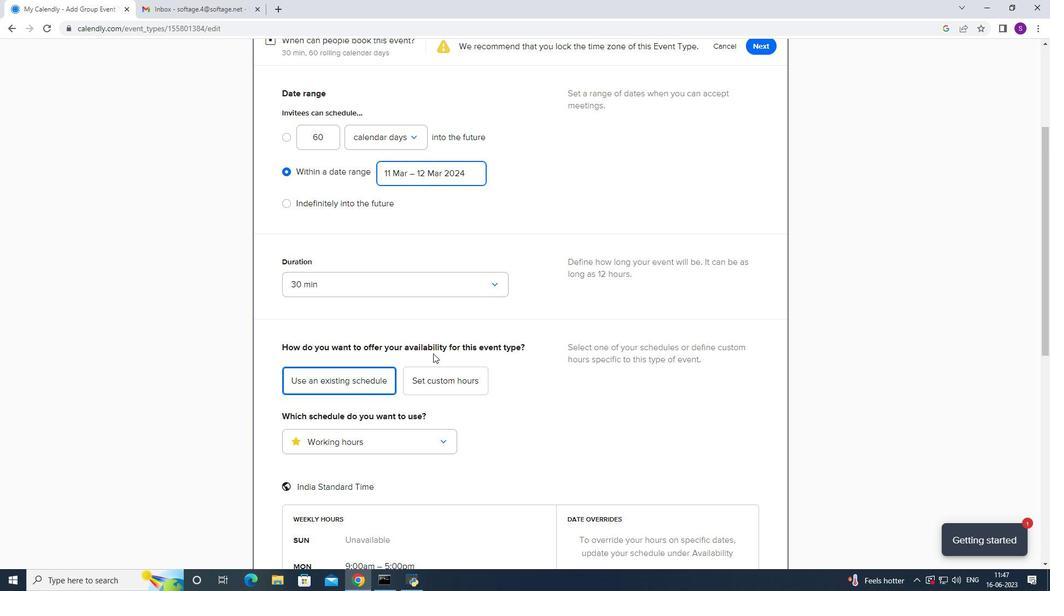 
Action: Mouse moved to (434, 353)
Screenshot: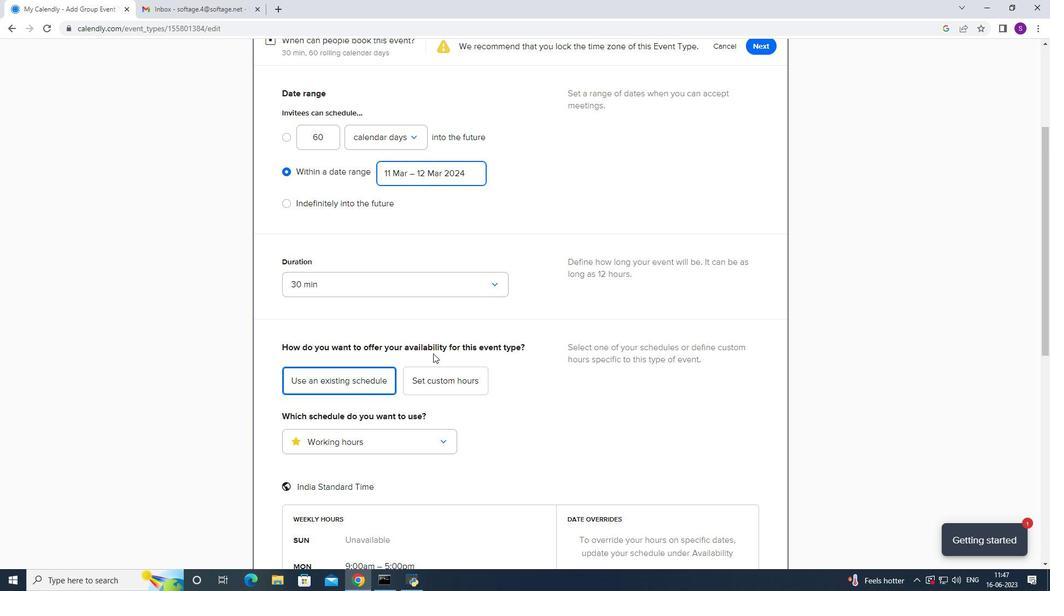 
Action: Mouse scrolled (434, 352) with delta (0, 0)
Screenshot: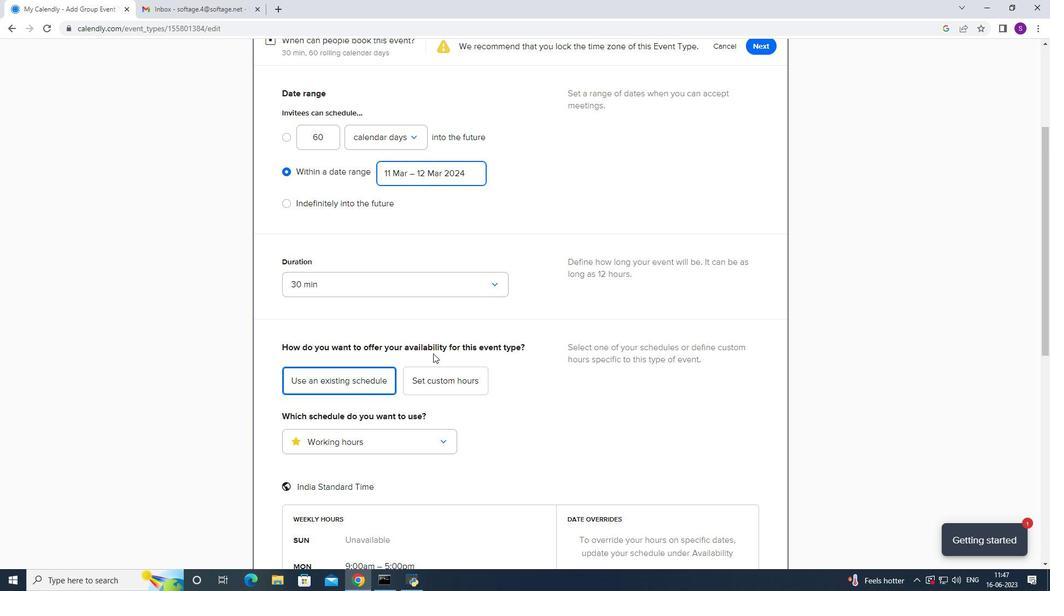 
Action: Mouse moved to (437, 351)
Screenshot: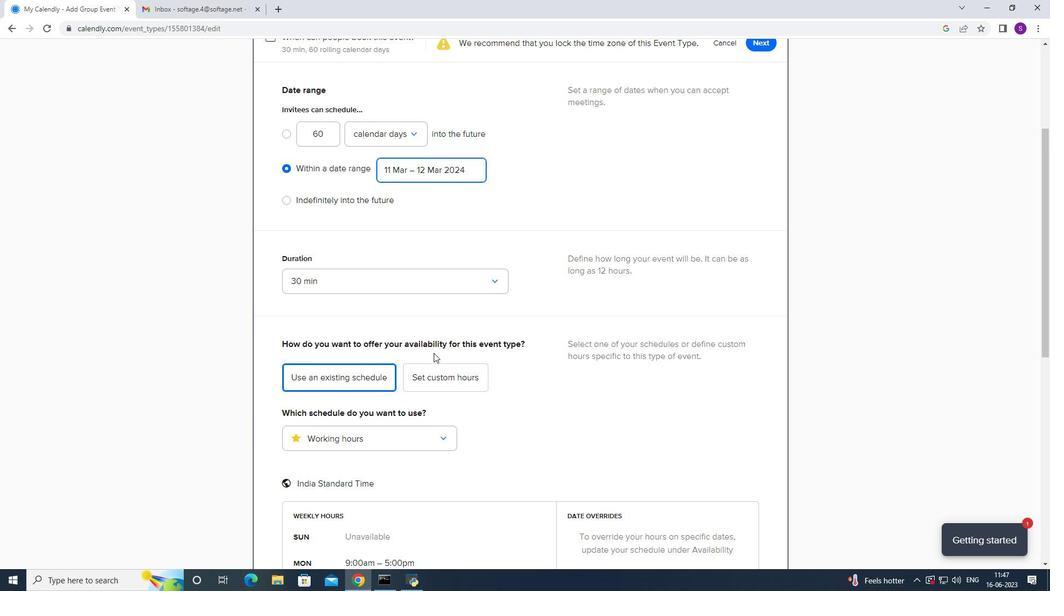 
Action: Mouse scrolled (437, 350) with delta (0, 0)
Screenshot: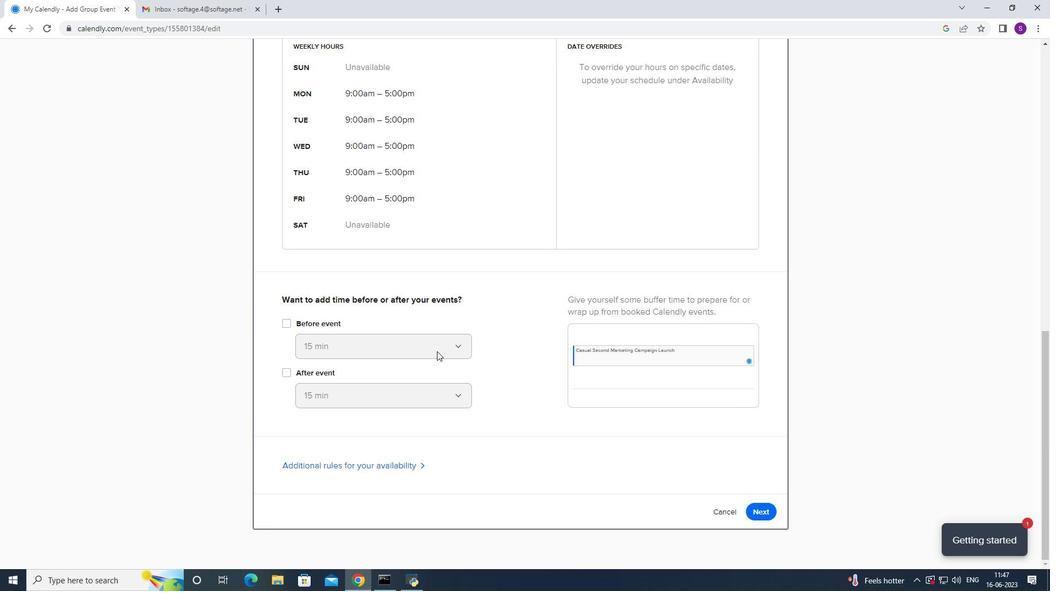
Action: Mouse scrolled (437, 350) with delta (0, 0)
Screenshot: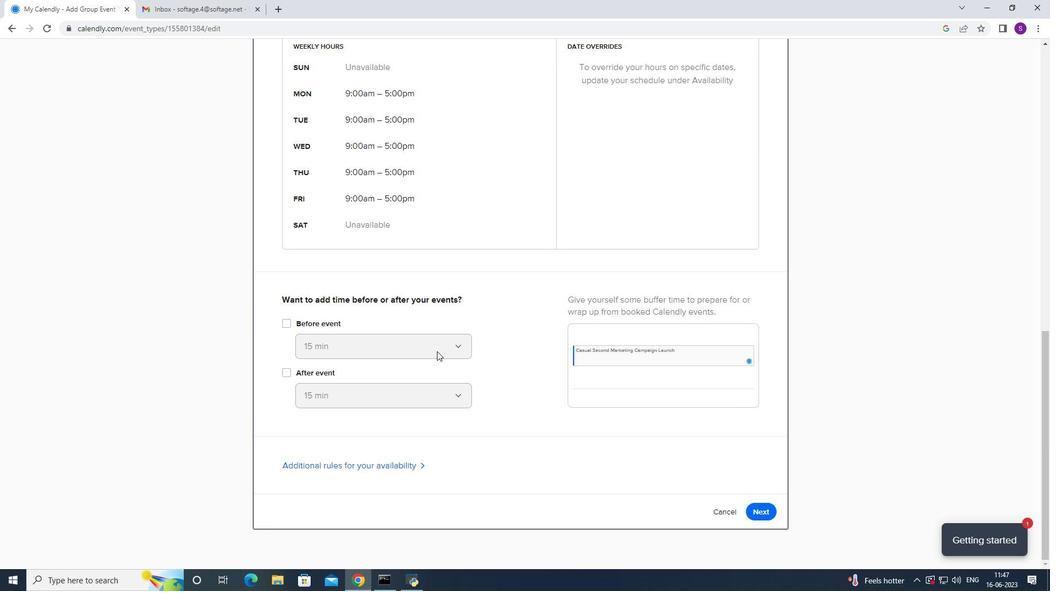 
Action: Mouse scrolled (437, 350) with delta (0, -1)
Screenshot: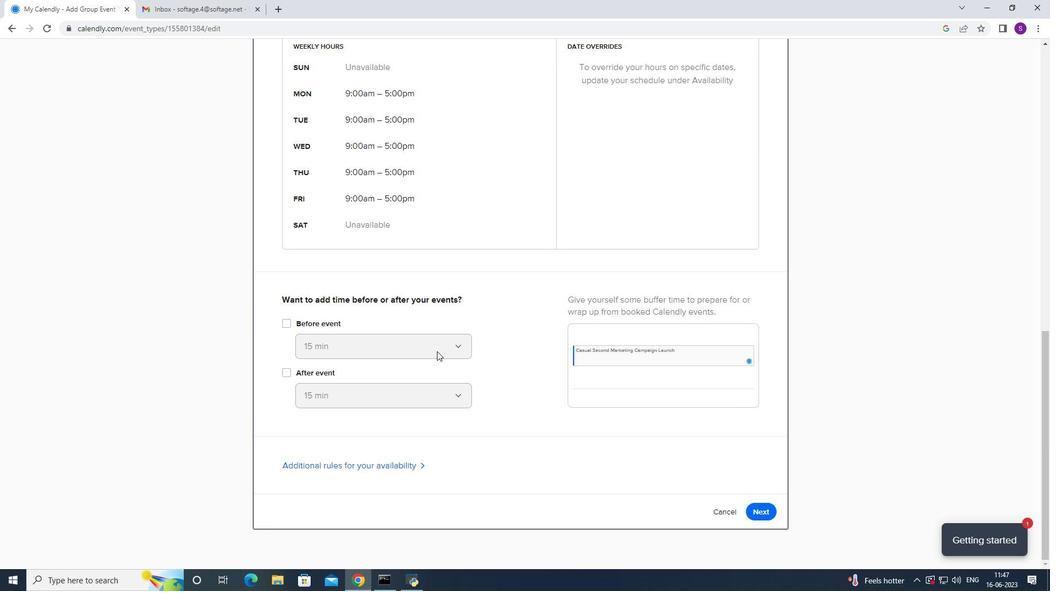 
Action: Mouse scrolled (437, 350) with delta (0, -1)
Screenshot: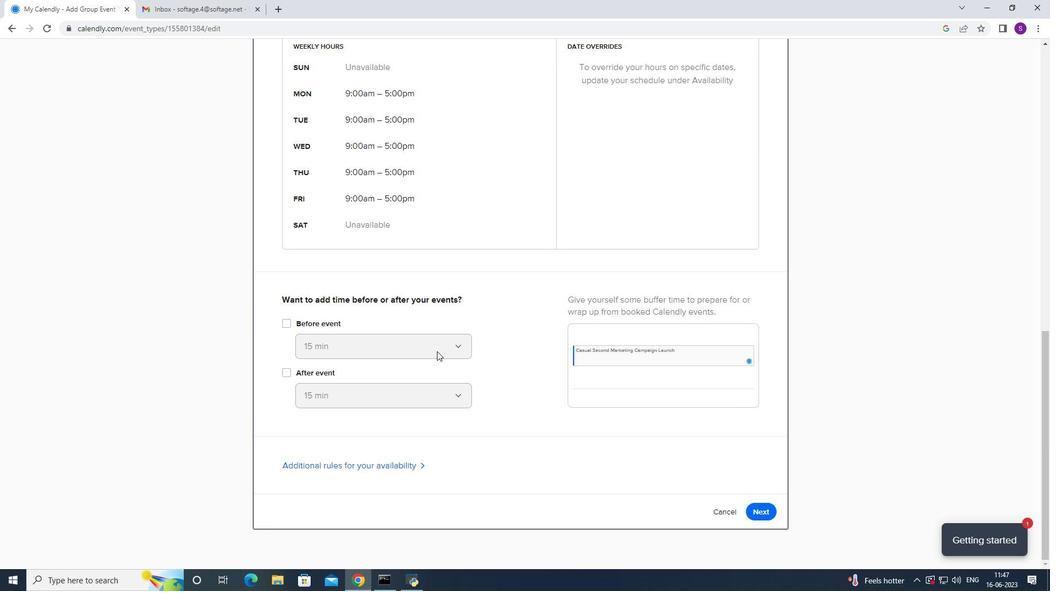 
Action: Mouse scrolled (437, 350) with delta (0, -1)
Screenshot: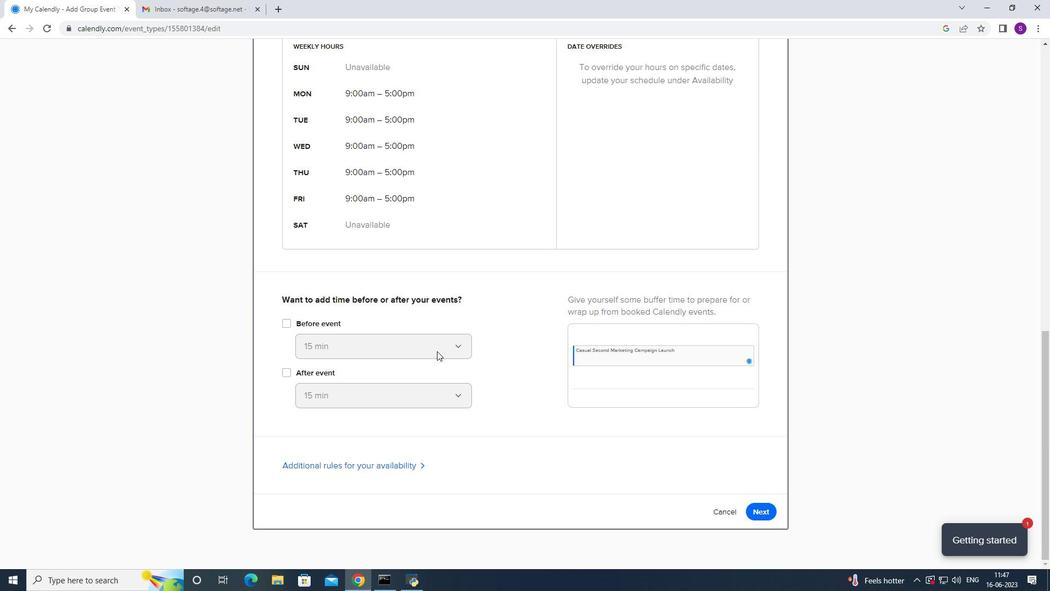 
Action: Mouse moved to (437, 349)
Screenshot: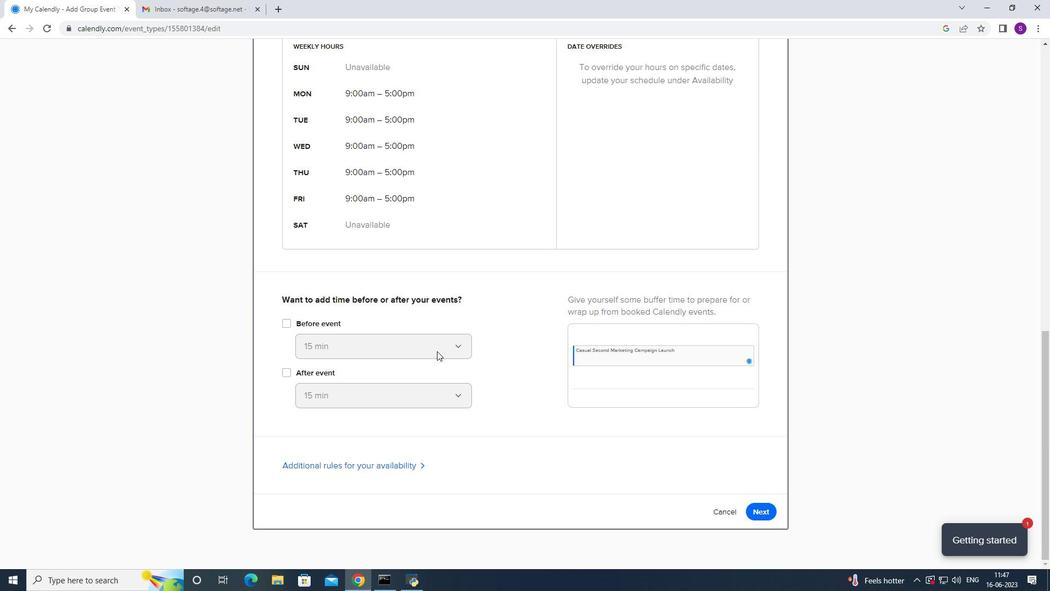 
Action: Mouse scrolled (437, 349) with delta (0, 0)
Screenshot: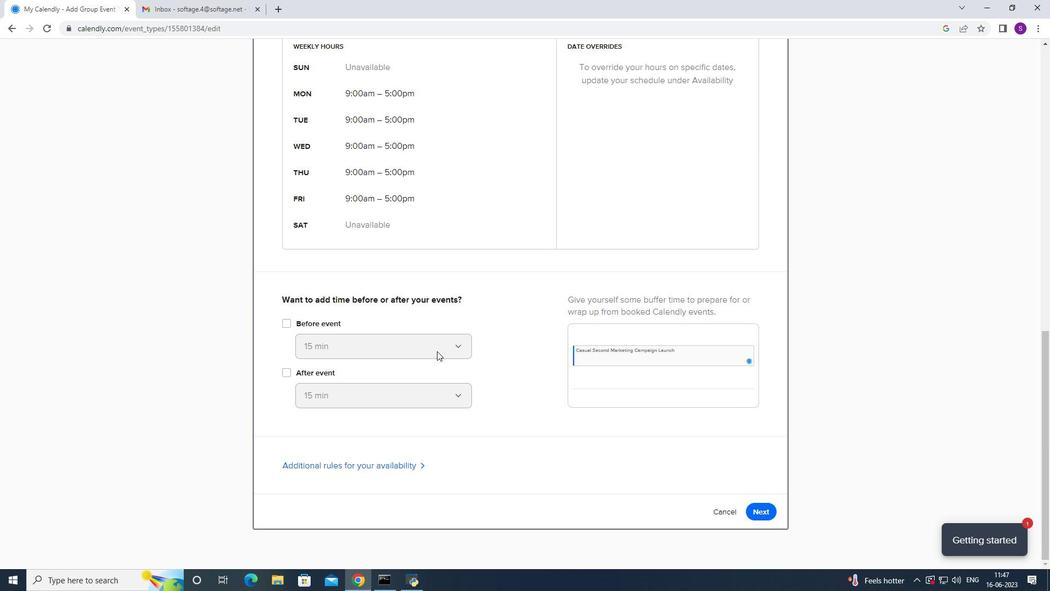 
Action: Mouse moved to (439, 348)
Screenshot: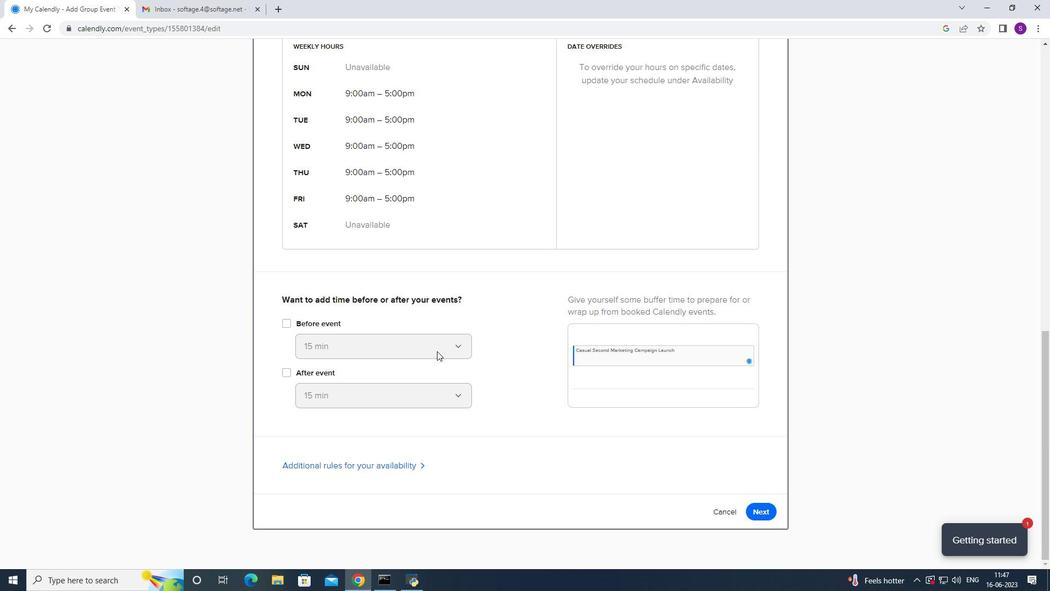 
Action: Mouse scrolled (439, 348) with delta (0, 0)
Screenshot: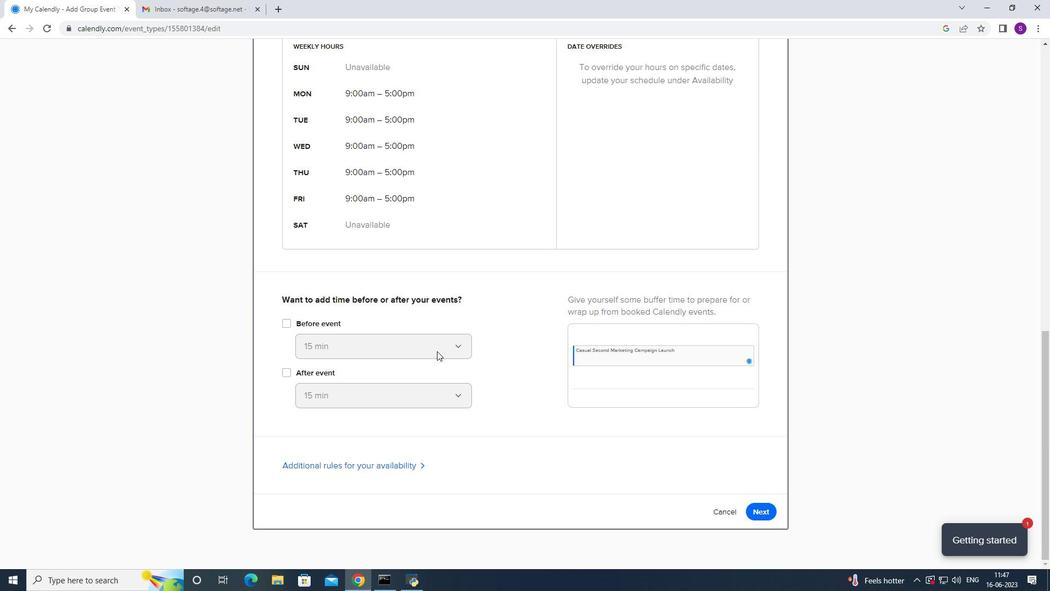 
Action: Mouse moved to (443, 347)
Screenshot: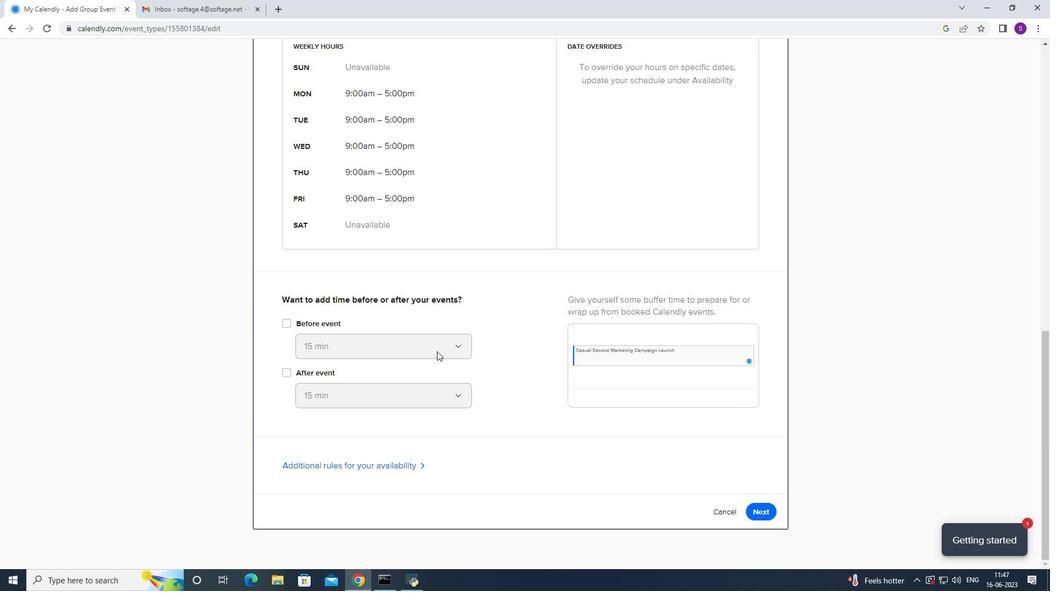 
Action: Mouse scrolled (442, 347) with delta (0, 0)
Screenshot: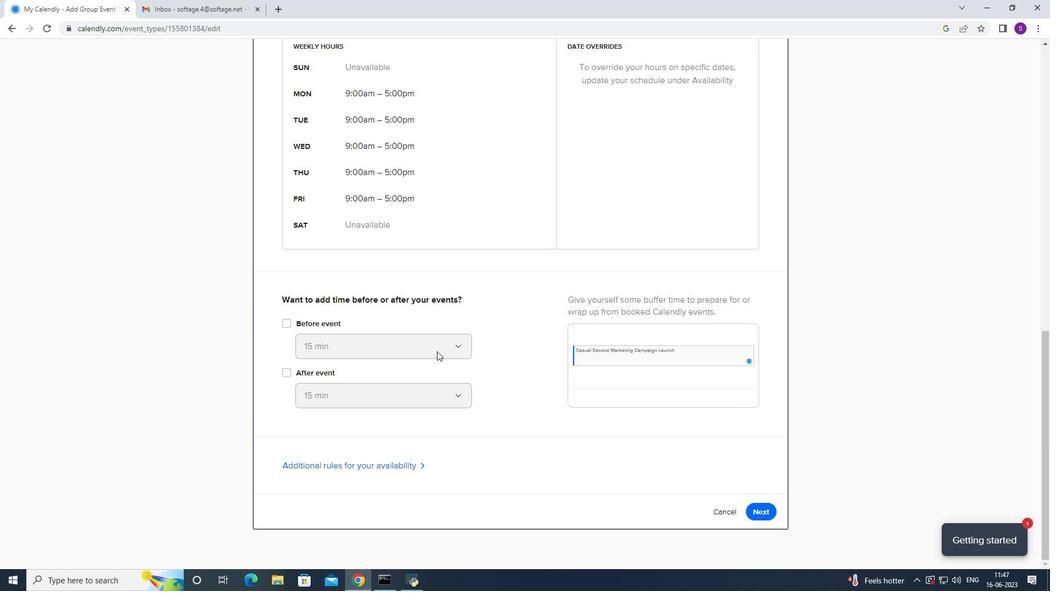 
Action: Mouse moved to (778, 508)
Screenshot: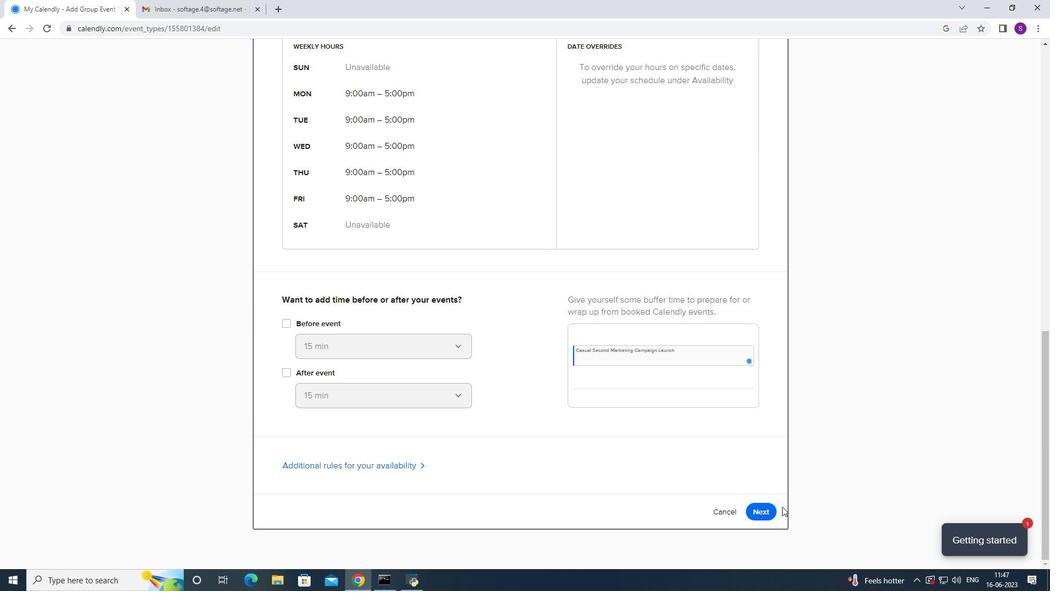 
Action: Mouse pressed left at (778, 508)
Screenshot: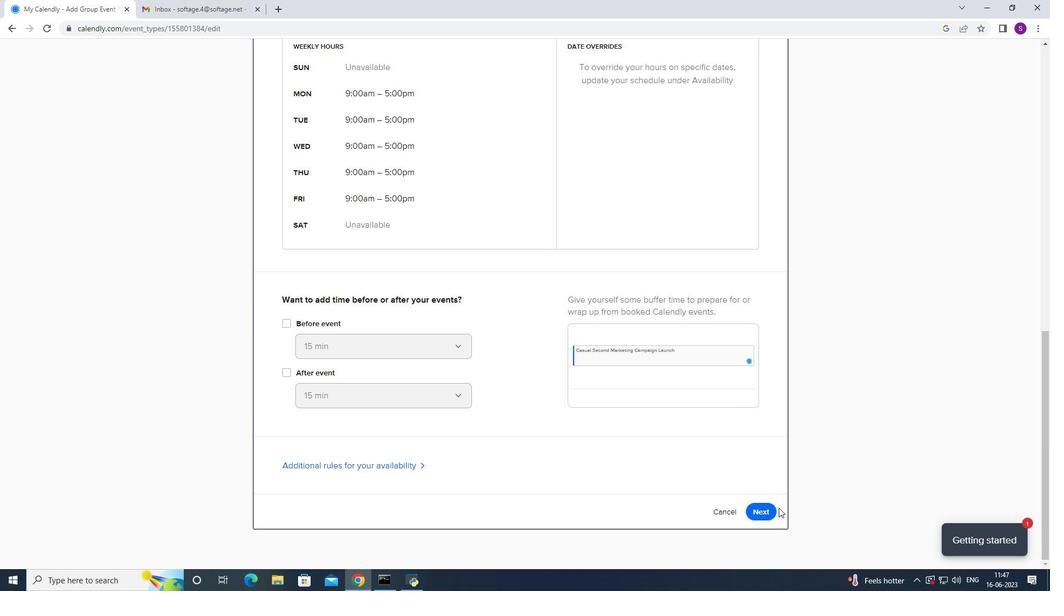 
Action: Mouse moved to (767, 512)
Screenshot: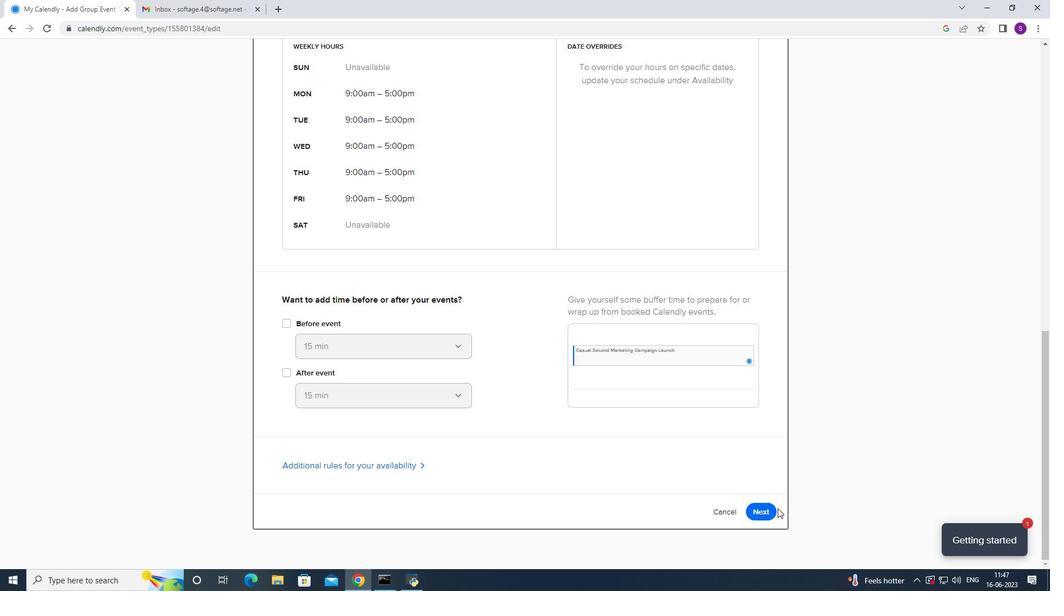 
Action: Mouse pressed left at (767, 512)
Screenshot: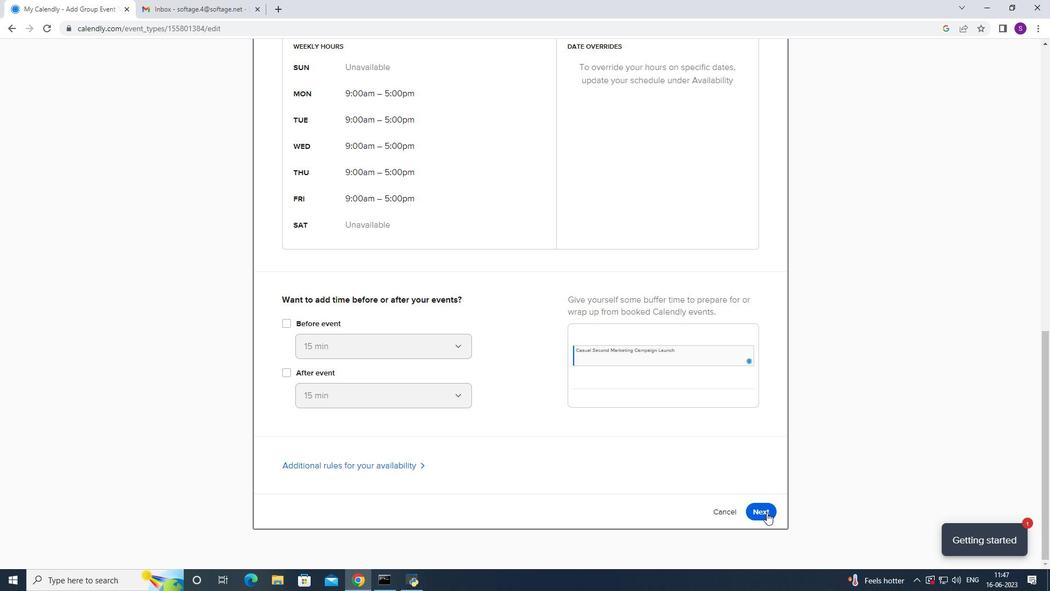 
Action: Mouse moved to (765, 106)
Screenshot: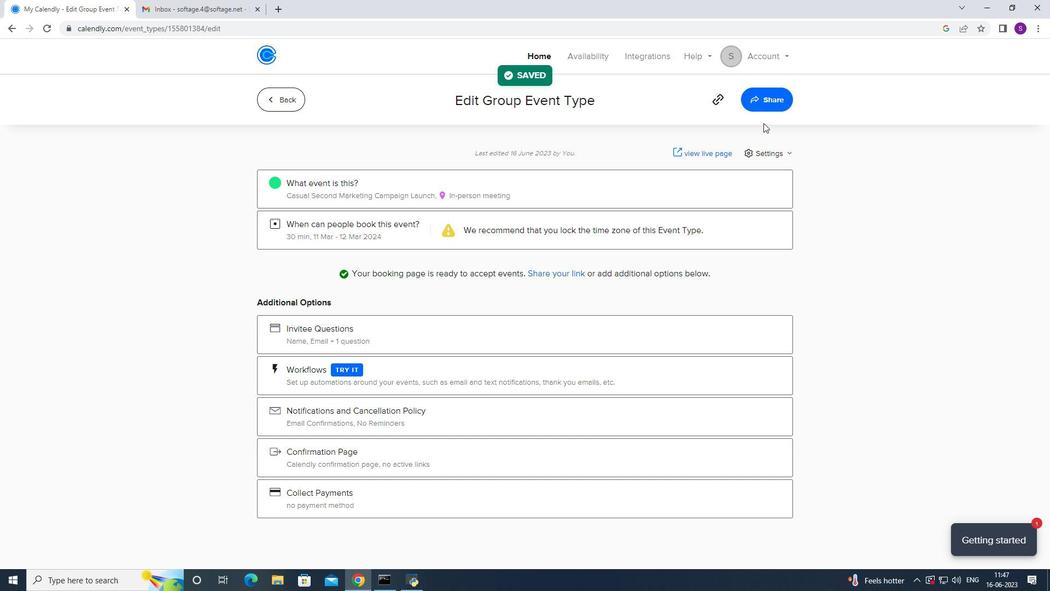 
Action: Mouse pressed left at (765, 106)
Screenshot: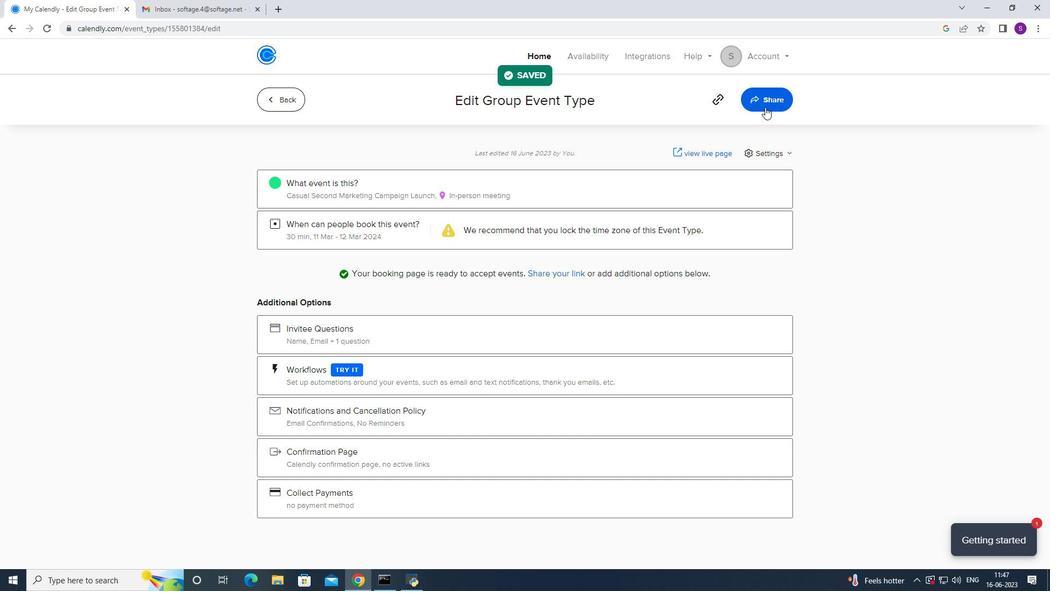 
Action: Mouse moved to (655, 195)
Screenshot: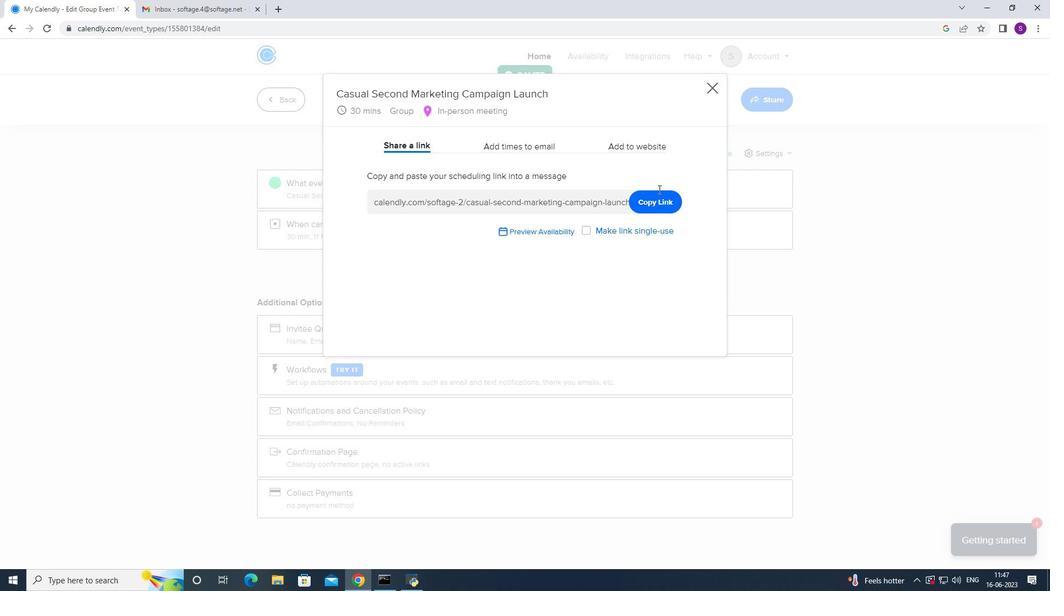 
Action: Mouse pressed left at (655, 195)
Screenshot: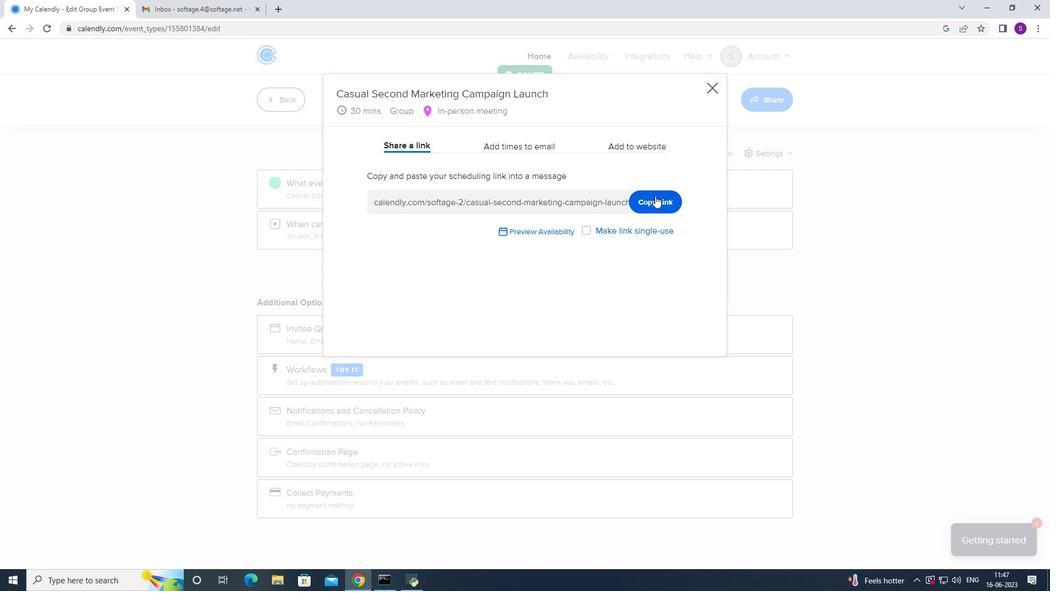 
Action: Mouse moved to (143, 0)
Screenshot: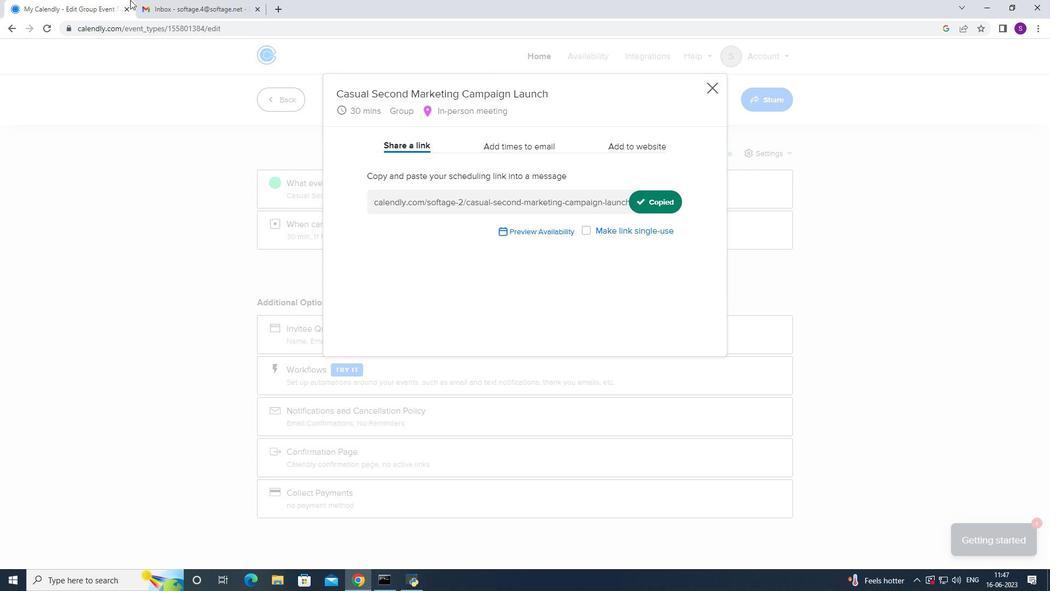 
Action: Mouse pressed left at (143, 0)
Screenshot: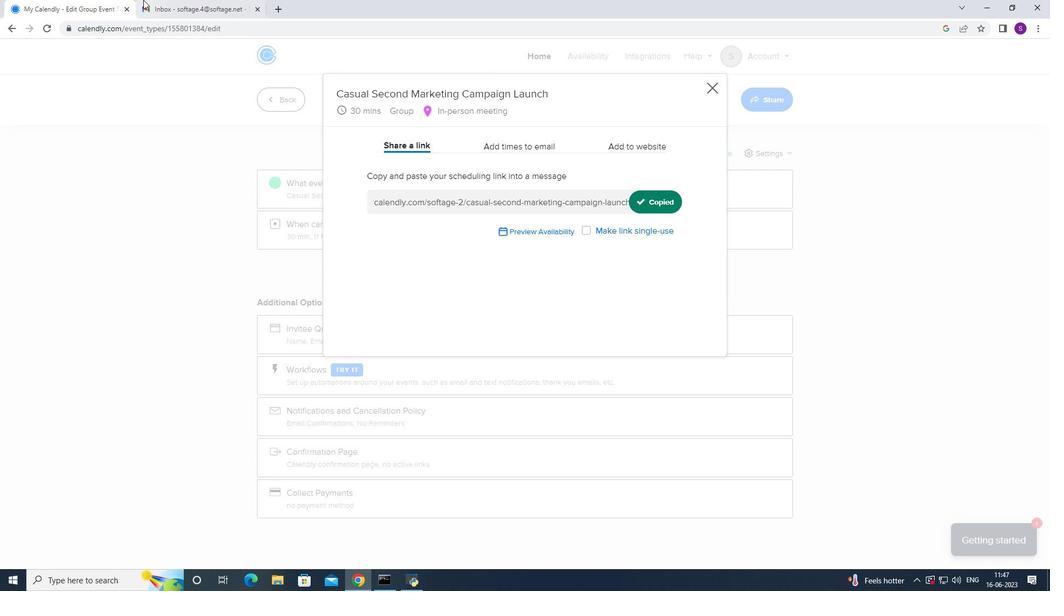 
Action: Mouse moved to (79, 93)
Screenshot: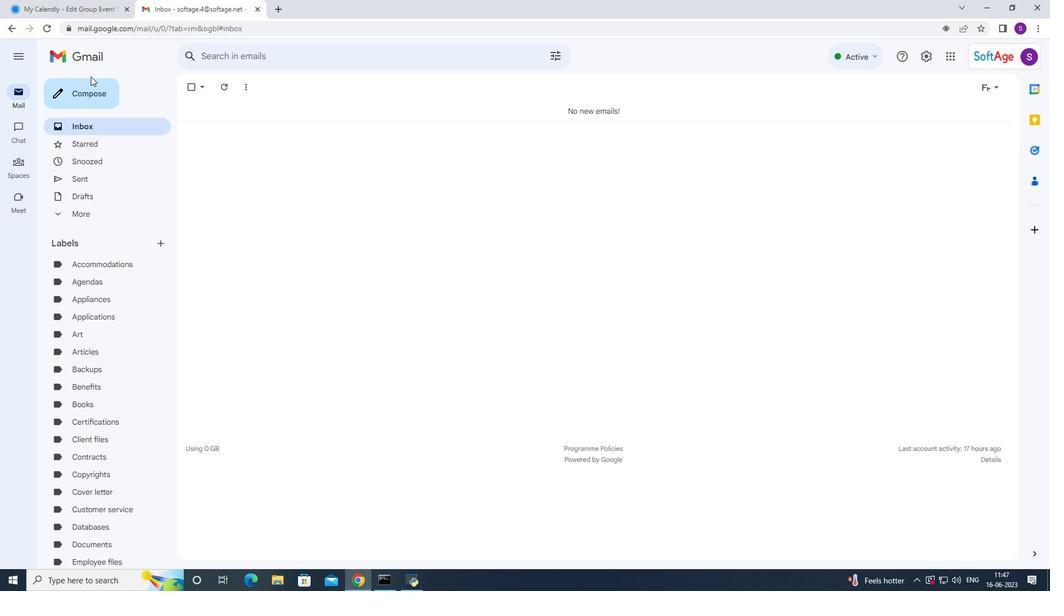
Action: Mouse pressed left at (79, 93)
Screenshot: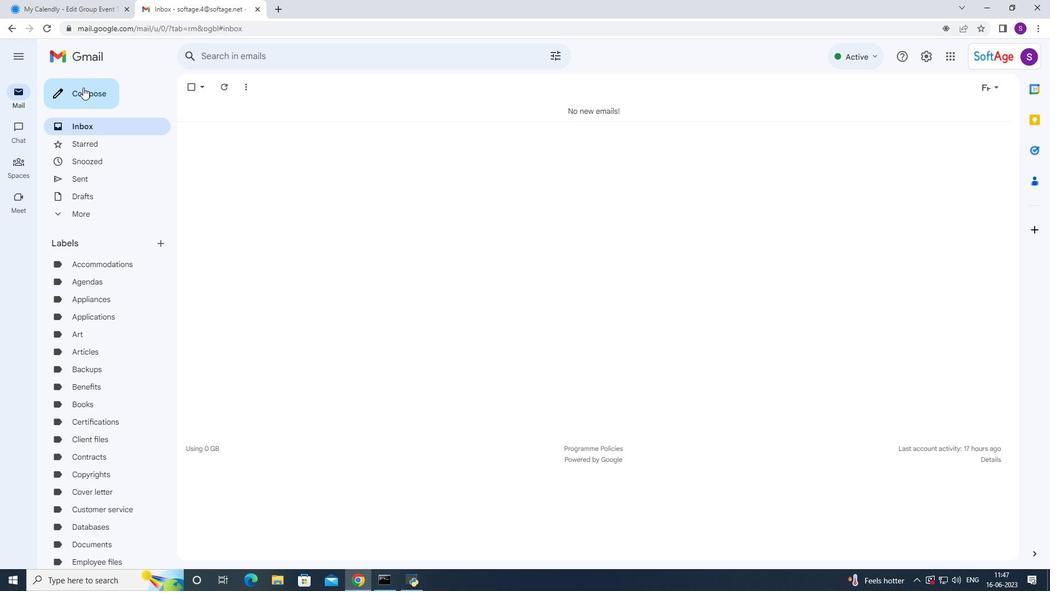 
Action: Mouse moved to (868, 364)
Screenshot: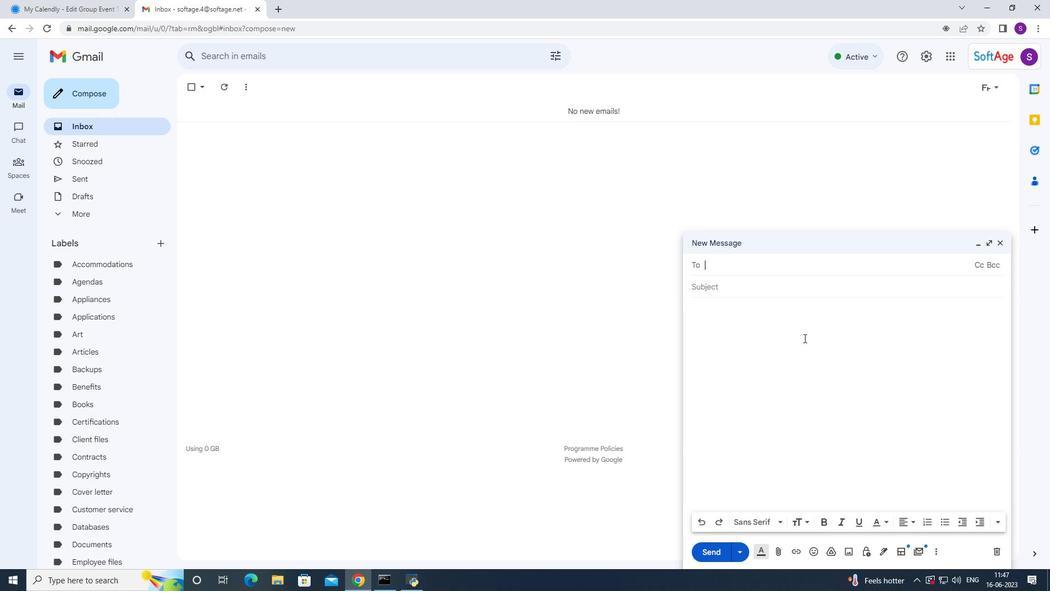 
Action: Mouse pressed right at (868, 364)
Screenshot: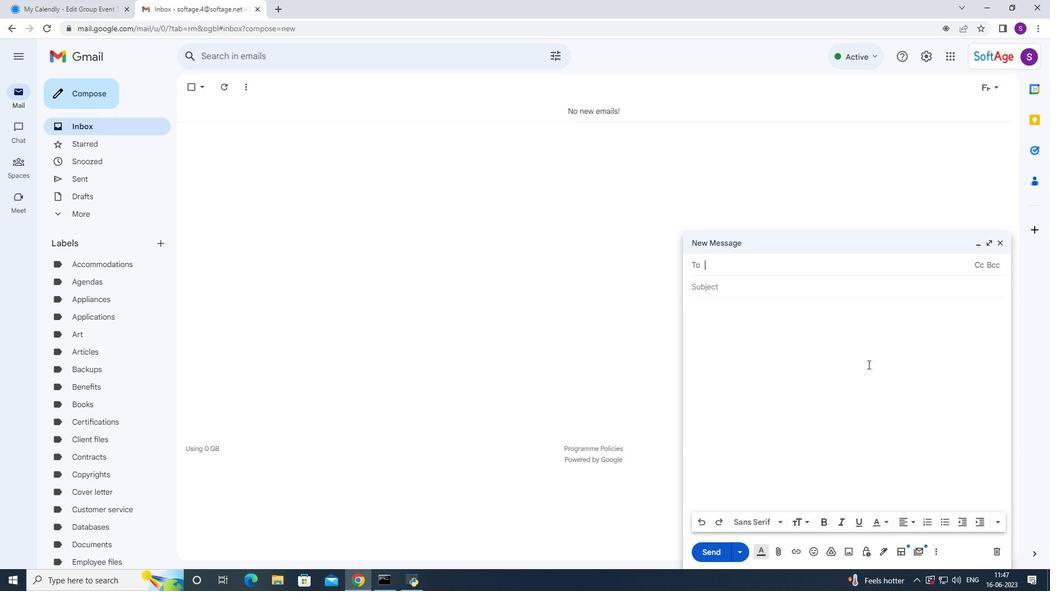 
Action: Mouse moved to (892, 454)
Screenshot: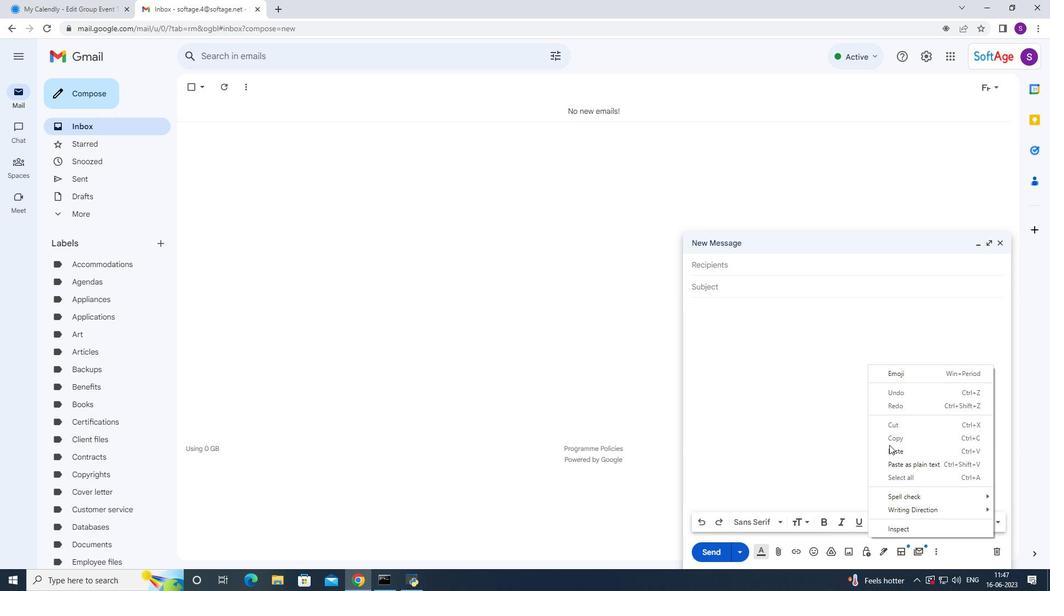 
Action: Mouse pressed left at (892, 454)
Screenshot: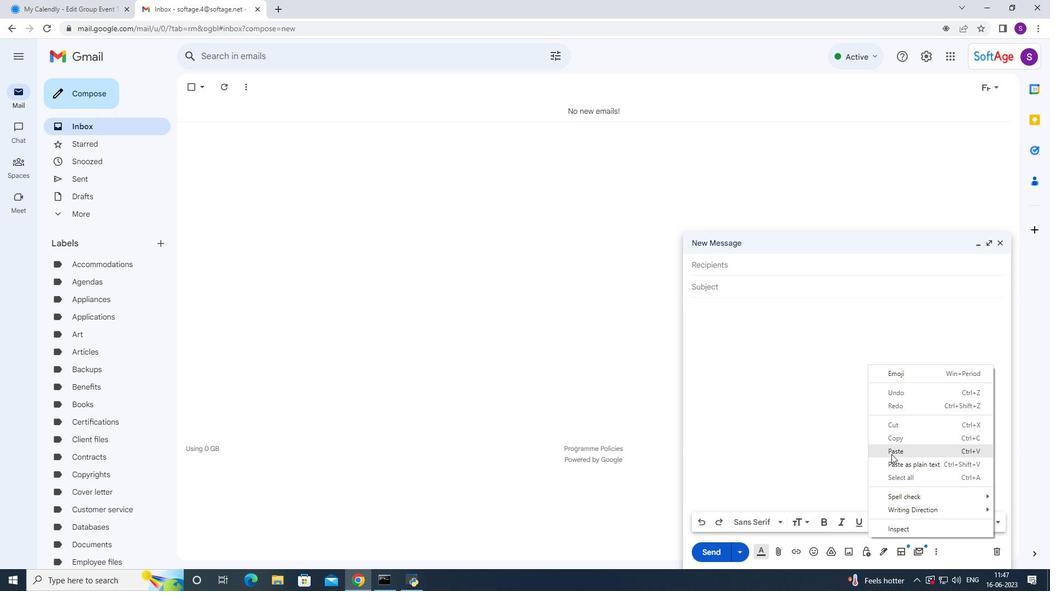 
Action: Mouse moved to (798, 273)
Screenshot: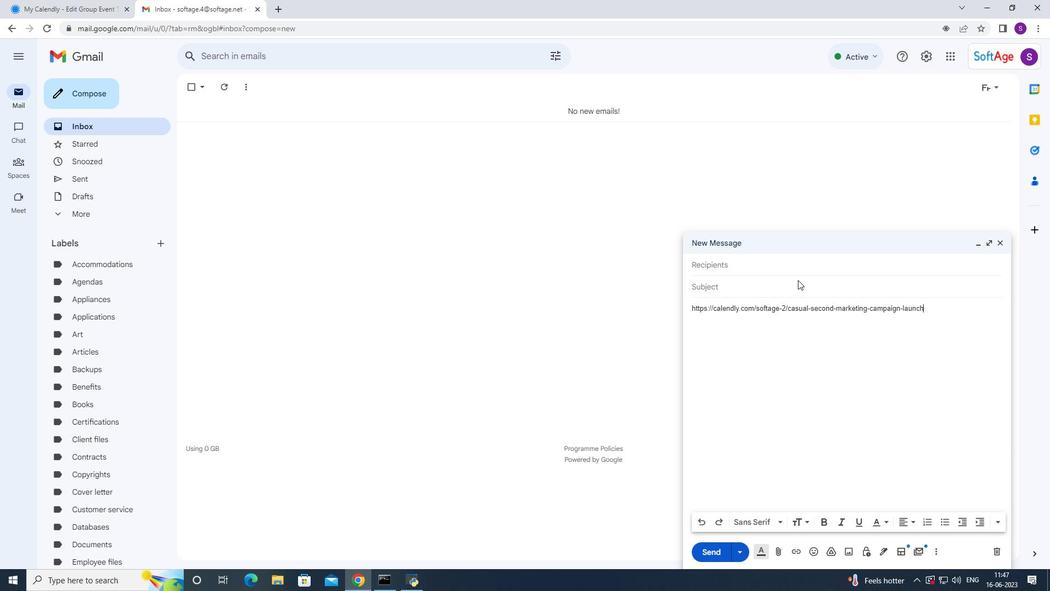 
Action: Mouse pressed left at (798, 273)
Screenshot: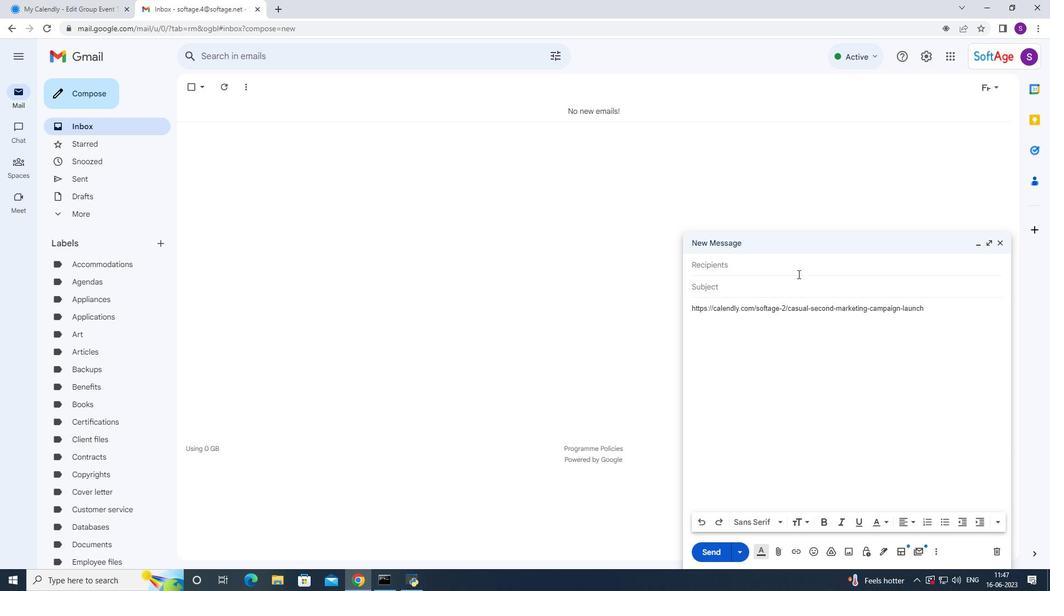 
Action: Key pressed so
Screenshot: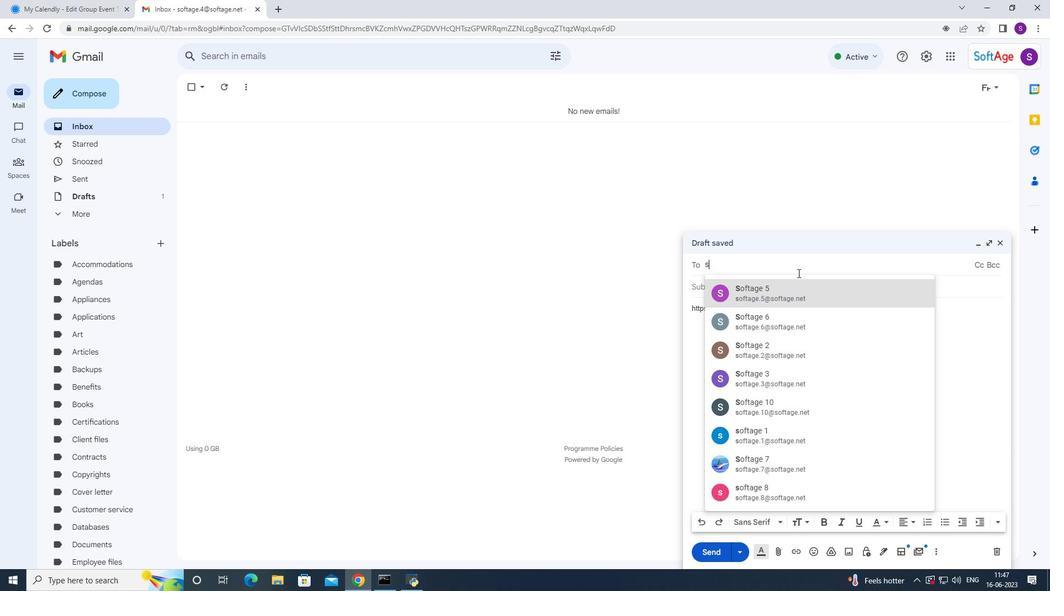 
Action: Mouse moved to (762, 401)
Screenshot: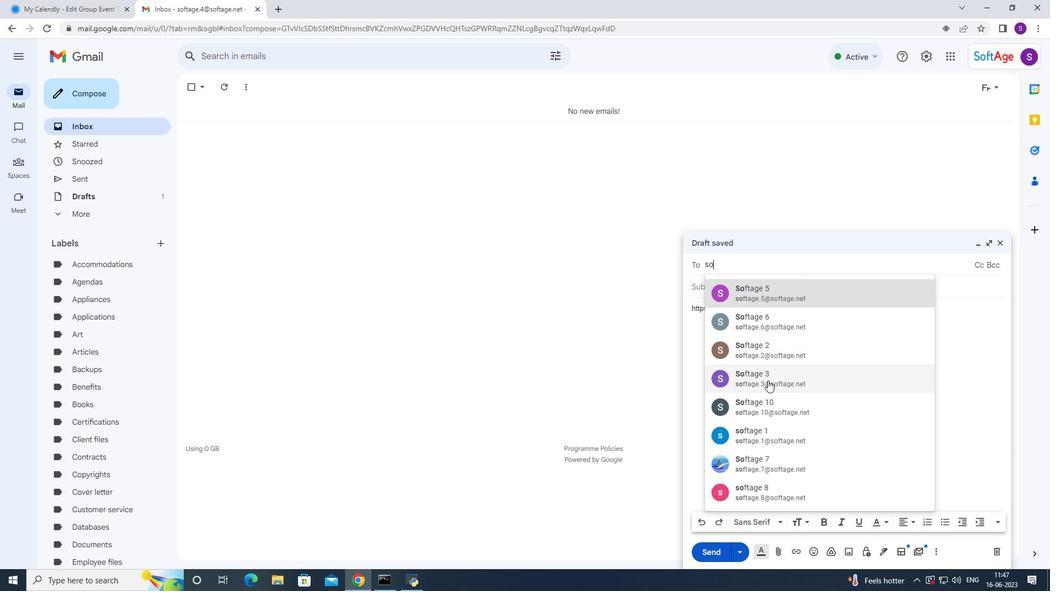 
Action: Mouse pressed left at (762, 401)
